 Task: Read customer reviews and ratings for real estate agents in Nashville, Tennessee, to find a reliable agent
Action: Mouse moved to (289, 179)
Screenshot: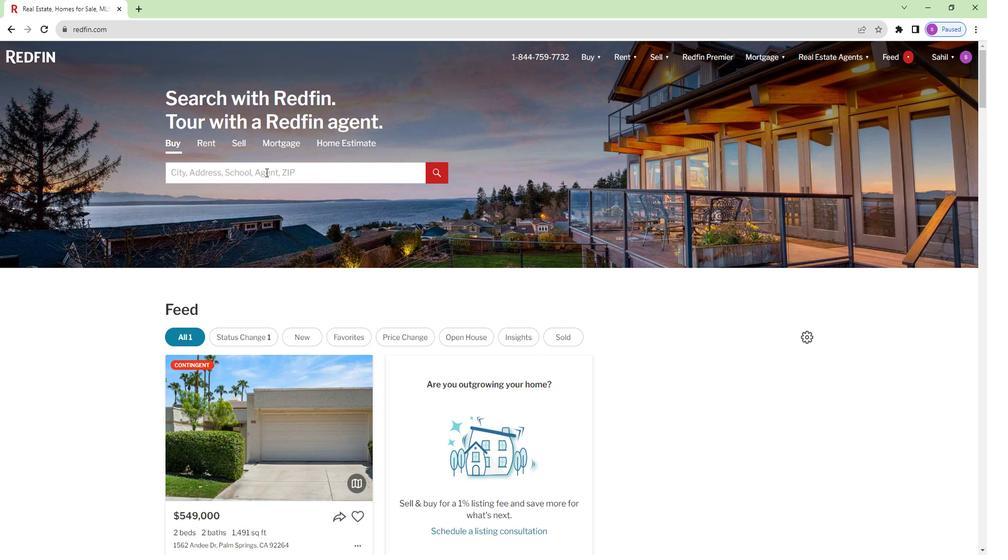 
Action: Mouse pressed left at (289, 179)
Screenshot: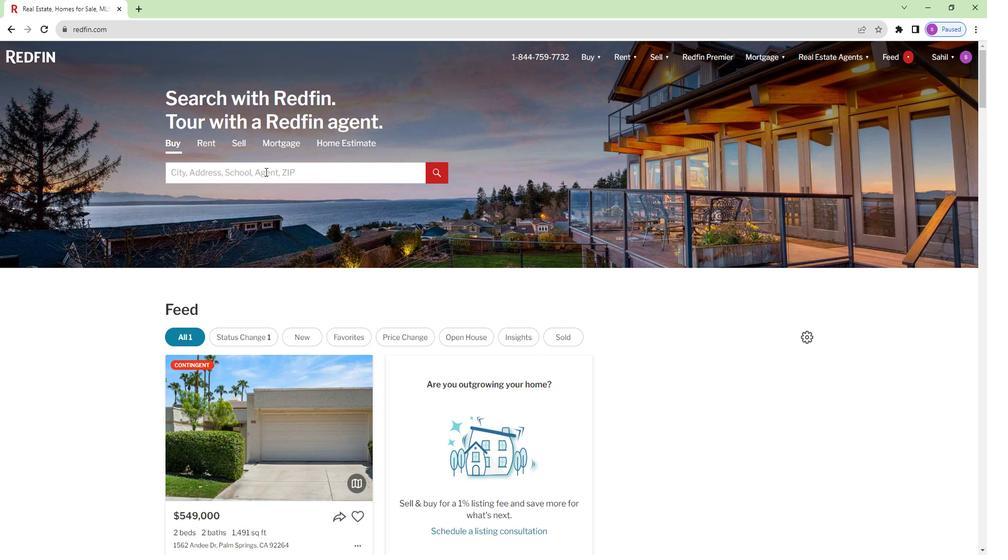 
Action: Key pressed <Key.shift>Nashville,<Key.space><Key.shift>Tennessee<Key.enter>
Screenshot: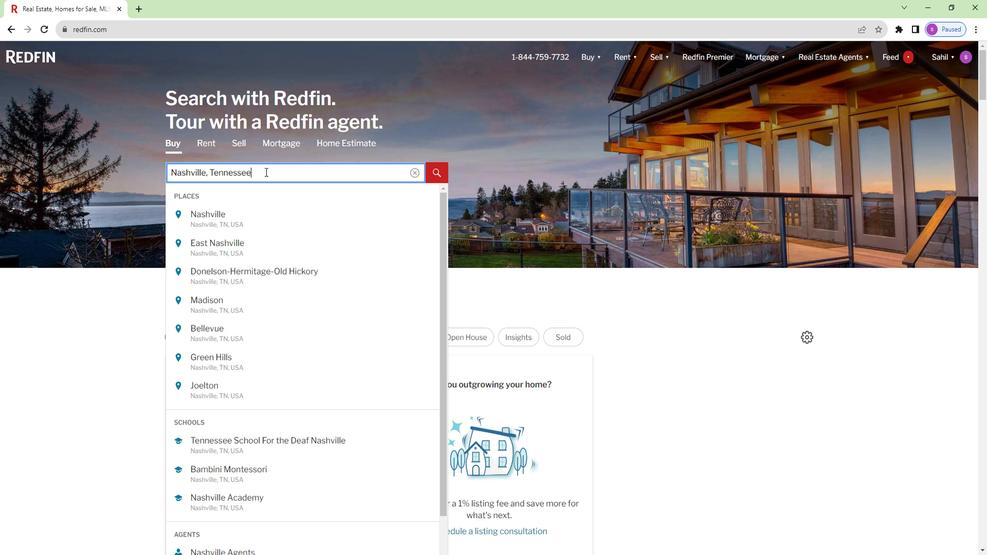 
Action: Mouse moved to (787, 68)
Screenshot: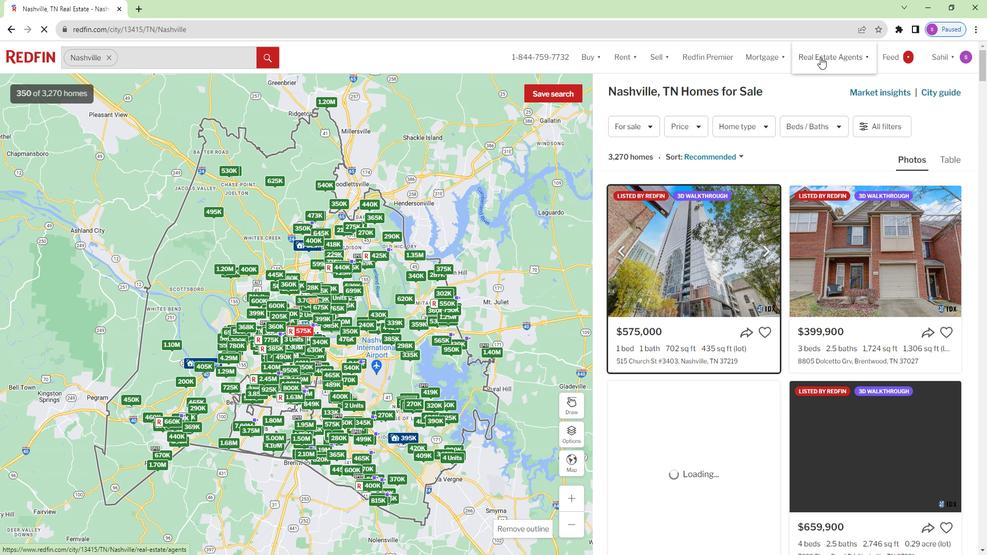 
Action: Mouse pressed left at (787, 68)
Screenshot: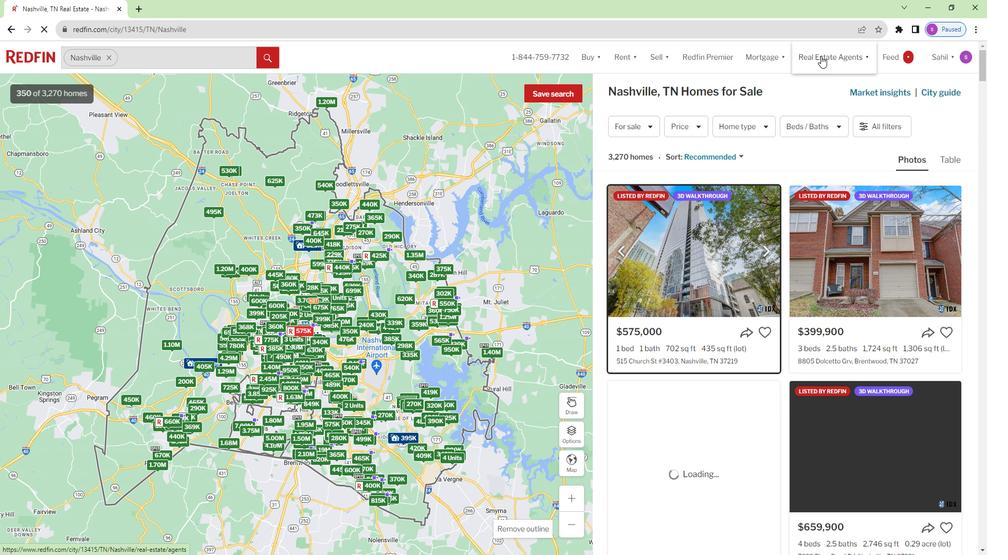 
Action: Mouse moved to (374, 246)
Screenshot: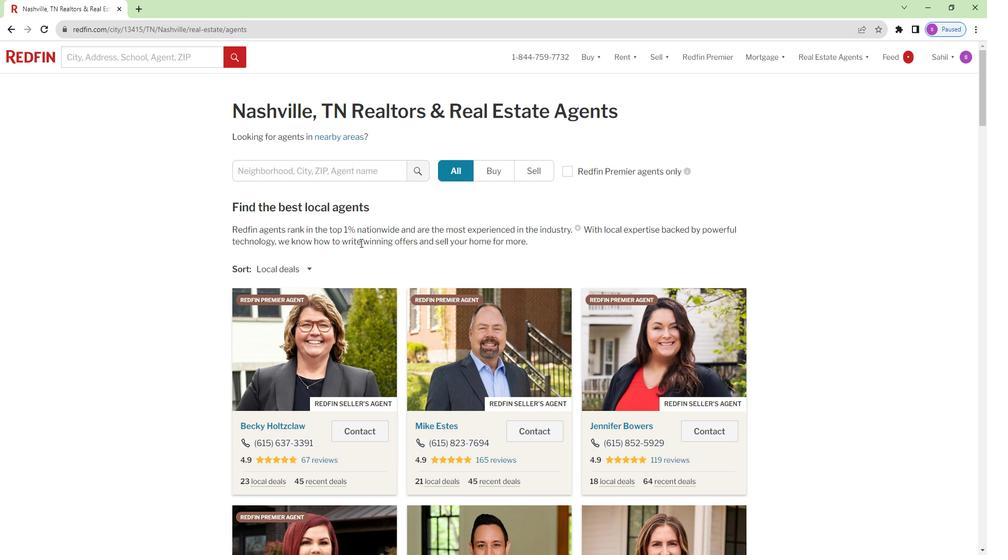 
Action: Mouse scrolled (374, 245) with delta (0, 0)
Screenshot: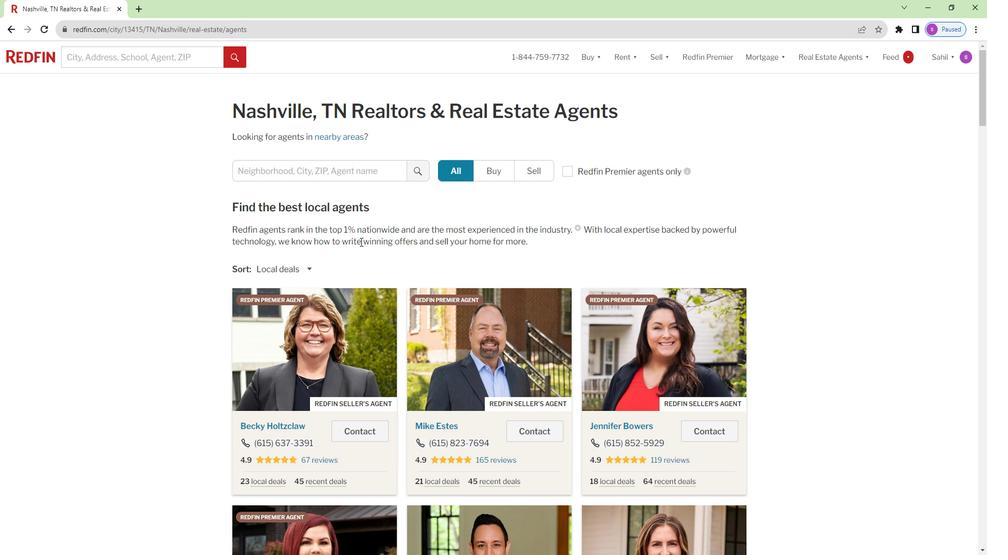 
Action: Mouse moved to (366, 234)
Screenshot: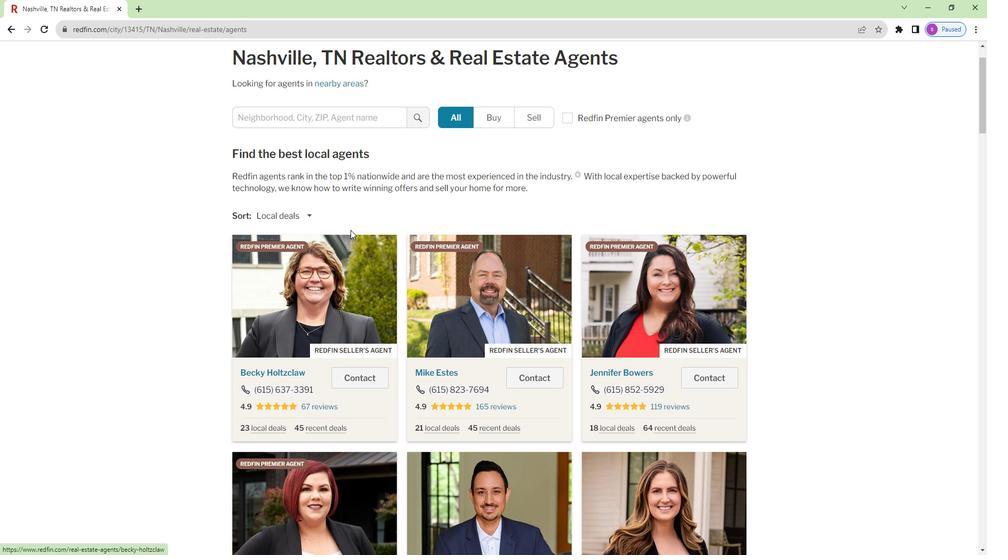 
Action: Mouse scrolled (366, 234) with delta (0, 0)
Screenshot: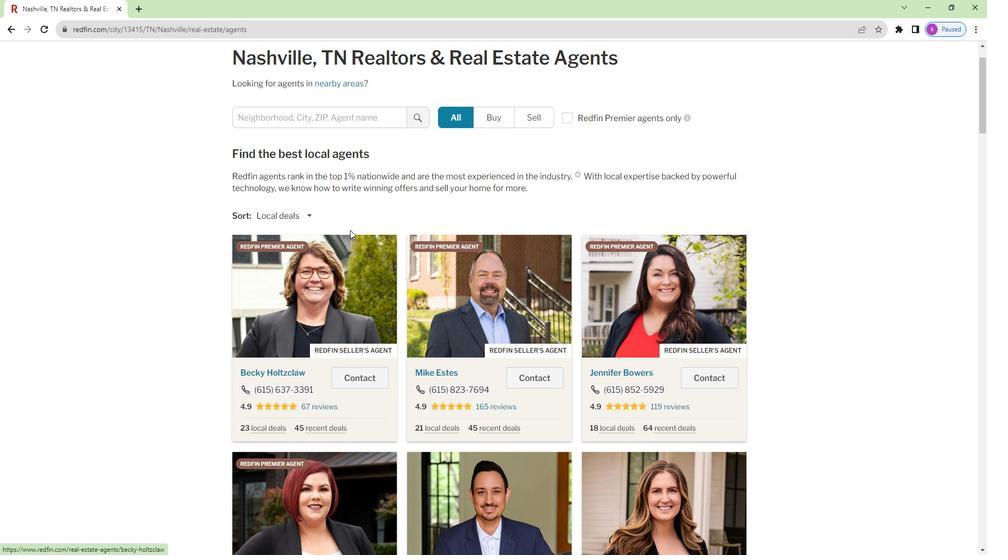 
Action: Mouse moved to (340, 351)
Screenshot: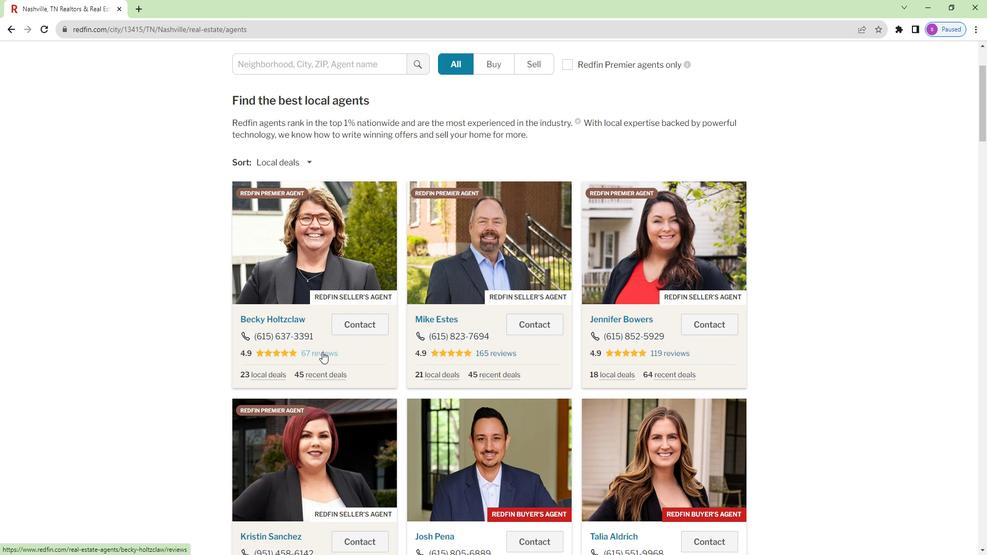 
Action: Mouse pressed left at (340, 351)
Screenshot: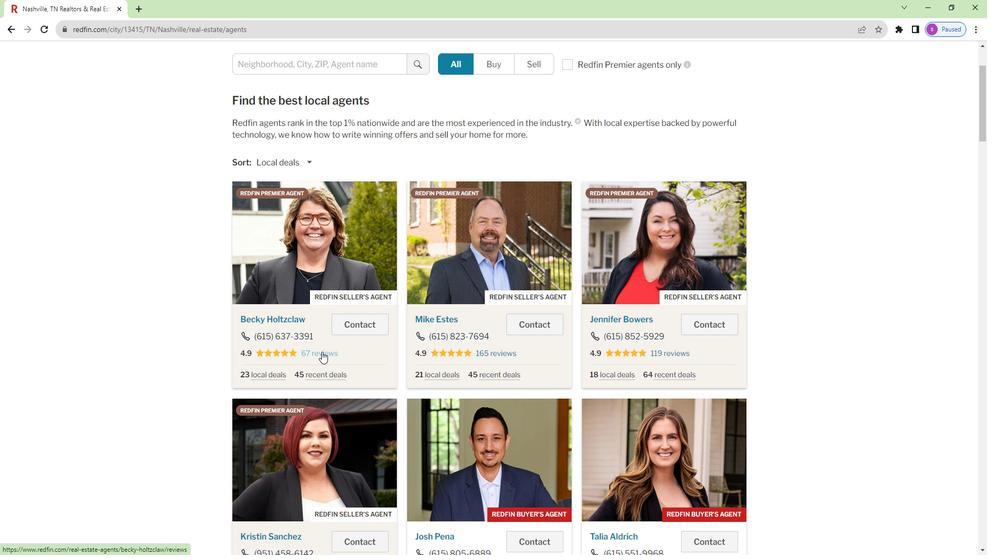 
Action: Mouse moved to (494, 345)
Screenshot: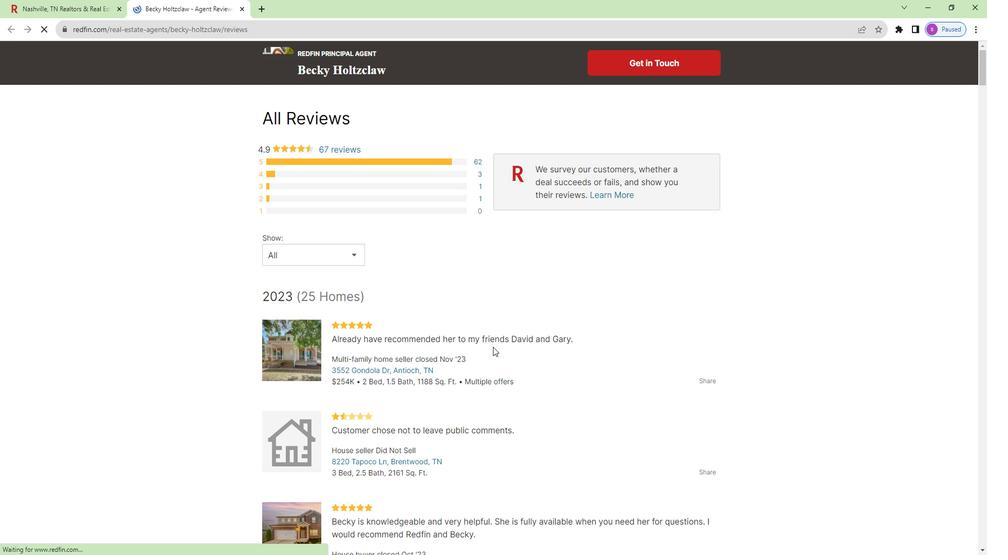 
Action: Mouse scrolled (494, 344) with delta (0, 0)
Screenshot: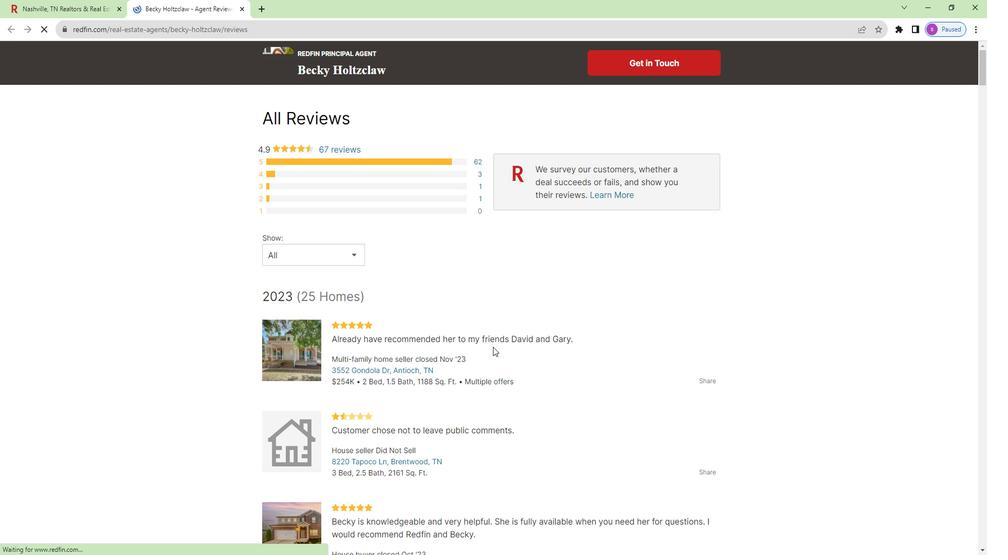 
Action: Mouse moved to (494, 344)
Screenshot: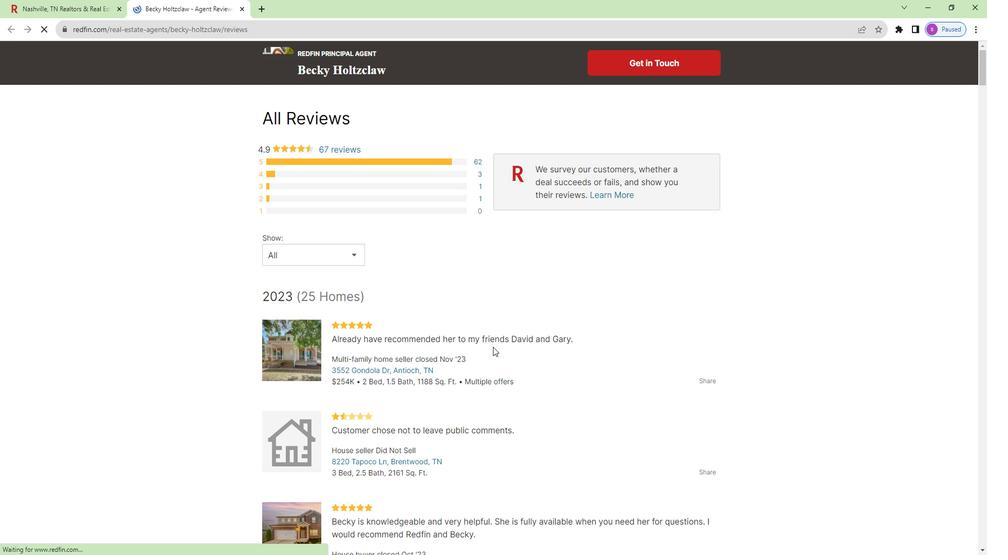 
Action: Mouse scrolled (494, 343) with delta (0, 0)
Screenshot: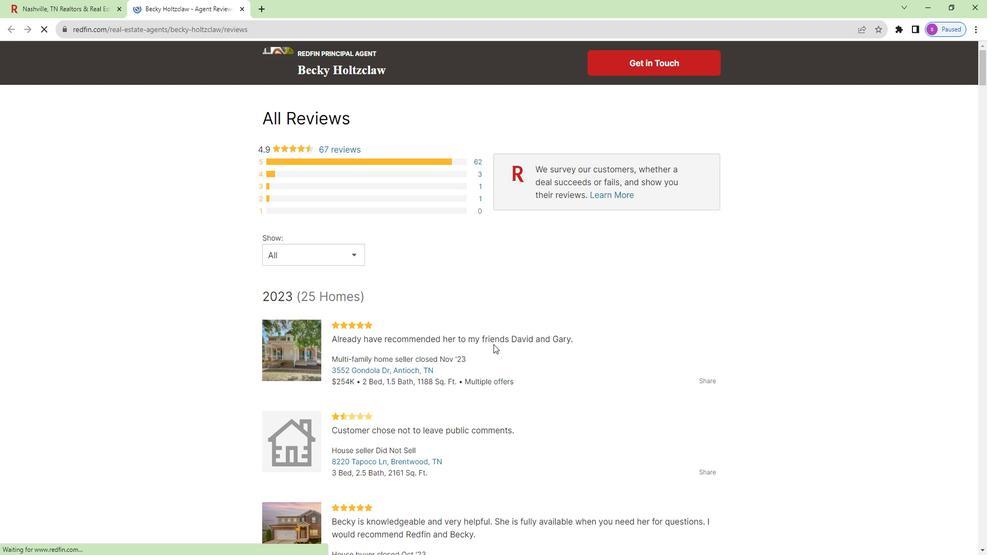 
Action: Mouse moved to (386, 269)
Screenshot: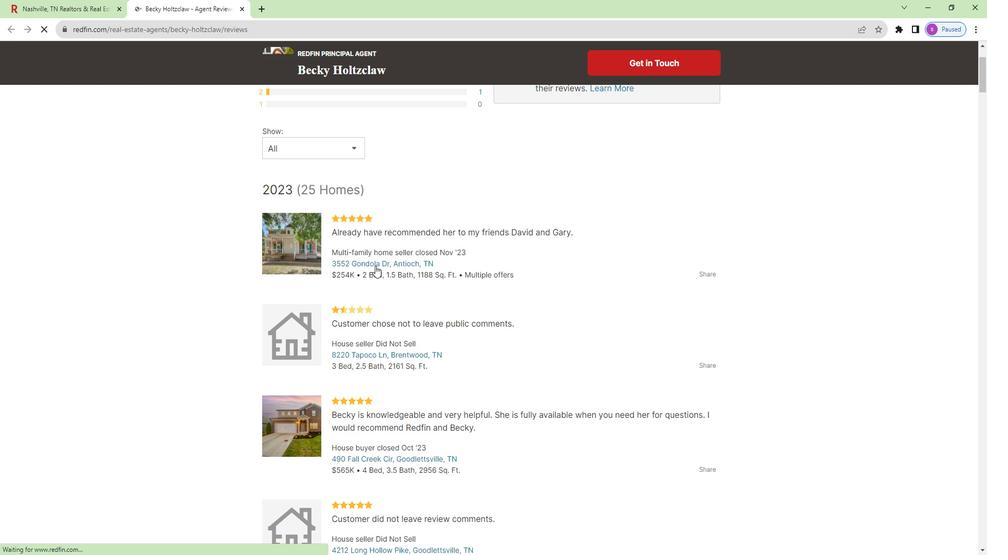 
Action: Mouse scrolled (386, 268) with delta (0, 0)
Screenshot: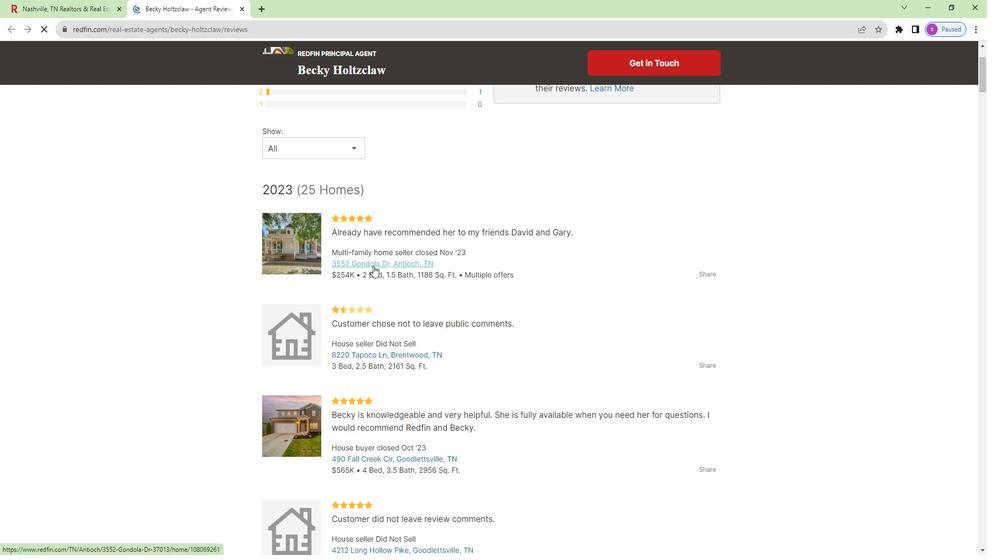 
Action: Mouse moved to (386, 268)
Screenshot: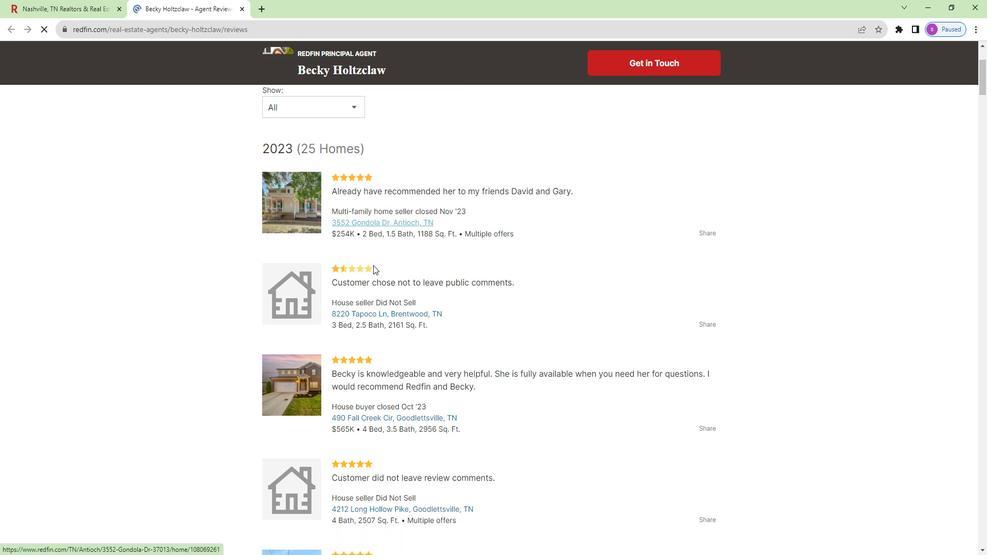 
Action: Mouse scrolled (386, 267) with delta (0, 0)
Screenshot: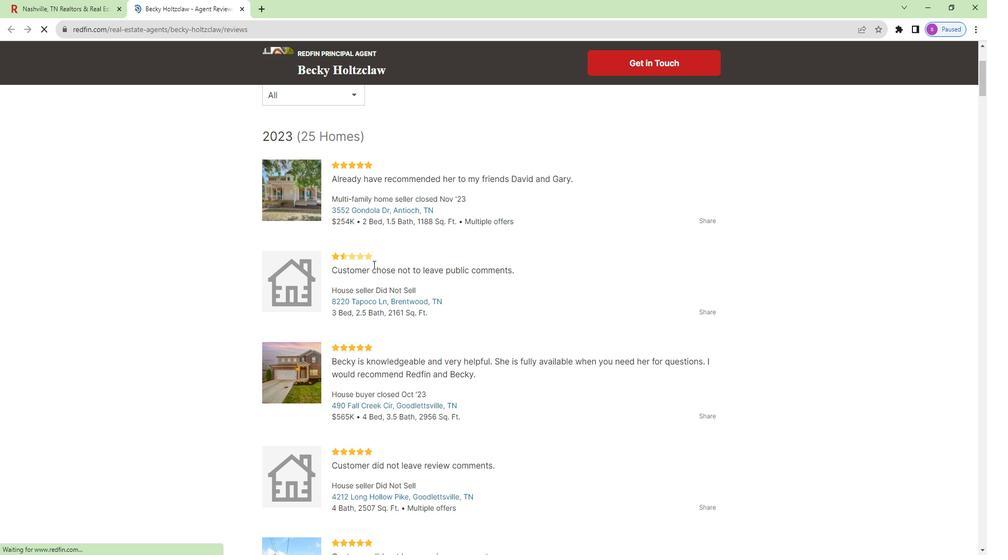 
Action: Mouse scrolled (386, 267) with delta (0, 0)
Screenshot: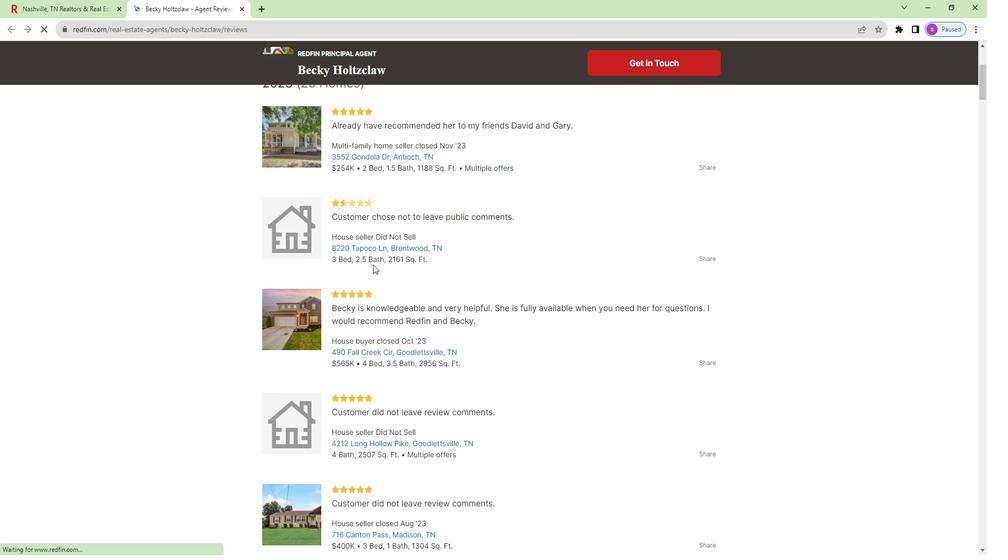 
Action: Mouse moved to (421, 304)
Screenshot: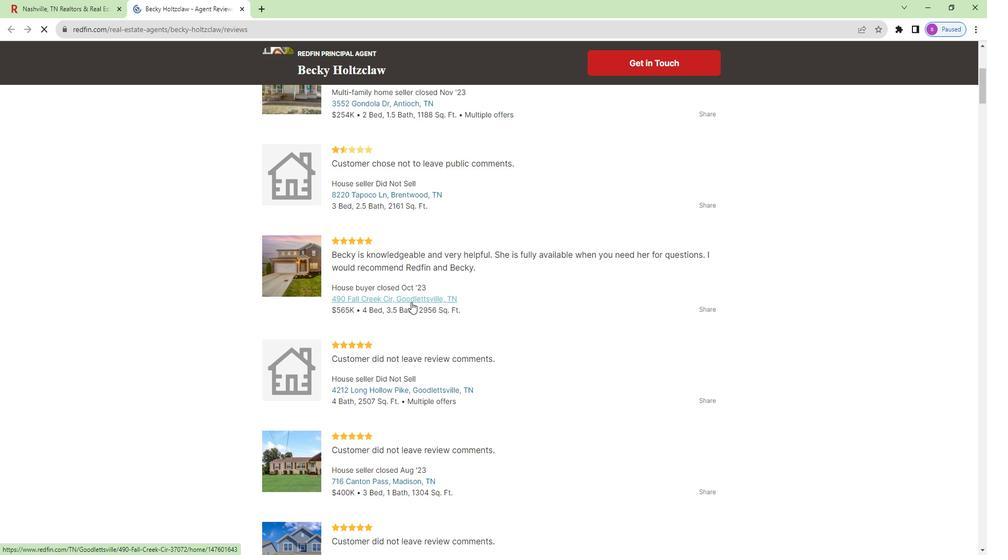 
Action: Mouse scrolled (421, 303) with delta (0, 0)
Screenshot: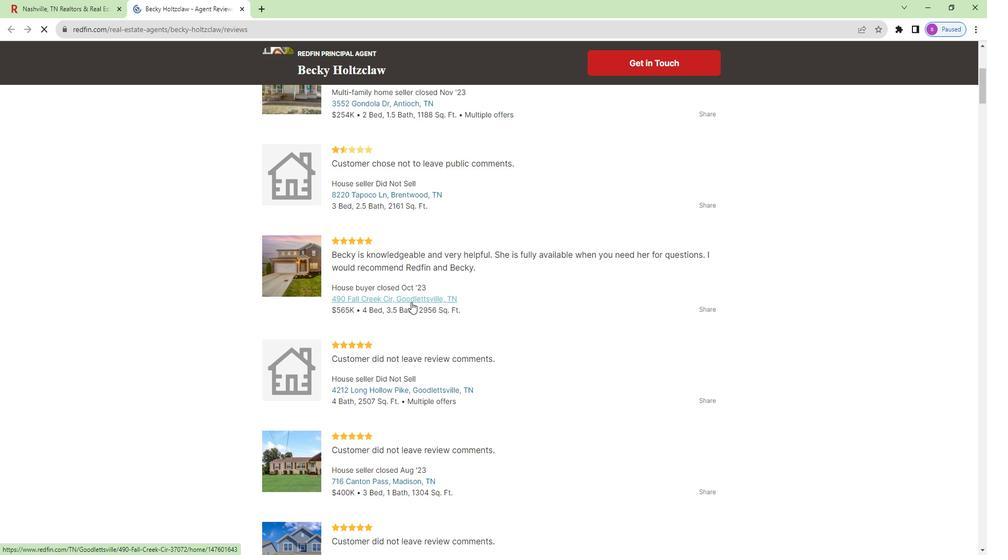 
Action: Mouse moved to (421, 302)
Screenshot: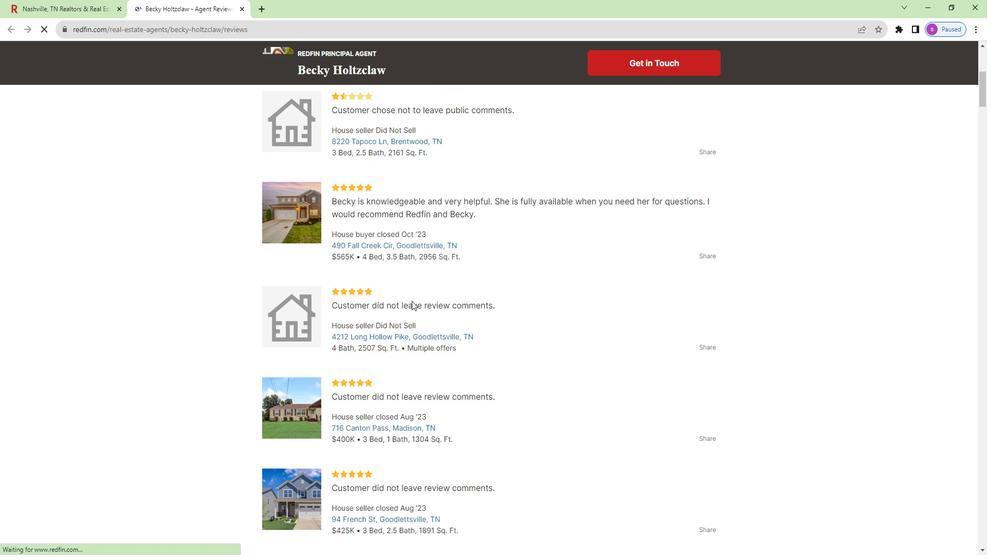 
Action: Mouse scrolled (421, 302) with delta (0, 0)
Screenshot: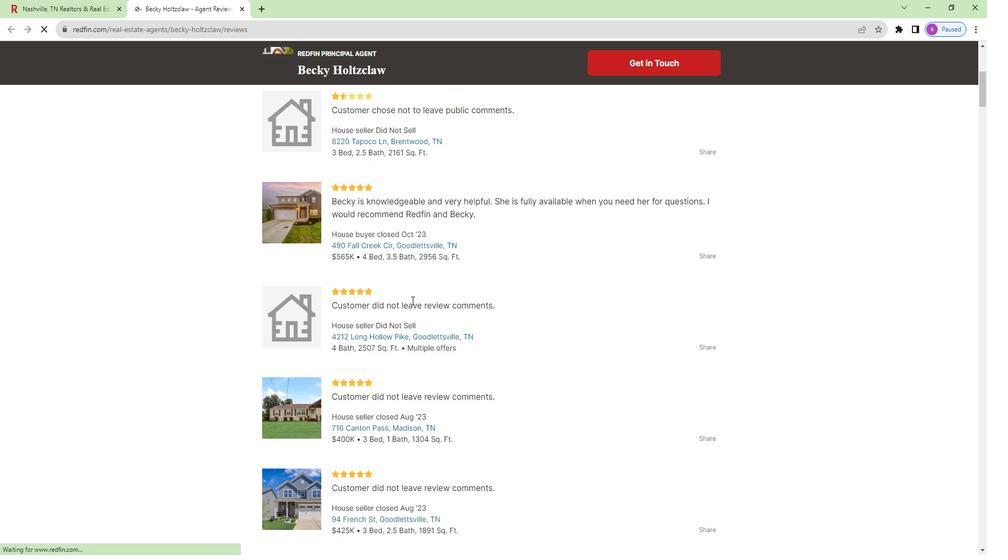 
Action: Mouse scrolled (421, 302) with delta (0, 0)
Screenshot: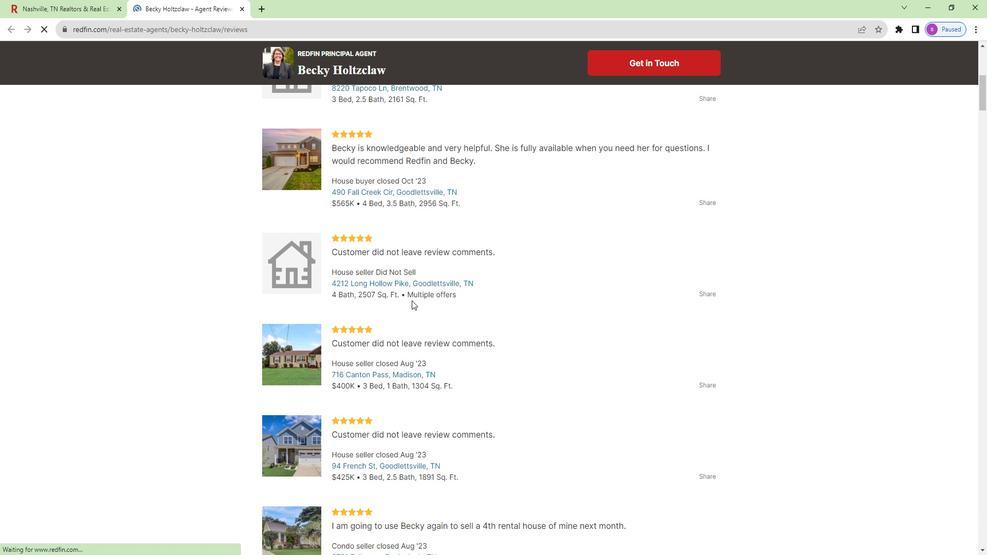 
Action: Mouse scrolled (421, 302) with delta (0, 0)
Screenshot: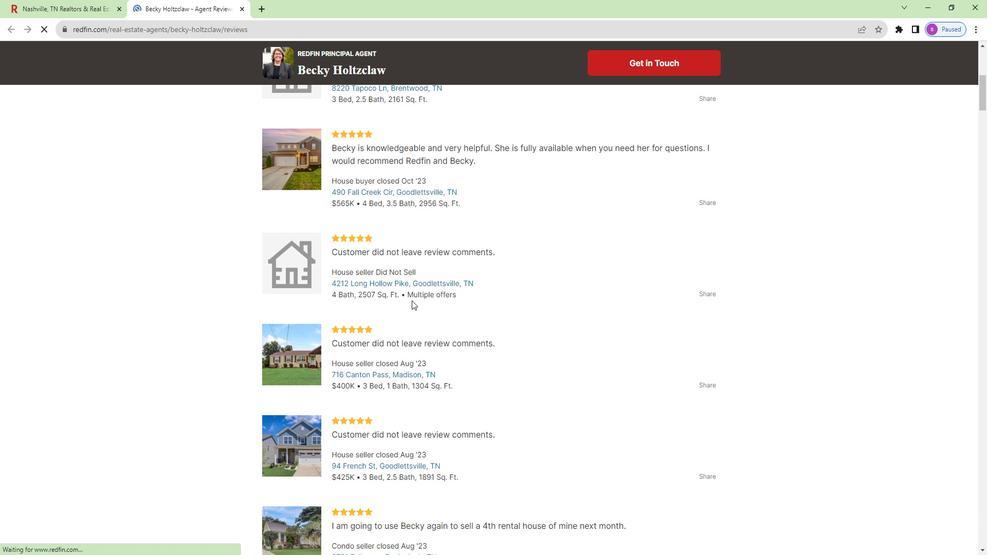 
Action: Mouse scrolled (421, 302) with delta (0, 0)
Screenshot: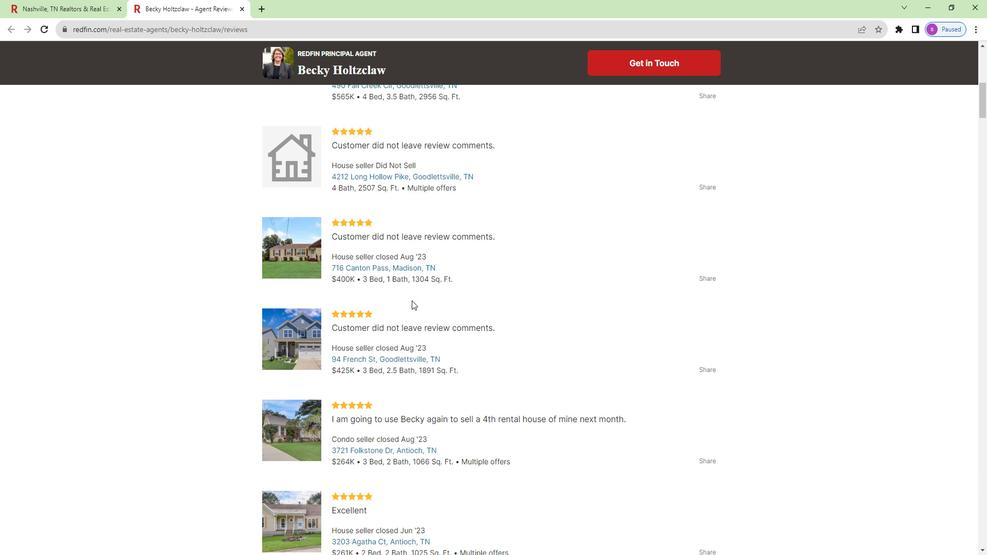 
Action: Mouse scrolled (421, 302) with delta (0, 0)
Screenshot: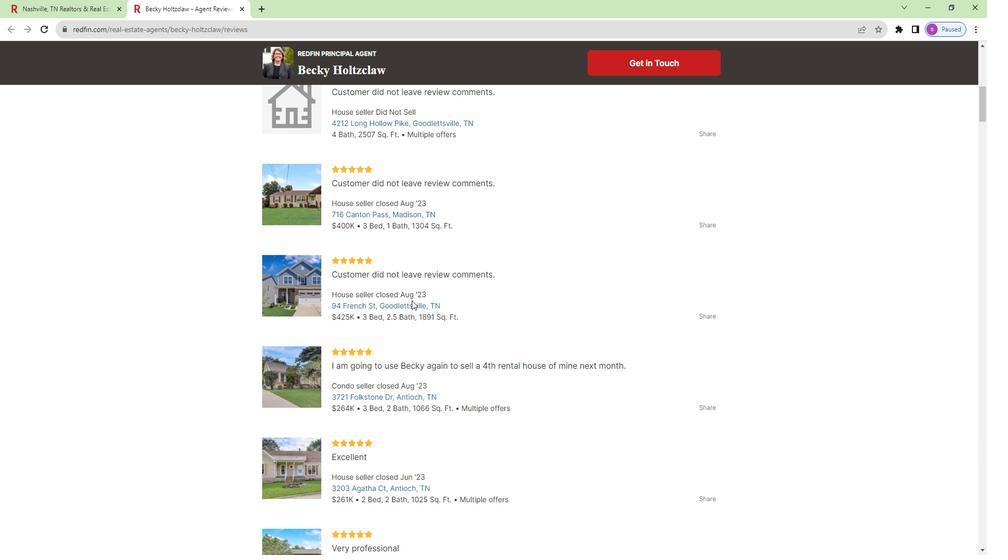 
Action: Mouse scrolled (421, 302) with delta (0, 0)
Screenshot: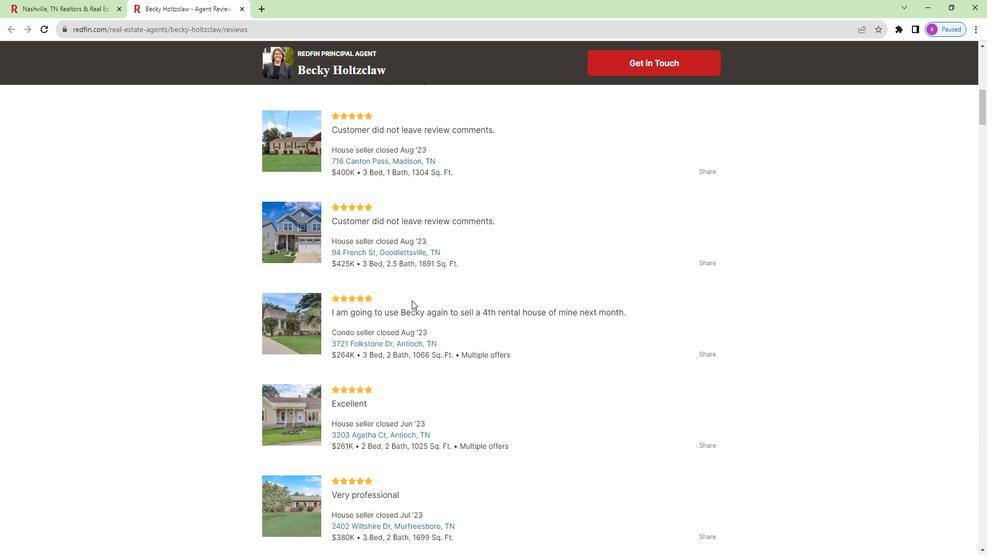 
Action: Mouse scrolled (421, 302) with delta (0, 0)
Screenshot: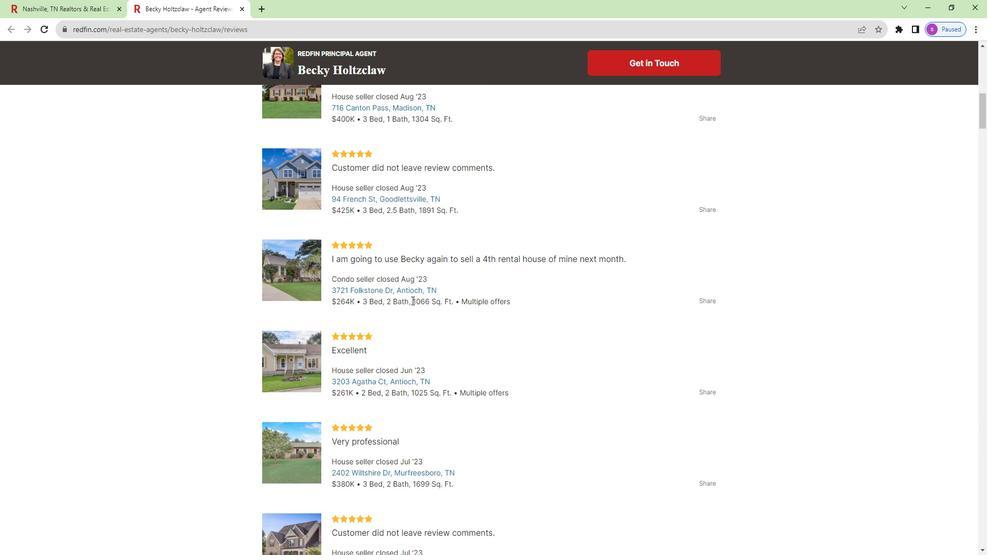 
Action: Mouse moved to (412, 298)
Screenshot: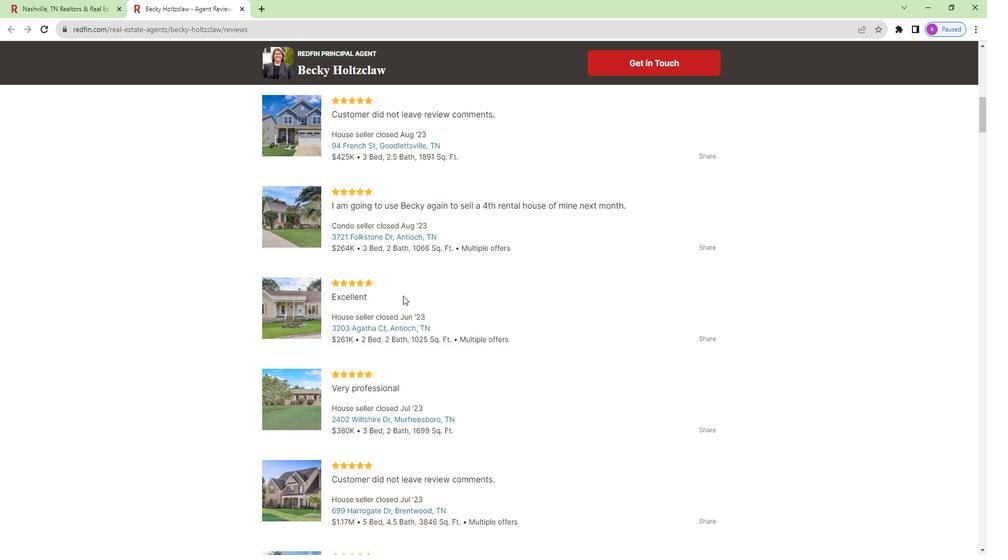 
Action: Mouse scrolled (412, 297) with delta (0, 0)
Screenshot: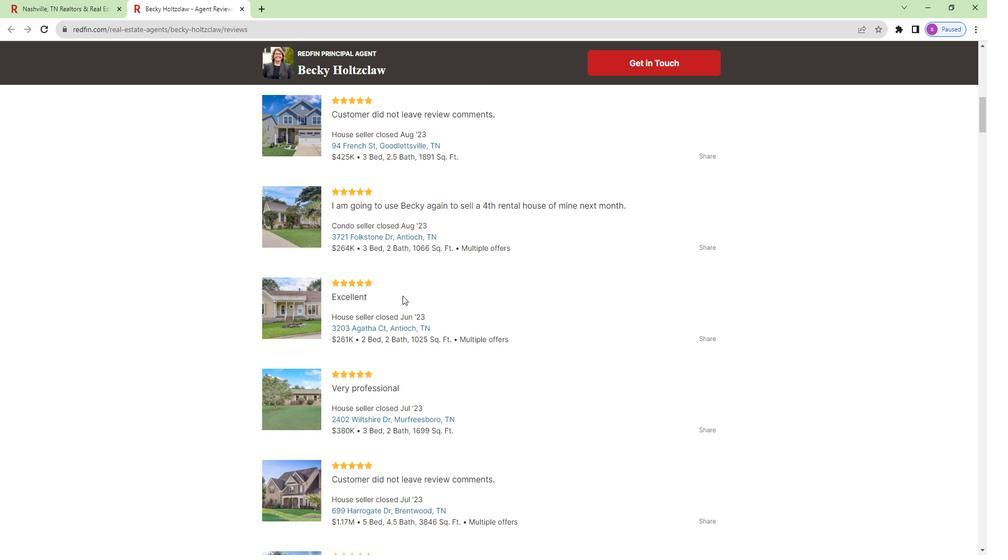 
Action: Mouse scrolled (412, 297) with delta (0, 0)
Screenshot: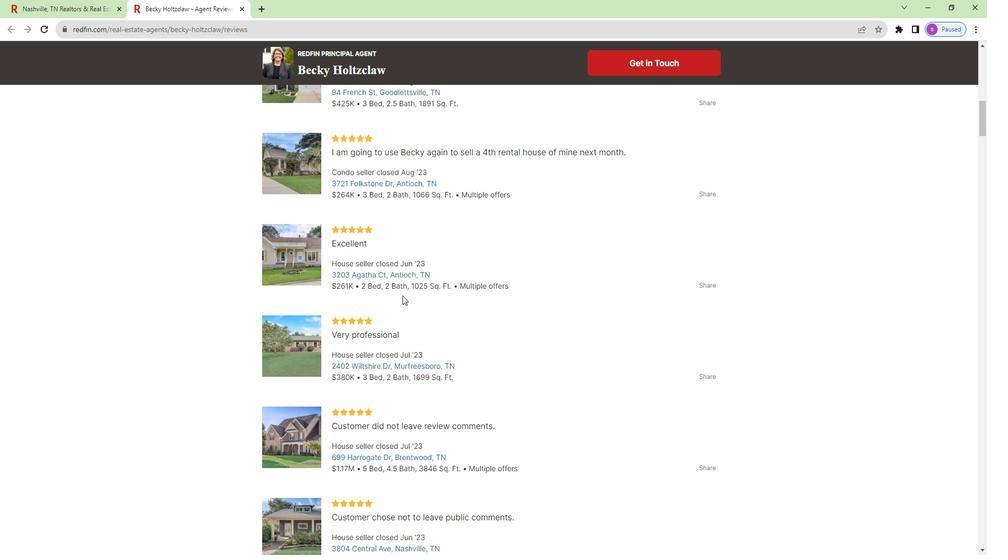 
Action: Mouse scrolled (412, 297) with delta (0, 0)
Screenshot: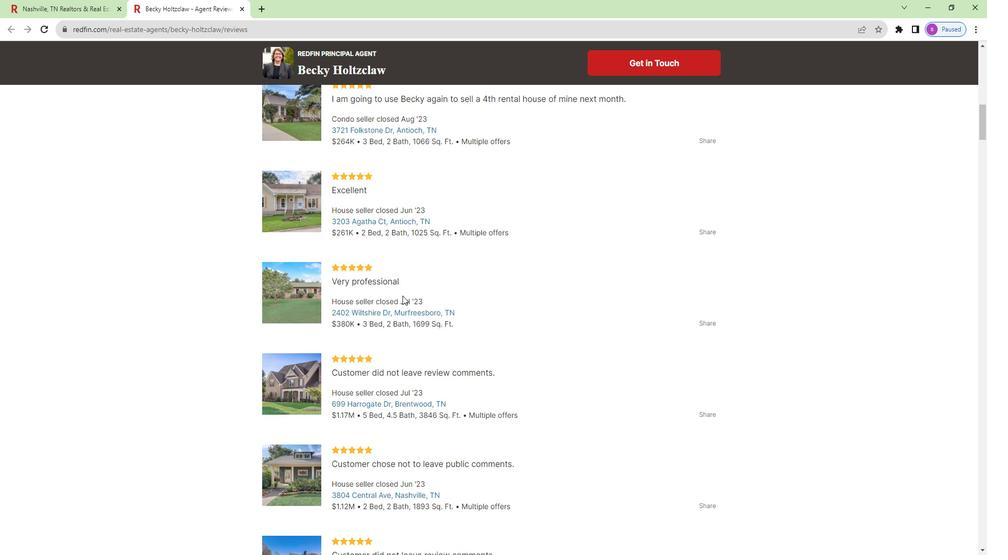 
Action: Mouse moved to (412, 297)
Screenshot: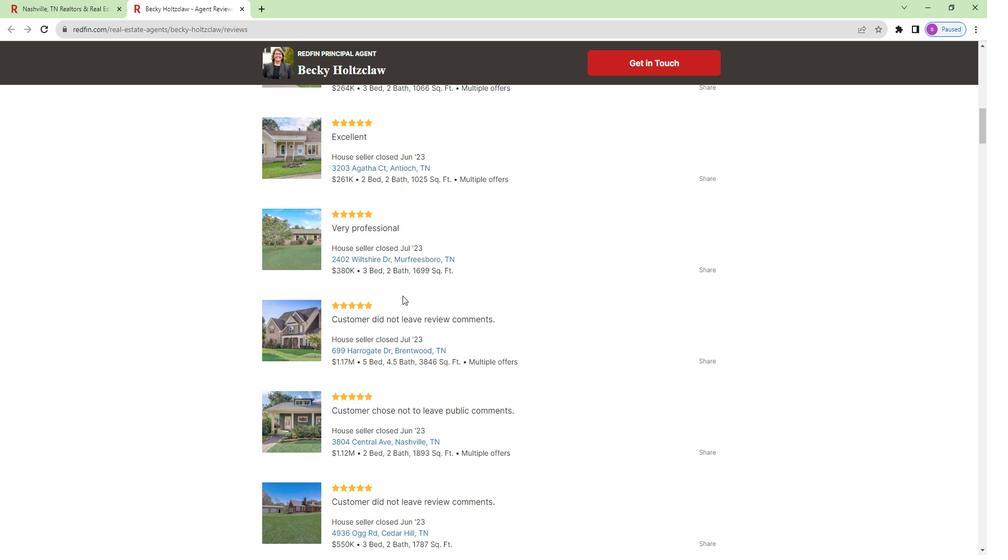 
Action: Mouse scrolled (412, 297) with delta (0, 0)
Screenshot: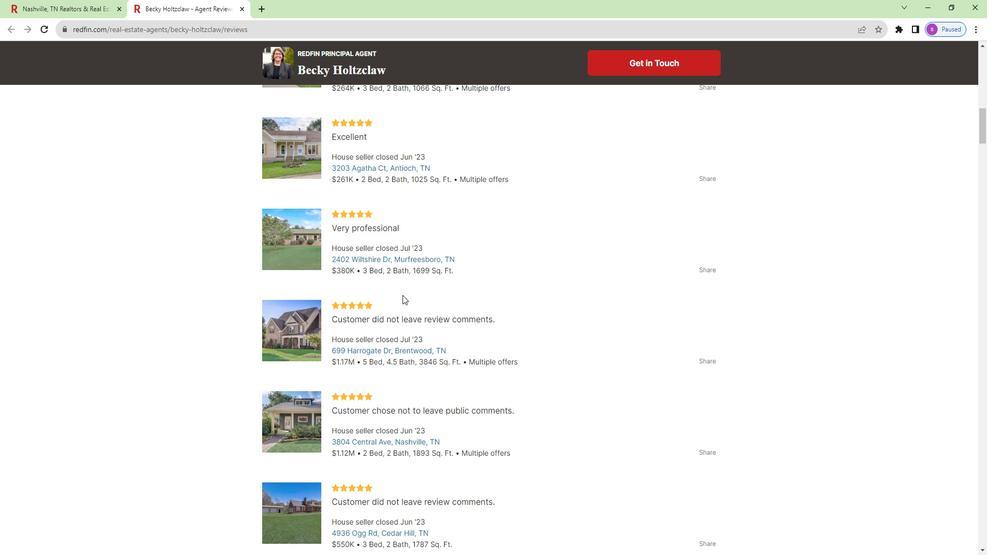 
Action: Mouse scrolled (412, 297) with delta (0, 0)
Screenshot: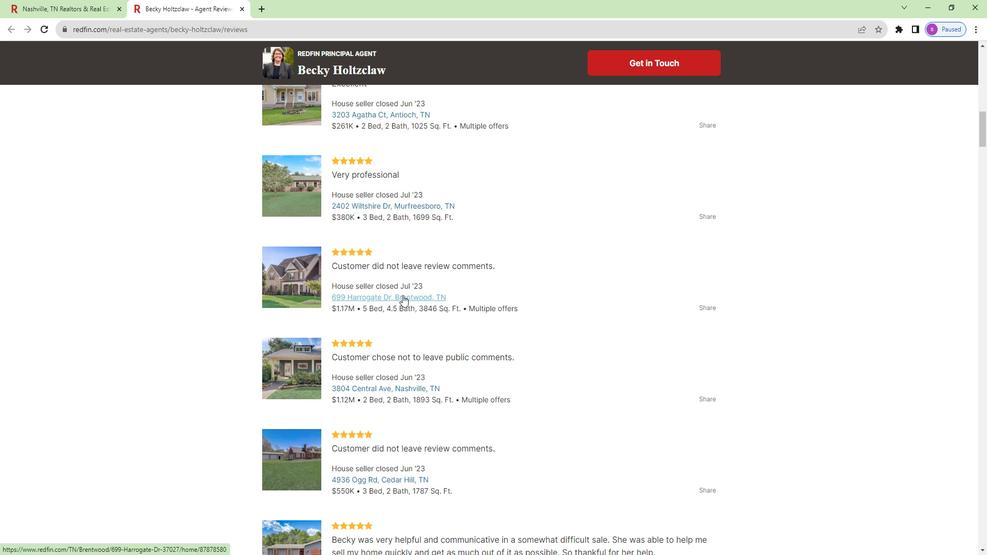 
Action: Mouse scrolled (412, 297) with delta (0, 0)
Screenshot: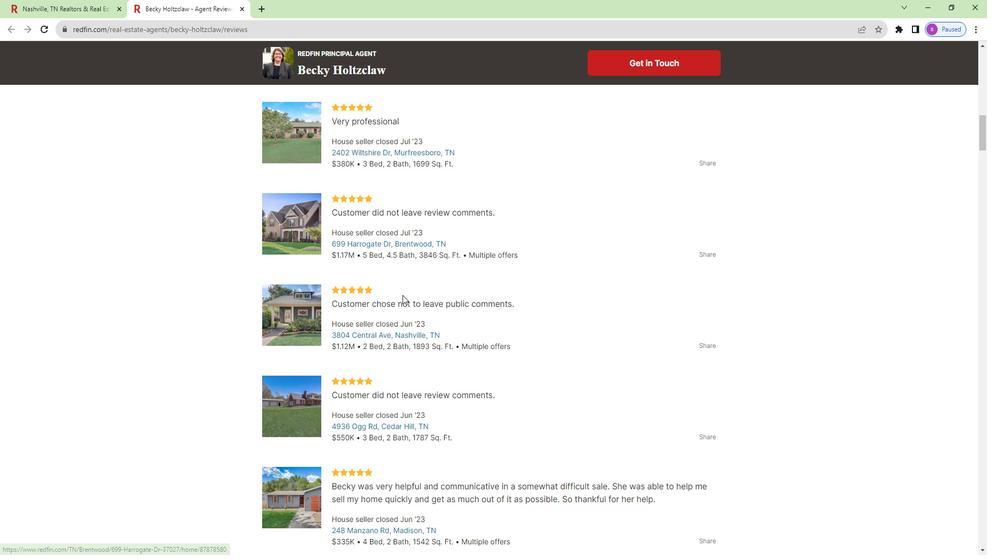 
Action: Mouse scrolled (412, 297) with delta (0, 0)
Screenshot: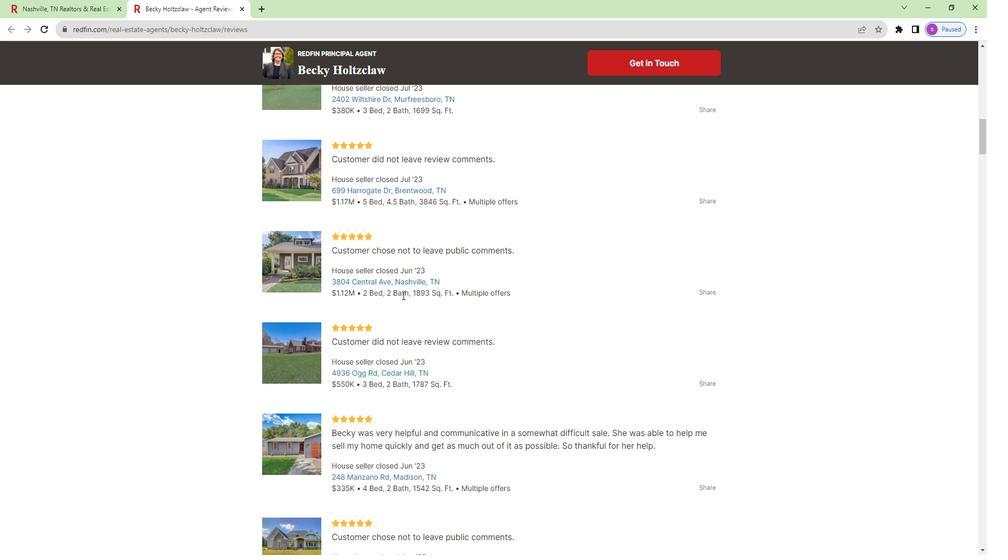 
Action: Mouse scrolled (412, 297) with delta (0, 0)
Screenshot: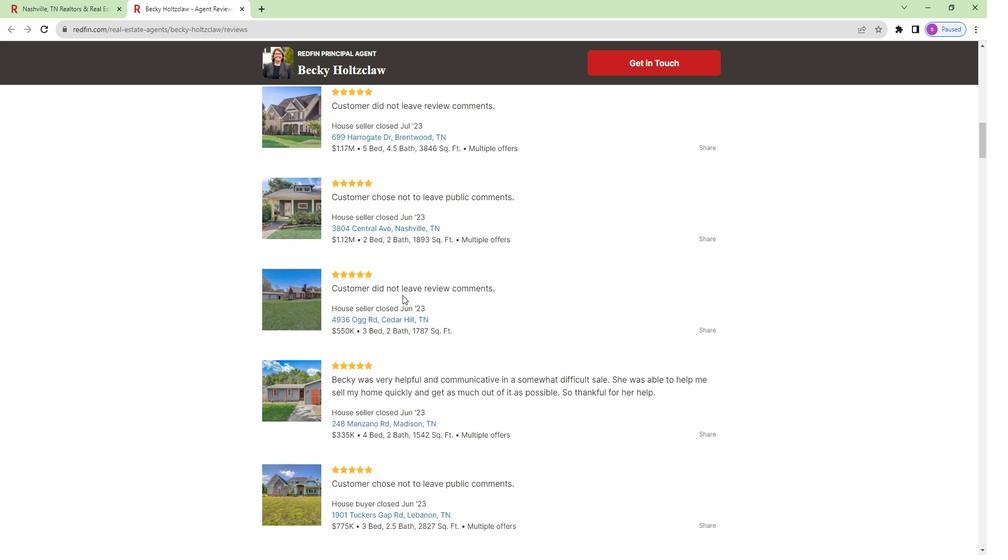 
Action: Mouse moved to (412, 294)
Screenshot: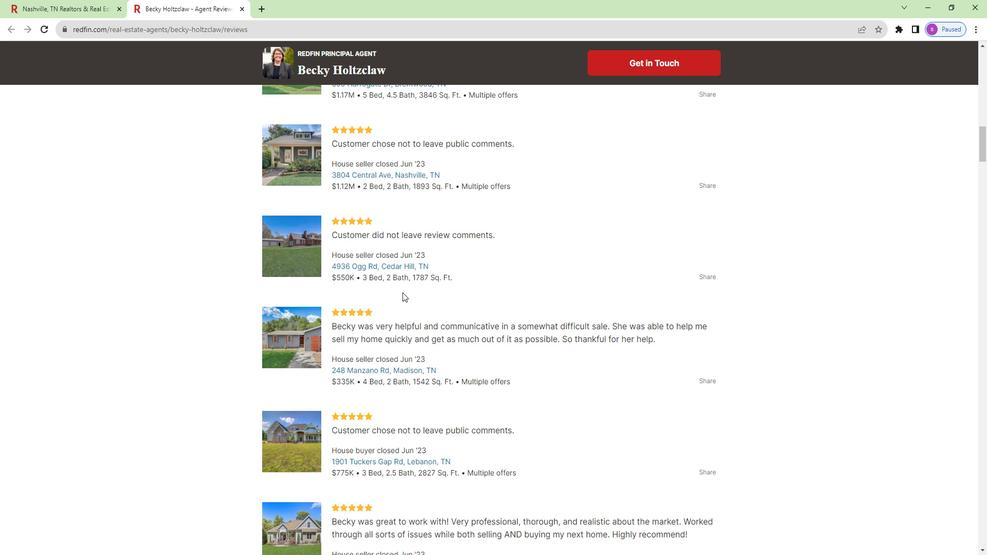 
Action: Mouse scrolled (412, 294) with delta (0, 0)
Screenshot: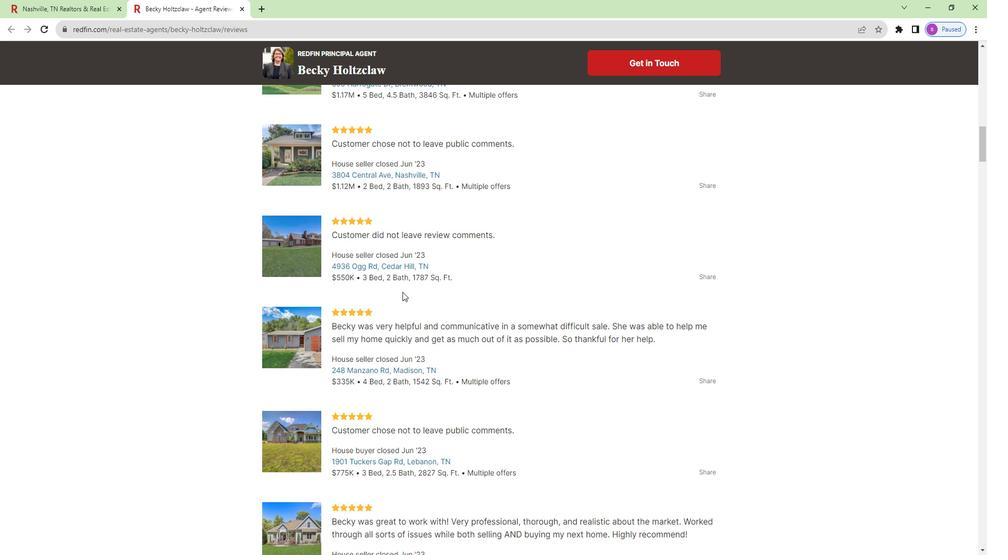 
Action: Mouse scrolled (412, 294) with delta (0, 0)
Screenshot: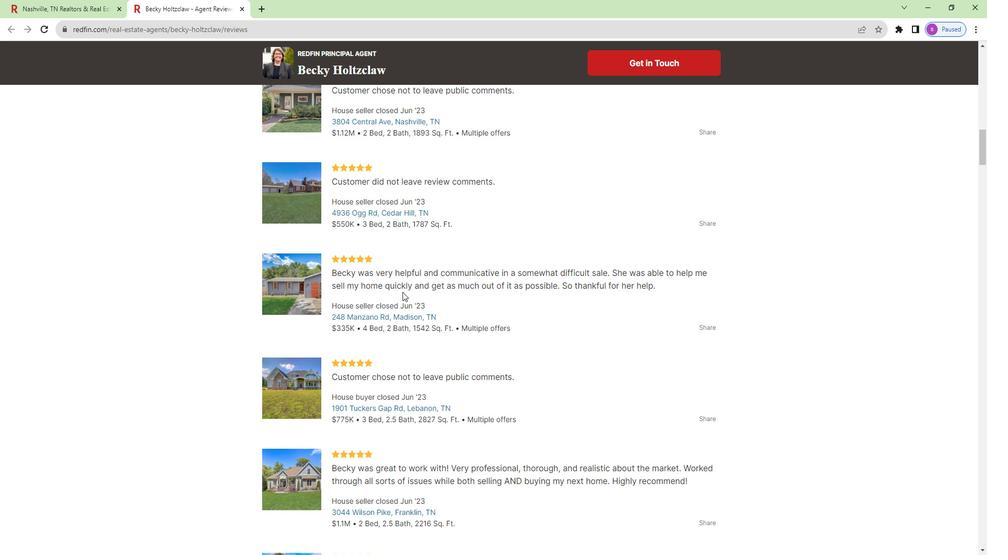 
Action: Mouse scrolled (412, 294) with delta (0, 0)
Screenshot: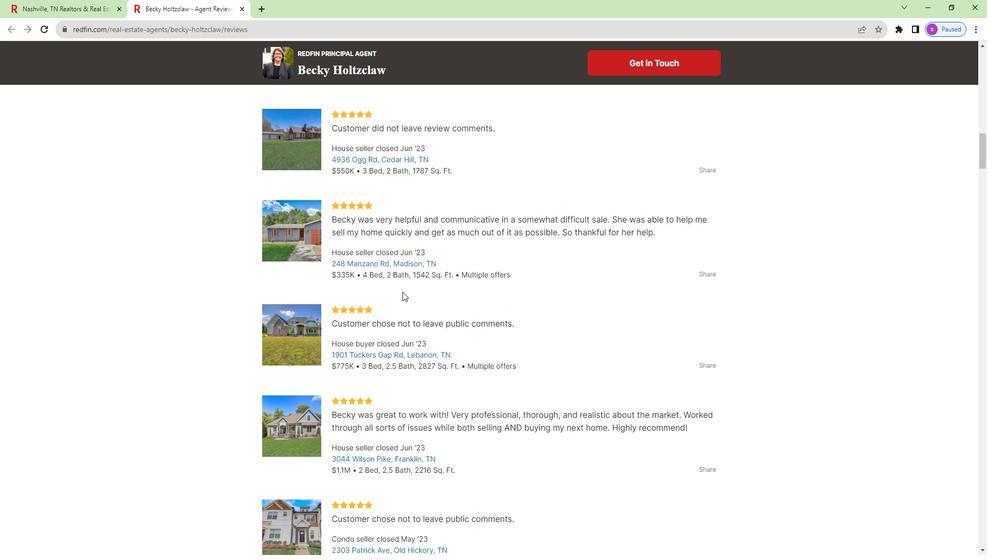 
Action: Mouse scrolled (412, 294) with delta (0, 0)
Screenshot: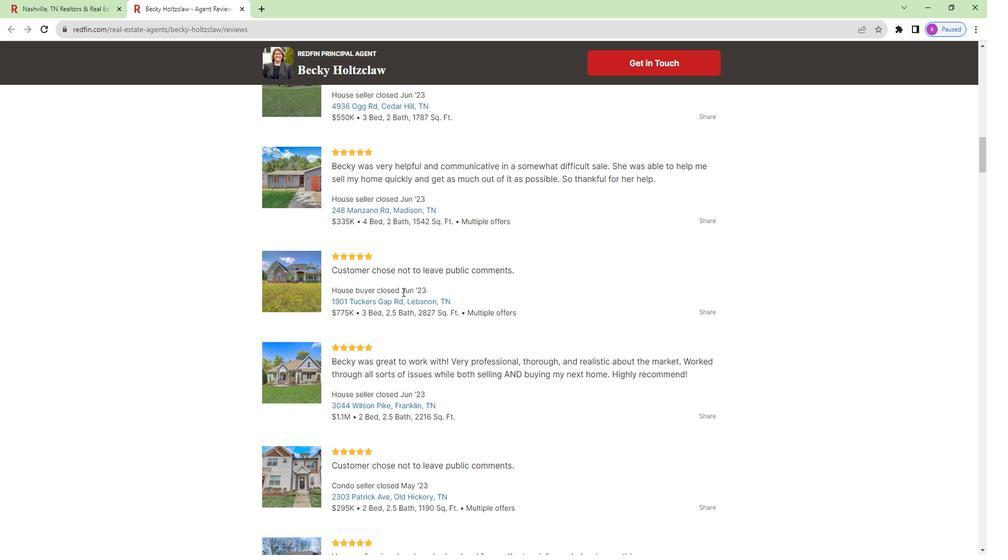 
Action: Mouse scrolled (412, 294) with delta (0, 0)
Screenshot: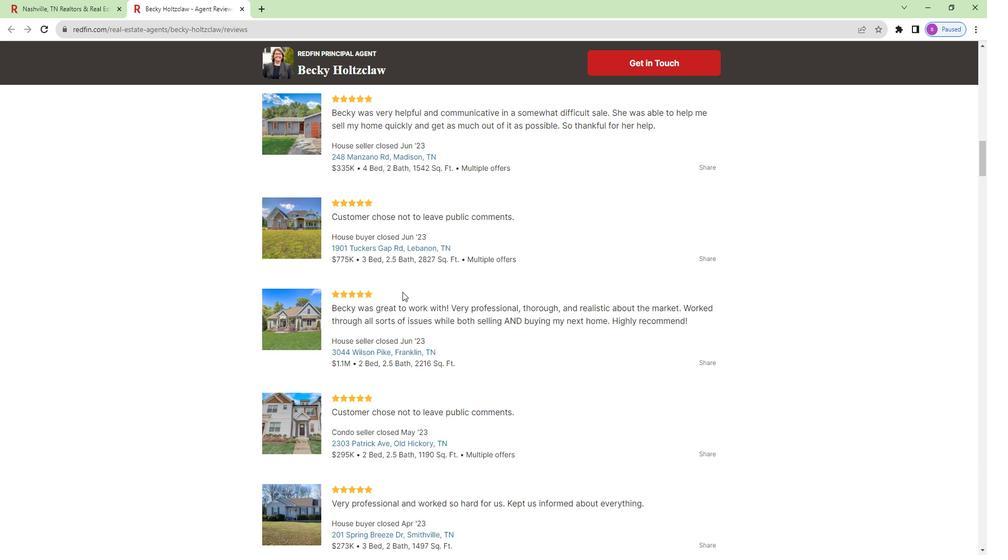 
Action: Mouse scrolled (412, 294) with delta (0, 0)
Screenshot: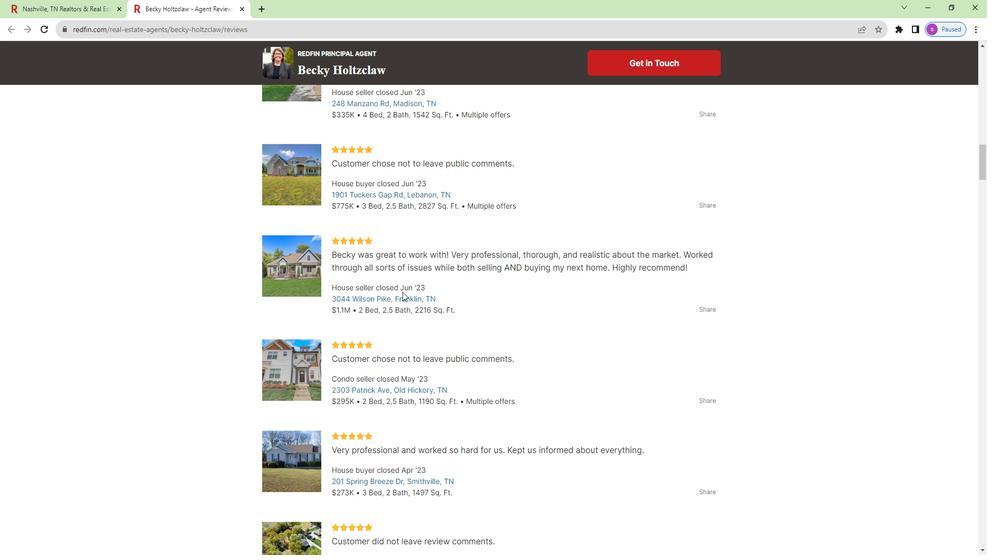 
Action: Mouse scrolled (412, 294) with delta (0, 0)
Screenshot: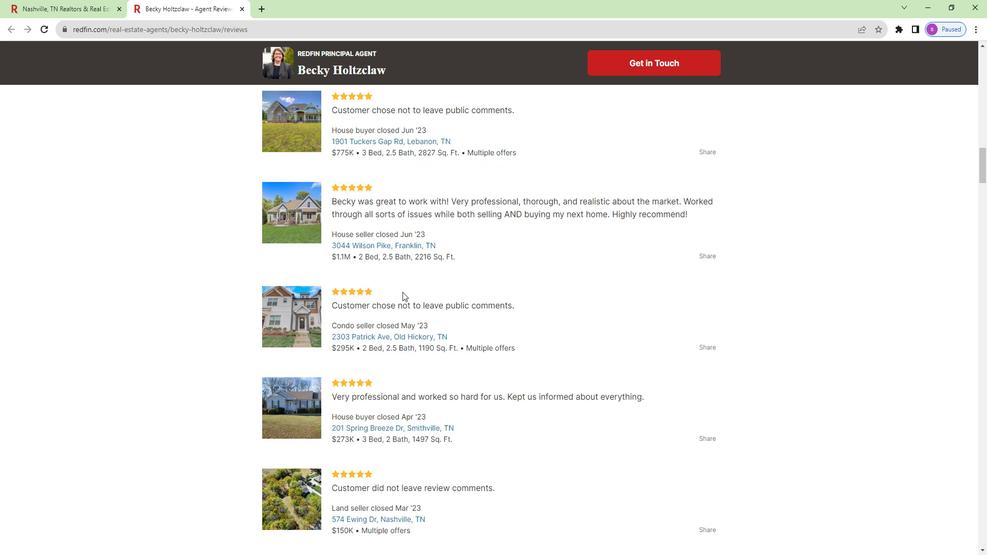
Action: Mouse scrolled (412, 294) with delta (0, 0)
Screenshot: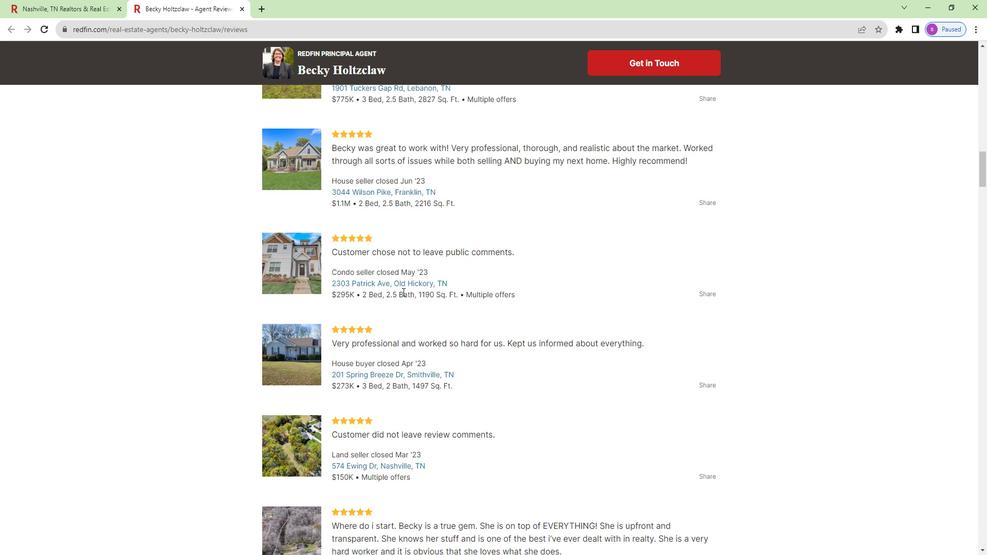 
Action: Mouse moved to (413, 292)
Screenshot: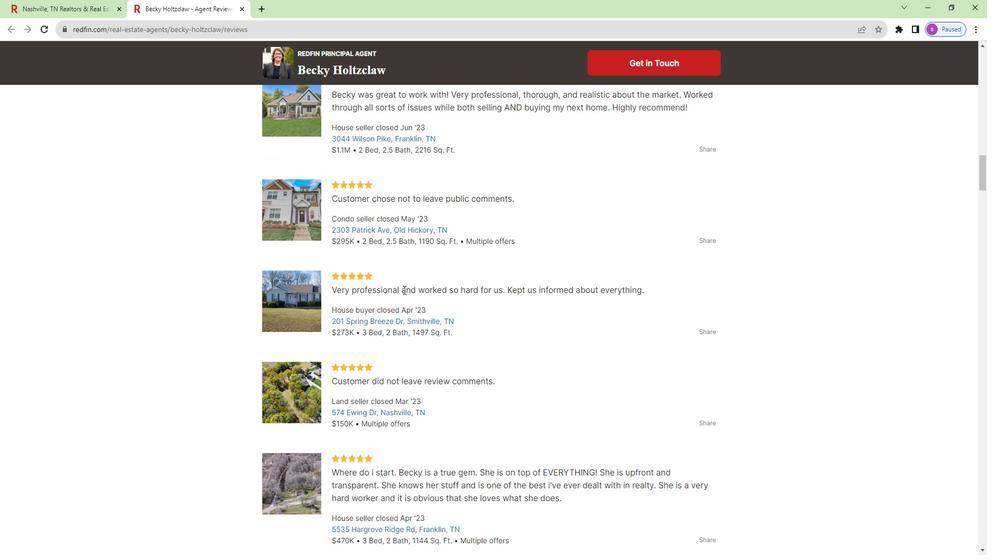 
Action: Mouse scrolled (413, 292) with delta (0, 0)
Screenshot: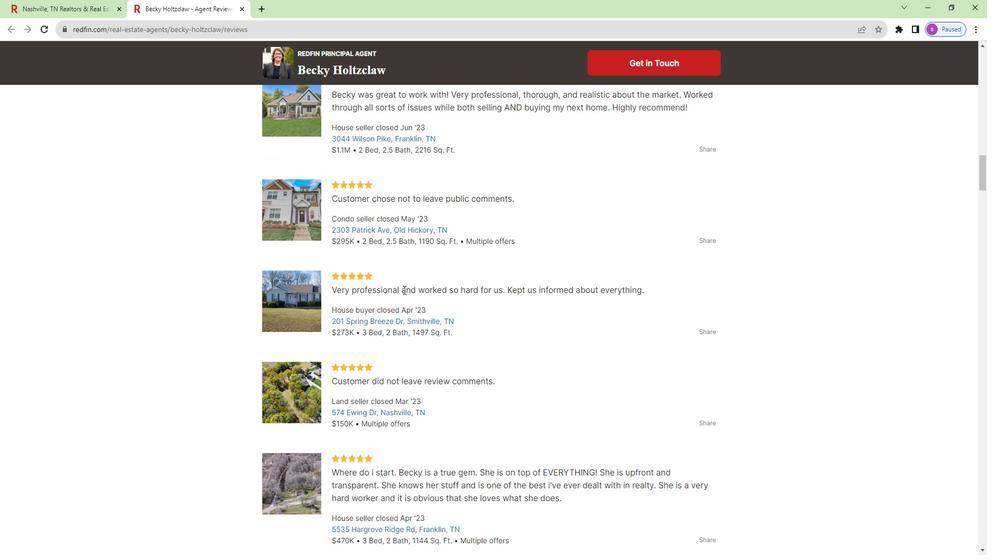 
Action: Mouse scrolled (413, 292) with delta (0, 0)
Screenshot: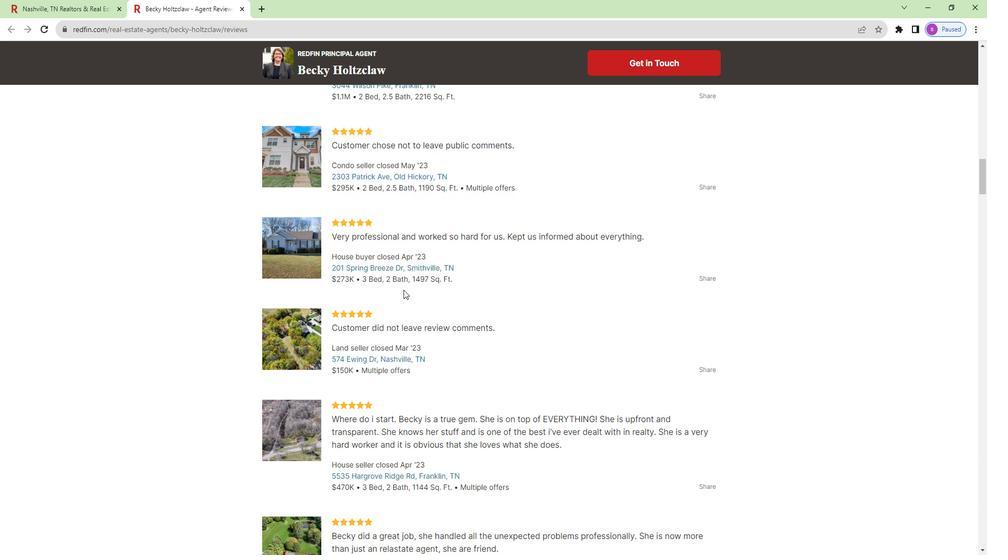 
Action: Mouse scrolled (413, 292) with delta (0, 0)
Screenshot: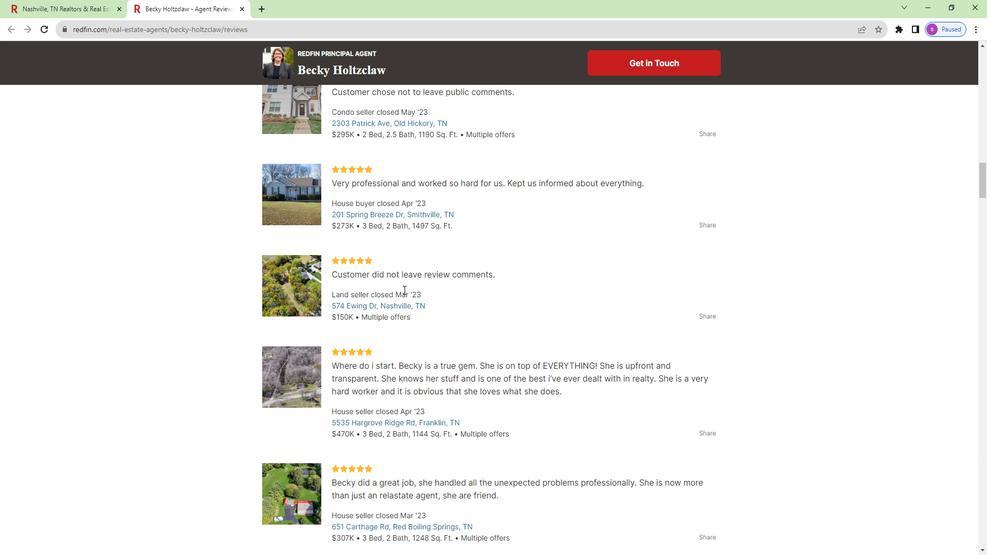
Action: Mouse scrolled (413, 292) with delta (0, 0)
Screenshot: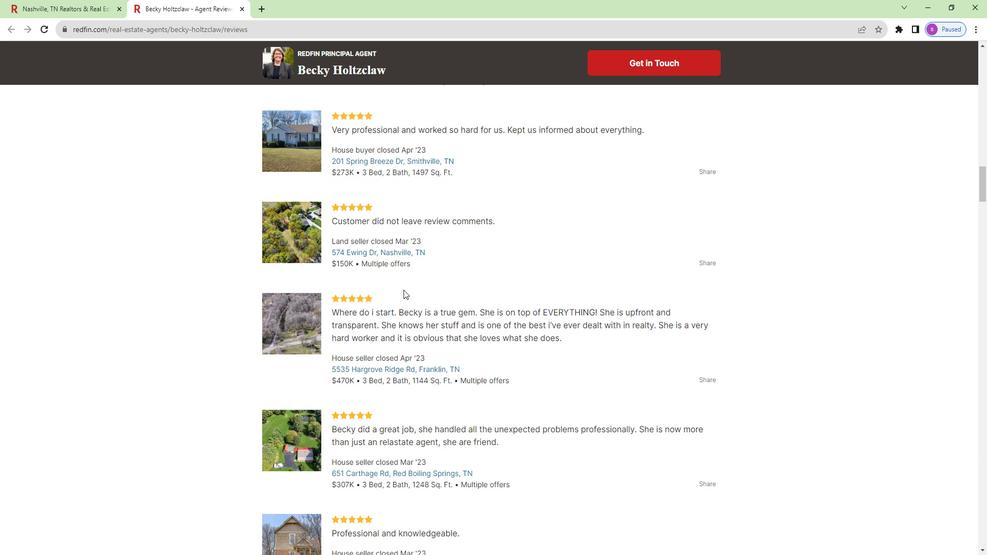 
Action: Mouse scrolled (413, 292) with delta (0, 0)
Screenshot: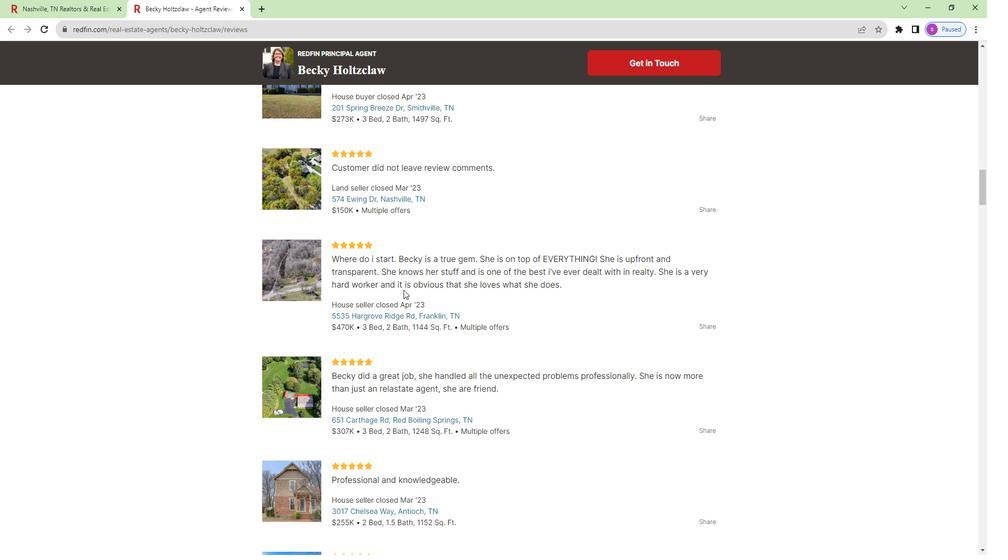 
Action: Mouse scrolled (413, 292) with delta (0, 0)
Screenshot: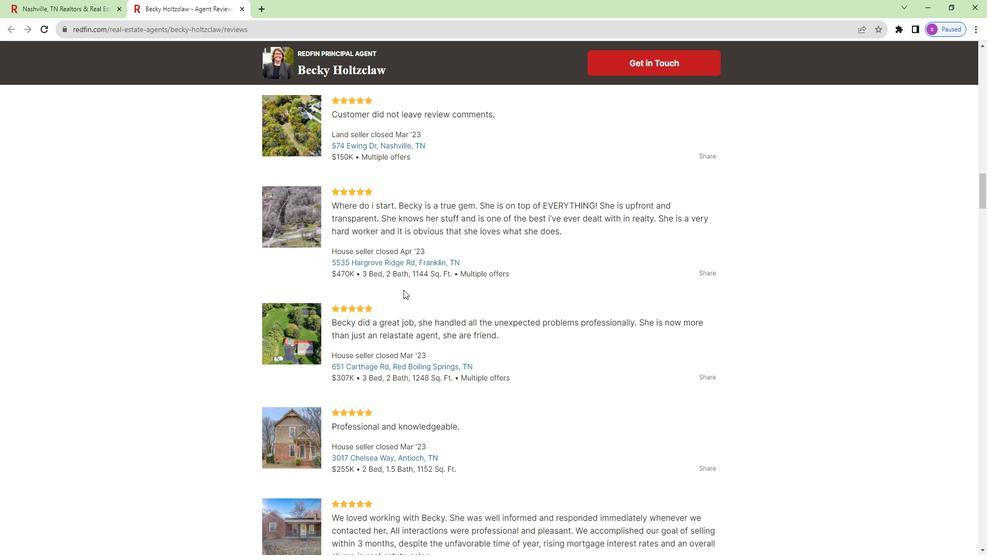 
Action: Mouse moved to (413, 290)
Screenshot: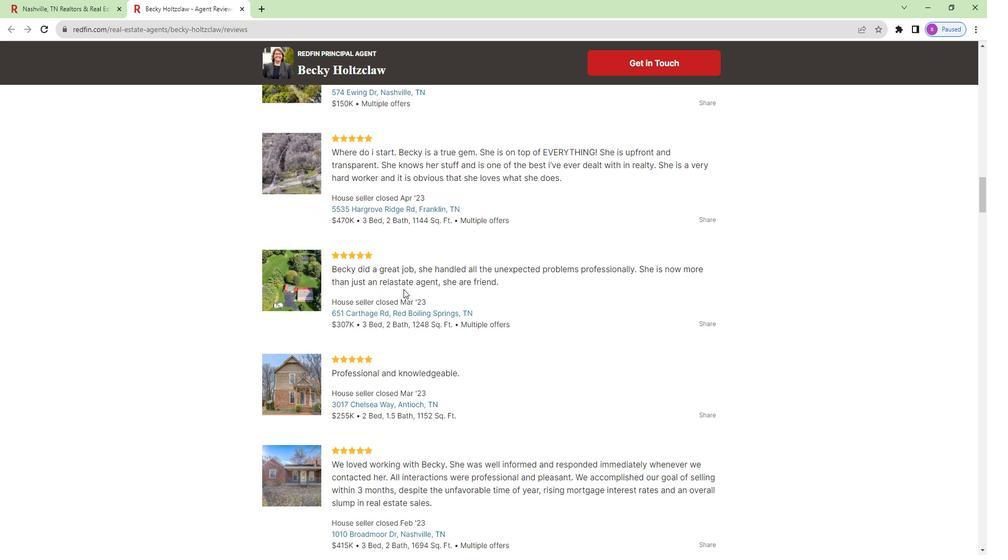 
Action: Mouse scrolled (413, 289) with delta (0, 0)
Screenshot: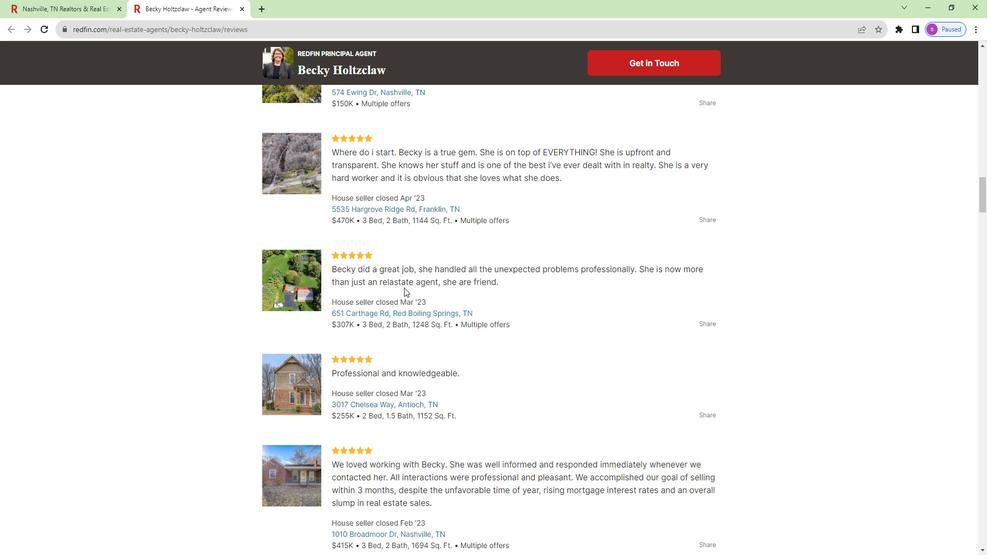 
Action: Mouse moved to (413, 288)
Screenshot: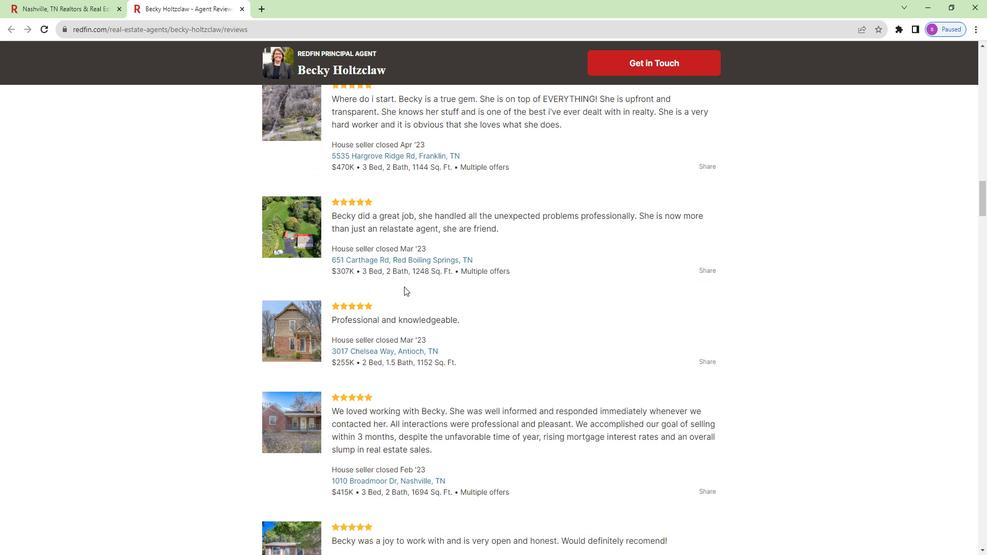
Action: Mouse scrolled (413, 288) with delta (0, 0)
Screenshot: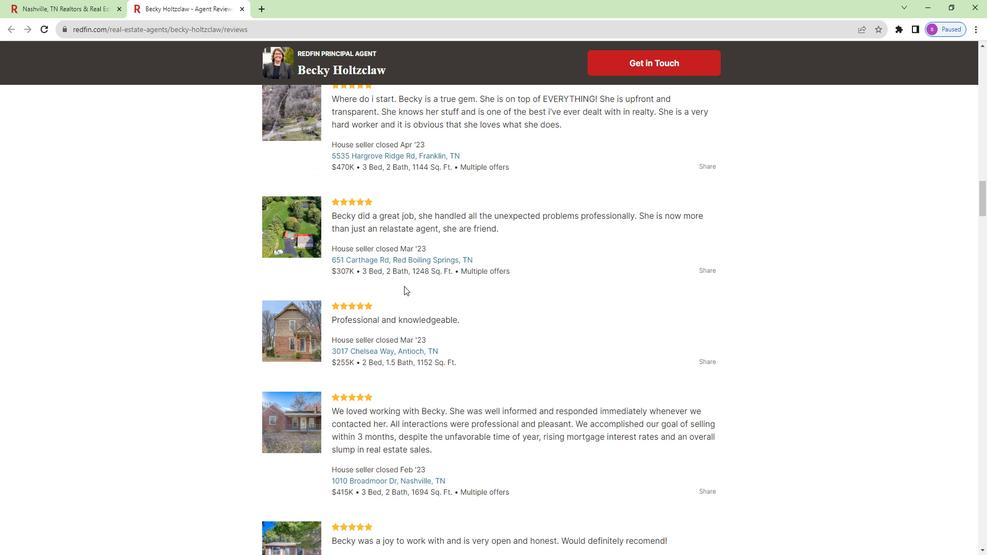 
Action: Mouse scrolled (413, 288) with delta (0, 0)
Screenshot: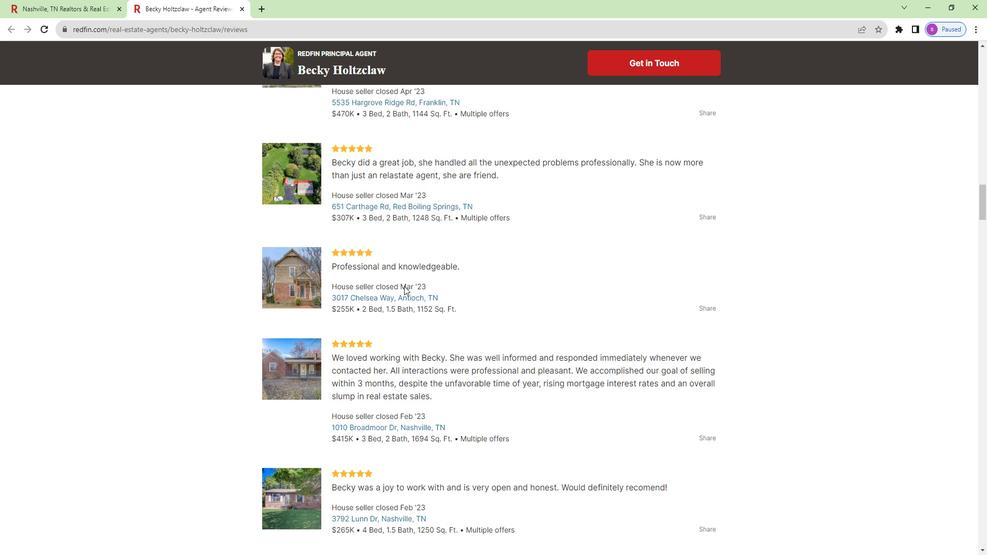 
Action: Mouse scrolled (413, 288) with delta (0, 0)
Screenshot: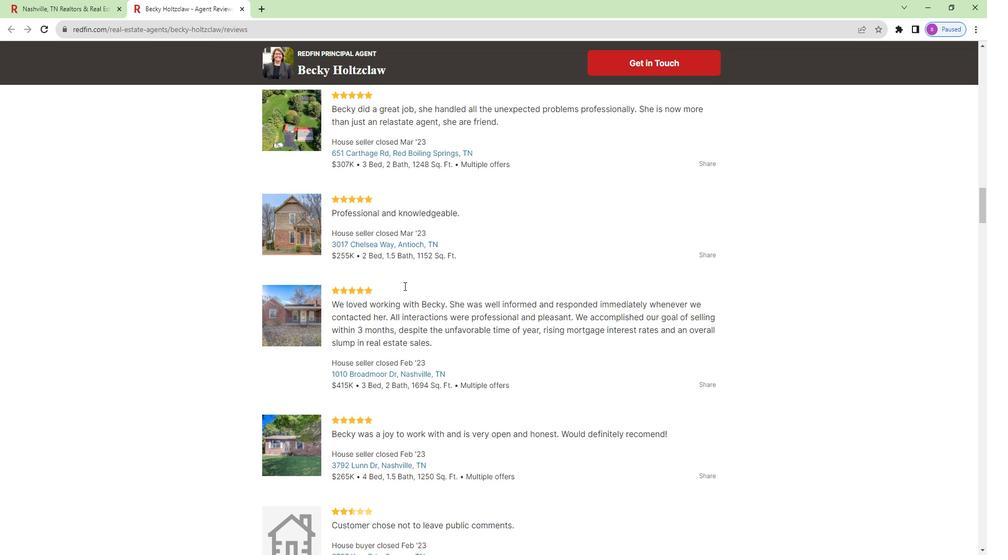 
Action: Mouse scrolled (413, 288) with delta (0, 0)
Screenshot: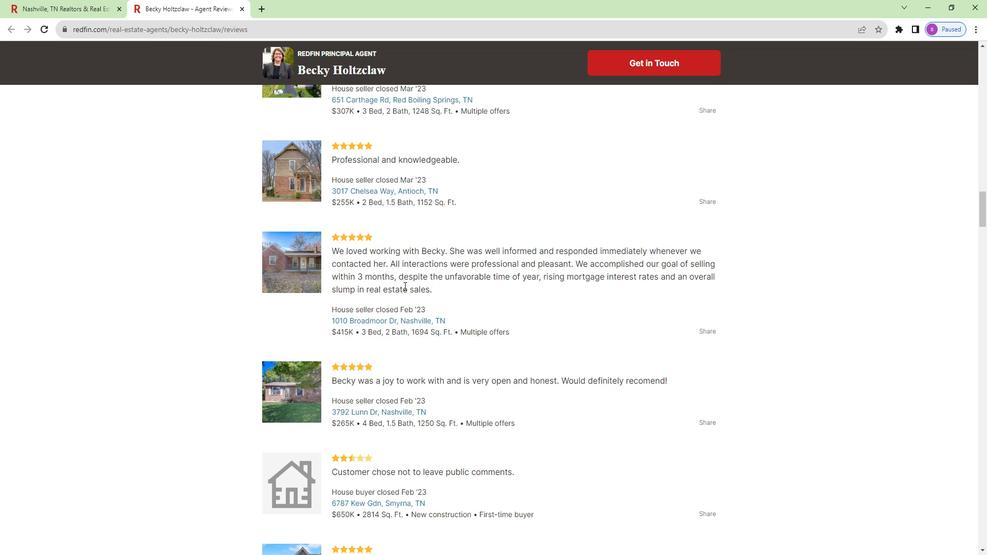
Action: Mouse scrolled (413, 288) with delta (0, 0)
Screenshot: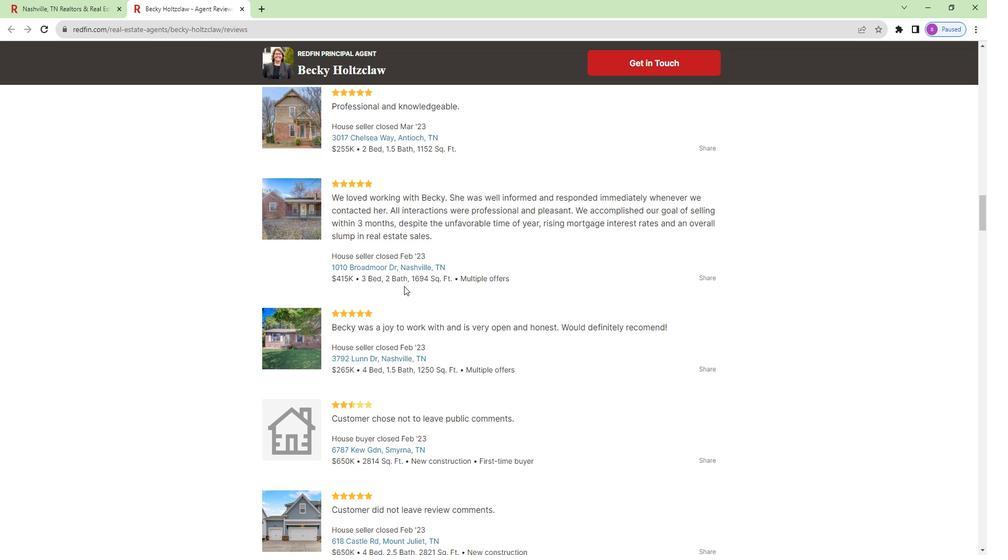 
Action: Mouse scrolled (413, 288) with delta (0, 0)
Screenshot: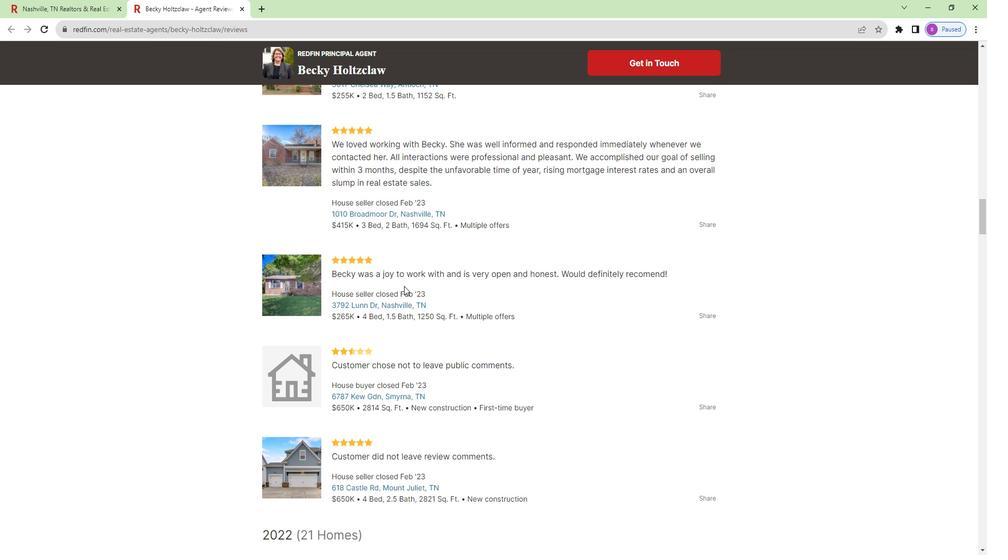 
Action: Mouse scrolled (413, 288) with delta (0, 0)
Screenshot: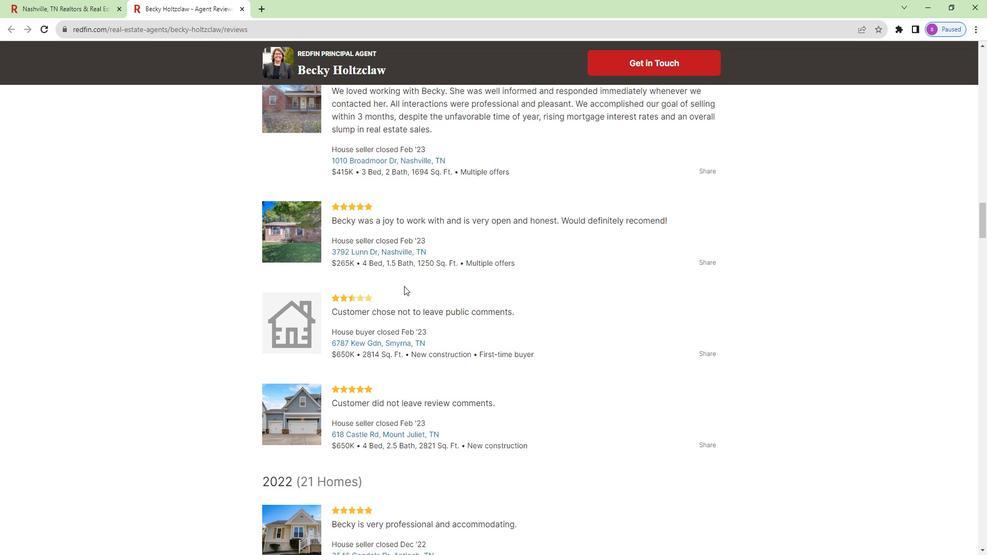 
Action: Mouse scrolled (413, 288) with delta (0, 0)
Screenshot: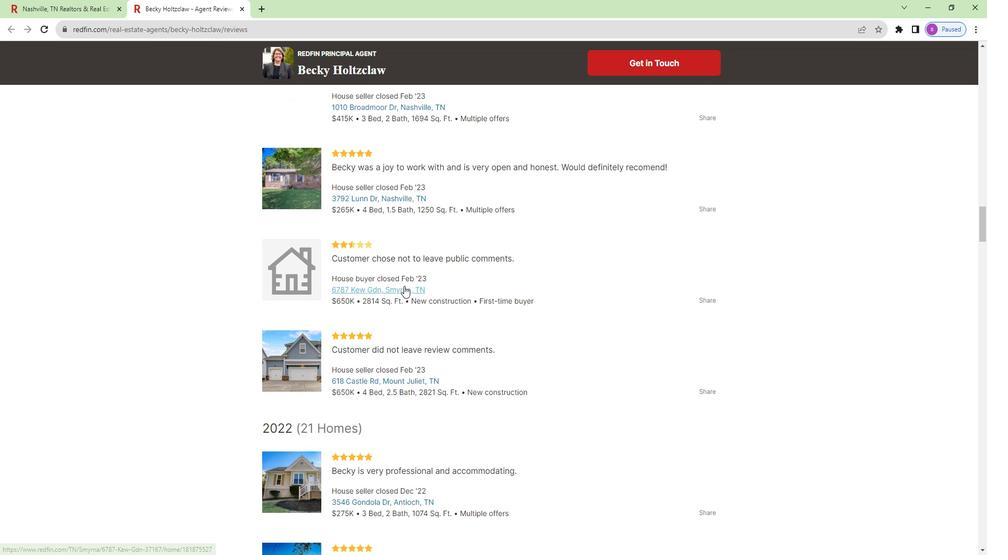 
Action: Mouse scrolled (413, 288) with delta (0, 0)
Screenshot: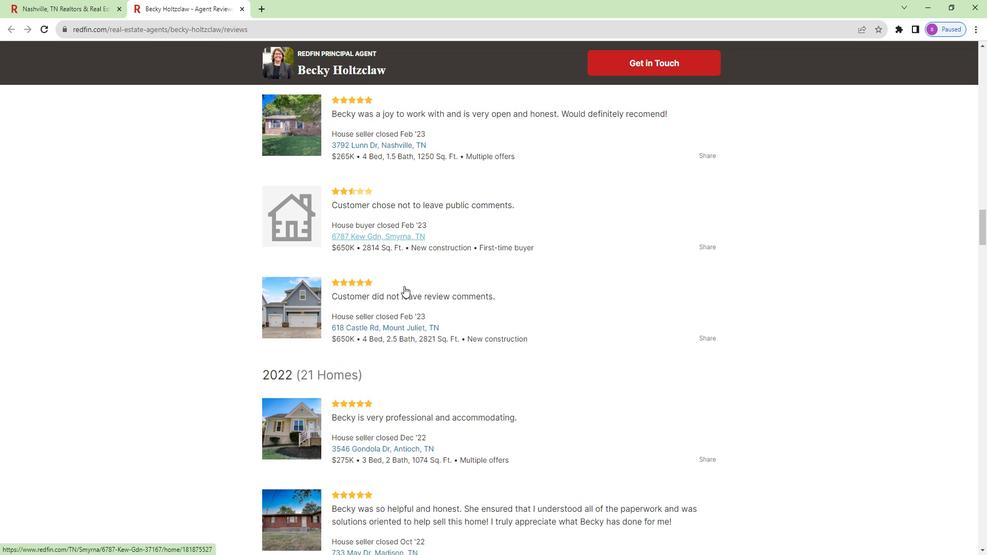 
Action: Mouse scrolled (413, 288) with delta (0, 0)
Screenshot: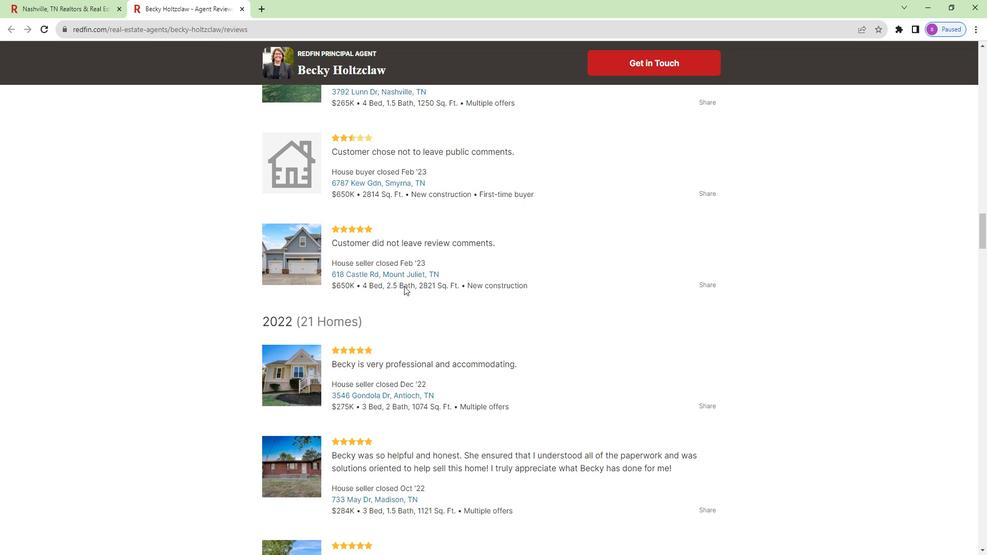 
Action: Mouse scrolled (413, 288) with delta (0, 0)
Screenshot: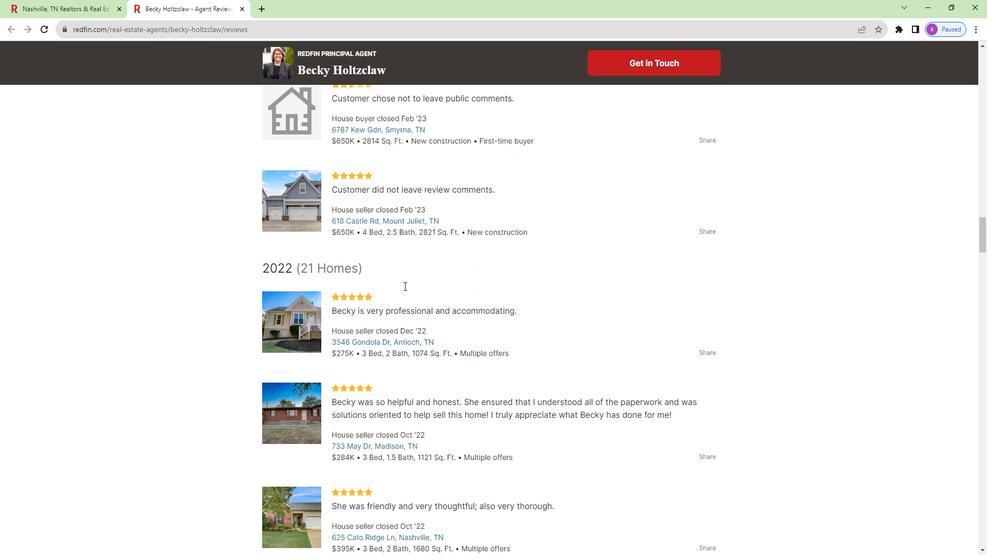 
Action: Mouse scrolled (413, 288) with delta (0, 0)
Screenshot: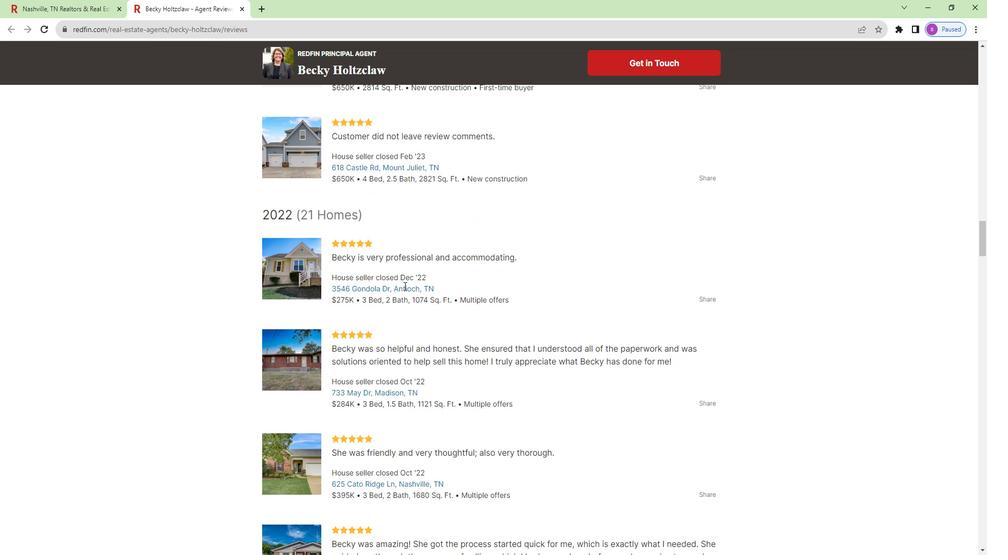 
Action: Mouse scrolled (413, 288) with delta (0, 0)
Screenshot: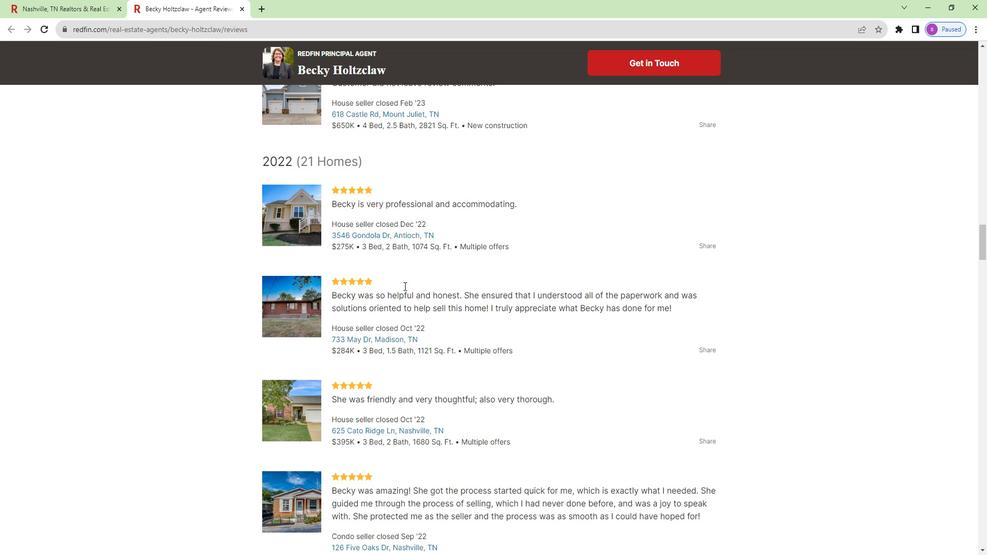 
Action: Mouse scrolled (413, 288) with delta (0, 0)
Screenshot: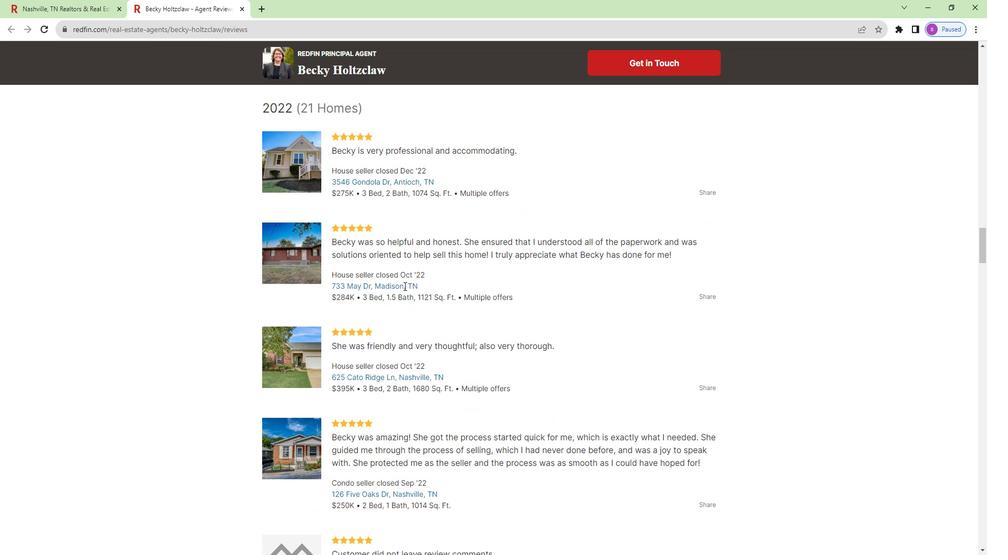 
Action: Mouse scrolled (413, 288) with delta (0, 0)
Screenshot: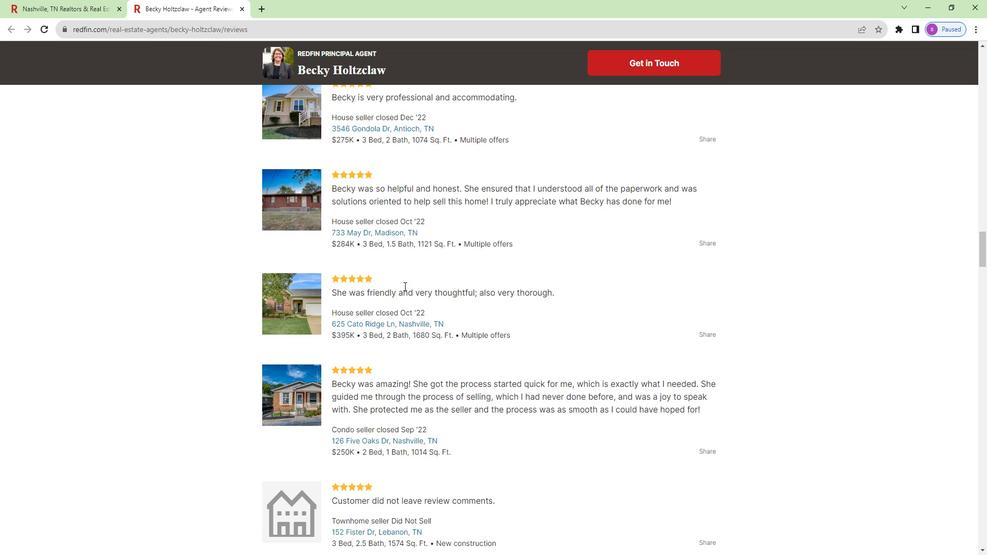 
Action: Mouse scrolled (413, 288) with delta (0, 0)
Screenshot: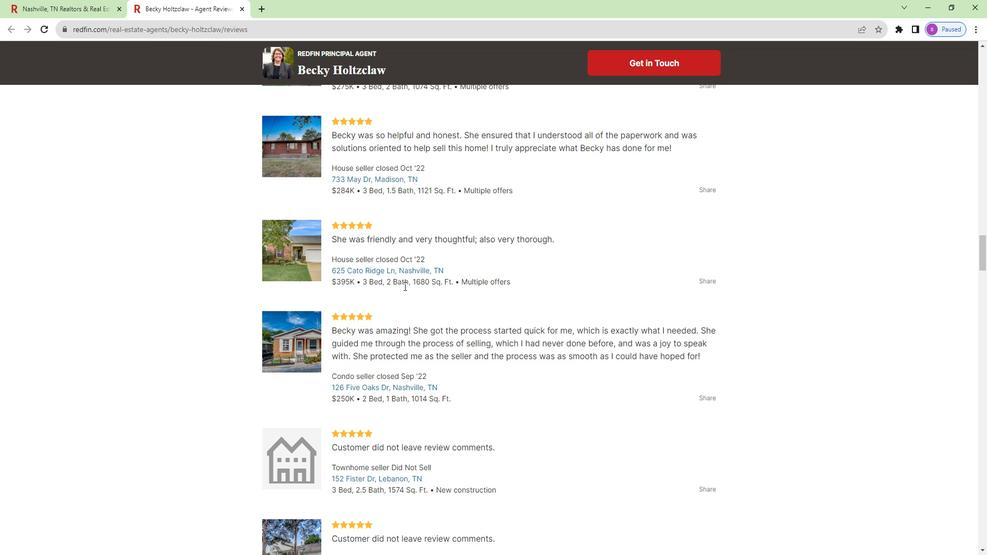 
Action: Mouse scrolled (413, 288) with delta (0, 0)
Screenshot: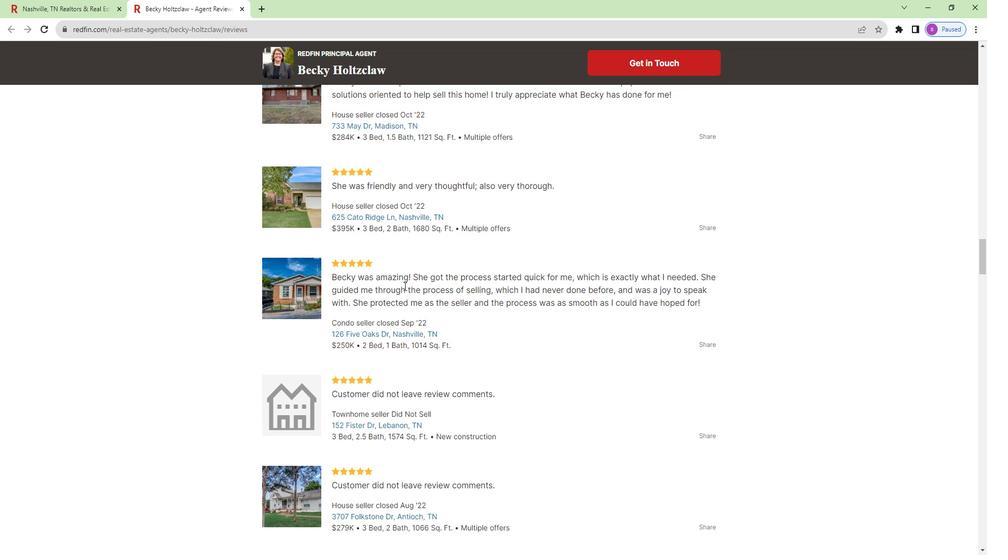 
Action: Mouse scrolled (413, 288) with delta (0, 0)
Screenshot: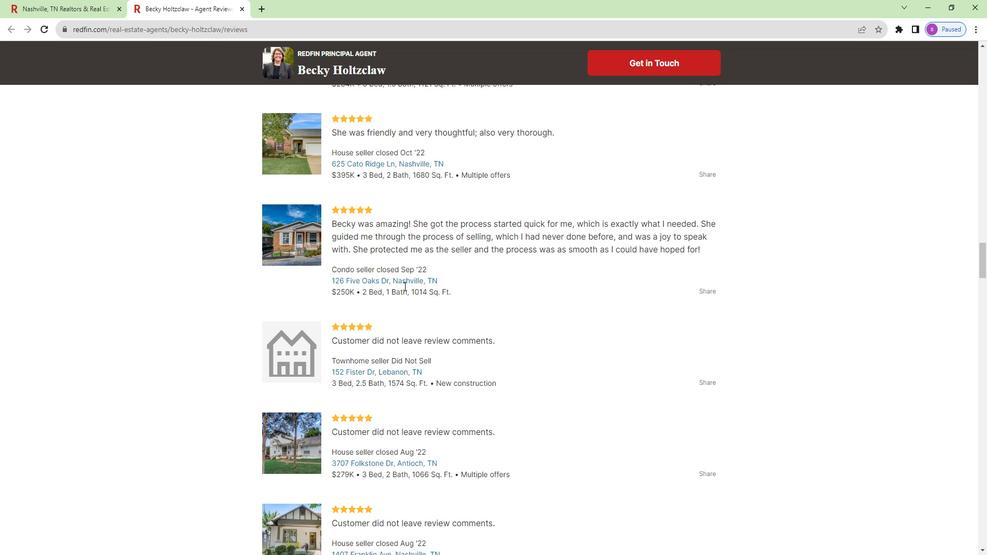 
Action: Mouse scrolled (413, 288) with delta (0, 0)
Screenshot: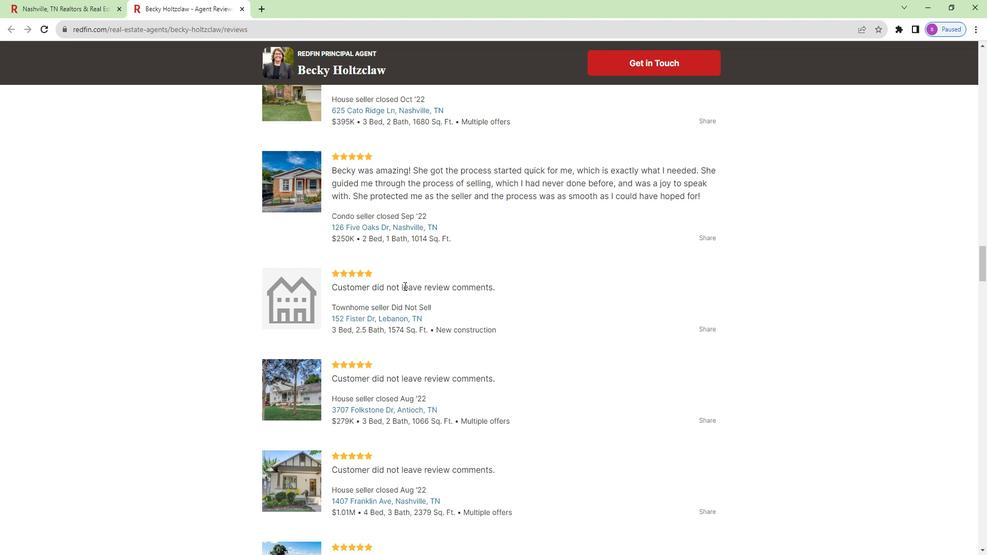 
Action: Mouse scrolled (413, 288) with delta (0, 0)
Screenshot: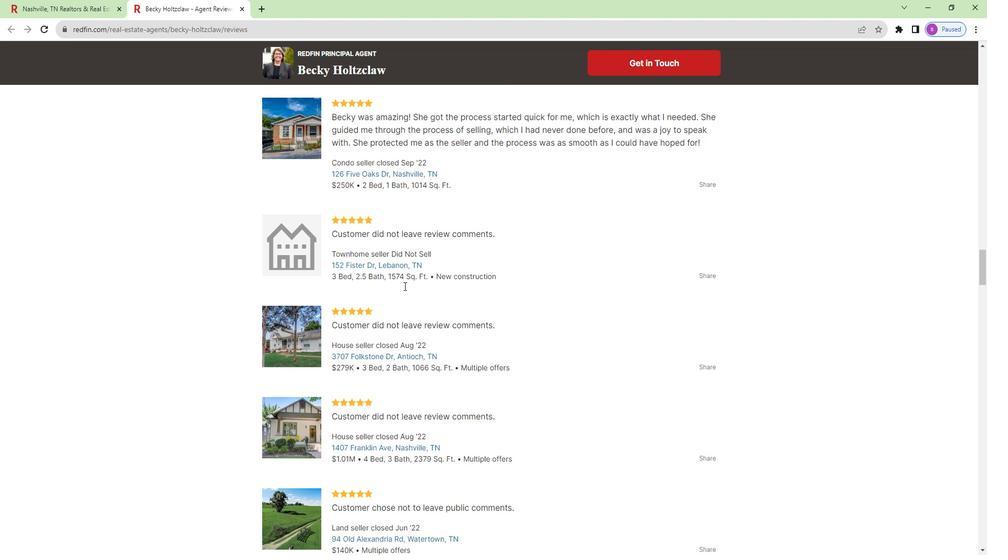 
Action: Mouse scrolled (413, 288) with delta (0, 0)
Screenshot: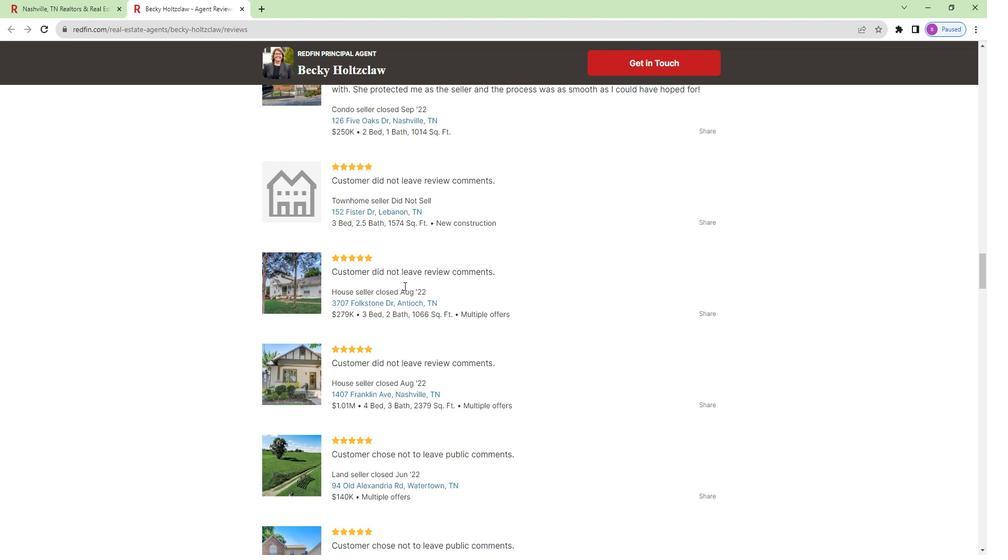 
Action: Mouse scrolled (413, 288) with delta (0, 0)
Screenshot: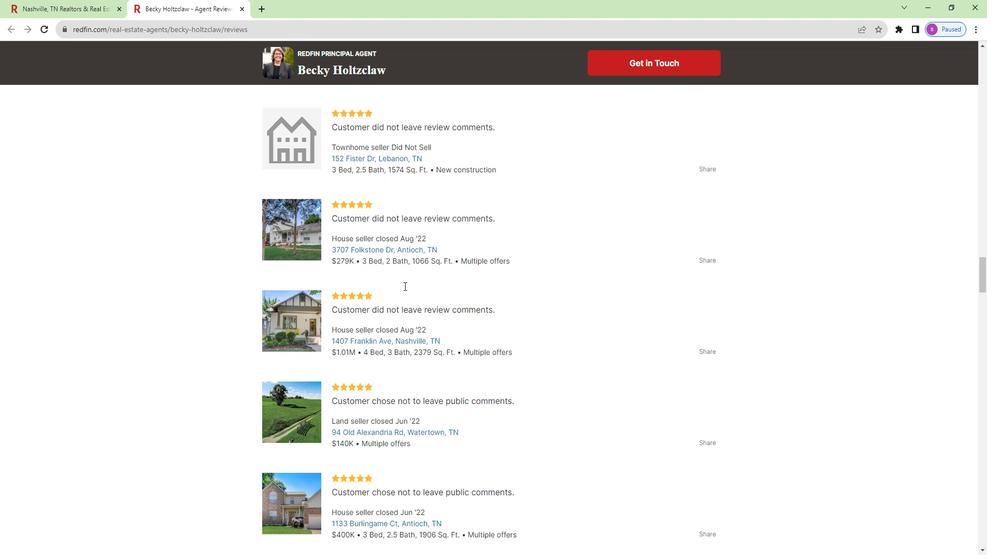 
Action: Mouse scrolled (413, 288) with delta (0, 0)
Screenshot: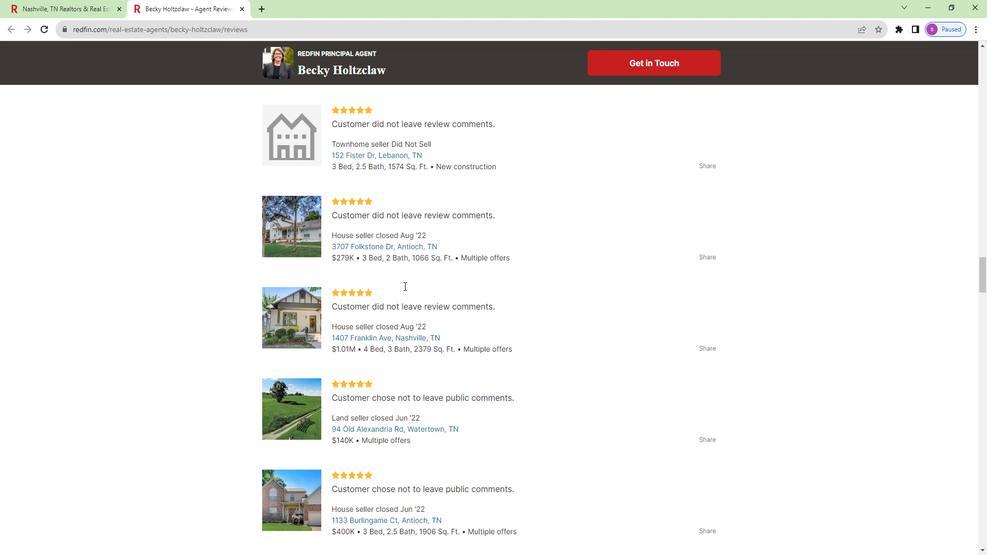 
Action: Mouse scrolled (413, 288) with delta (0, 0)
Screenshot: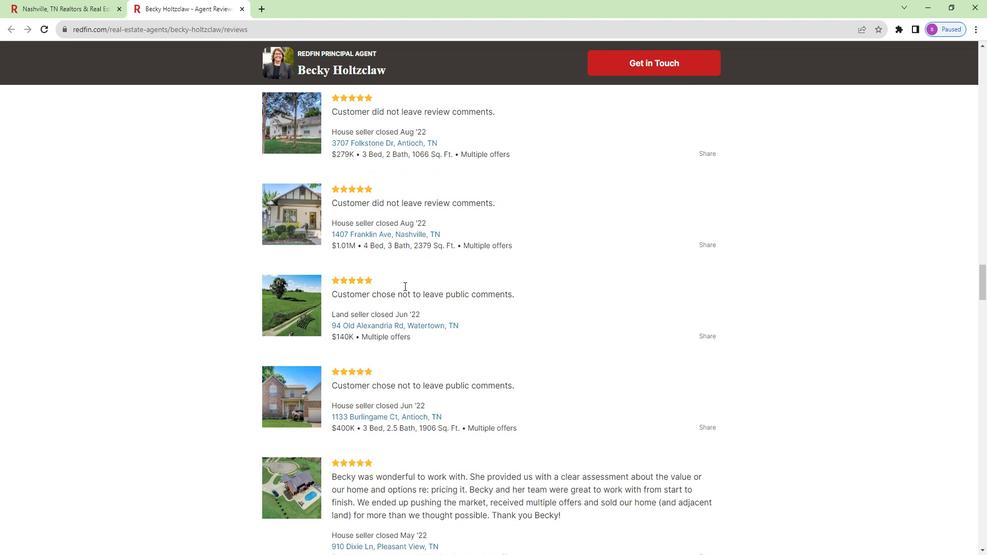 
Action: Mouse scrolled (413, 288) with delta (0, 0)
Screenshot: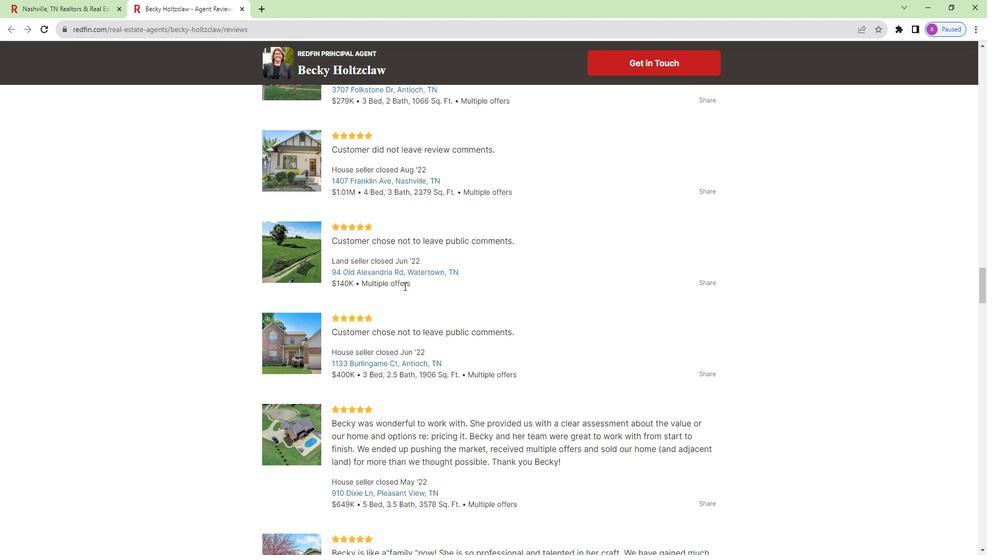 
Action: Mouse moved to (408, 334)
Screenshot: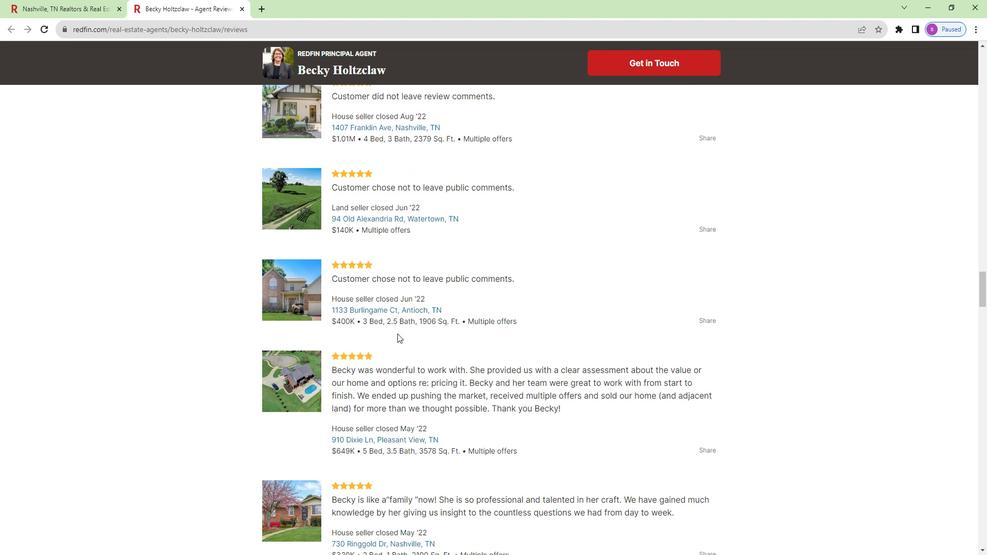 
Action: Mouse scrolled (408, 333) with delta (0, 0)
Screenshot: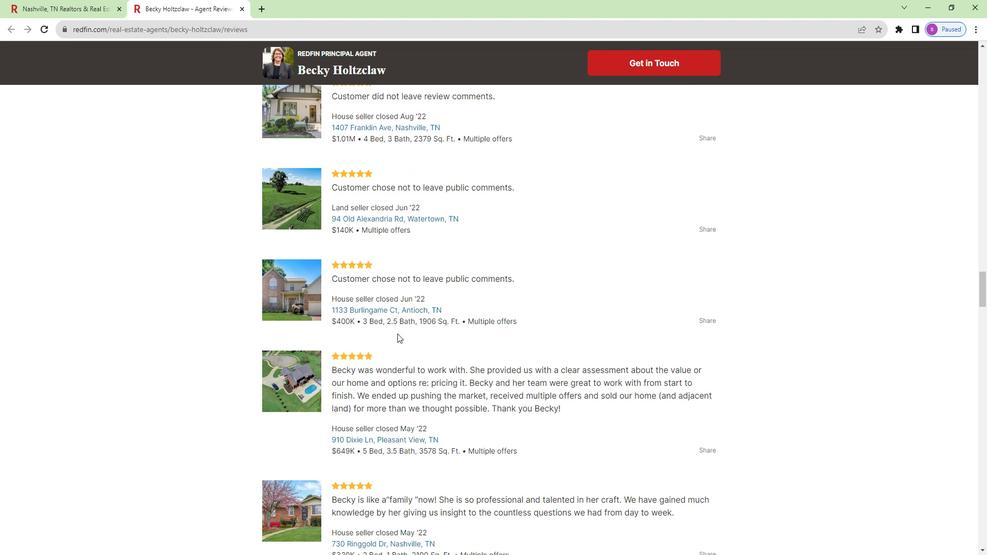 
Action: Mouse moved to (520, 353)
Screenshot: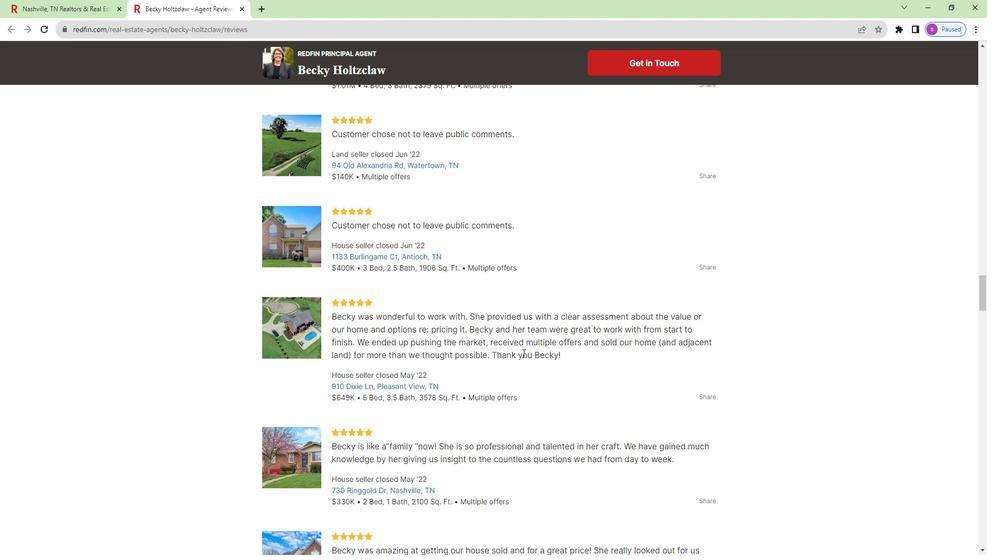 
Action: Mouse scrolled (520, 352) with delta (0, 0)
Screenshot: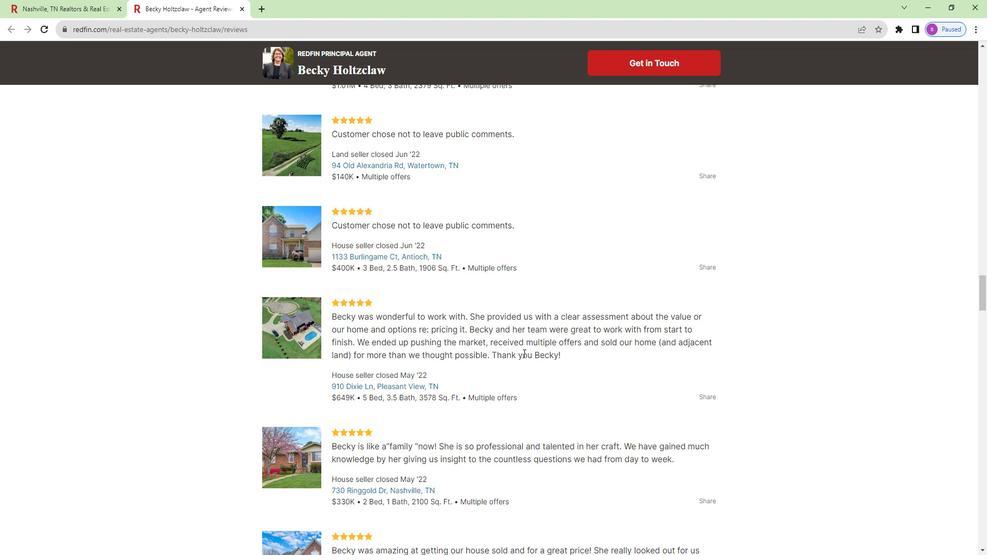 
Action: Mouse moved to (447, 385)
Screenshot: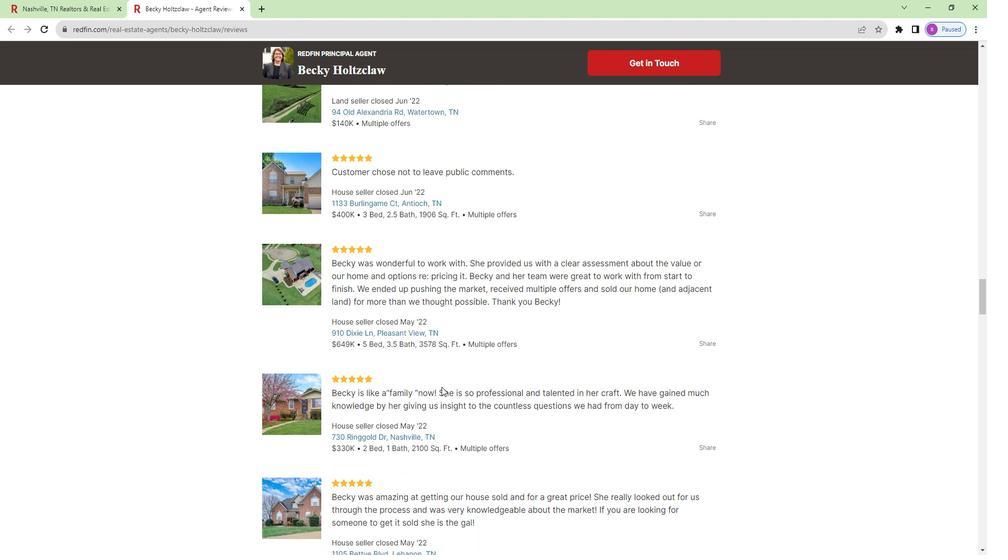 
Action: Mouse scrolled (447, 384) with delta (0, 0)
Screenshot: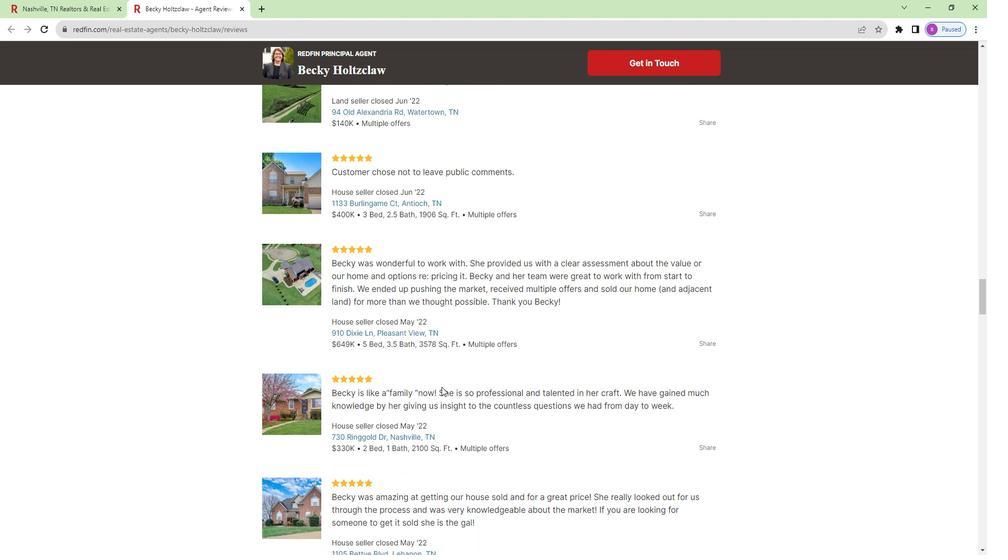 
Action: Mouse moved to (439, 365)
Screenshot: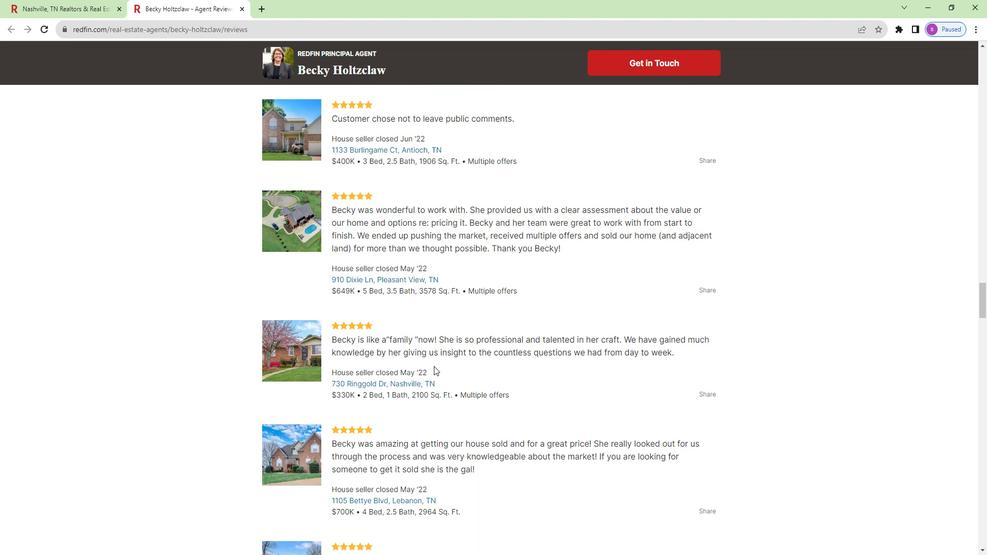 
Action: Mouse scrolled (439, 364) with delta (0, 0)
Screenshot: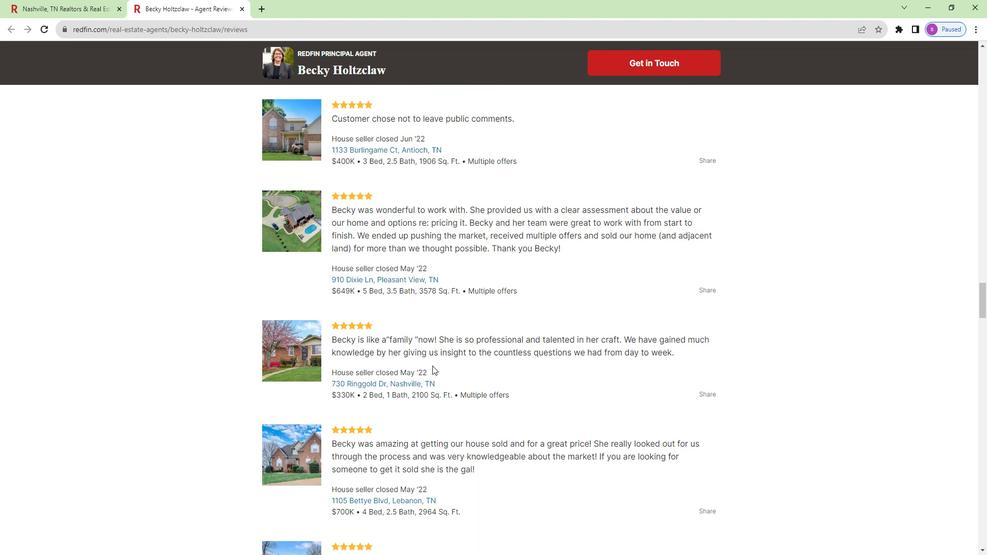 
Action: Mouse moved to (416, 410)
Screenshot: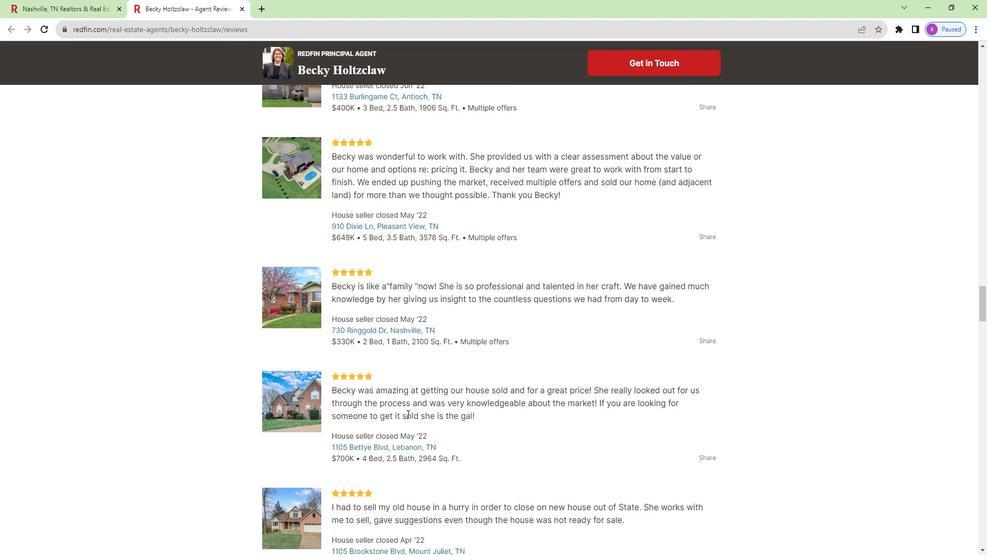 
Action: Mouse scrolled (416, 410) with delta (0, 0)
Screenshot: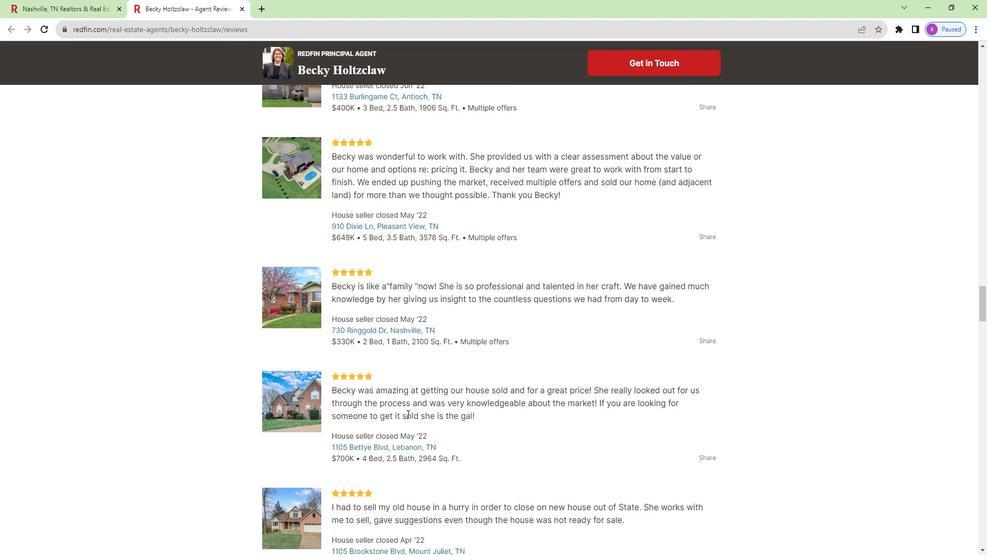 
Action: Mouse moved to (132, 14)
Screenshot: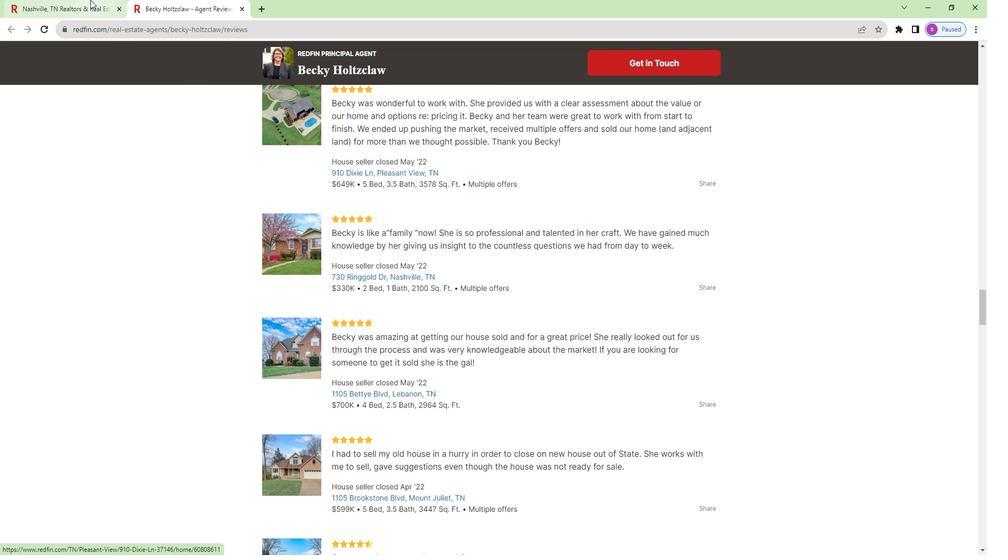 
Action: Mouse pressed left at (132, 14)
Screenshot: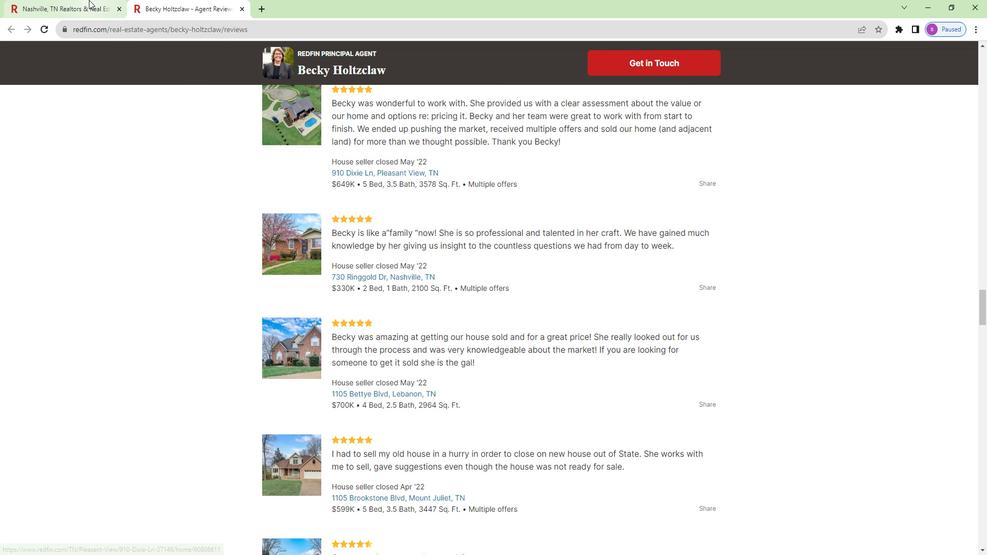 
Action: Mouse moved to (606, 315)
Screenshot: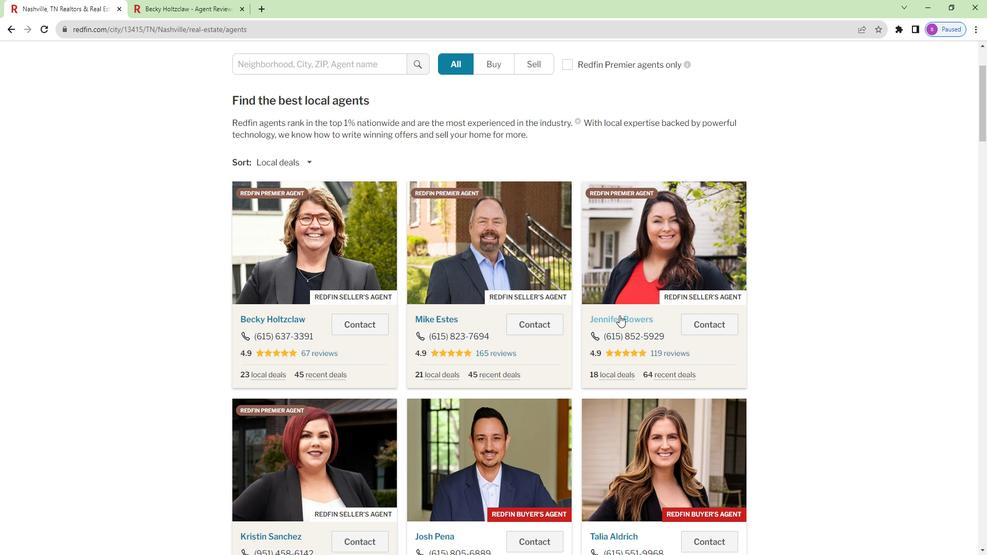 
Action: Mouse scrolled (606, 315) with delta (0, 0)
Screenshot: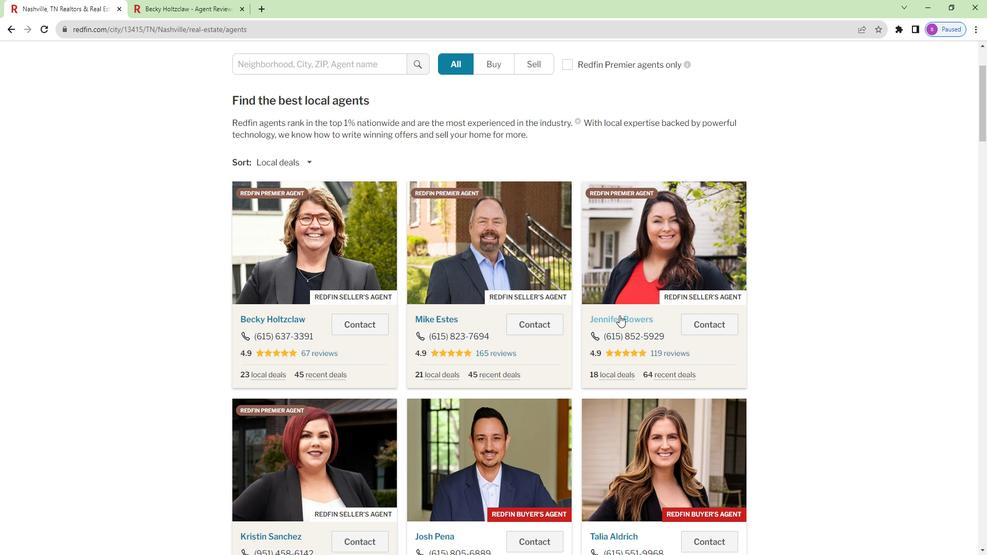
Action: Mouse moved to (602, 298)
Screenshot: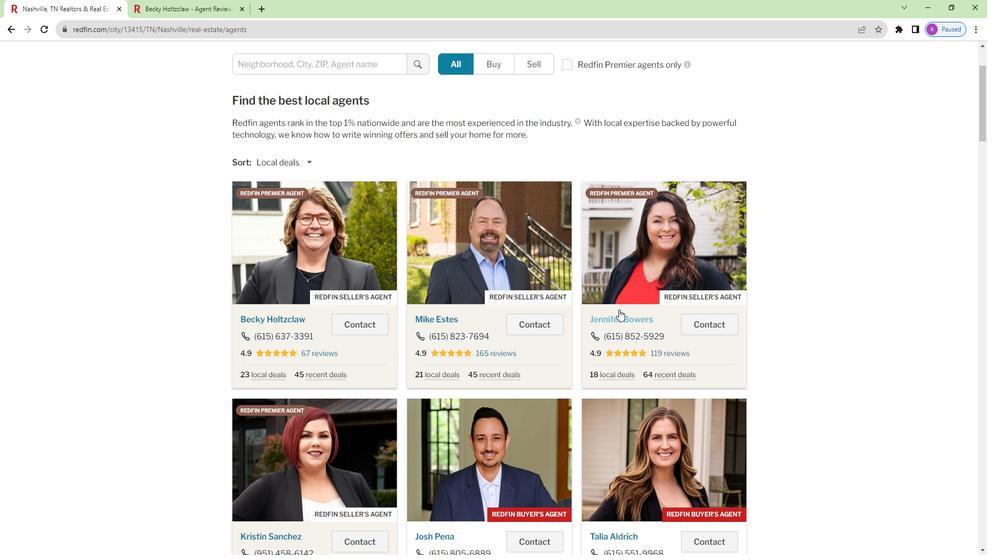
Action: Mouse scrolled (602, 297) with delta (0, 0)
Screenshot: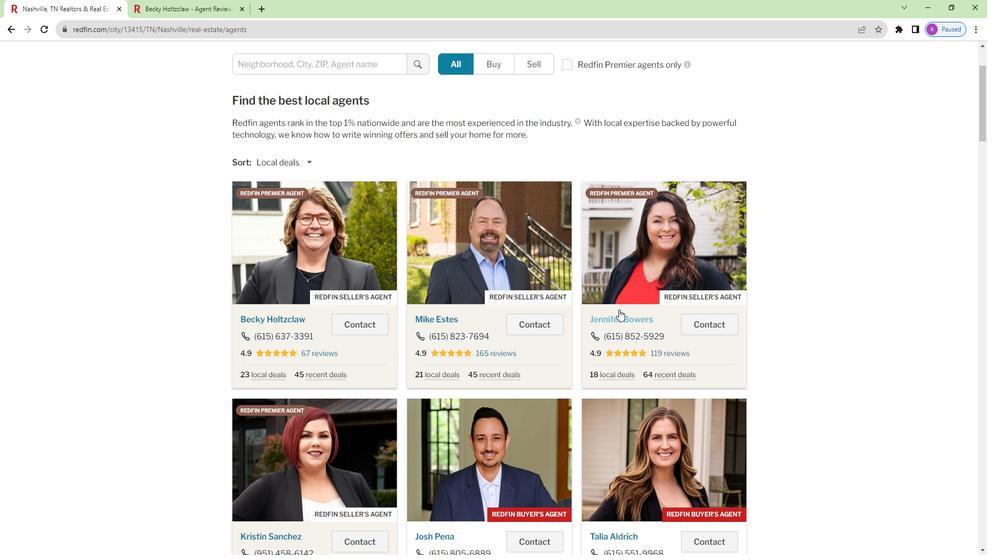 
Action: Mouse moved to (581, 262)
Screenshot: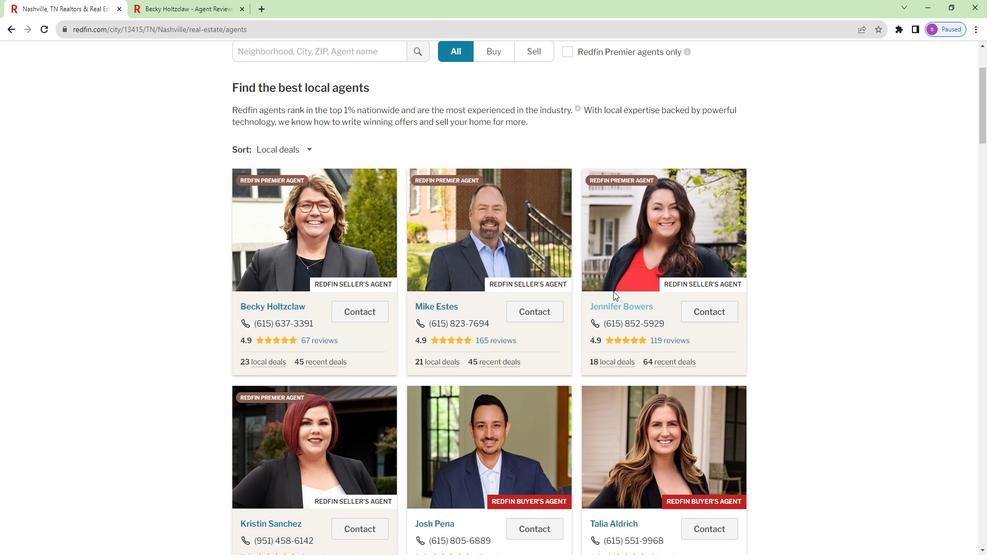 
Action: Mouse scrolled (581, 262) with delta (0, 0)
Screenshot: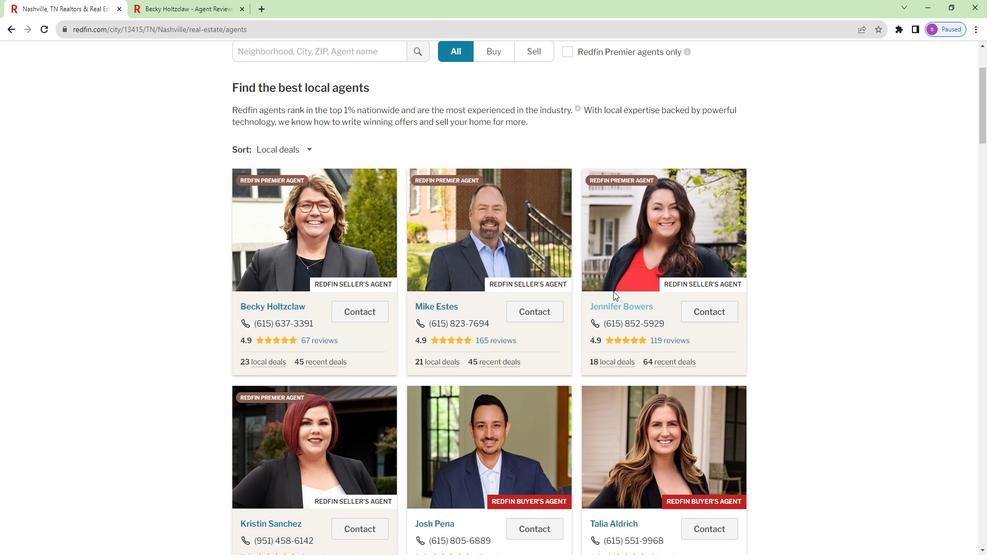 
Action: Mouse moved to (547, 244)
Screenshot: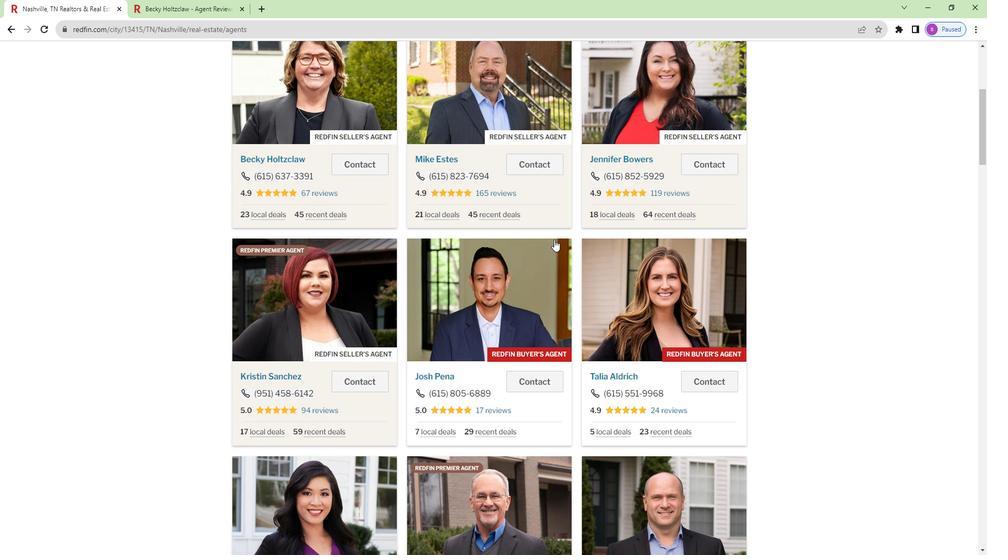 
Action: Mouse scrolled (547, 243) with delta (0, 0)
Screenshot: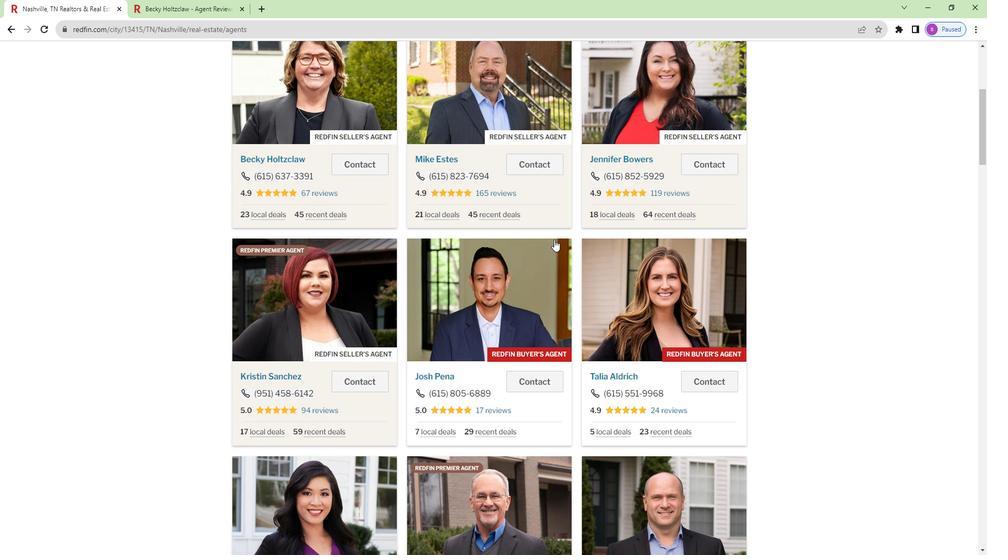 
Action: Mouse moved to (488, 355)
Screenshot: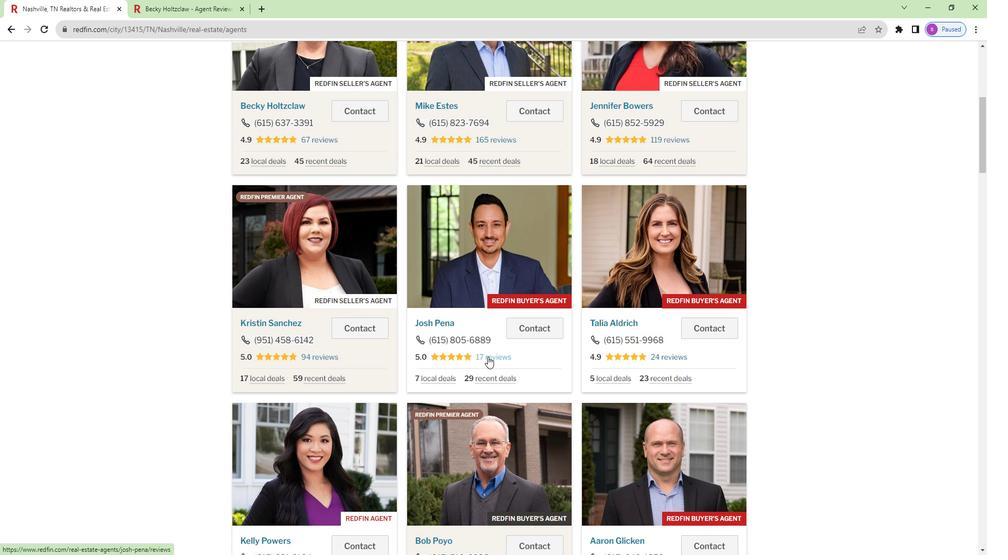 
Action: Mouse pressed left at (488, 355)
Screenshot: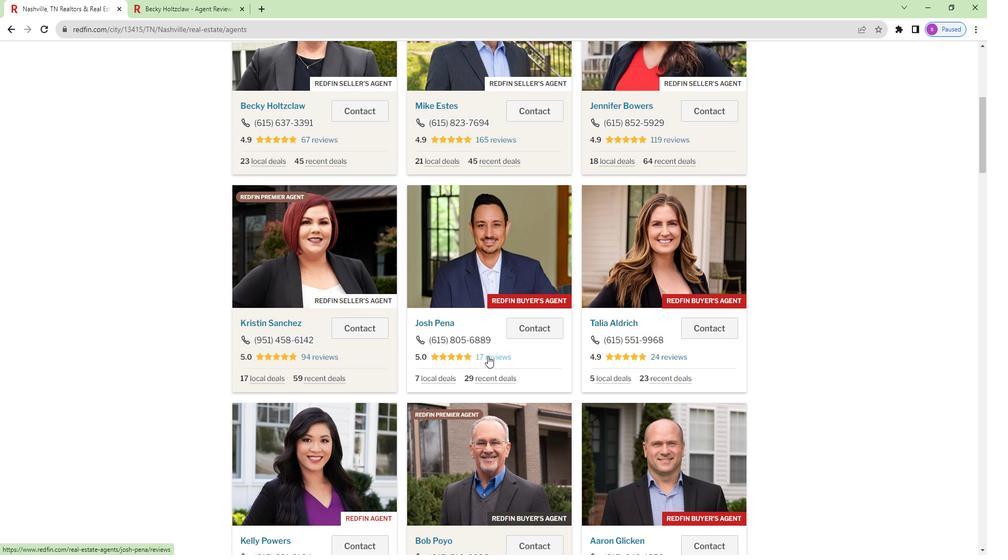 
Action: Mouse moved to (453, 319)
Screenshot: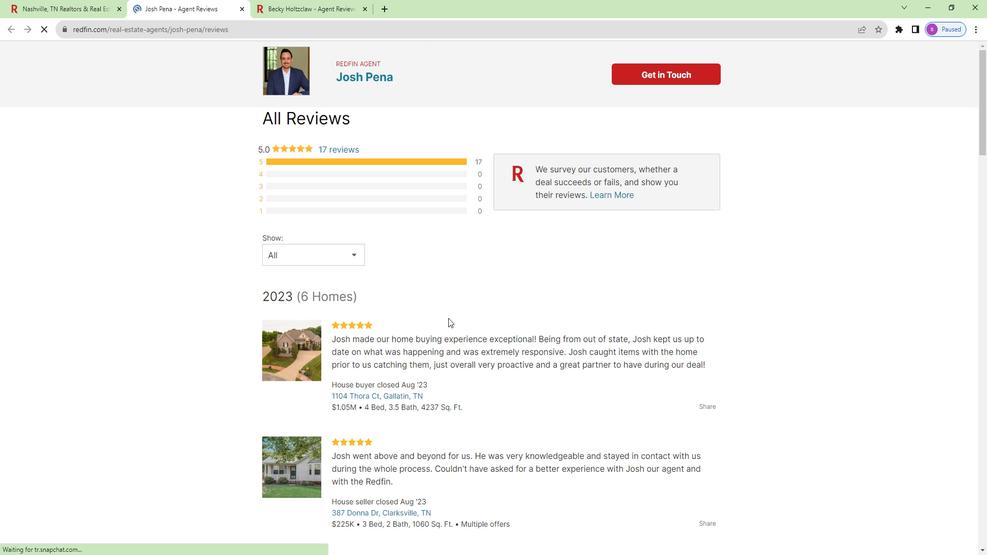 
Action: Mouse scrolled (453, 318) with delta (0, 0)
Screenshot: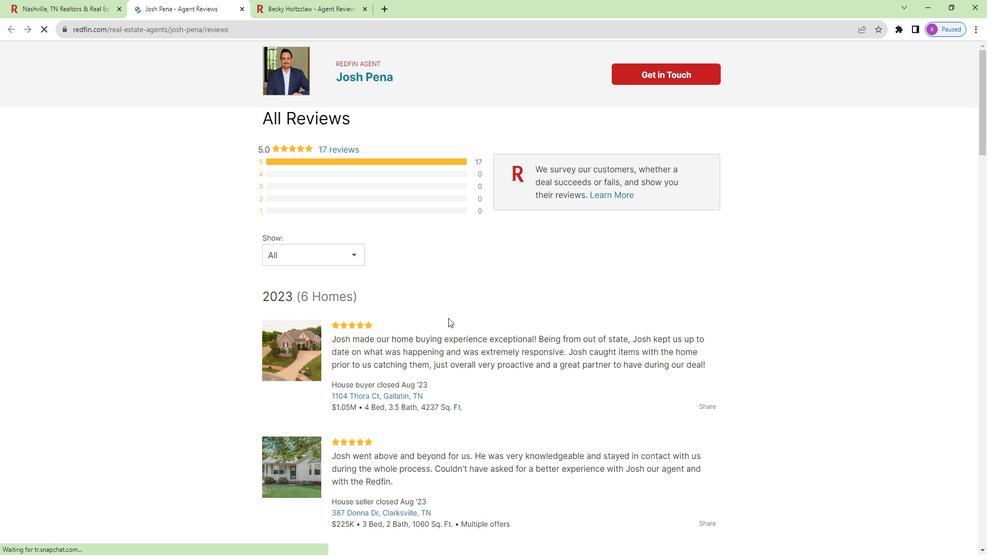 
Action: Mouse moved to (451, 306)
Screenshot: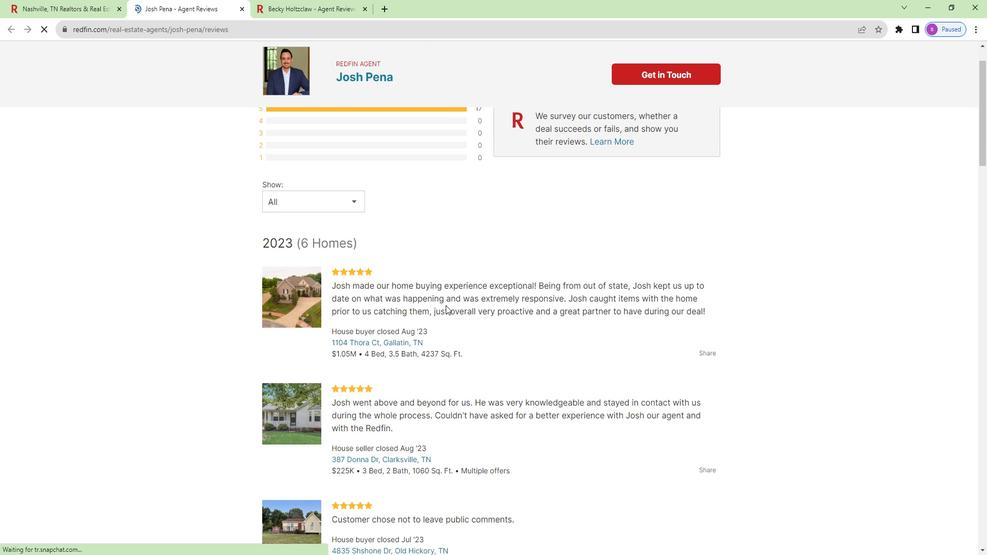
Action: Mouse scrolled (451, 306) with delta (0, 0)
Screenshot: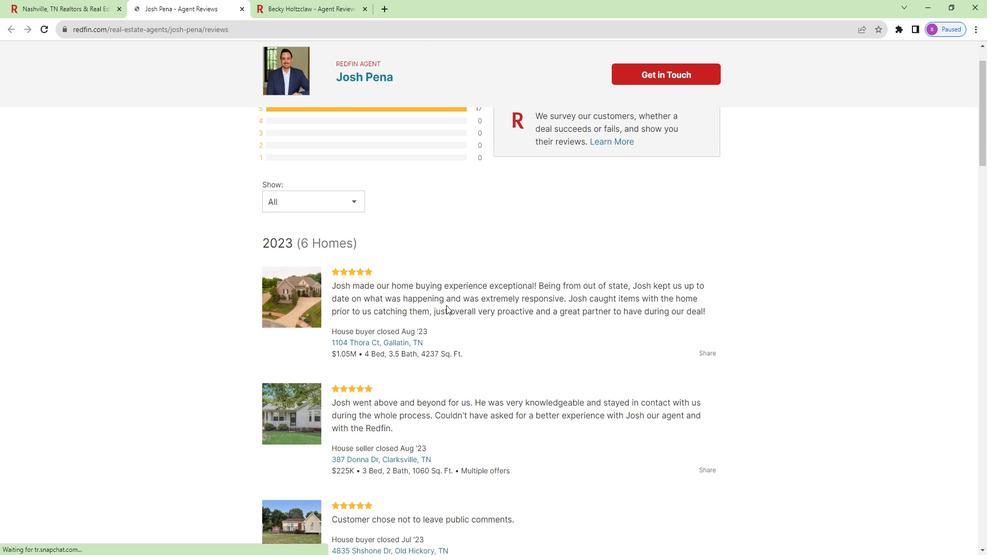 
Action: Mouse moved to (427, 287)
Screenshot: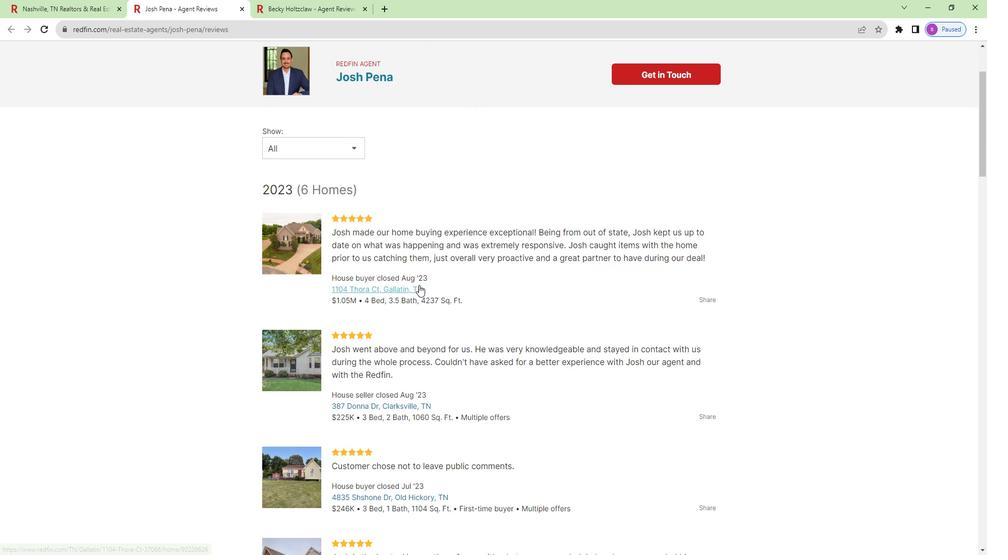 
Action: Mouse scrolled (427, 286) with delta (0, 0)
Screenshot: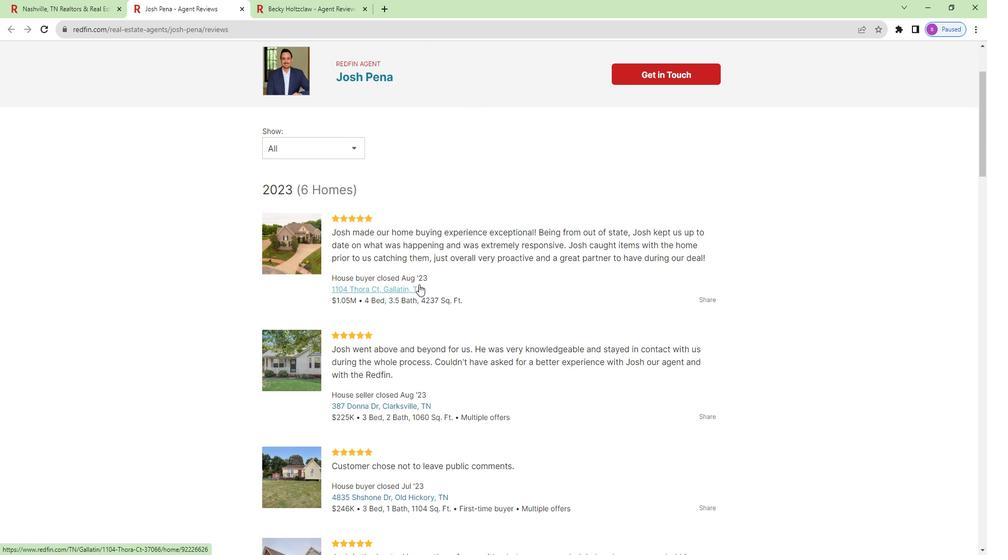 
Action: Mouse moved to (428, 287)
Screenshot: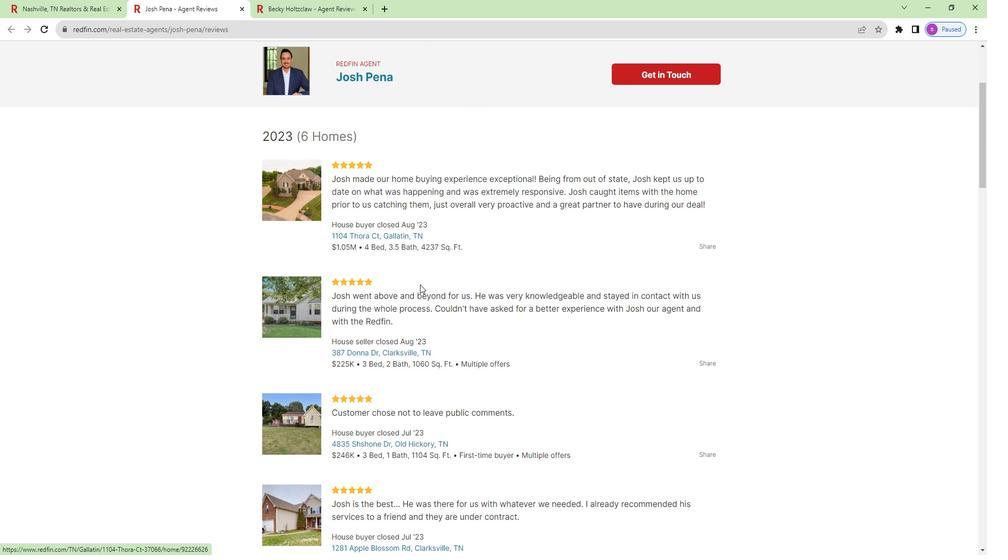 
Action: Mouse scrolled (428, 286) with delta (0, 0)
Screenshot: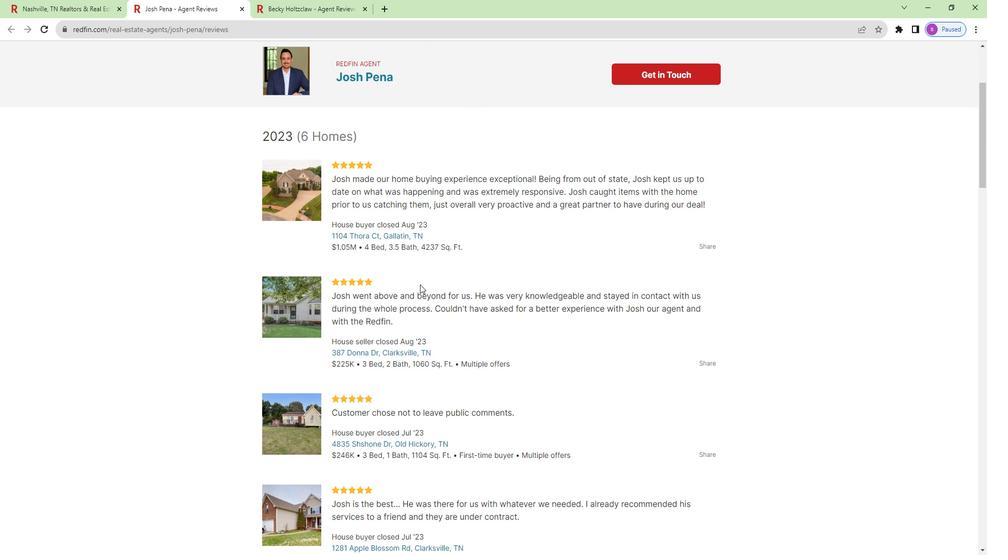 
Action: Mouse moved to (431, 283)
Screenshot: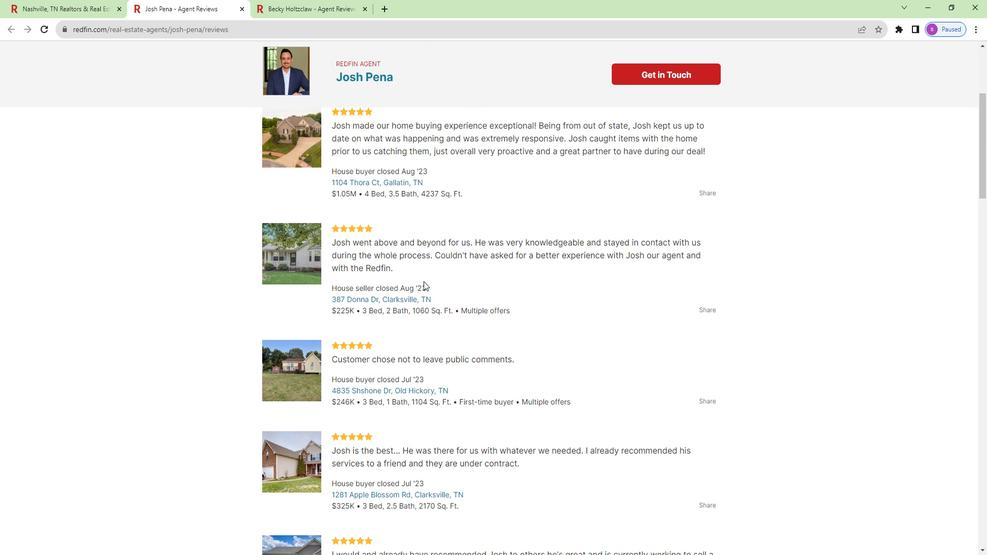 
Action: Mouse scrolled (431, 282) with delta (0, 0)
Screenshot: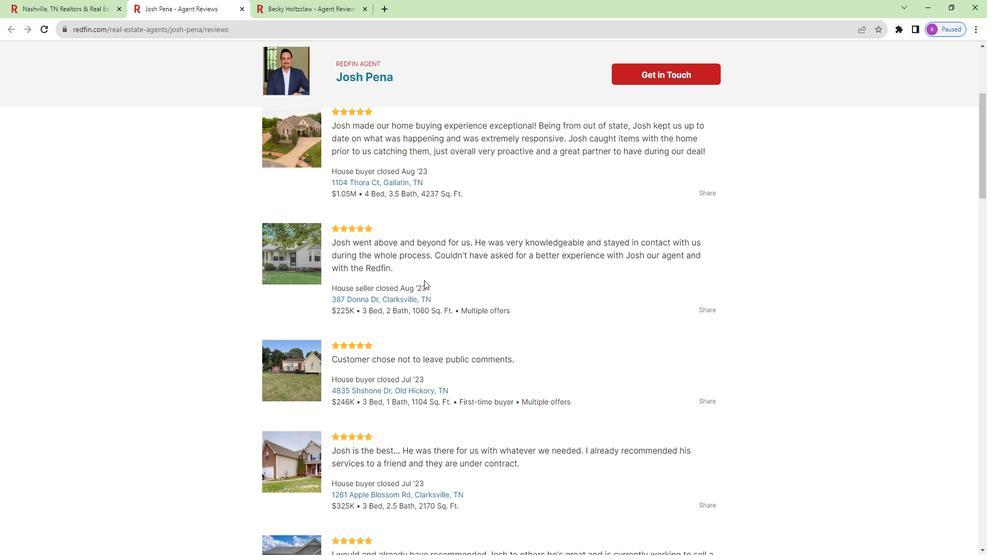 
Action: Mouse moved to (433, 280)
Screenshot: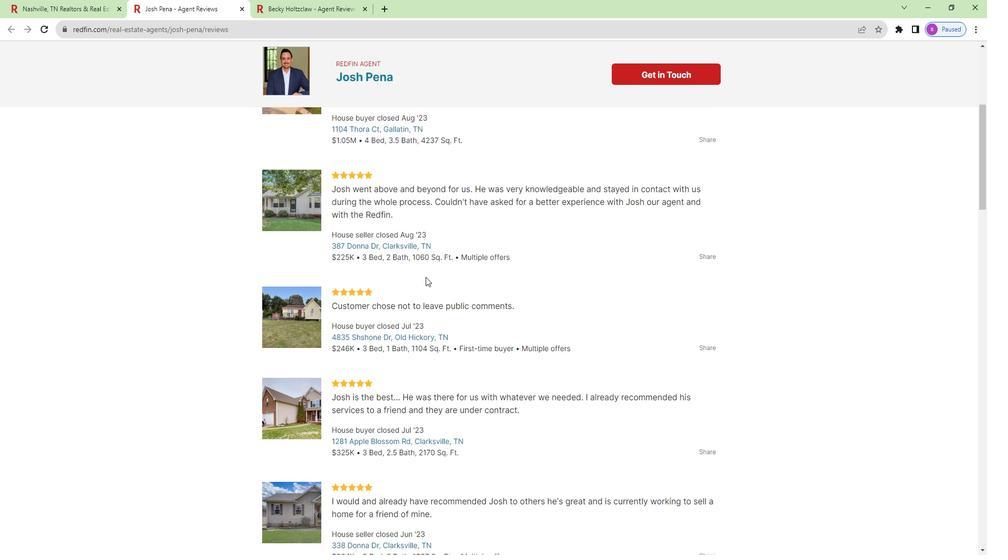 
Action: Mouse scrolled (433, 279) with delta (0, 0)
Screenshot: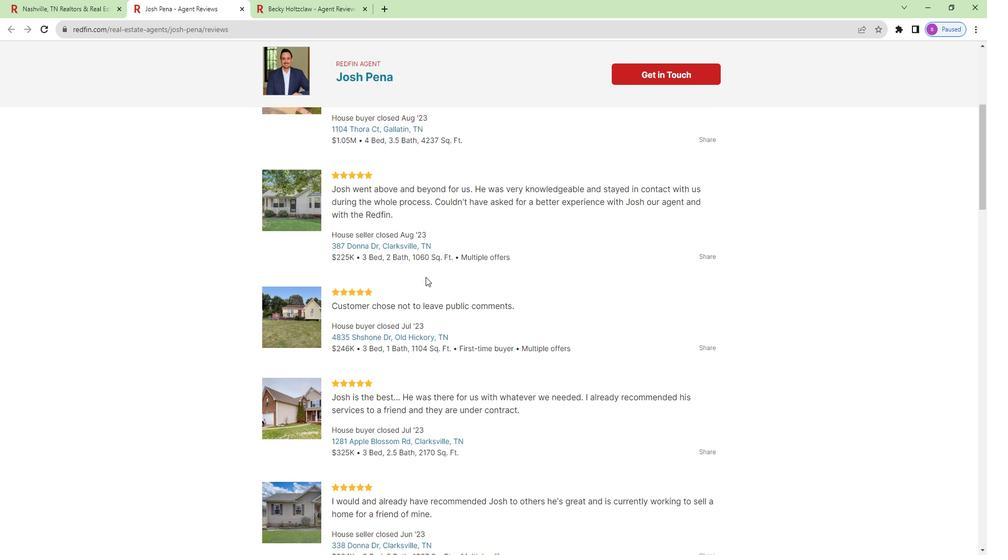 
Action: Mouse moved to (433, 278)
Screenshot: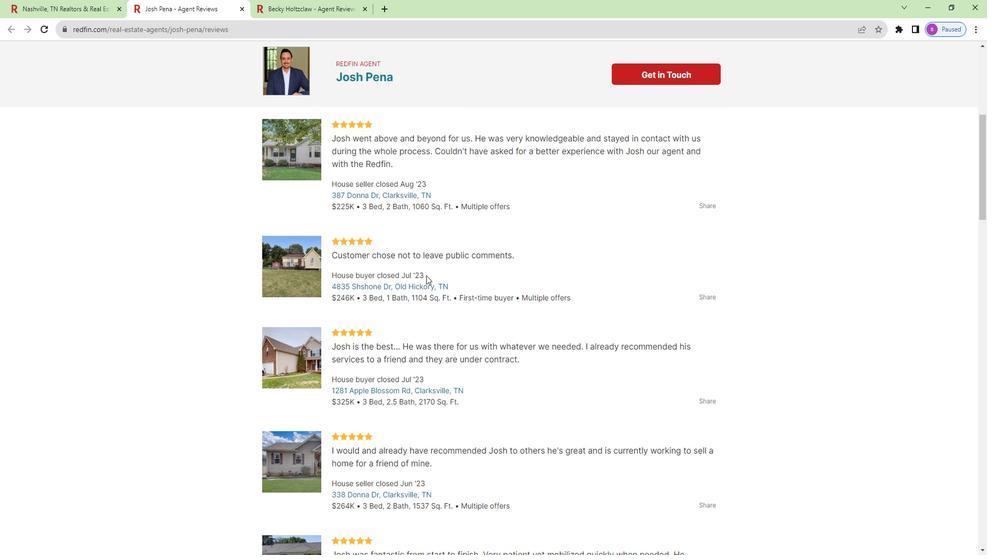 
Action: Mouse scrolled (433, 278) with delta (0, 0)
Screenshot: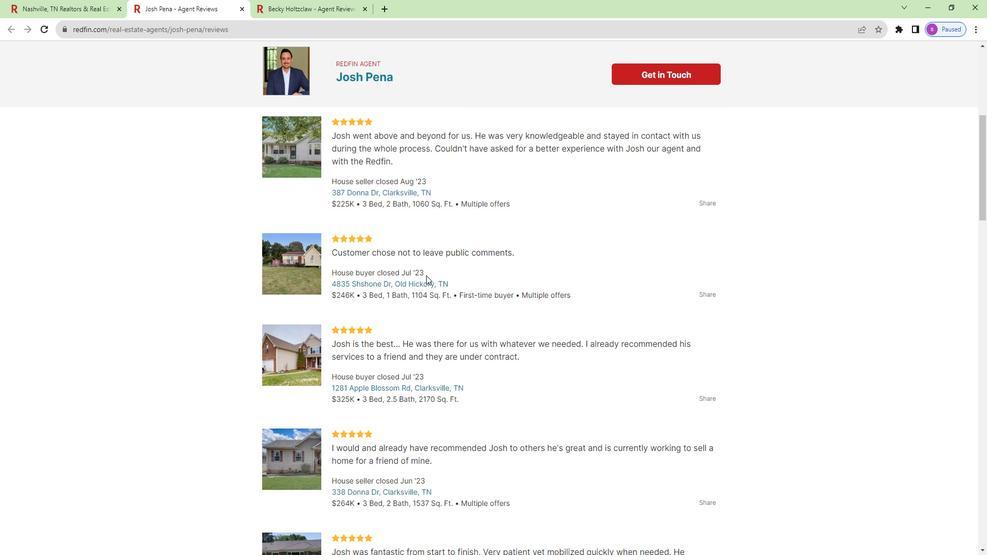 
Action: Mouse scrolled (433, 278) with delta (0, 0)
Screenshot: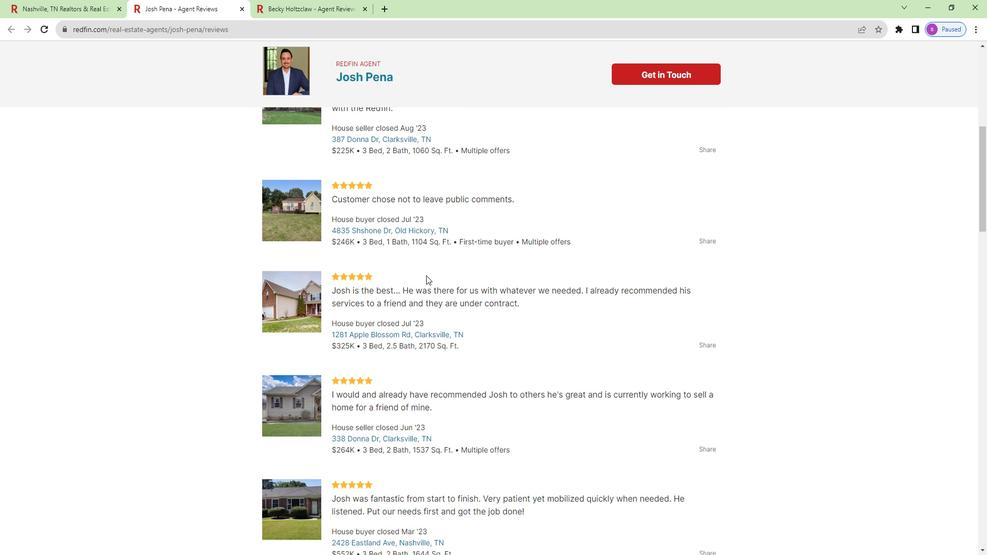 
Action: Mouse moved to (425, 269)
Screenshot: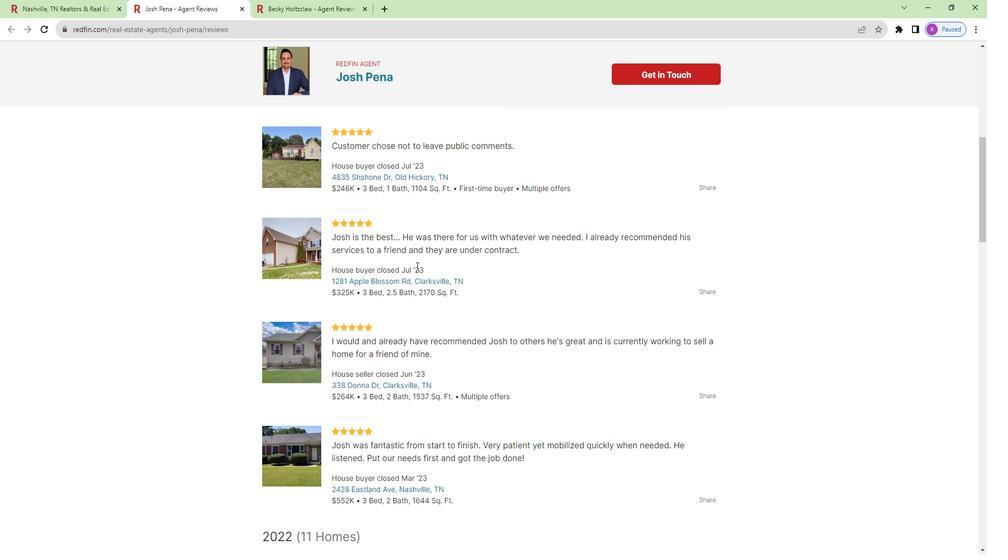 
Action: Mouse scrolled (425, 268) with delta (0, 0)
Screenshot: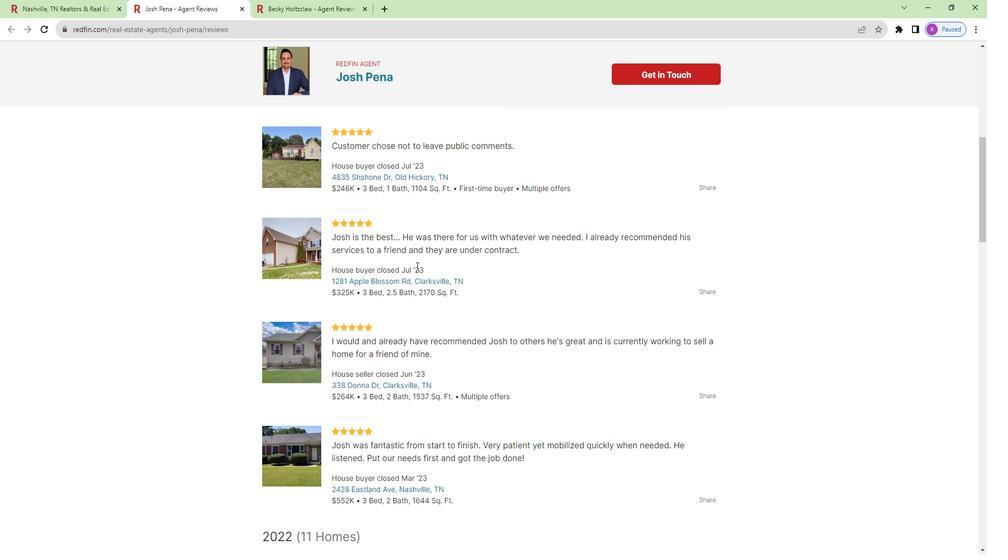 
Action: Mouse scrolled (425, 268) with delta (0, 0)
Screenshot: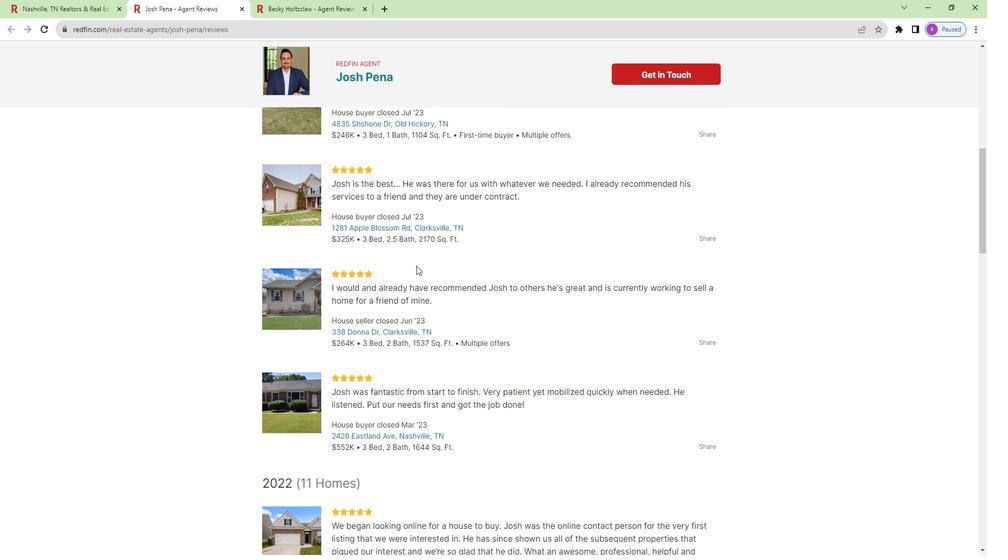 
Action: Mouse scrolled (425, 268) with delta (0, 0)
Screenshot: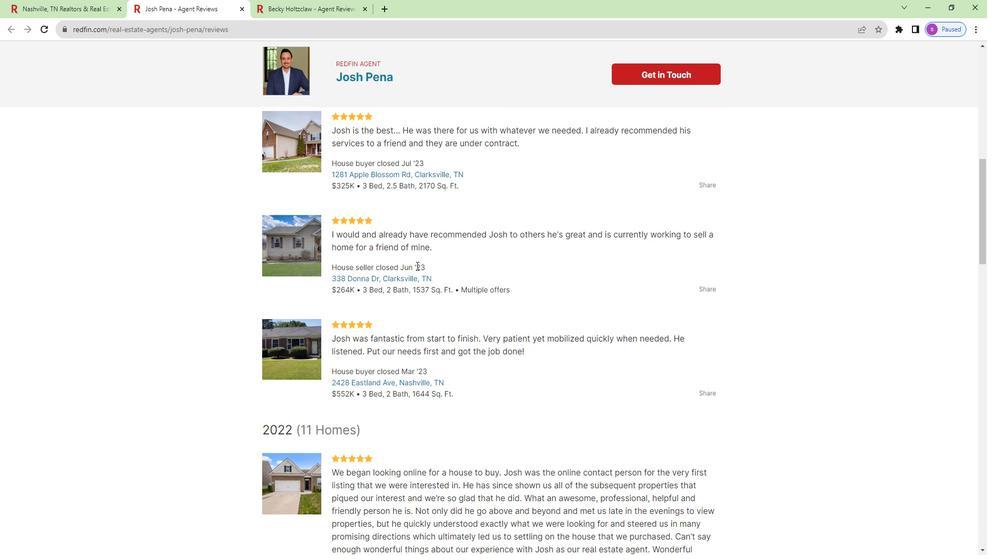 
Action: Mouse scrolled (425, 268) with delta (0, 0)
Screenshot: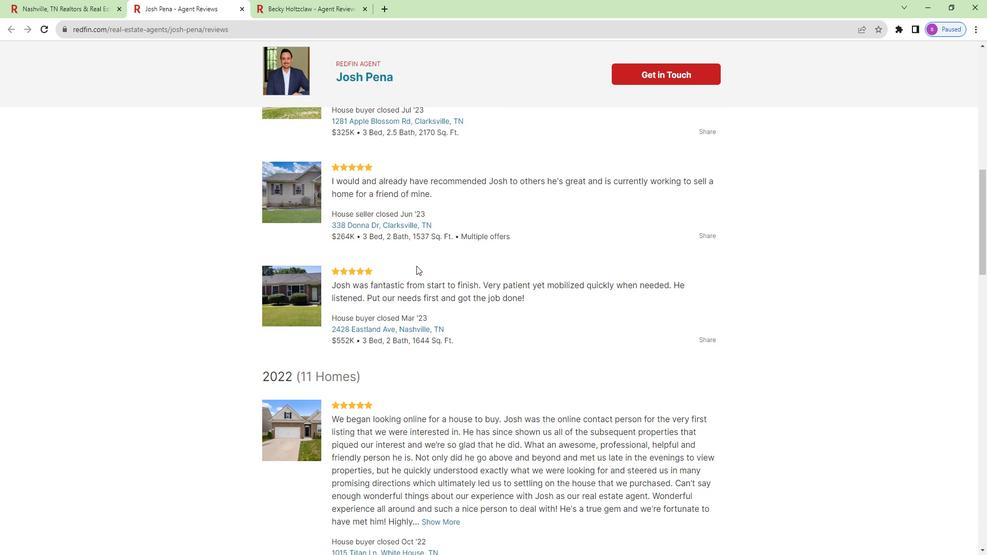 
Action: Mouse scrolled (425, 268) with delta (0, 0)
Screenshot: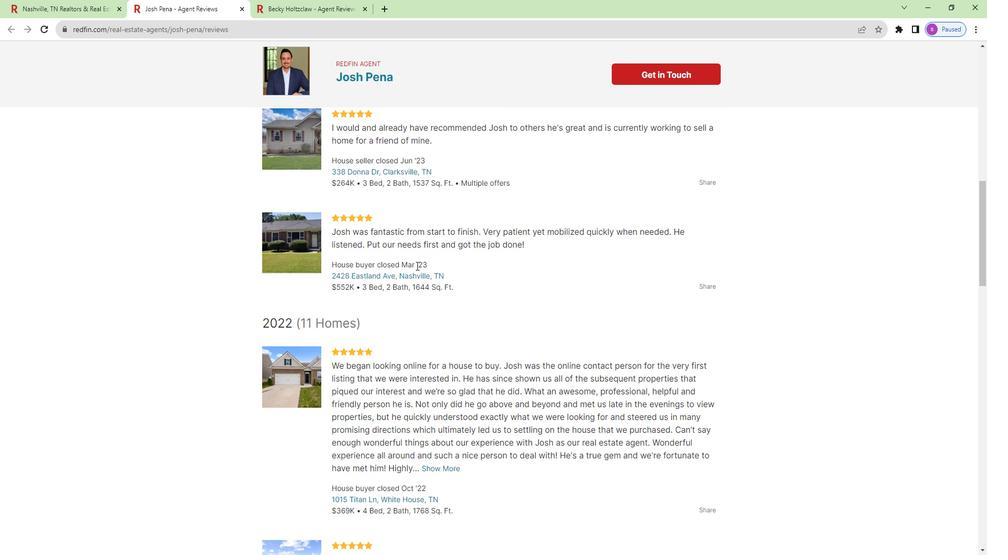 
Action: Mouse scrolled (425, 268) with delta (0, 0)
Screenshot: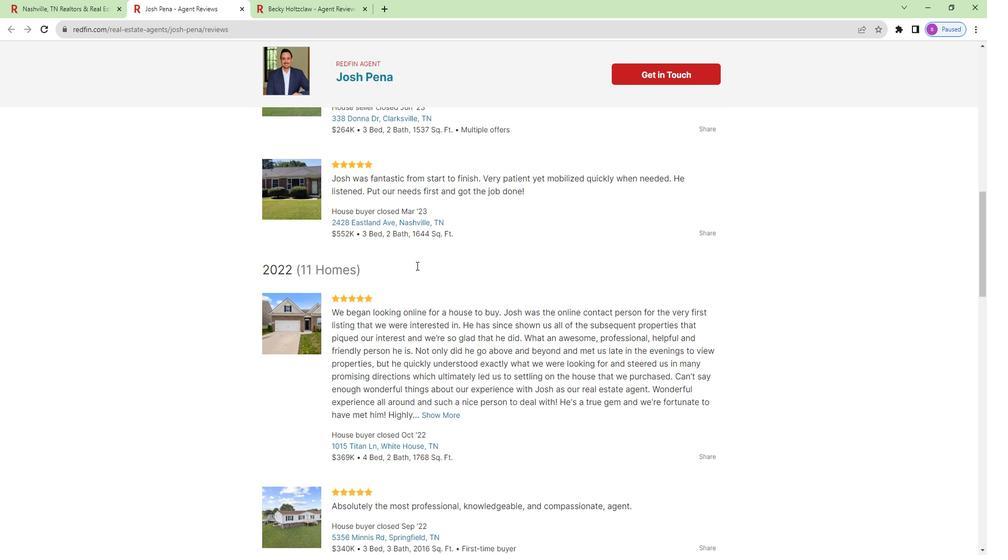 
Action: Mouse scrolled (425, 268) with delta (0, 0)
Screenshot: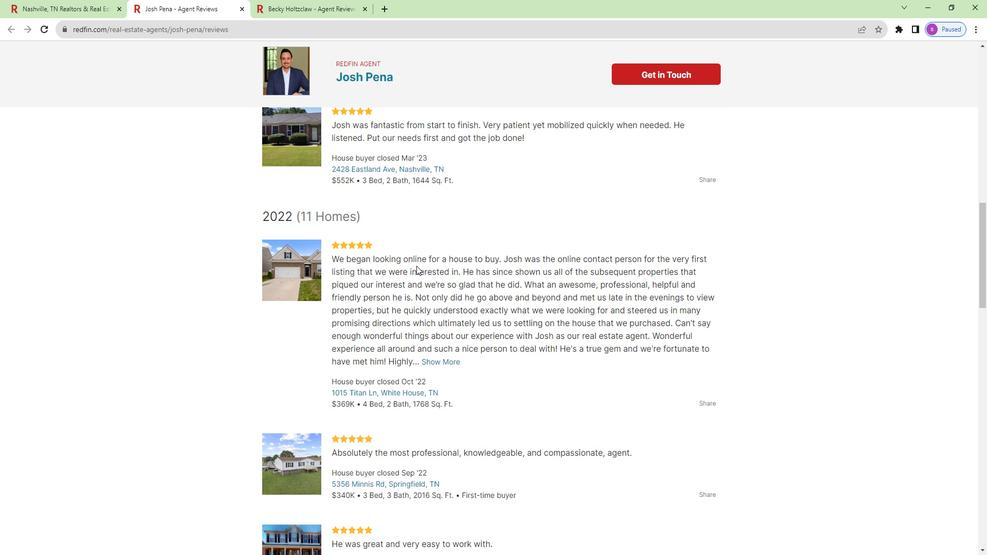 
Action: Mouse scrolled (425, 268) with delta (0, 0)
Screenshot: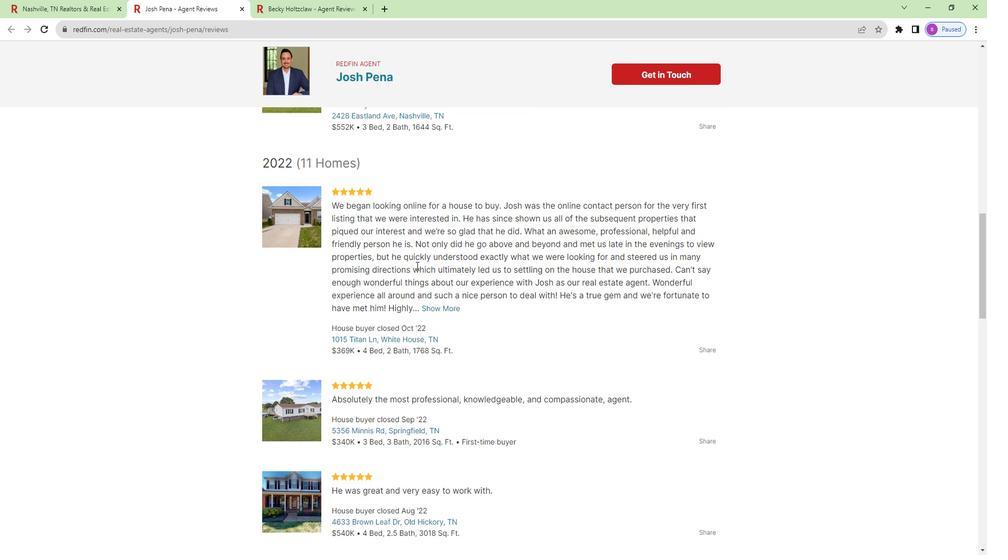 
Action: Mouse scrolled (425, 268) with delta (0, 0)
Screenshot: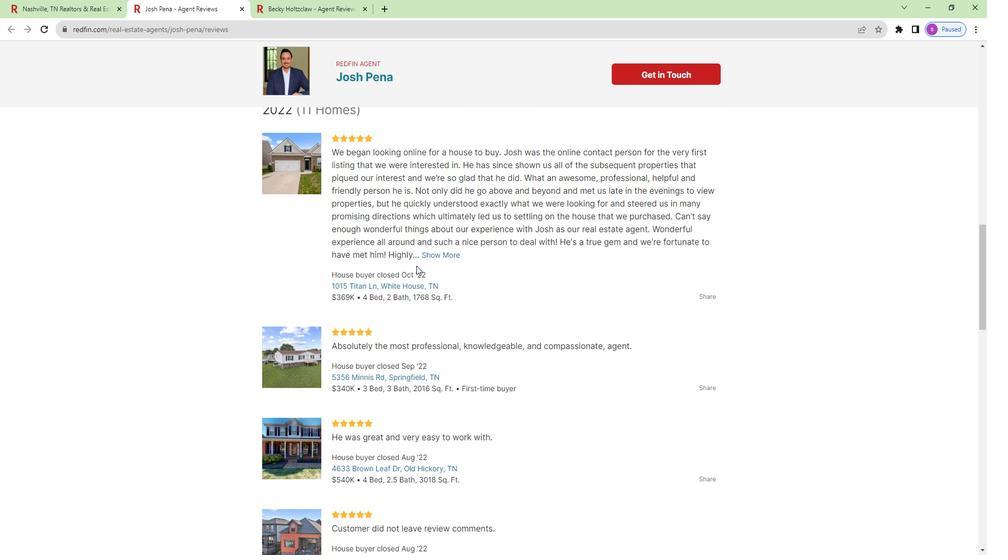 
Action: Mouse moved to (422, 270)
Screenshot: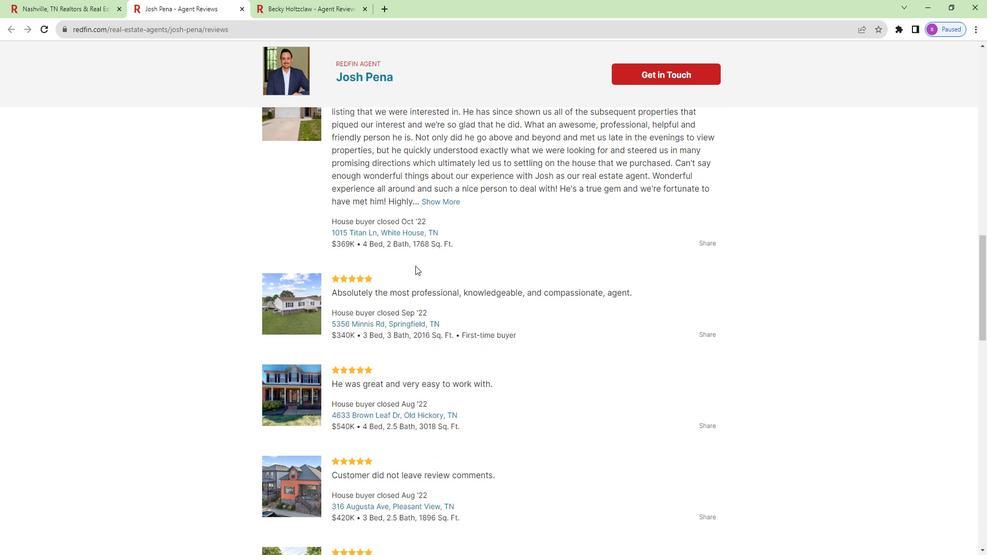 
Action: Mouse scrolled (422, 269) with delta (0, 0)
Screenshot: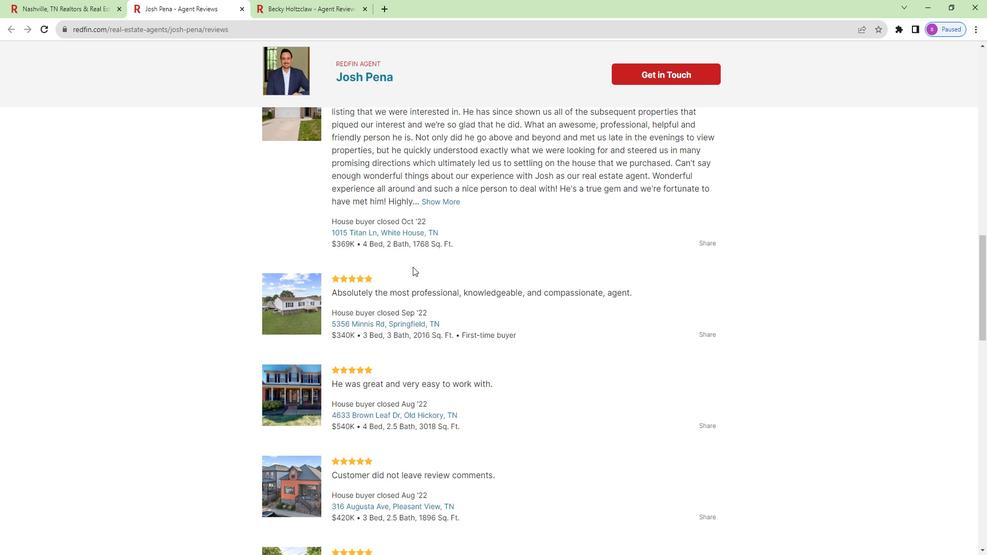 
Action: Mouse scrolled (422, 269) with delta (0, 0)
Screenshot: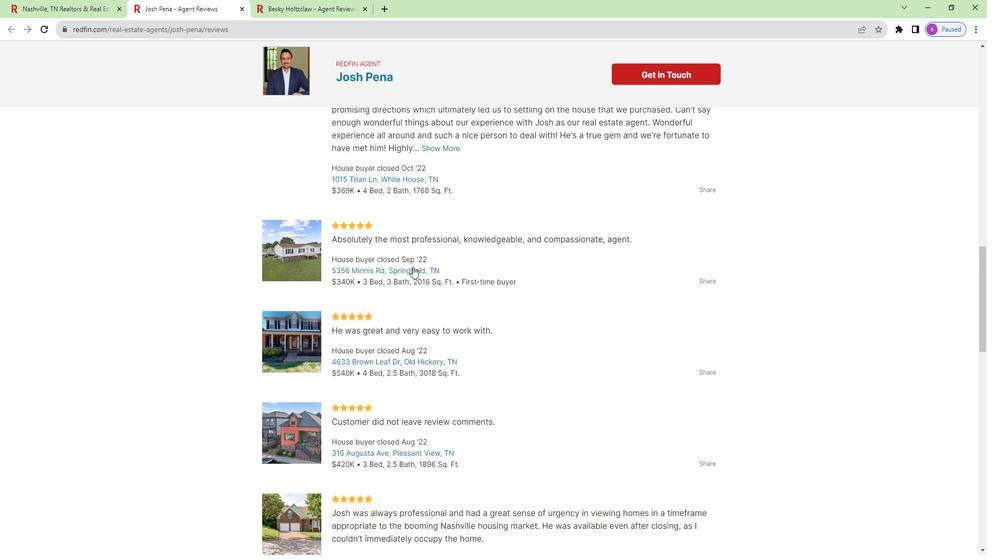 
Action: Mouse scrolled (422, 269) with delta (0, 0)
Screenshot: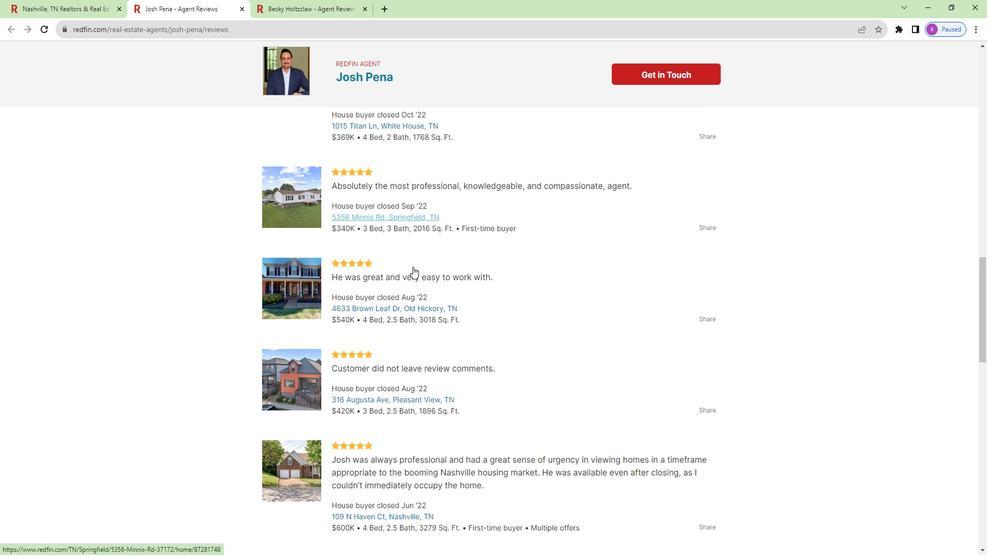 
Action: Mouse scrolled (422, 269) with delta (0, 0)
Screenshot: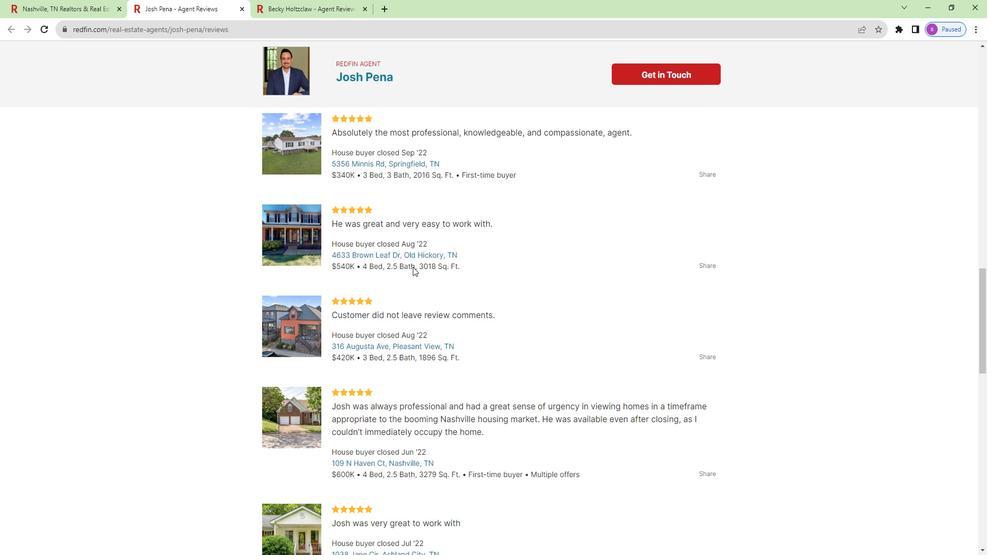 
Action: Mouse scrolled (422, 269) with delta (0, 0)
Screenshot: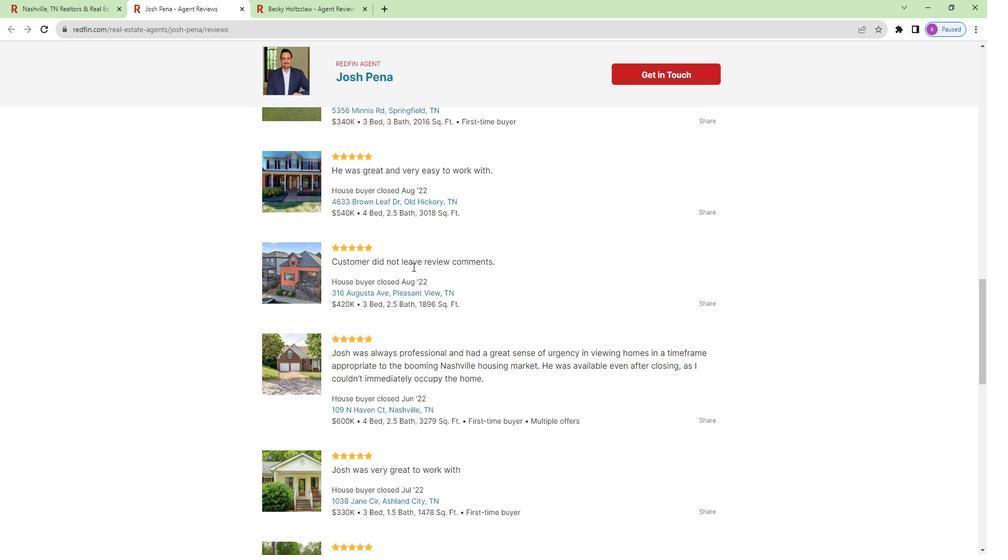 
Action: Mouse scrolled (422, 269) with delta (0, 0)
Screenshot: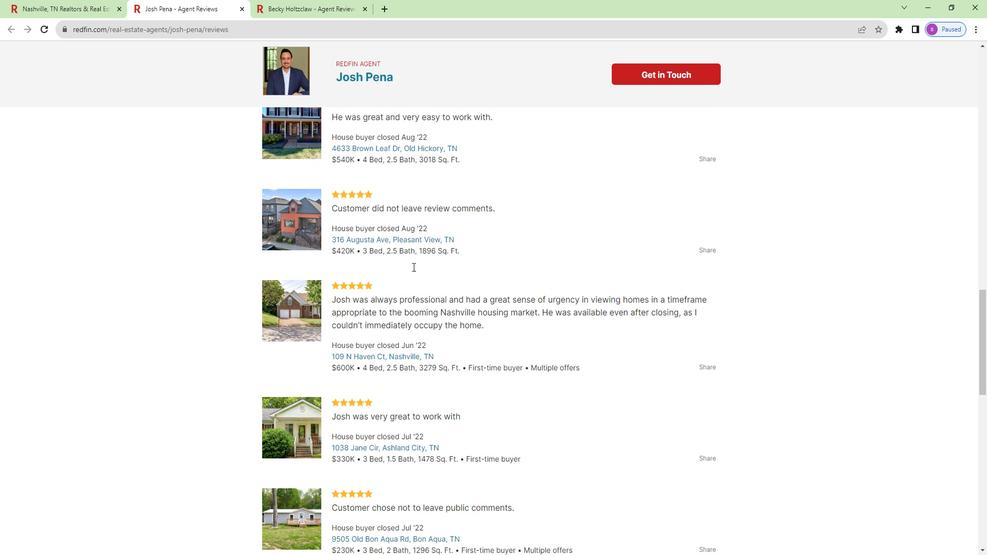 
Action: Mouse scrolled (422, 269) with delta (0, 0)
Screenshot: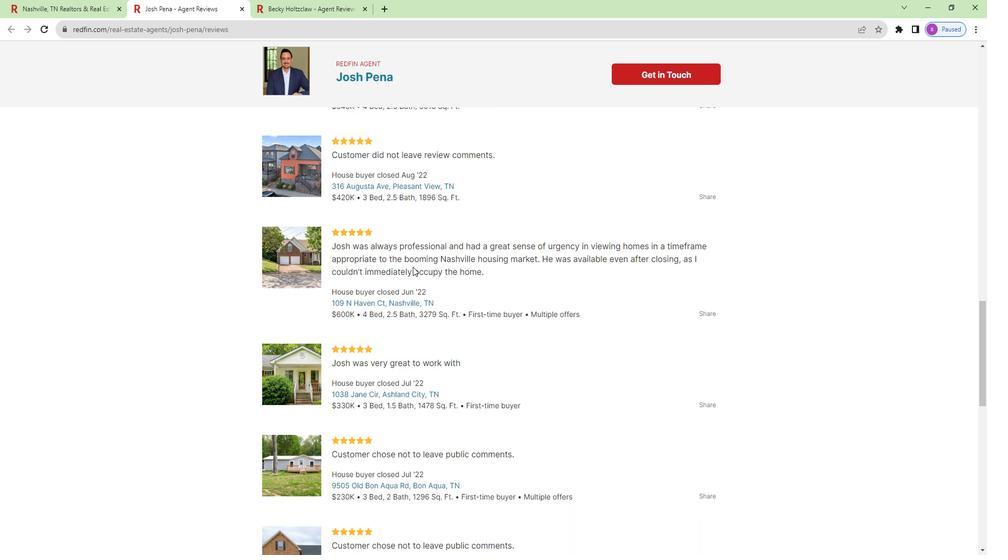 
Action: Mouse scrolled (422, 269) with delta (0, 0)
Screenshot: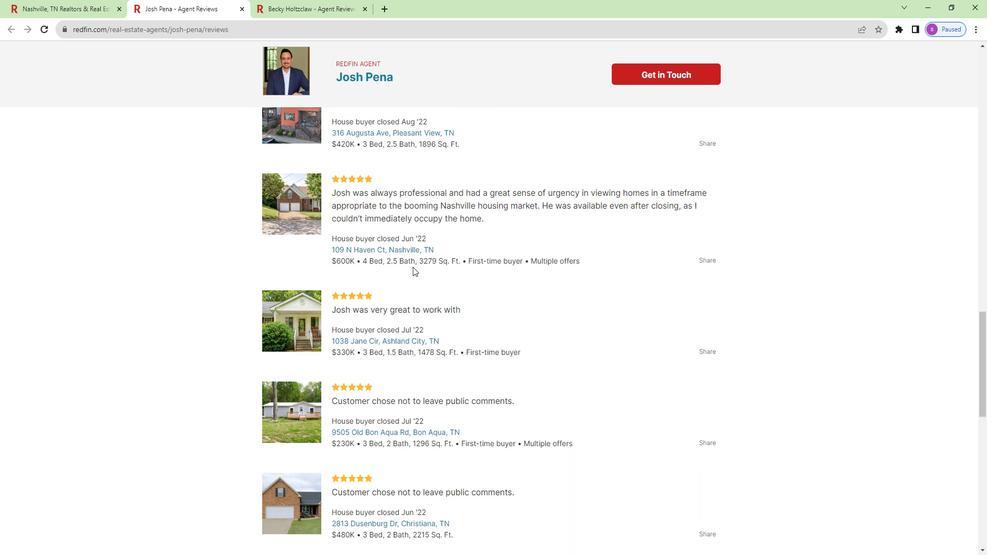 
Action: Mouse scrolled (422, 269) with delta (0, 0)
Screenshot: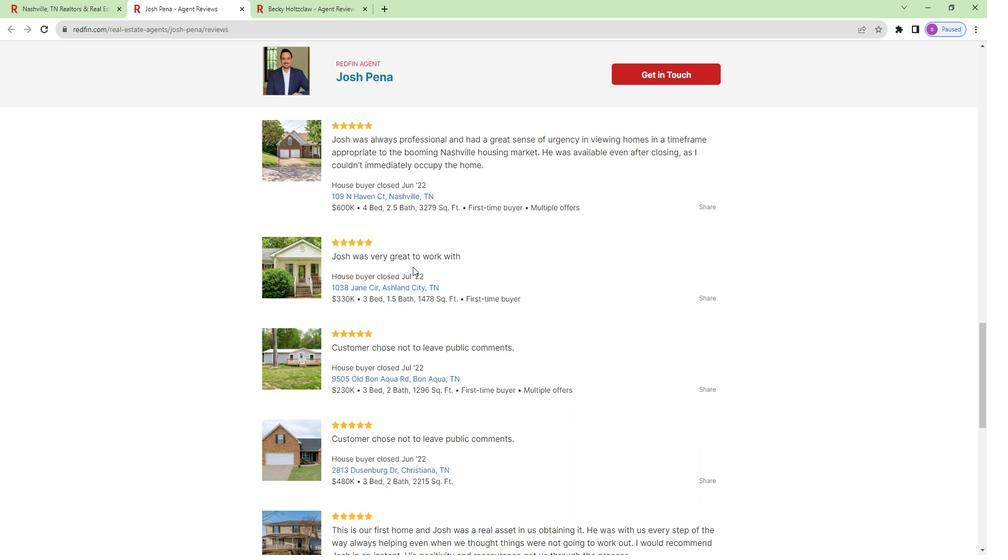 
Action: Mouse scrolled (422, 269) with delta (0, 0)
Screenshot: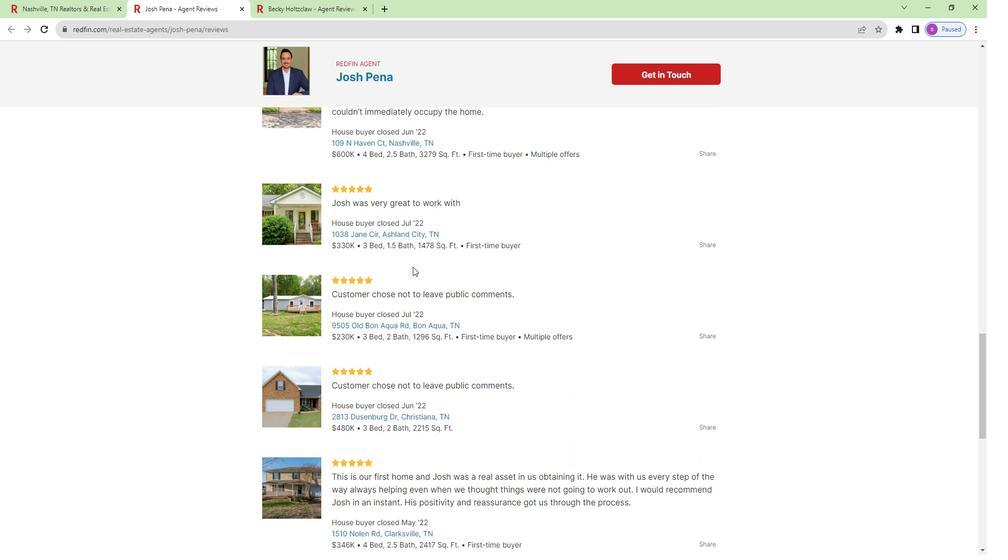 
Action: Mouse scrolled (422, 269) with delta (0, 0)
Screenshot: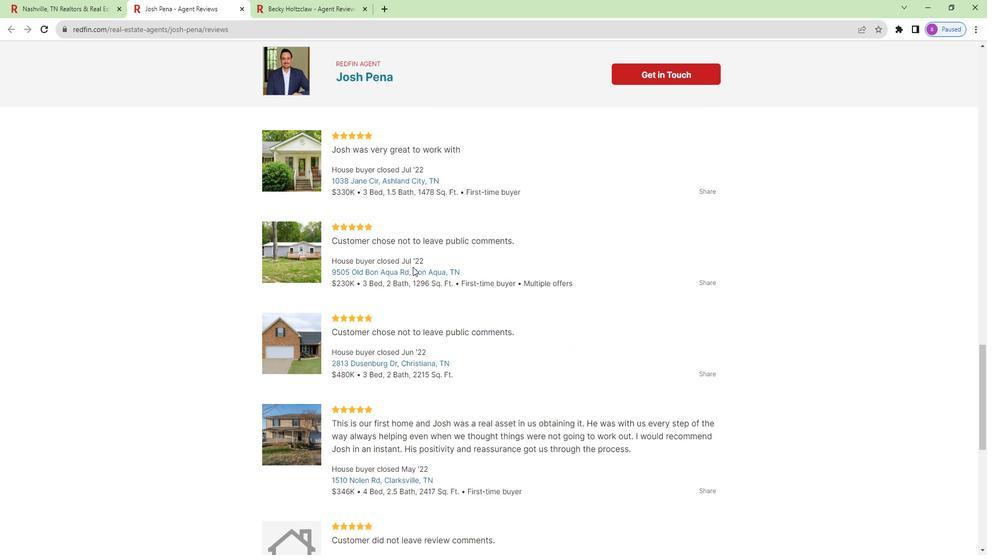 
Action: Mouse scrolled (422, 269) with delta (0, 0)
Screenshot: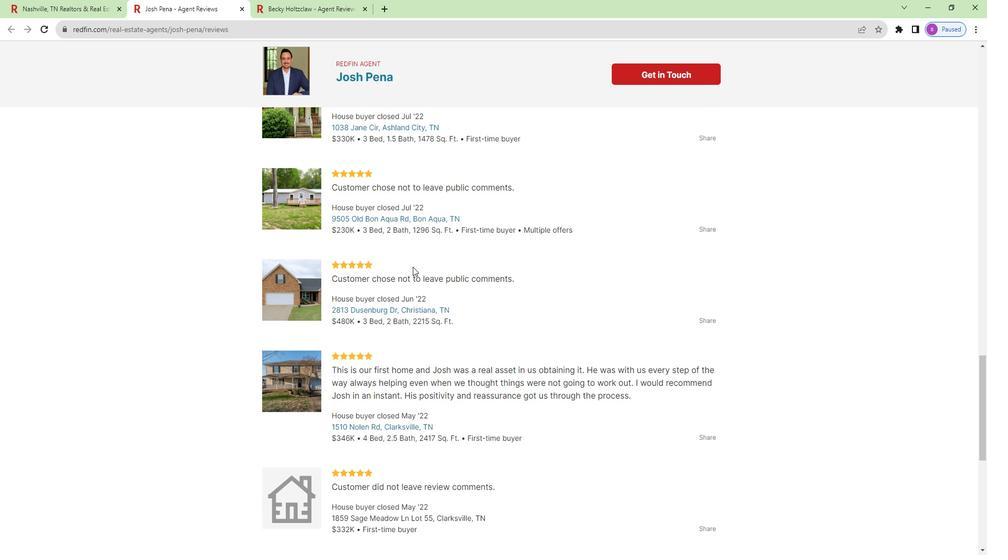 
Action: Mouse scrolled (422, 269) with delta (0, 0)
Screenshot: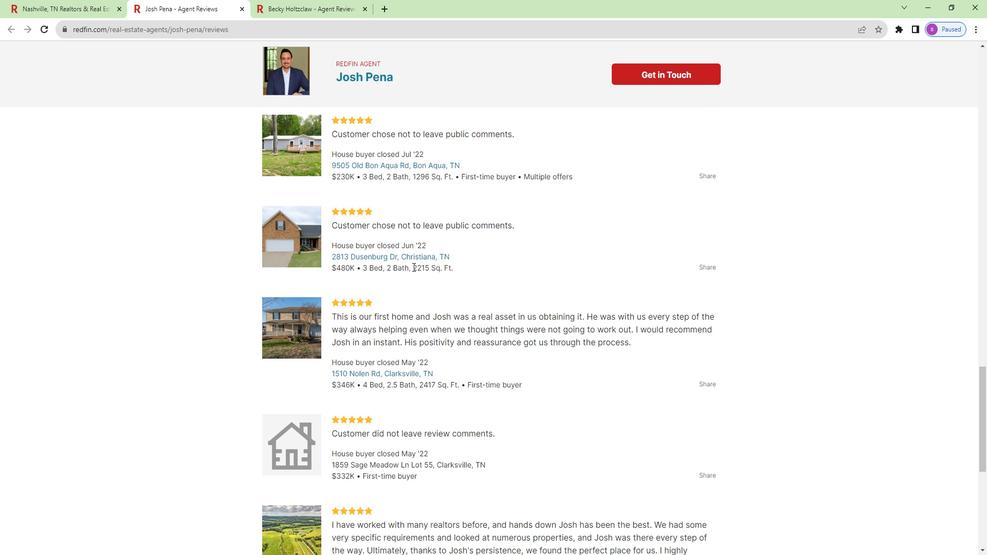 
Action: Mouse scrolled (422, 269) with delta (0, 0)
Screenshot: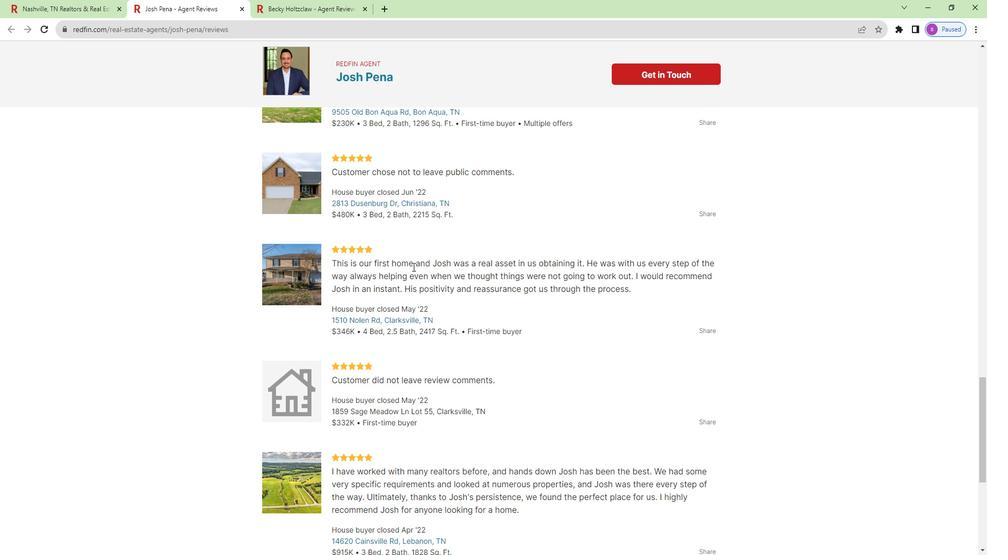 
Action: Mouse scrolled (422, 269) with delta (0, 0)
Screenshot: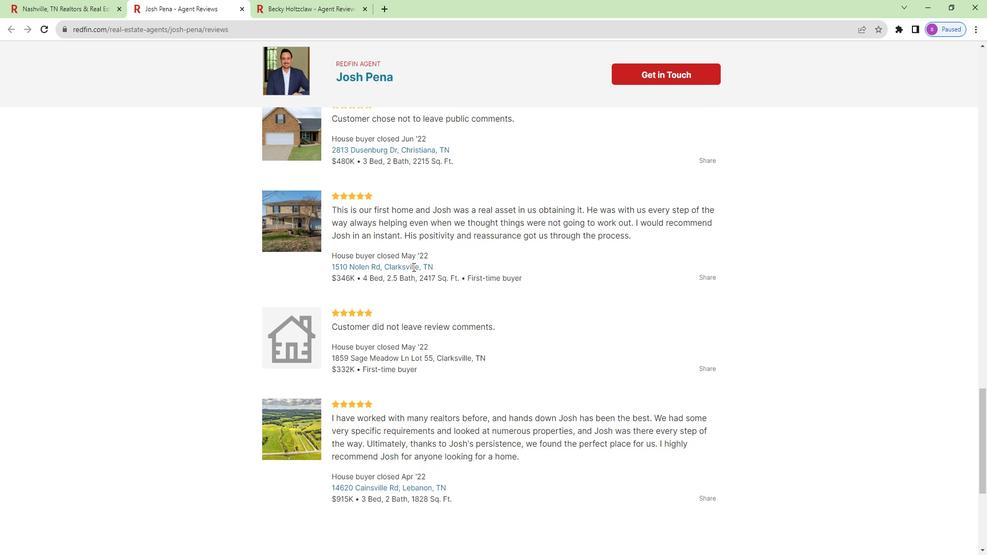 
Action: Mouse scrolled (422, 269) with delta (0, 0)
Screenshot: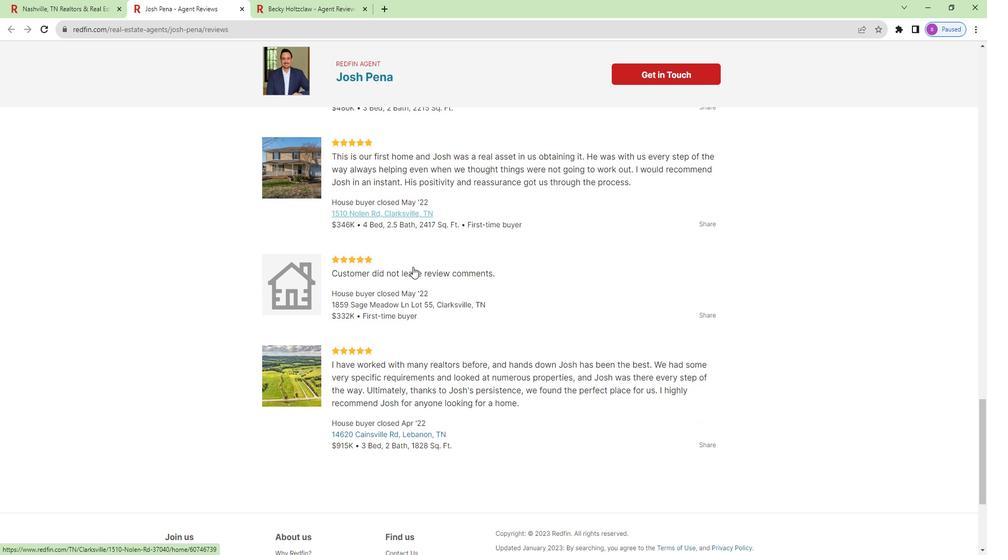 
Action: Mouse scrolled (422, 269) with delta (0, 0)
Screenshot: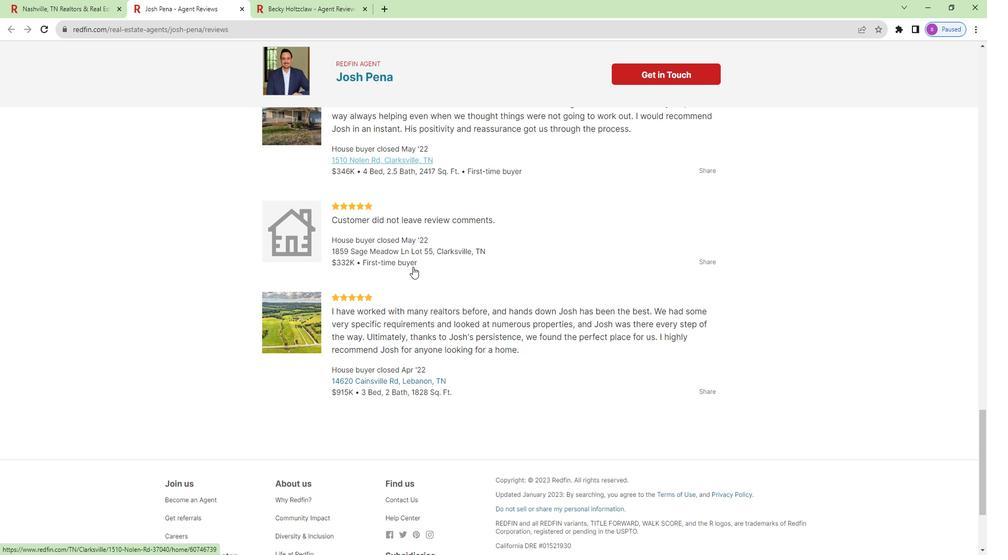 
Action: Mouse moved to (134, 14)
Screenshot: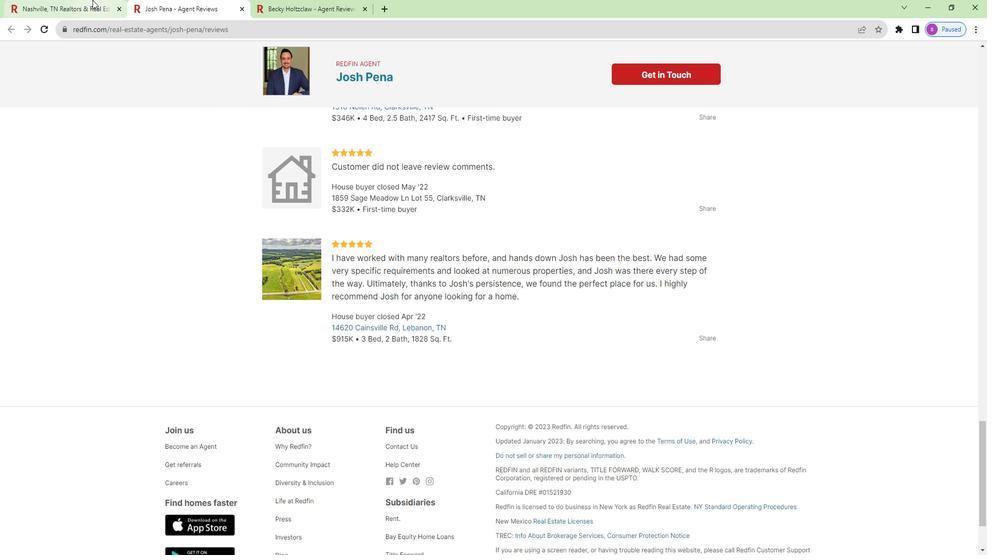 
Action: Mouse pressed left at (134, 14)
Screenshot: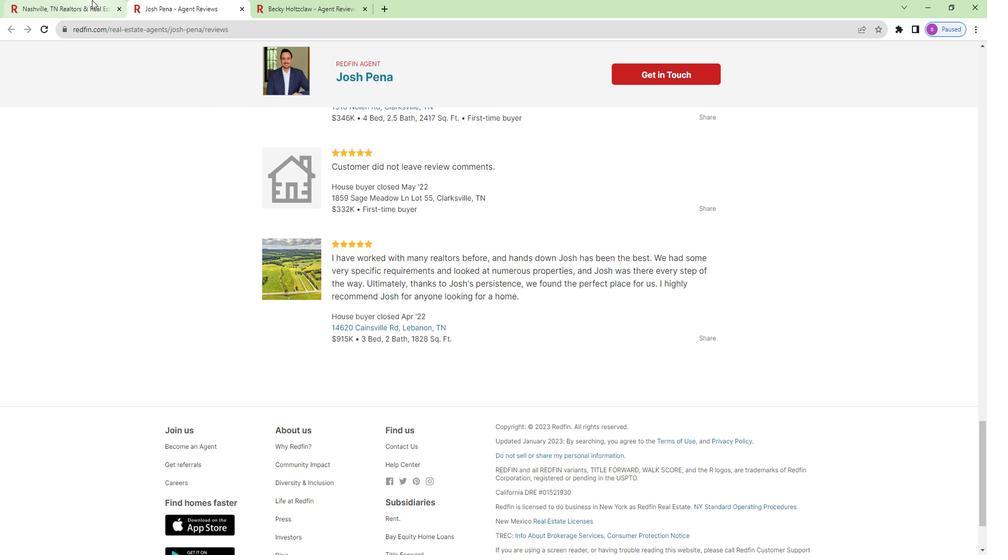 
Action: Mouse moved to (495, 295)
Screenshot: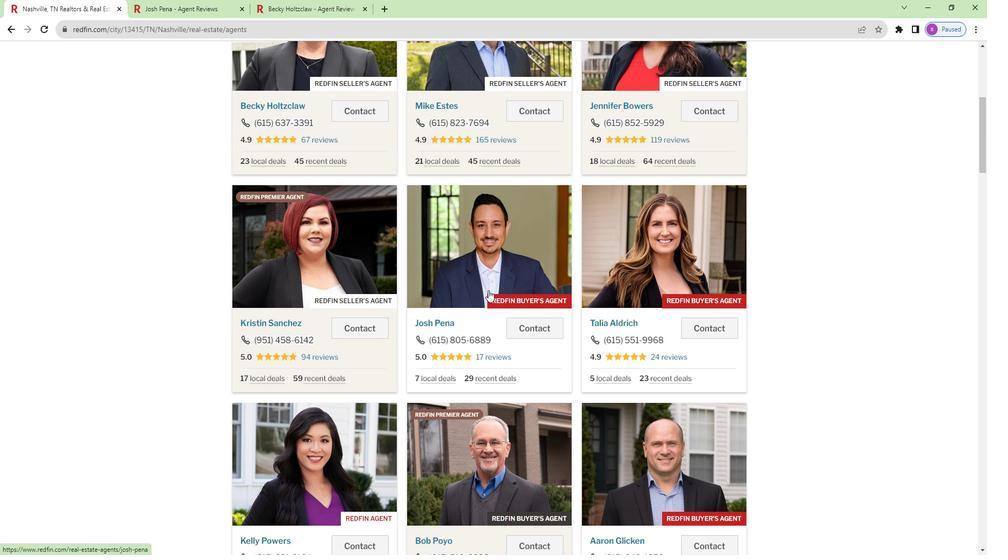 
Action: Mouse scrolled (495, 295) with delta (0, 0)
Screenshot: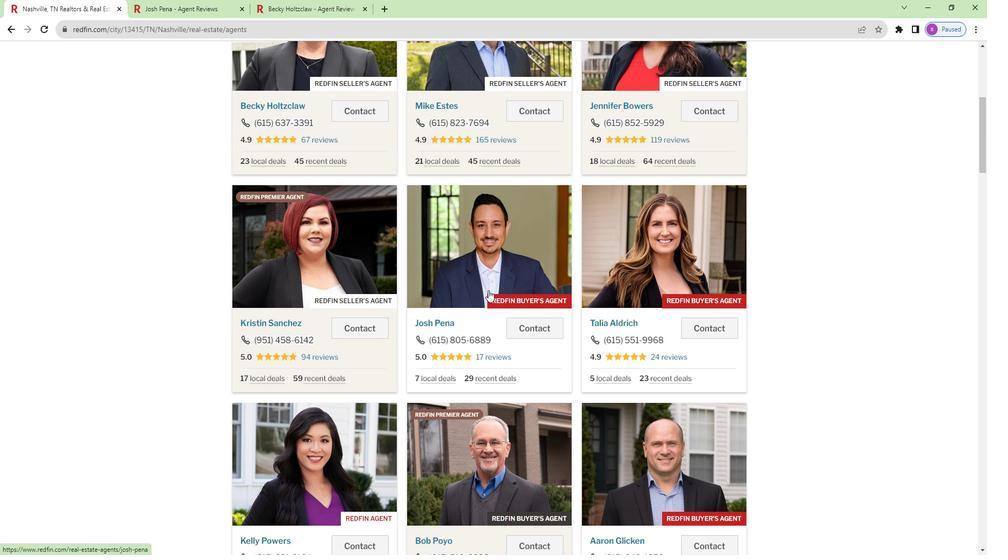 
Action: Mouse moved to (533, 295)
Screenshot: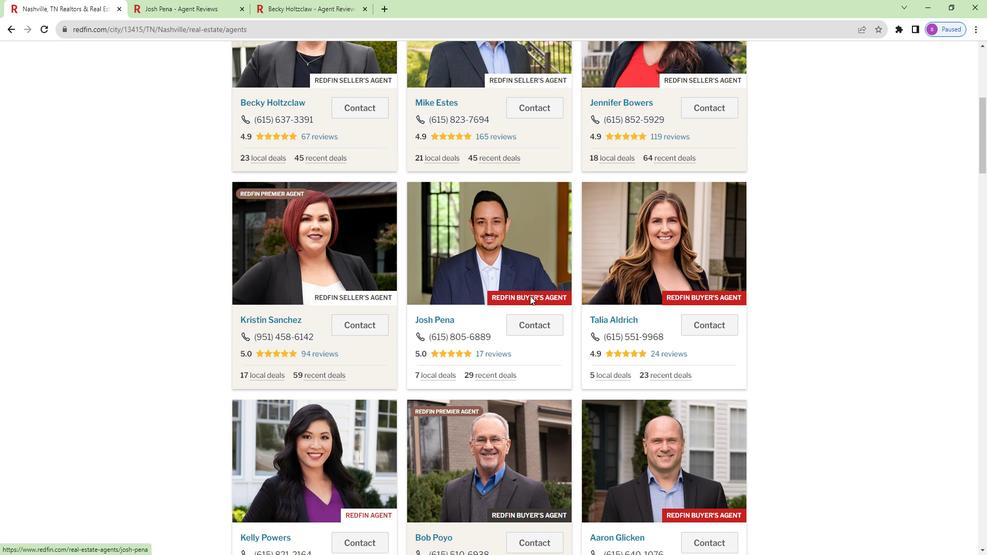 
Action: Mouse scrolled (533, 294) with delta (0, 0)
Screenshot: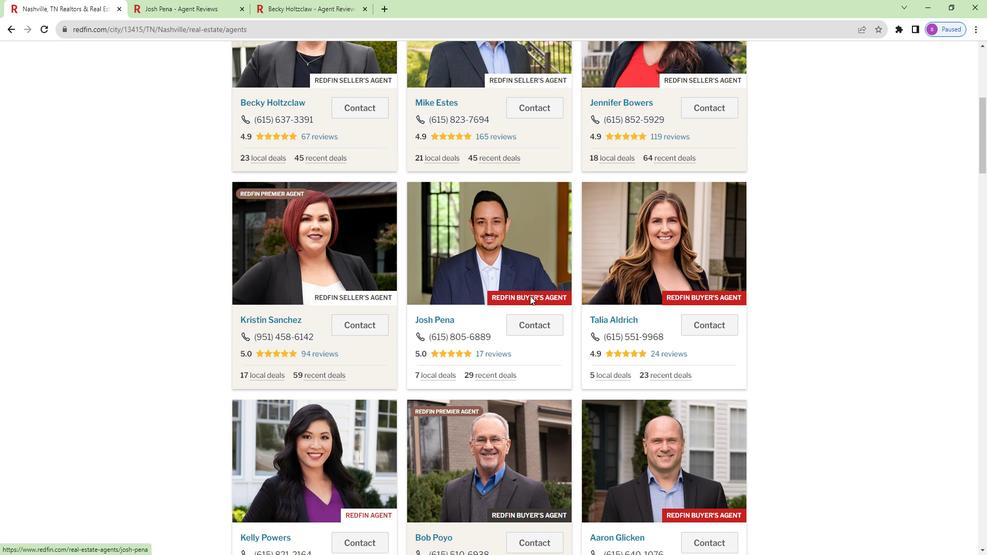 
Action: Mouse moved to (538, 291)
Screenshot: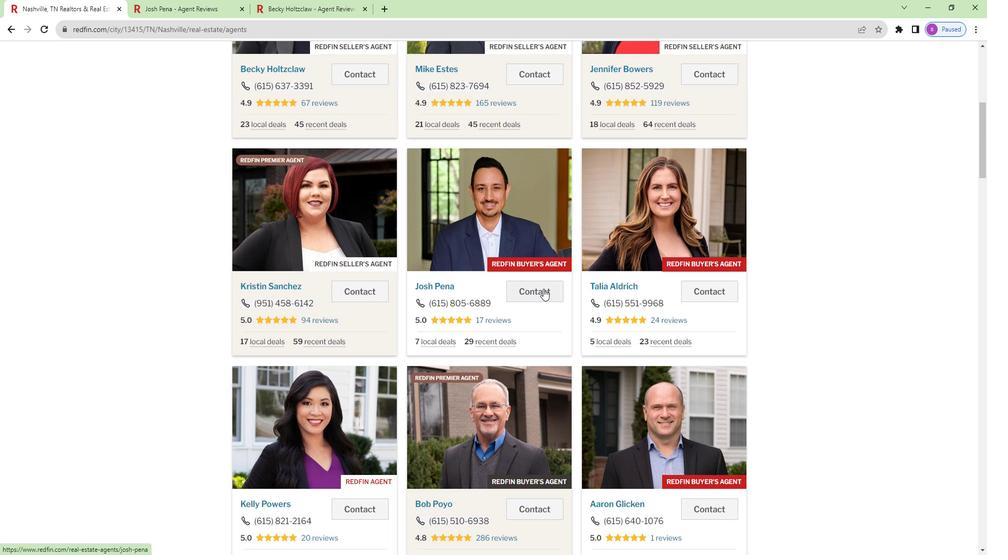 
Action: Mouse scrolled (538, 290) with delta (0, 0)
Screenshot: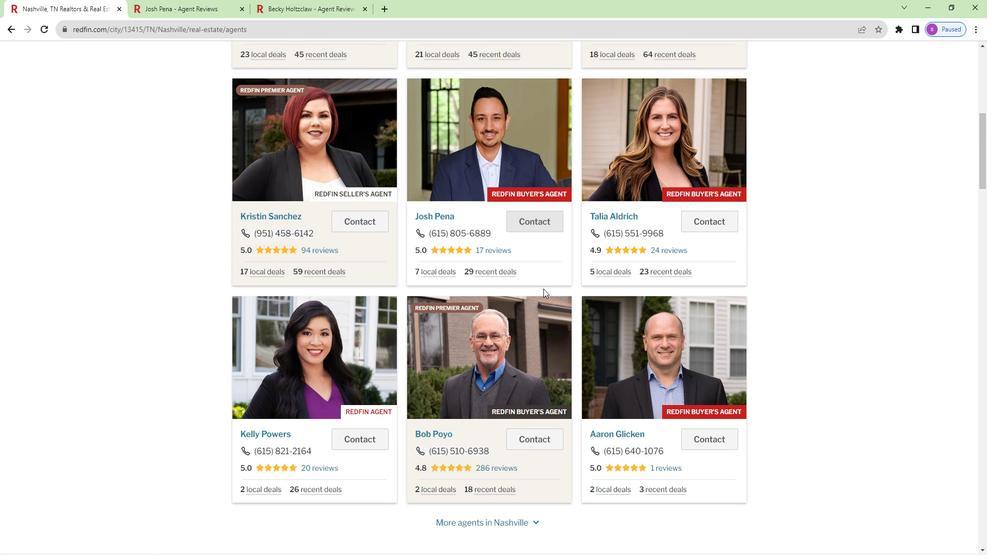 
Action: Mouse scrolled (538, 292) with delta (0, 0)
Screenshot: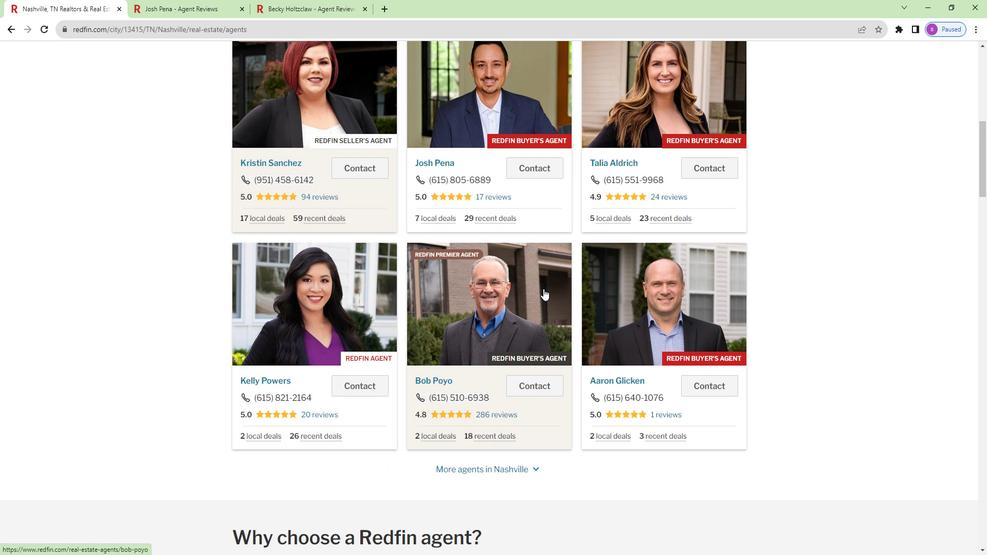 
Action: Mouse scrolled (538, 292) with delta (0, 0)
Screenshot: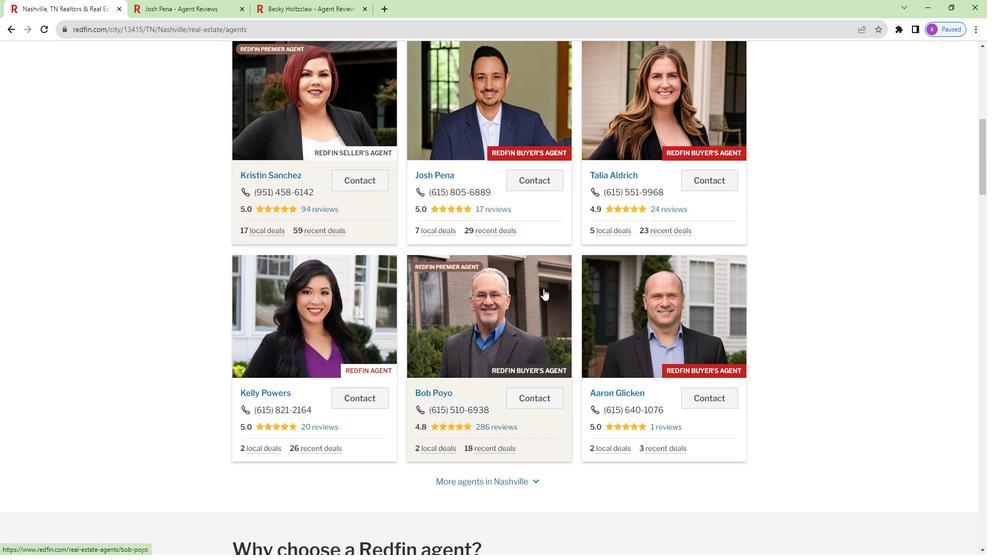 
Action: Mouse moved to (656, 305)
Screenshot: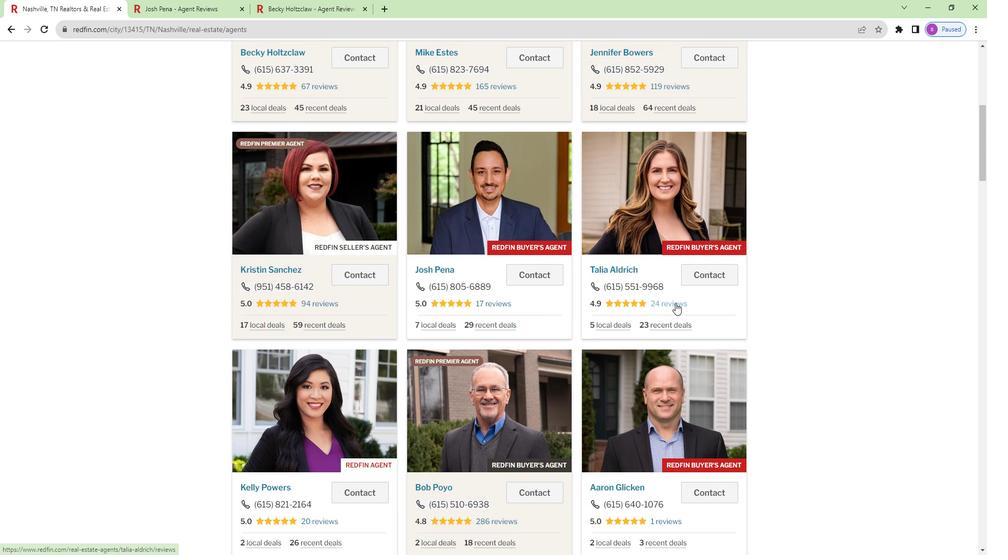 
Action: Mouse pressed left at (656, 305)
Screenshot: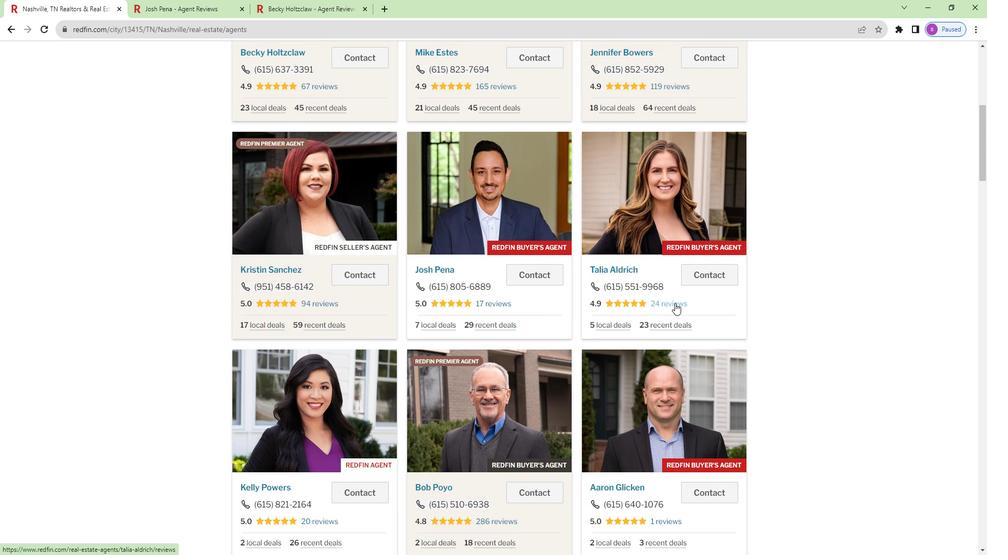 
Action: Mouse moved to (386, 237)
Screenshot: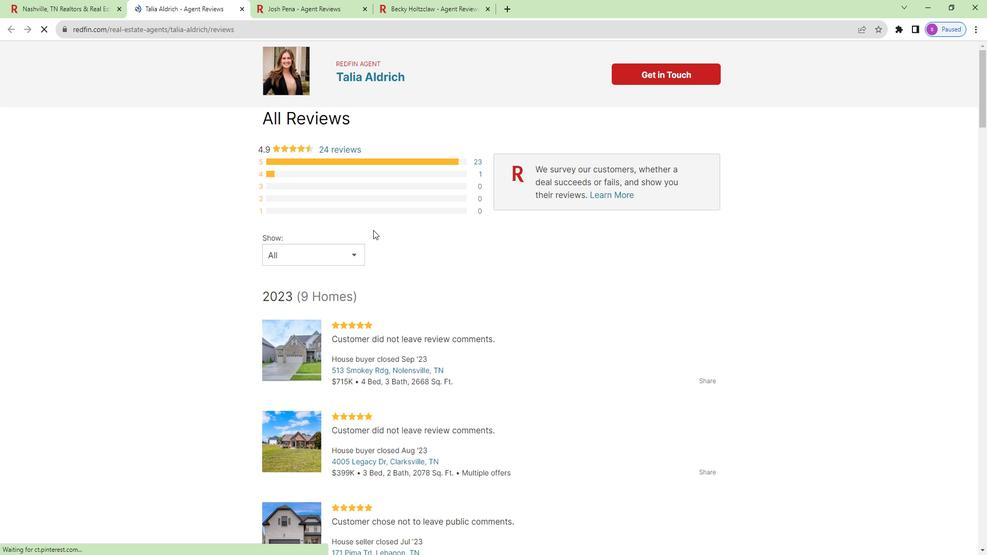 
Action: Mouse scrolled (386, 236) with delta (0, 0)
Screenshot: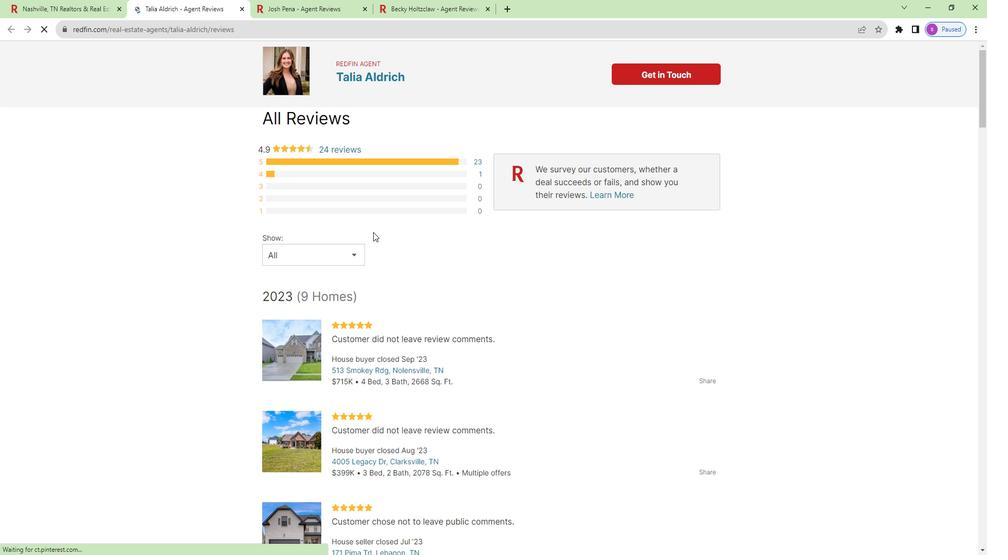 
Action: Mouse moved to (384, 226)
Screenshot: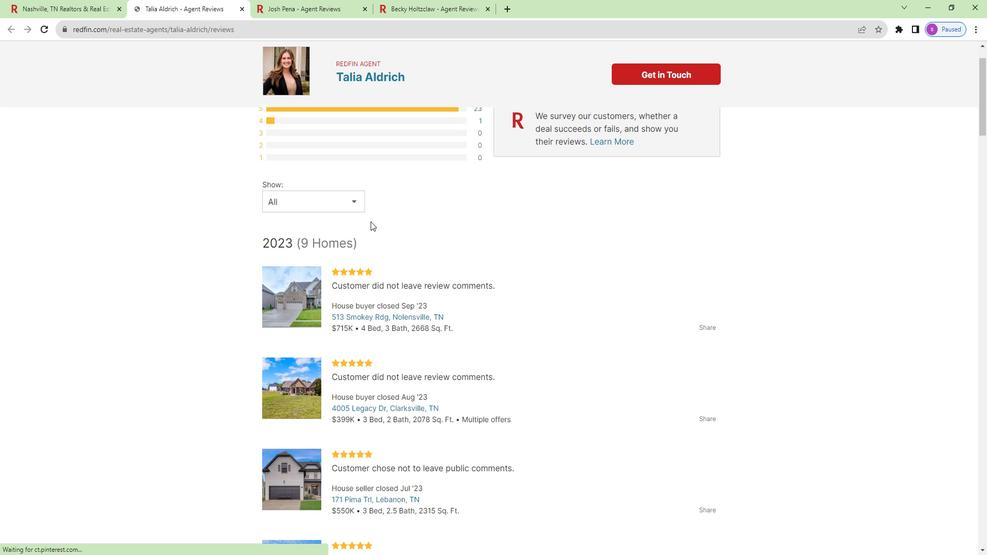 
Action: Mouse scrolled (384, 226) with delta (0, 0)
Screenshot: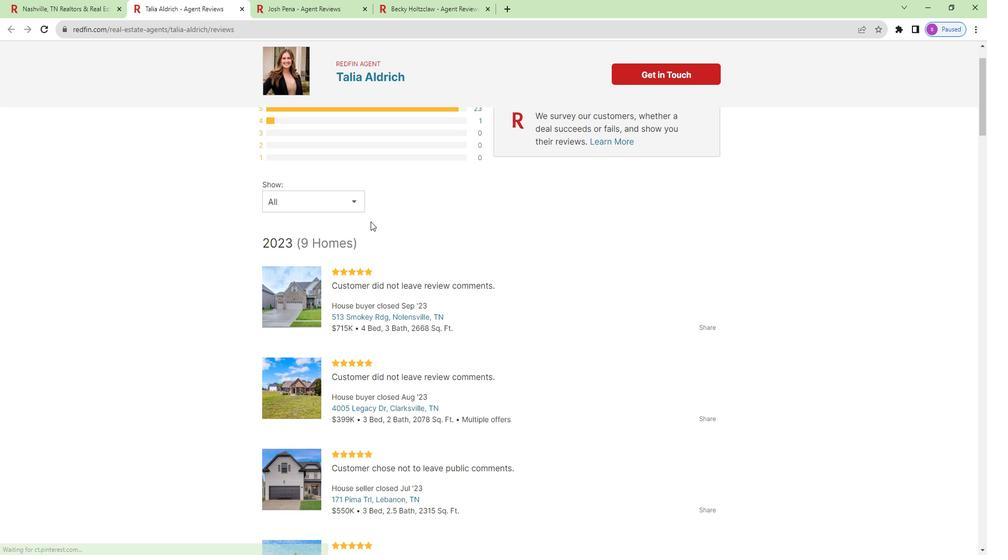 
Action: Mouse moved to (382, 226)
Screenshot: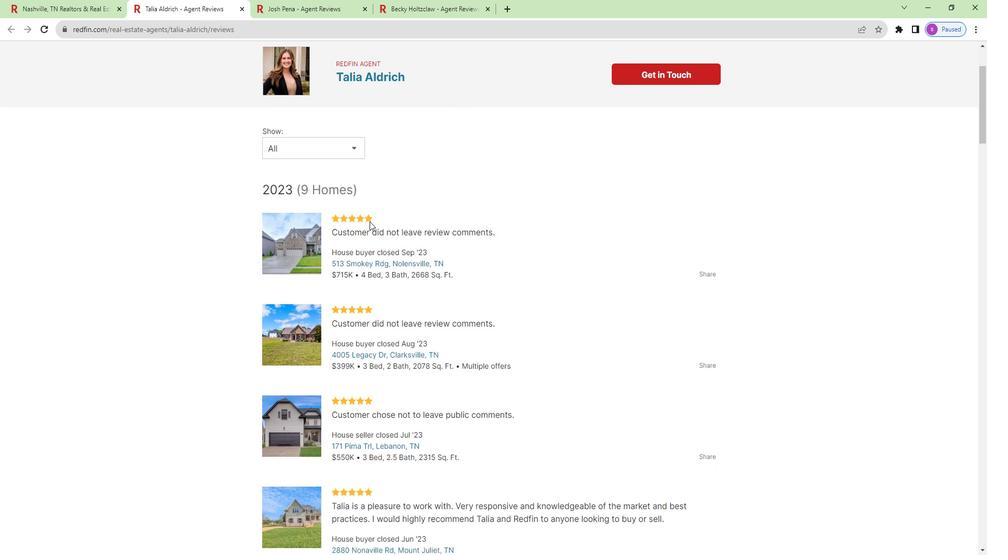 
Action: Mouse scrolled (382, 226) with delta (0, 0)
Screenshot: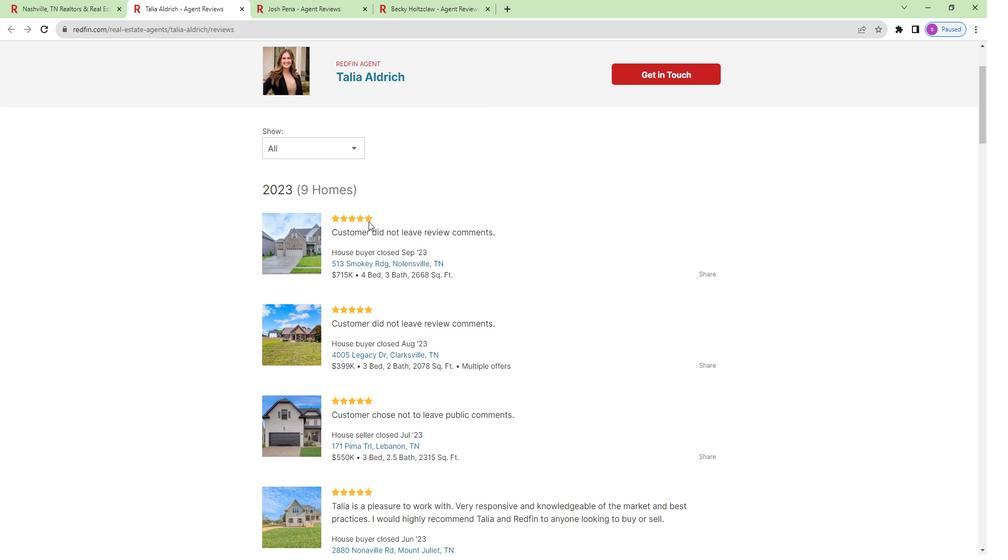 
Action: Mouse scrolled (382, 226) with delta (0, 0)
Screenshot: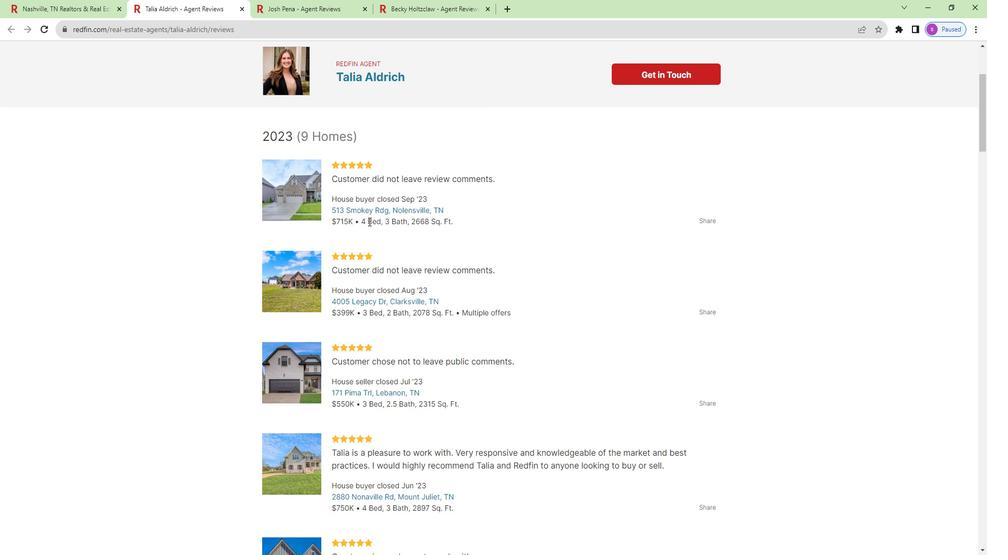 
Action: Mouse scrolled (382, 226) with delta (0, 0)
Screenshot: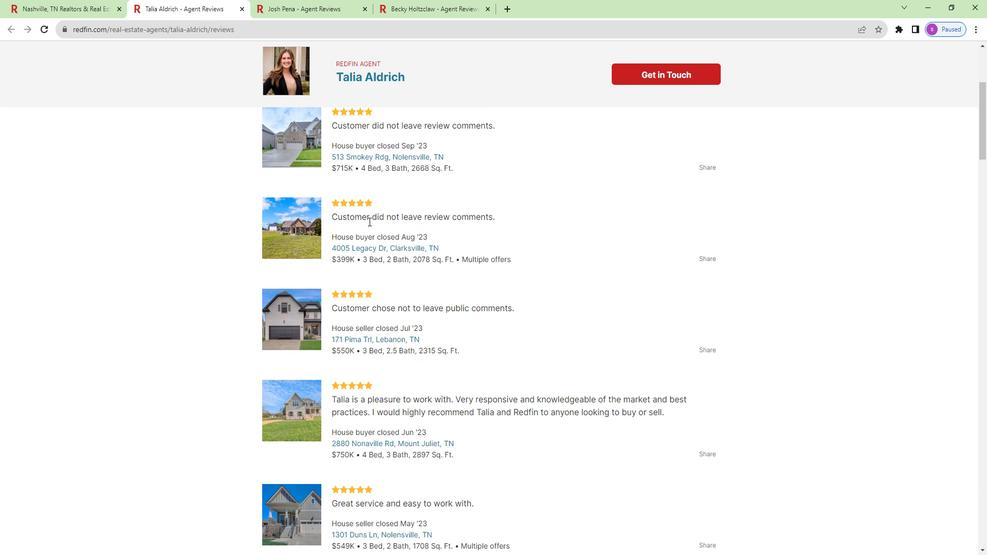 
Action: Mouse scrolled (382, 226) with delta (0, 0)
Screenshot: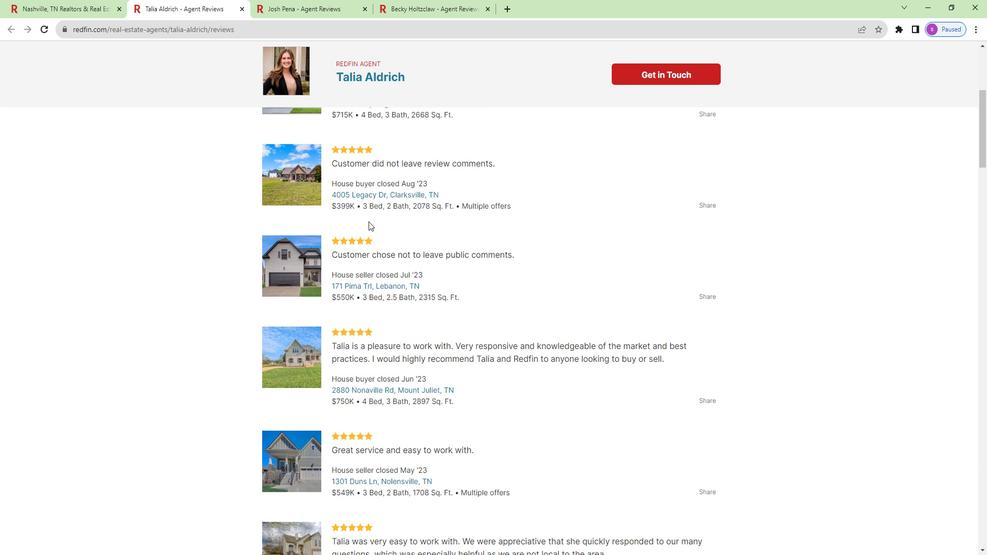 
Action: Mouse scrolled (382, 226) with delta (0, 0)
Screenshot: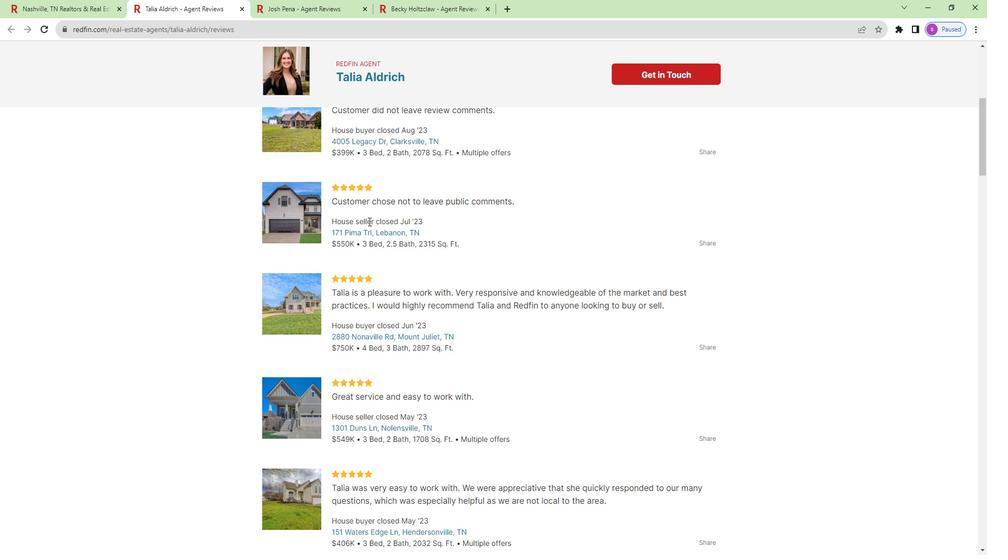 
Action: Mouse scrolled (382, 226) with delta (0, 0)
Screenshot: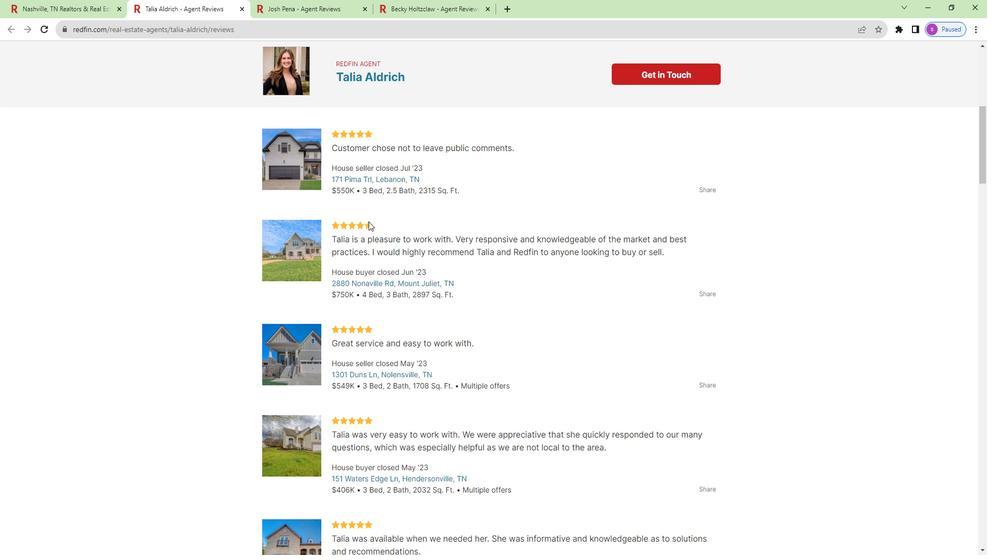 
Action: Mouse scrolled (382, 226) with delta (0, 0)
Screenshot: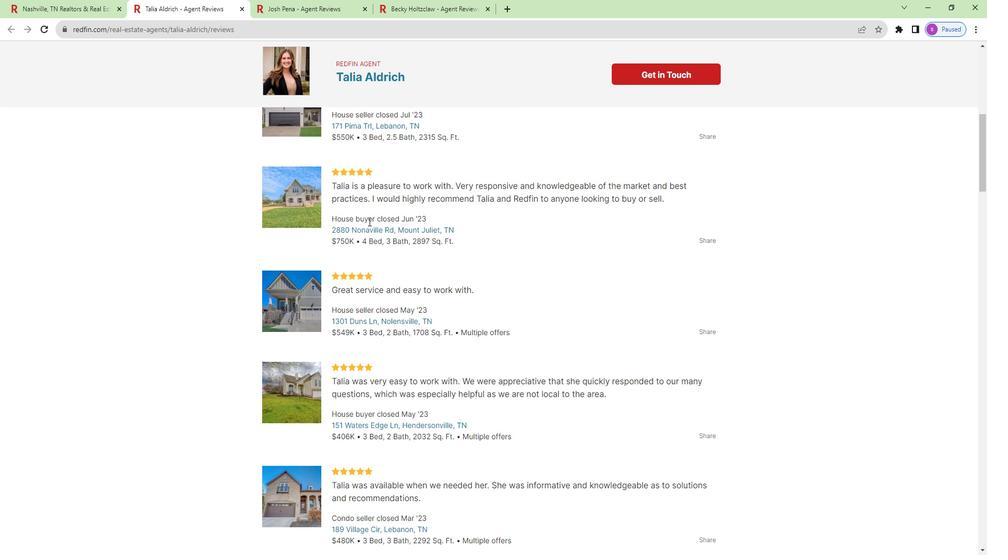 
Action: Mouse scrolled (382, 226) with delta (0, 0)
Screenshot: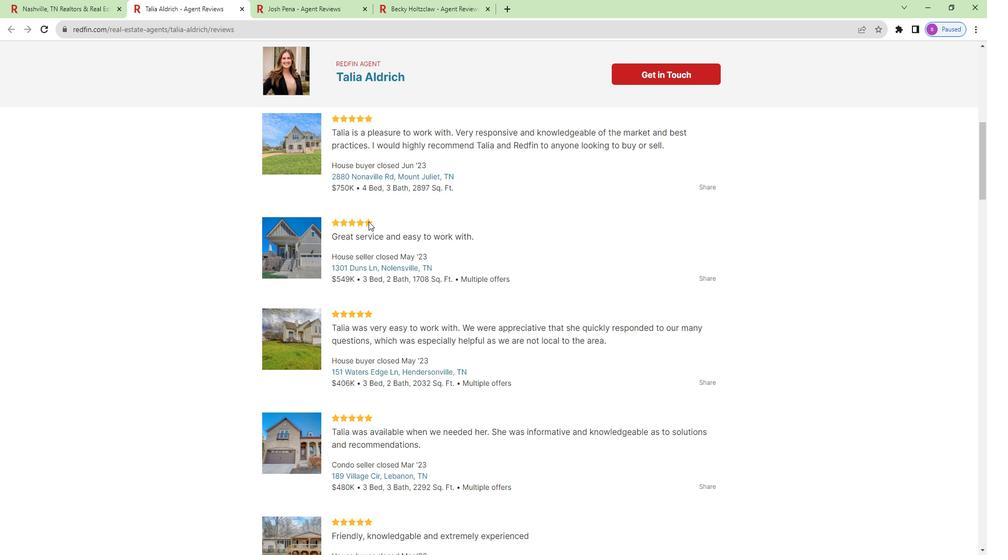 
Action: Mouse scrolled (382, 226) with delta (0, 0)
Screenshot: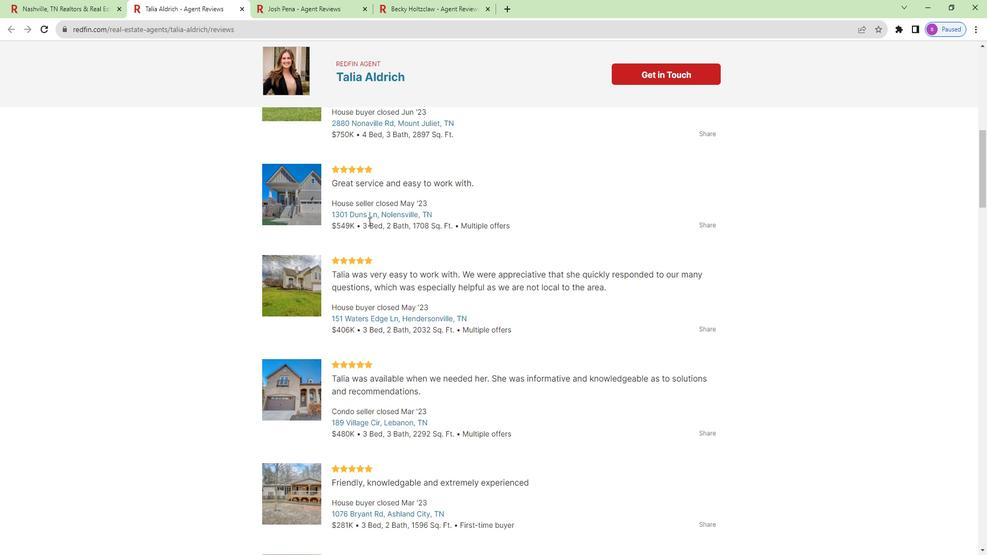 
Action: Mouse scrolled (382, 226) with delta (0, 0)
Screenshot: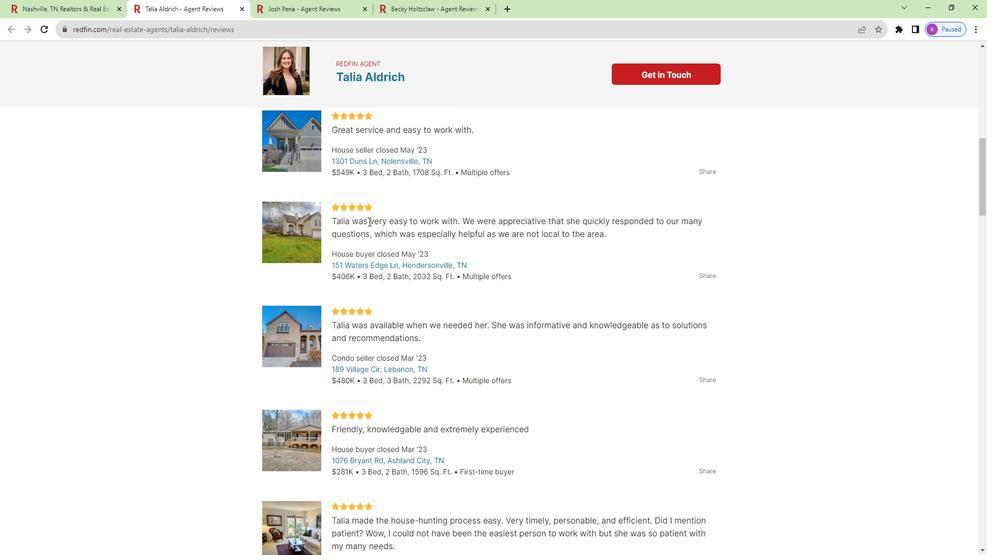 
Action: Mouse scrolled (382, 226) with delta (0, 0)
Screenshot: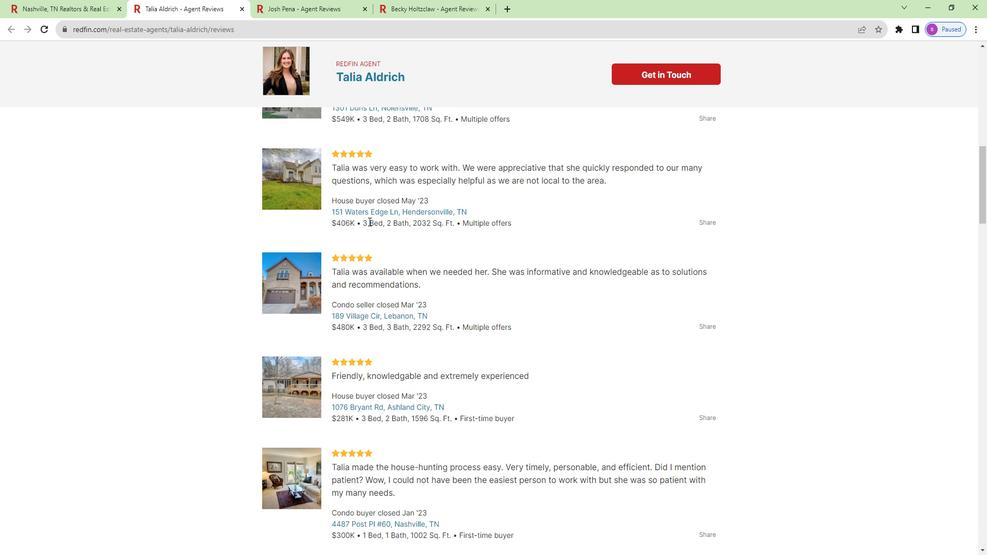 
Action: Mouse scrolled (382, 226) with delta (0, 0)
Screenshot: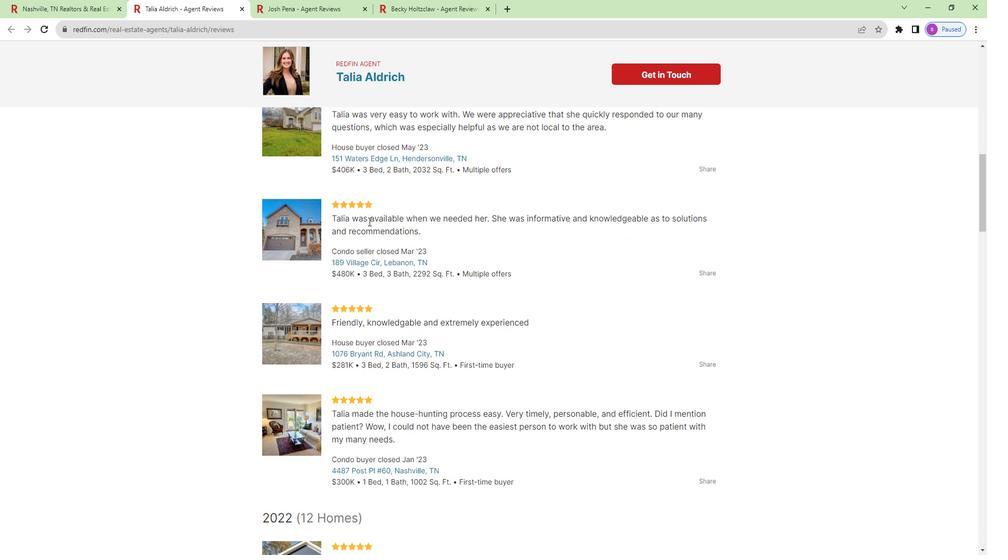 
Action: Mouse scrolled (382, 226) with delta (0, 0)
Screenshot: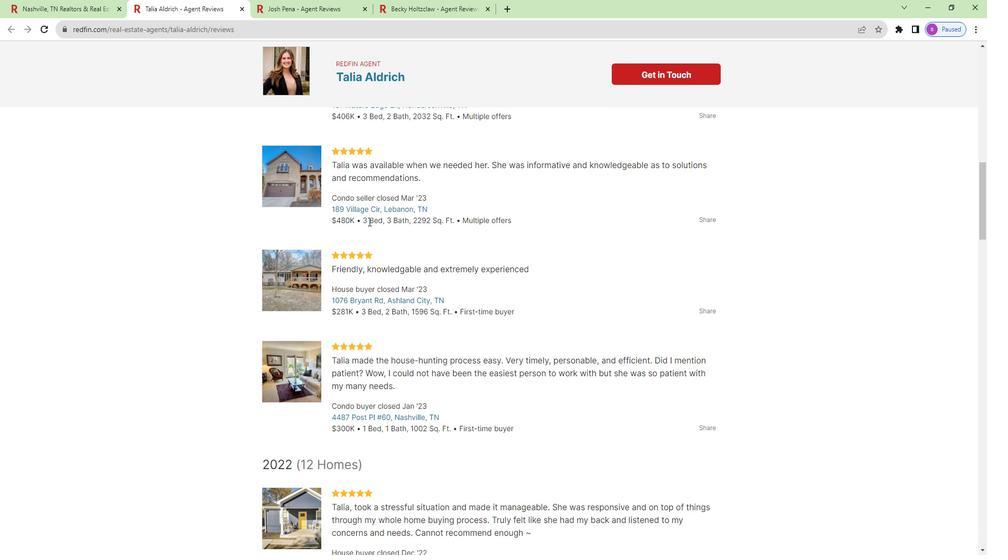 
Action: Mouse scrolled (382, 226) with delta (0, 0)
Screenshot: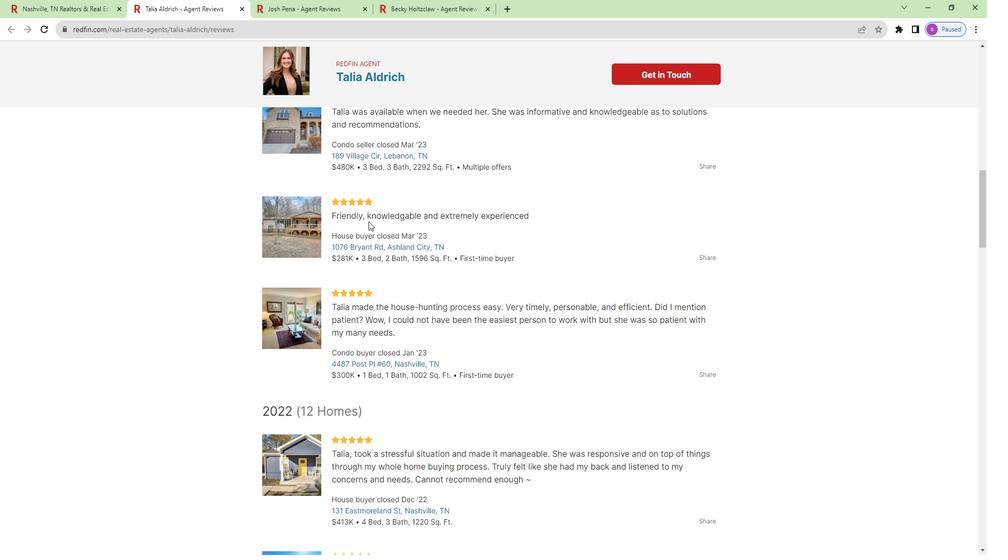 
Action: Mouse scrolled (382, 226) with delta (0, 0)
Screenshot: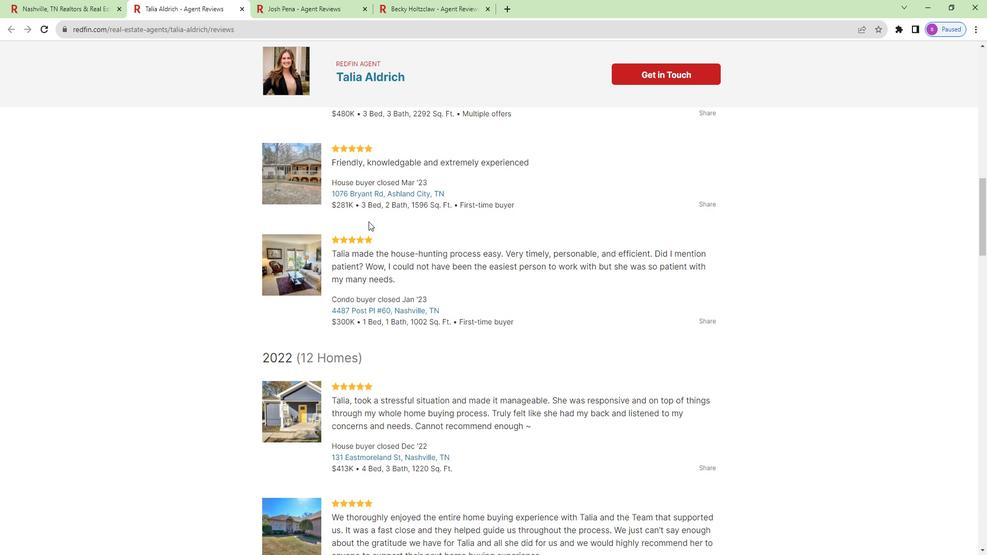 
Action: Mouse scrolled (382, 226) with delta (0, 0)
Screenshot: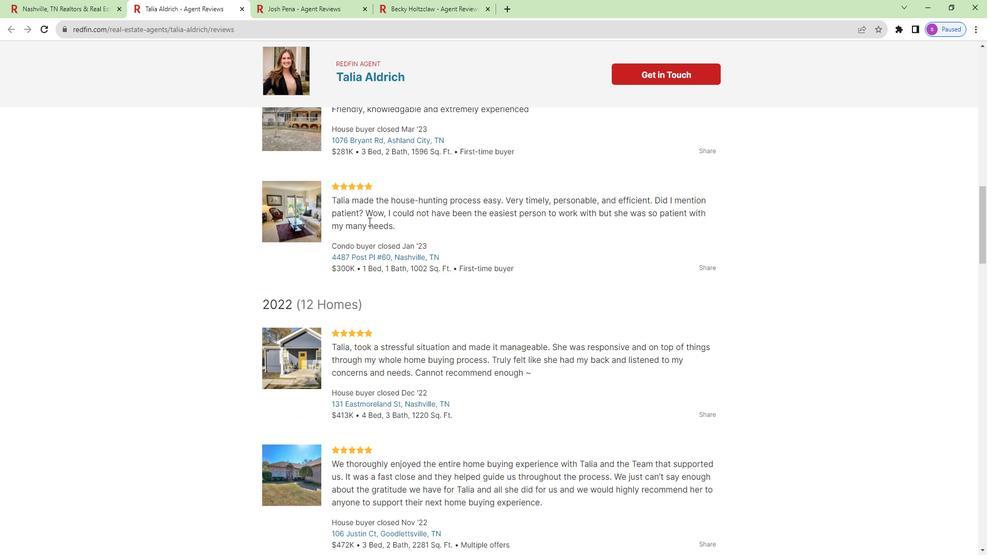 
Action: Mouse scrolled (382, 226) with delta (0, 0)
Screenshot: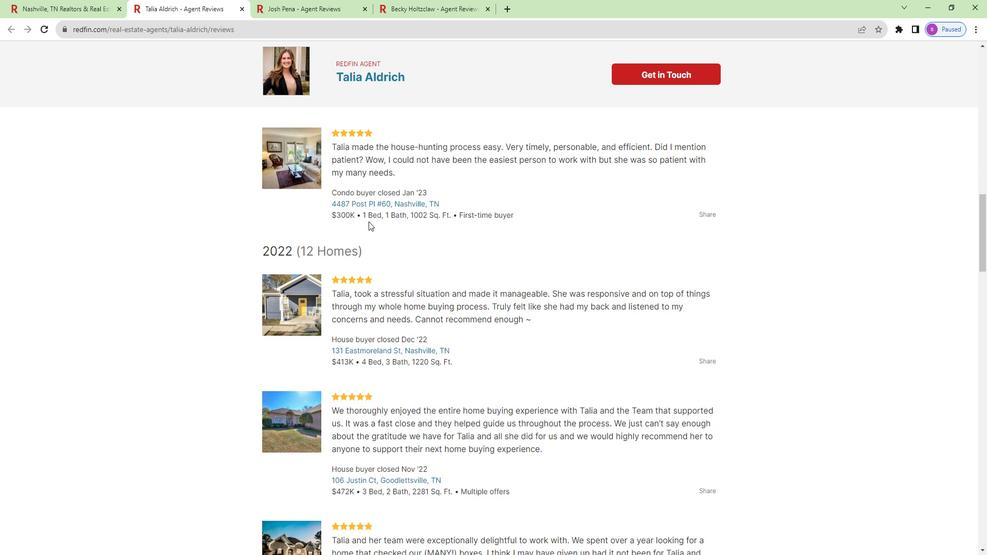 
Action: Mouse scrolled (382, 226) with delta (0, 0)
Screenshot: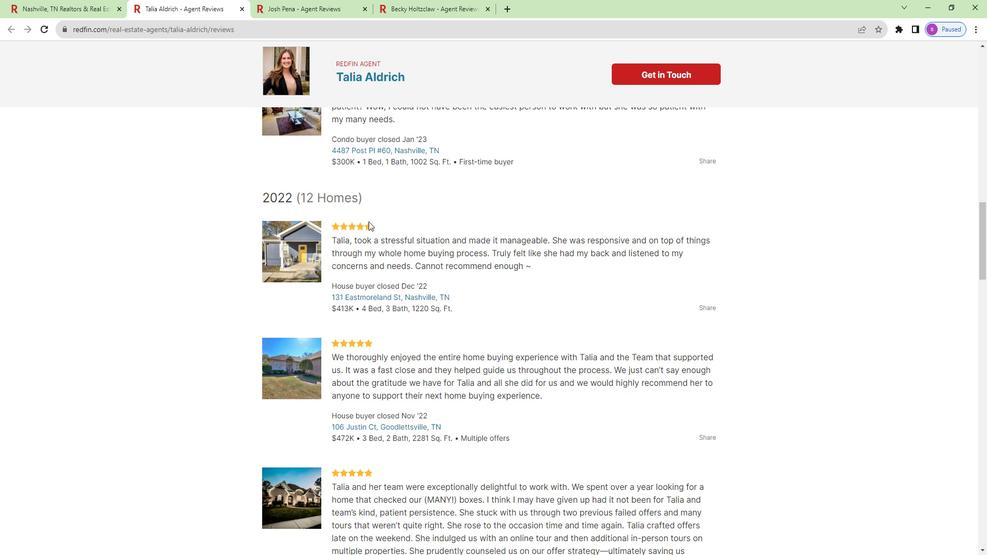 
Action: Mouse scrolled (382, 226) with delta (0, 0)
Screenshot: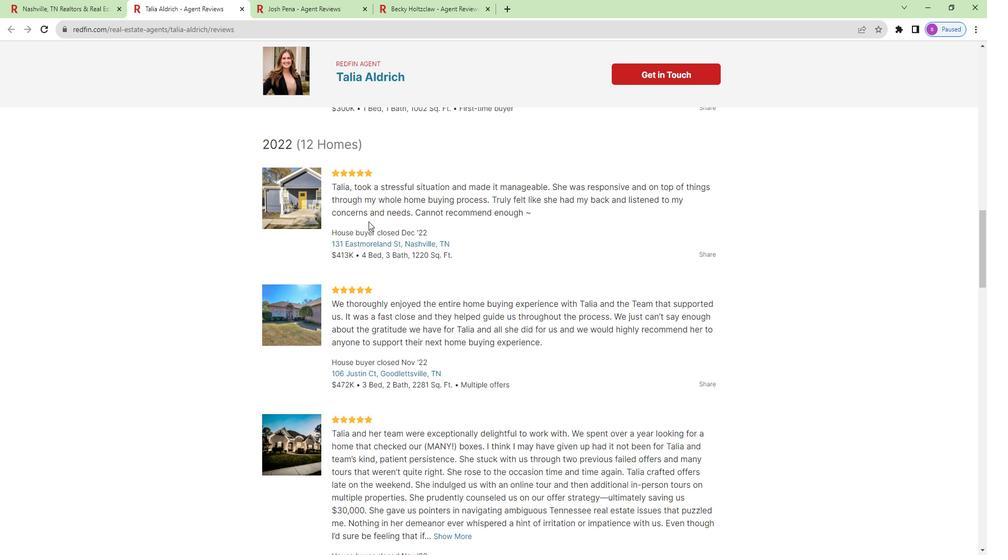
Action: Mouse scrolled (382, 226) with delta (0, 0)
Screenshot: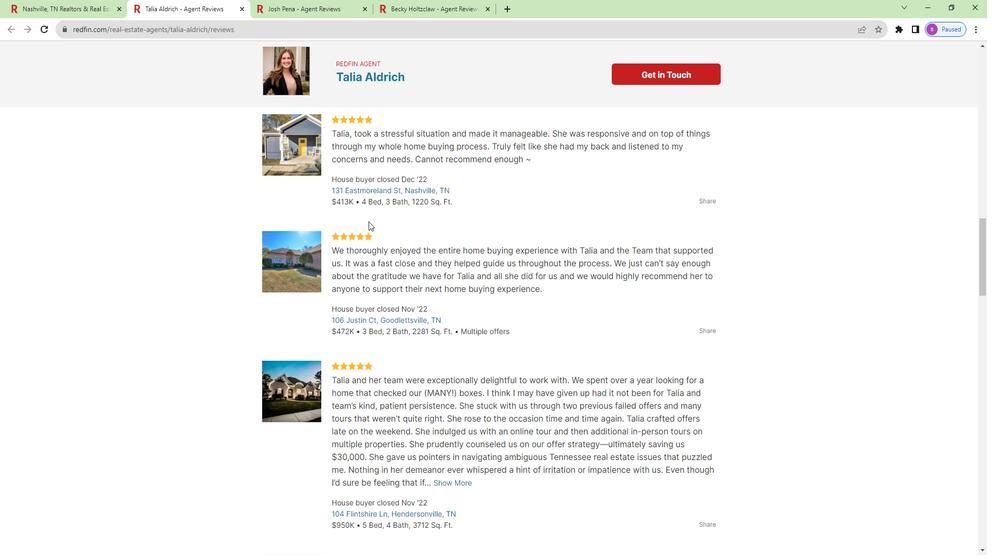
Action: Mouse scrolled (382, 226) with delta (0, 0)
Screenshot: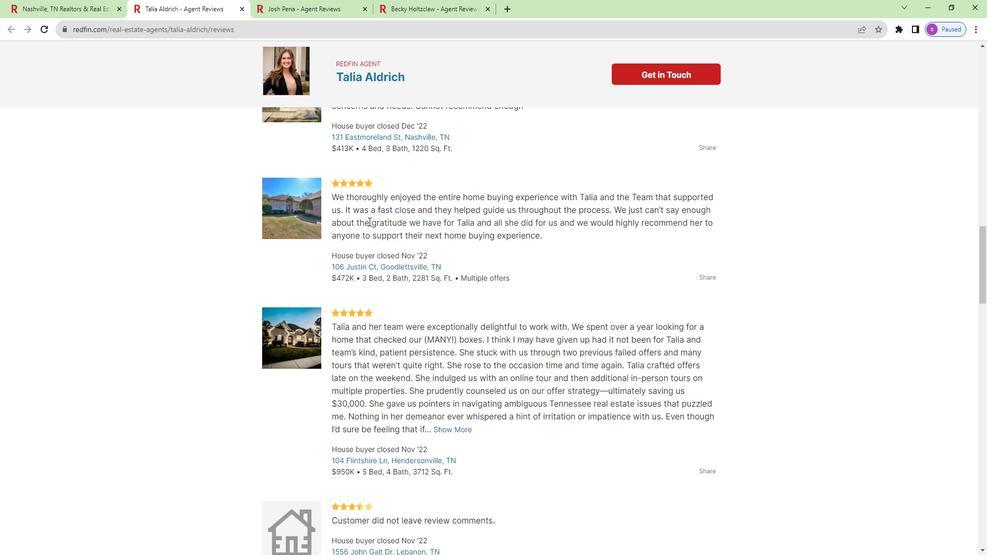 
Action: Mouse scrolled (382, 226) with delta (0, 0)
Screenshot: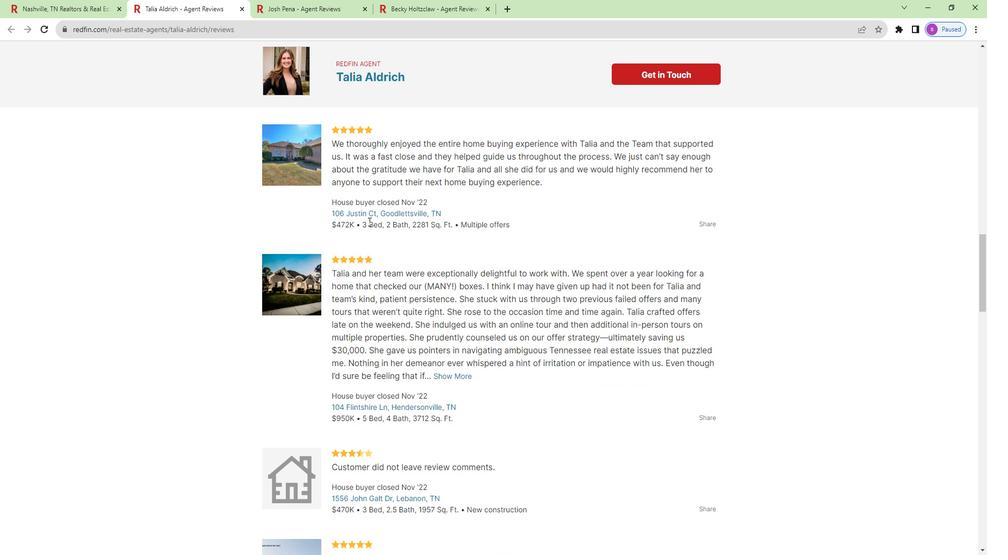 
Action: Mouse scrolled (382, 226) with delta (0, 0)
Screenshot: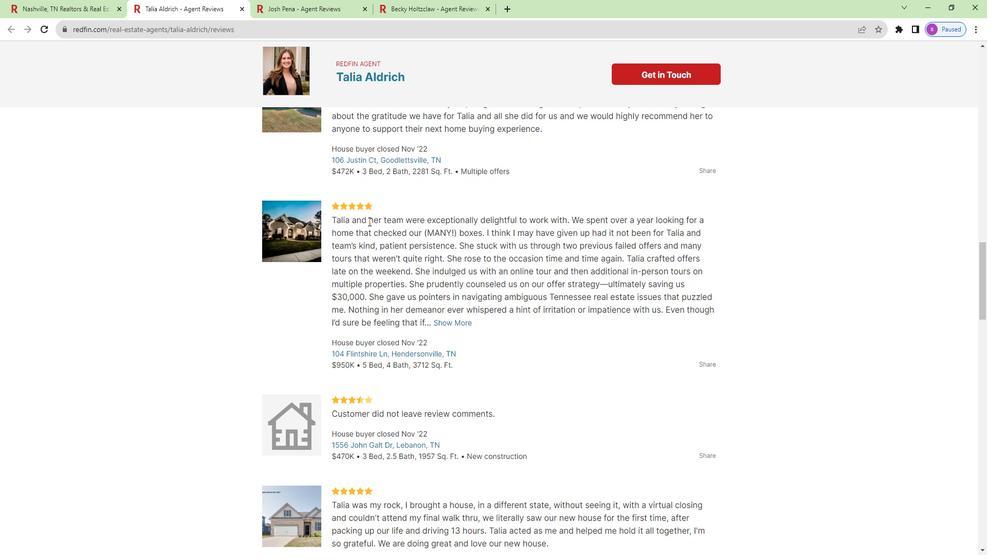 
Action: Mouse scrolled (382, 226) with delta (0, 0)
Screenshot: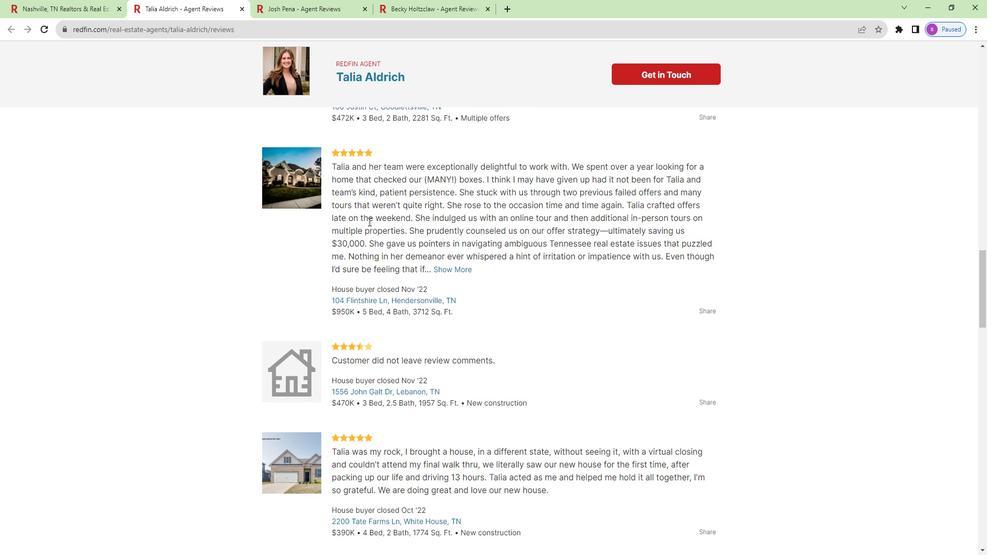
Action: Mouse scrolled (382, 226) with delta (0, 0)
Screenshot: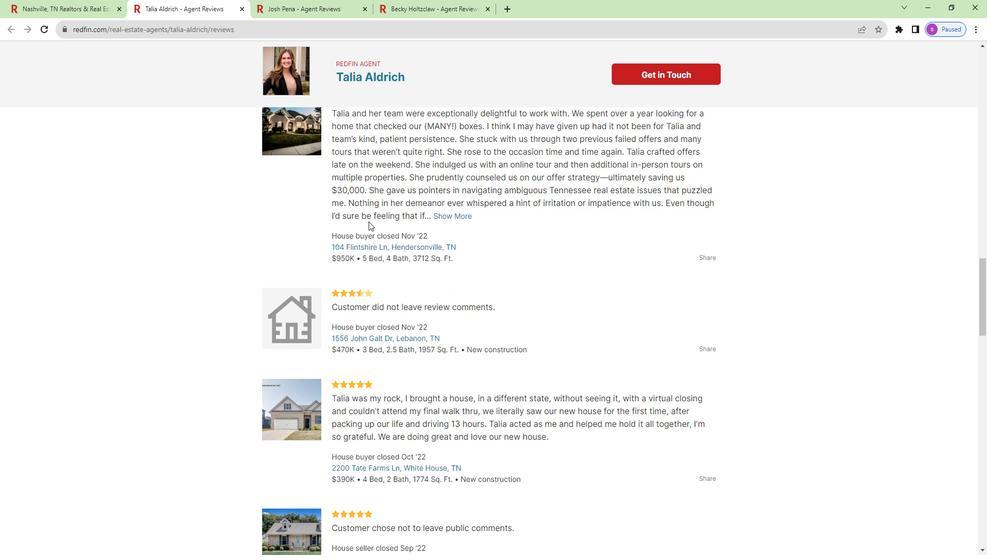 
Action: Mouse scrolled (382, 226) with delta (0, 0)
Screenshot: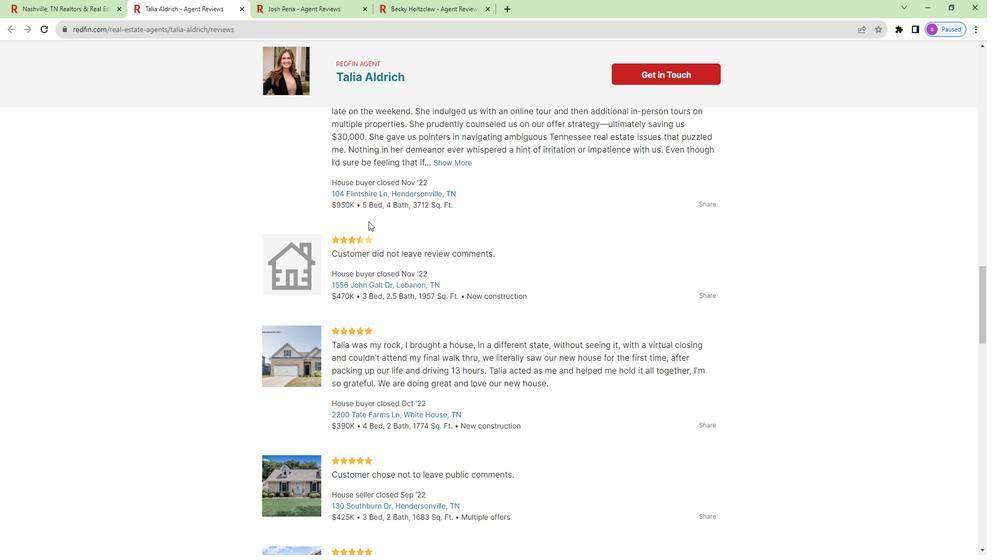 
Action: Mouse scrolled (382, 226) with delta (0, 0)
Screenshot: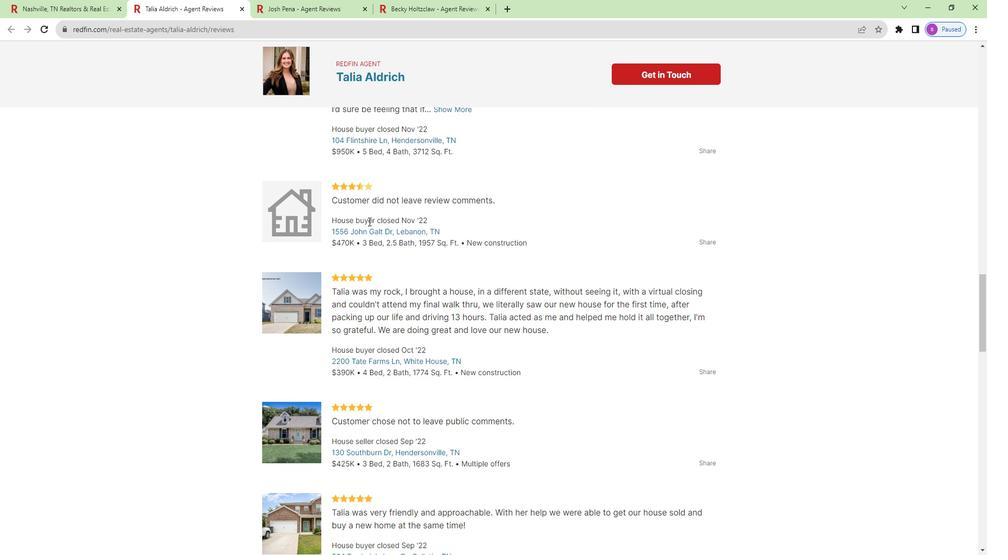 
Action: Mouse scrolled (382, 226) with delta (0, 0)
Screenshot: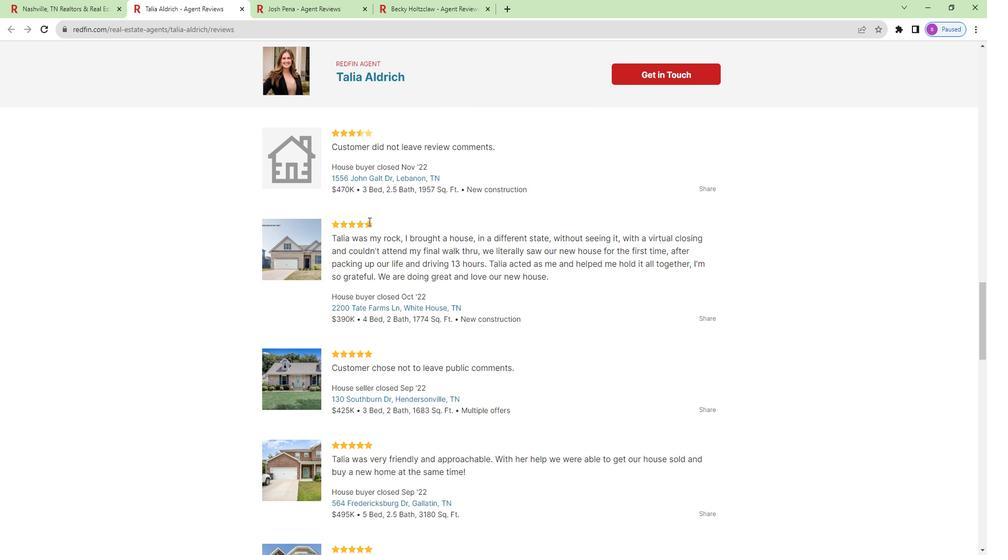 
Action: Mouse scrolled (382, 226) with delta (0, 0)
Screenshot: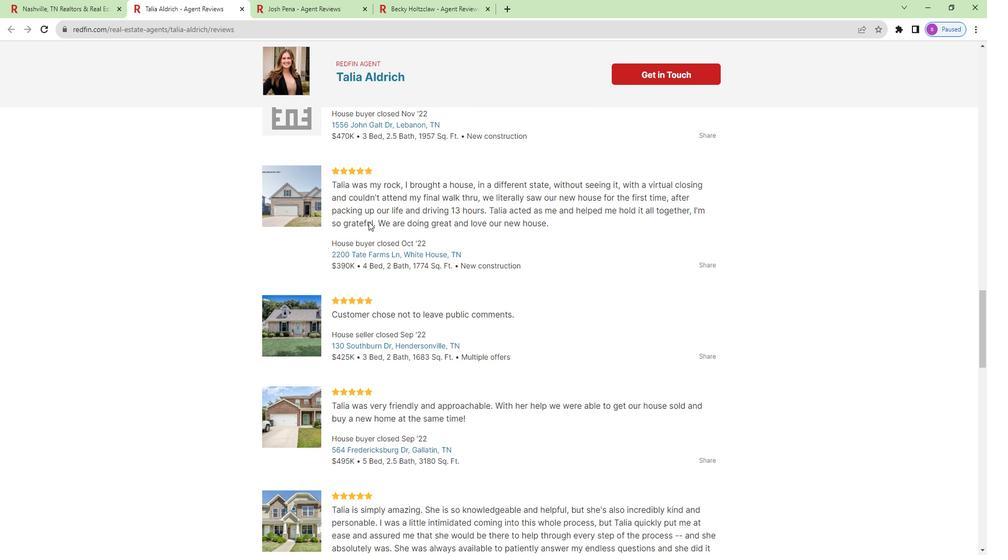 
Action: Mouse scrolled (382, 226) with delta (0, 0)
Screenshot: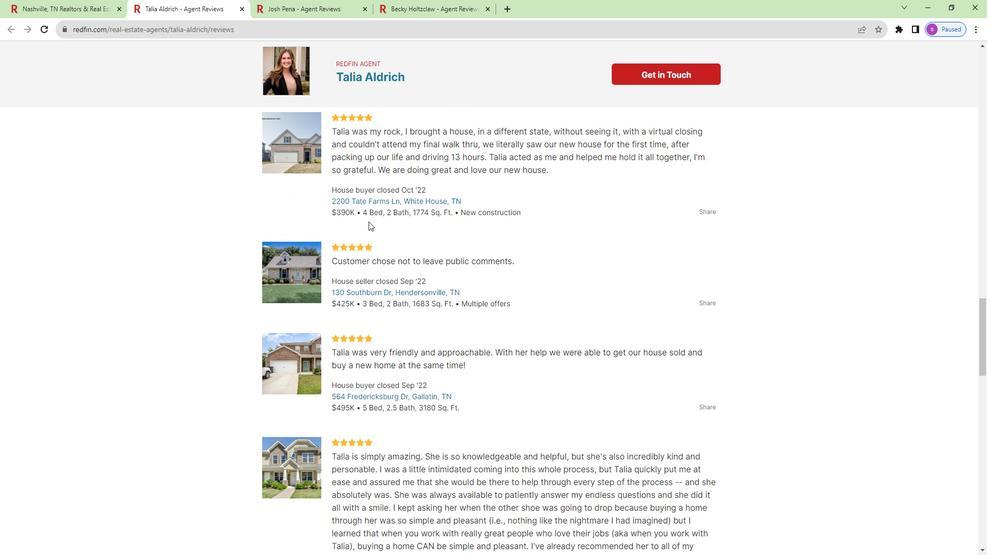 
Action: Mouse scrolled (382, 226) with delta (0, 0)
Screenshot: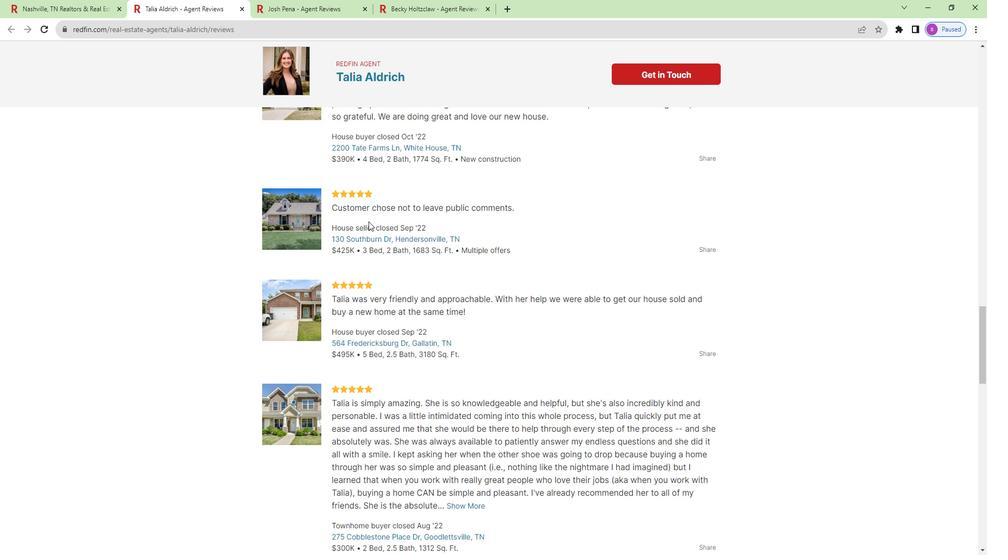 
Action: Mouse scrolled (382, 226) with delta (0, 0)
Screenshot: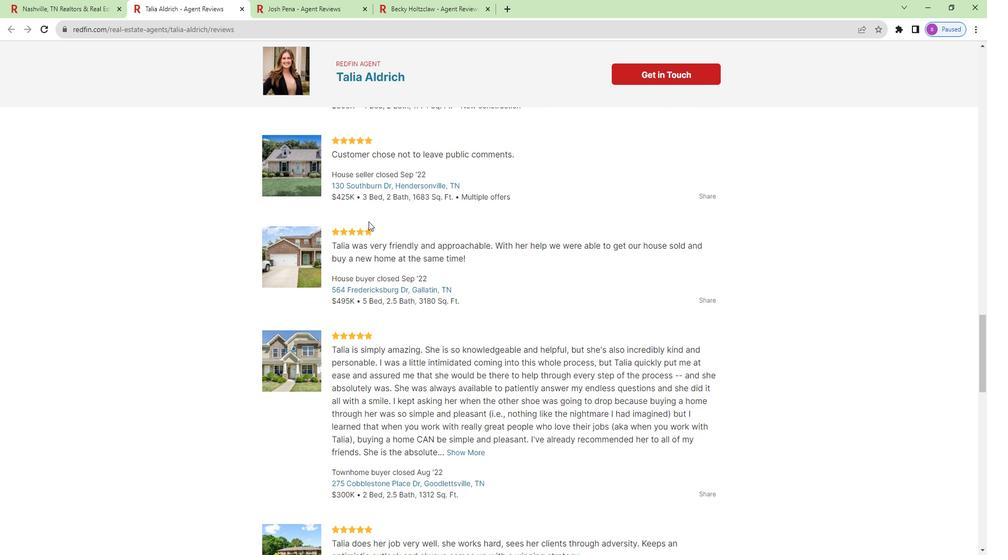 
Action: Mouse scrolled (382, 226) with delta (0, 0)
Screenshot: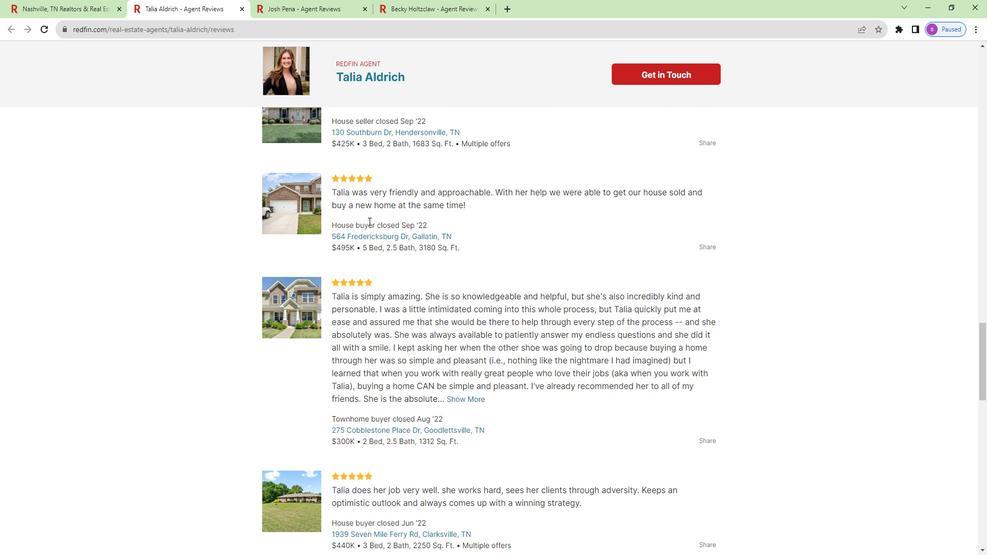 
Action: Mouse scrolled (382, 226) with delta (0, 0)
Screenshot: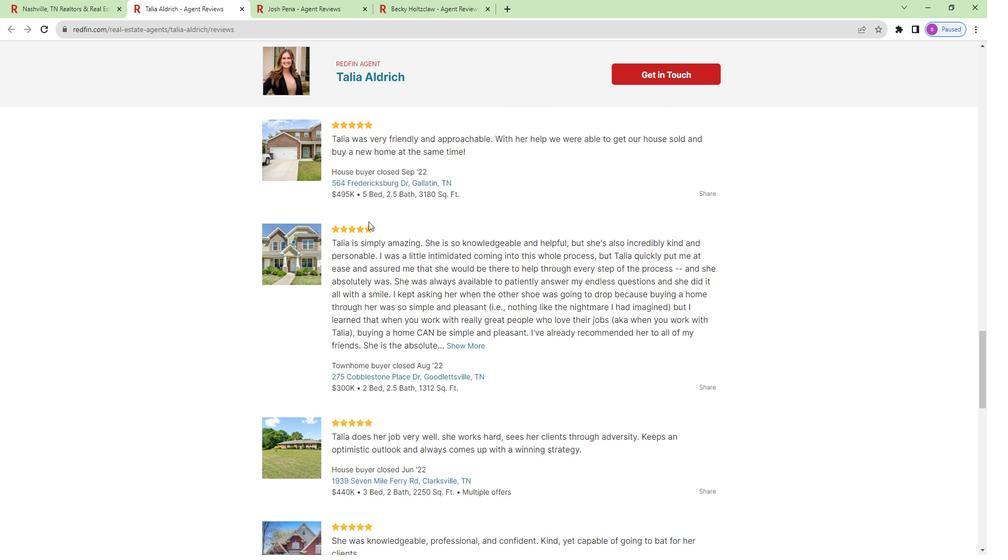 
Action: Mouse scrolled (382, 226) with delta (0, 0)
Screenshot: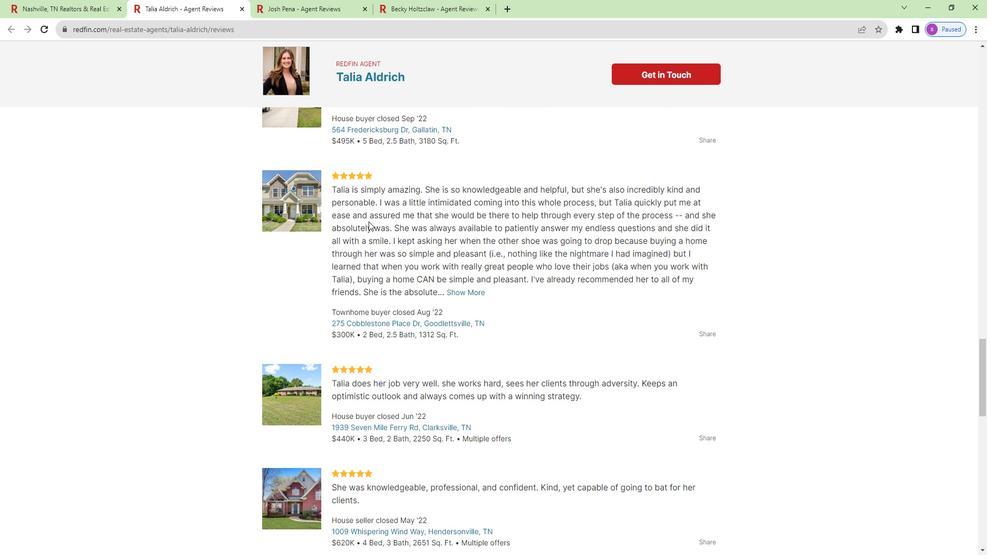 
Action: Mouse scrolled (382, 226) with delta (0, 0)
Screenshot: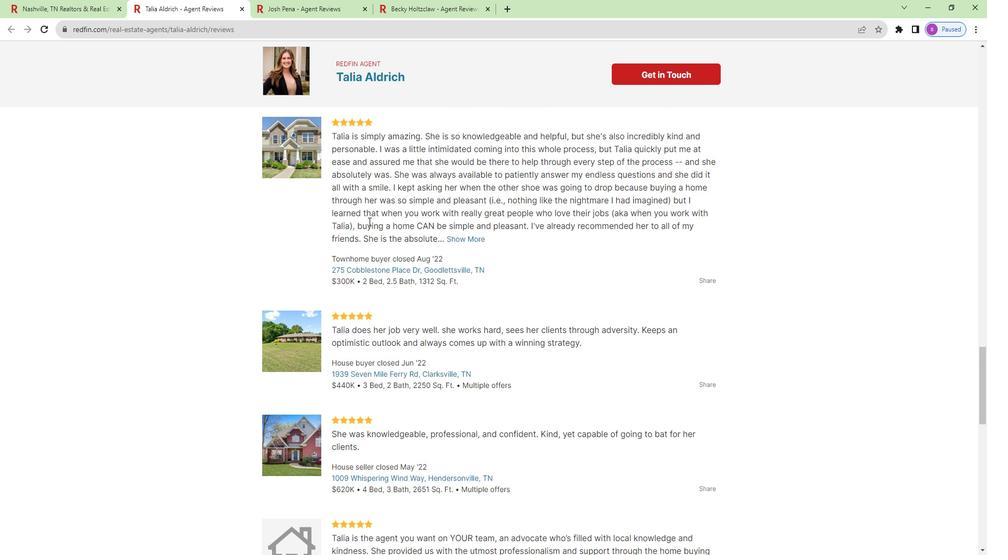 
Action: Mouse scrolled (382, 226) with delta (0, 0)
Screenshot: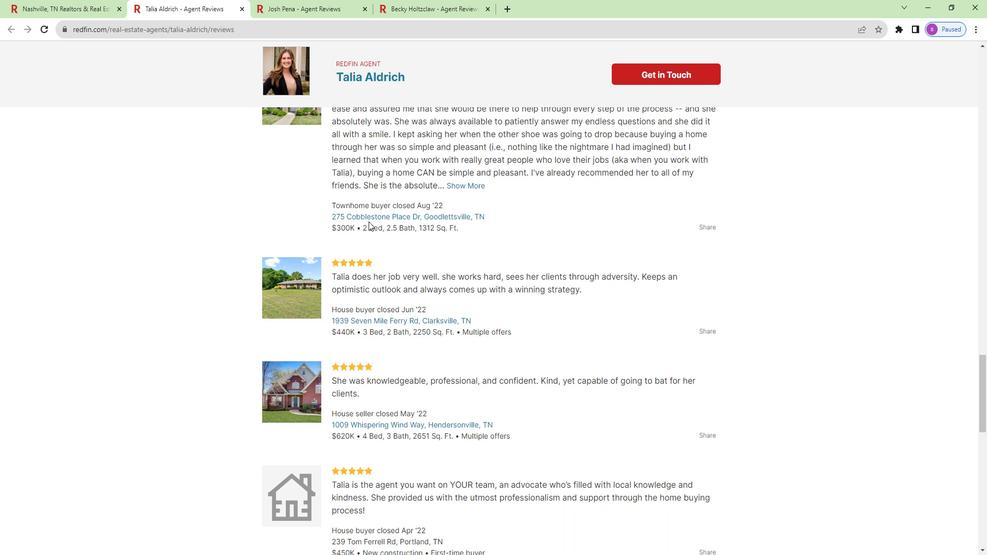 
Action: Mouse scrolled (382, 226) with delta (0, 0)
Screenshot: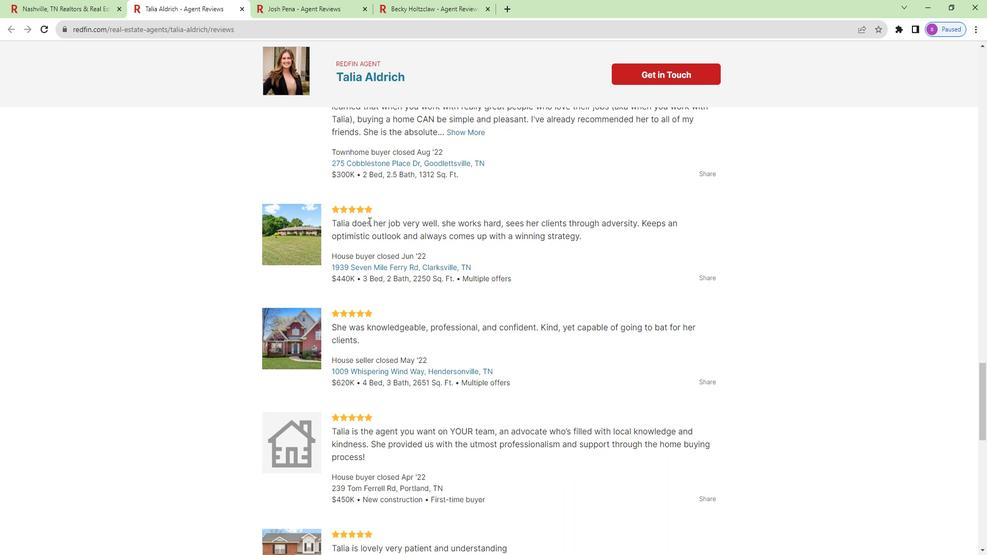 
Action: Mouse scrolled (382, 226) with delta (0, 0)
Screenshot: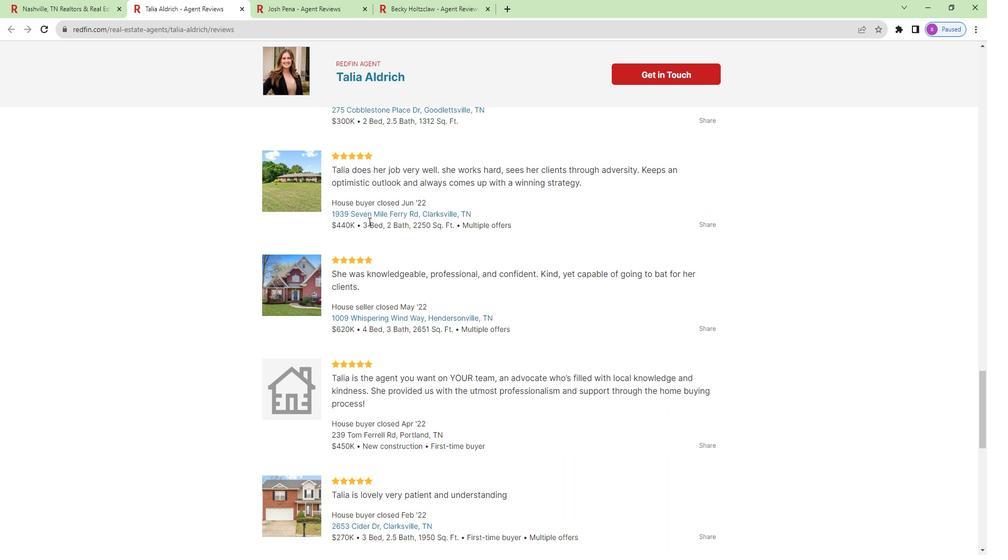 
Action: Mouse scrolled (382, 226) with delta (0, 0)
Screenshot: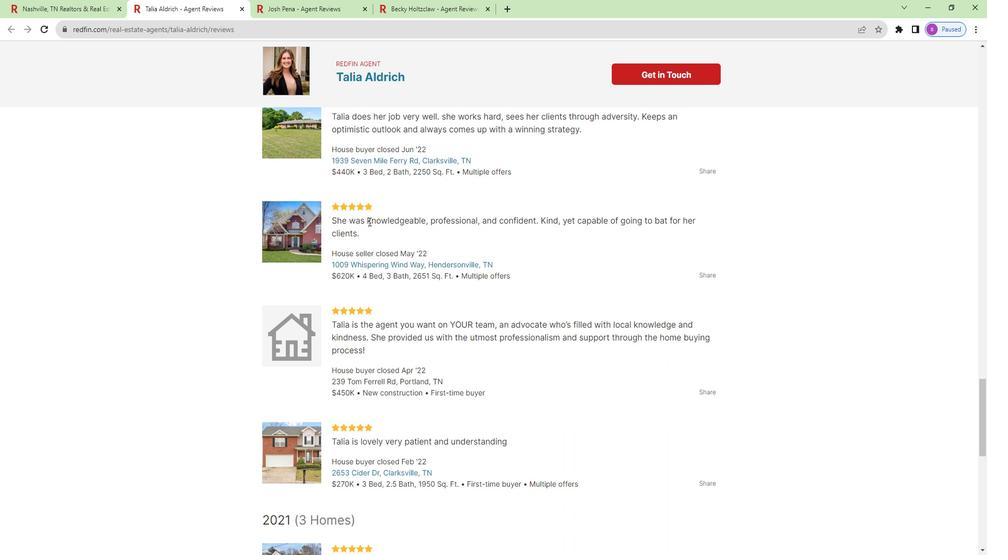
Action: Mouse scrolled (382, 226) with delta (0, 0)
Screenshot: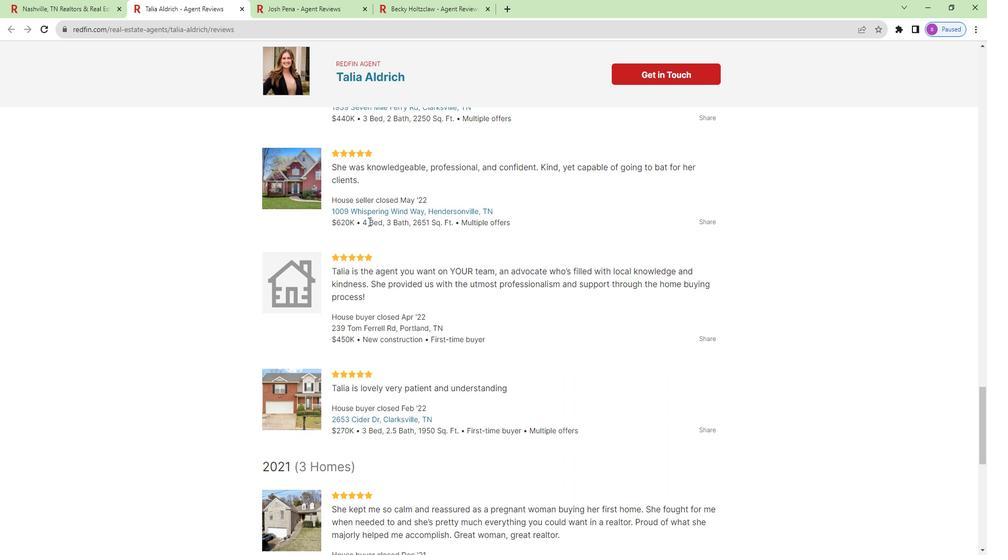 
Action: Mouse scrolled (382, 226) with delta (0, 0)
Screenshot: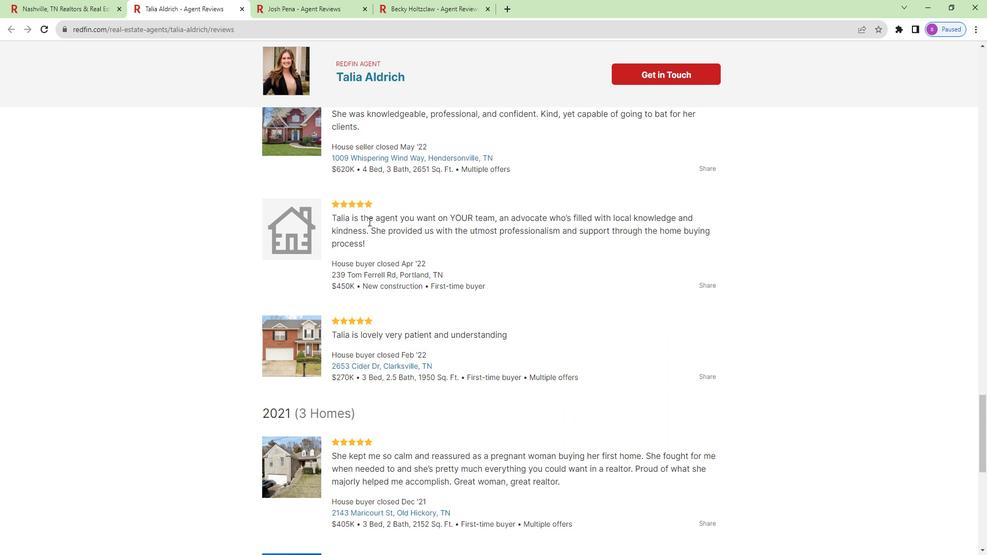 
Action: Mouse scrolled (382, 226) with delta (0, 0)
Screenshot: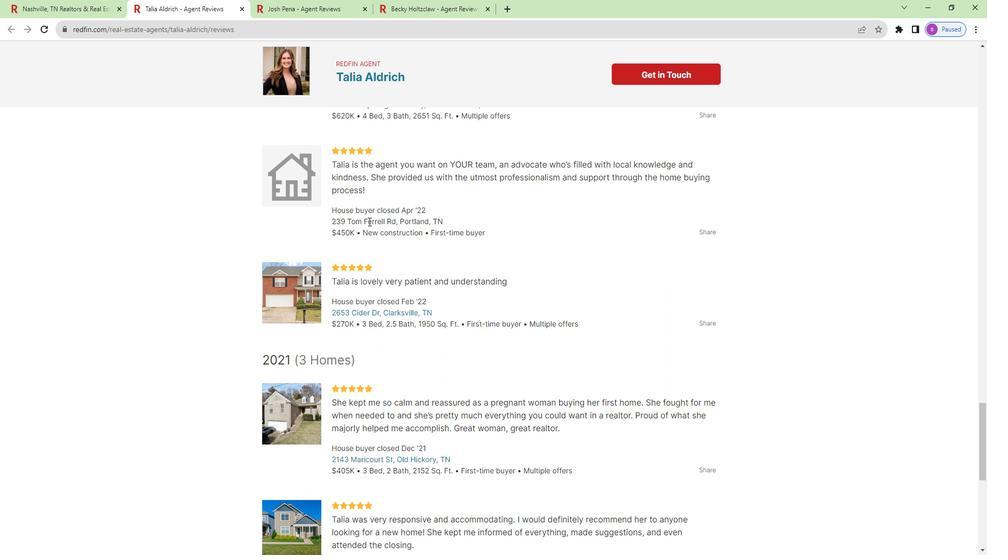 
Action: Mouse scrolled (382, 226) with delta (0, 0)
Screenshot: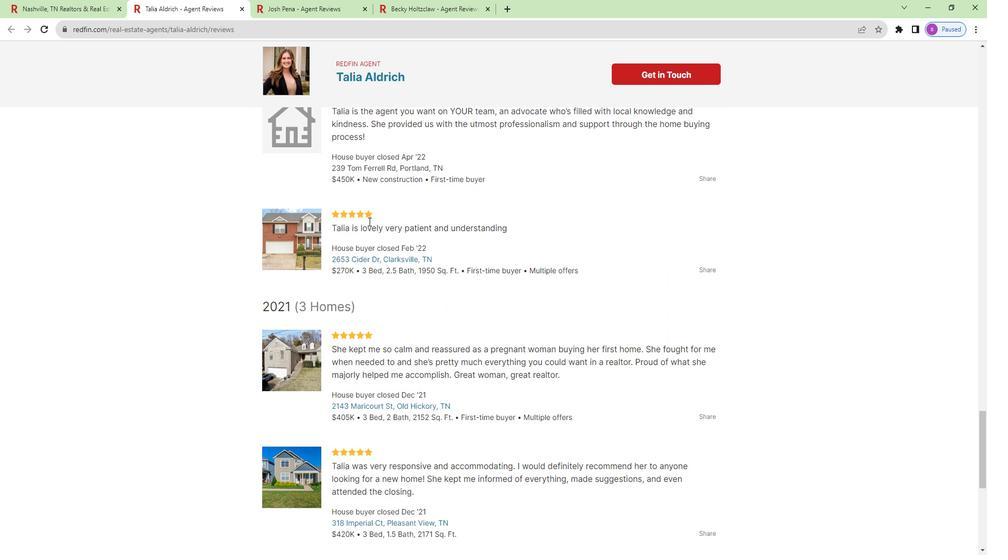 
Action: Mouse scrolled (382, 226) with delta (0, 0)
Screenshot: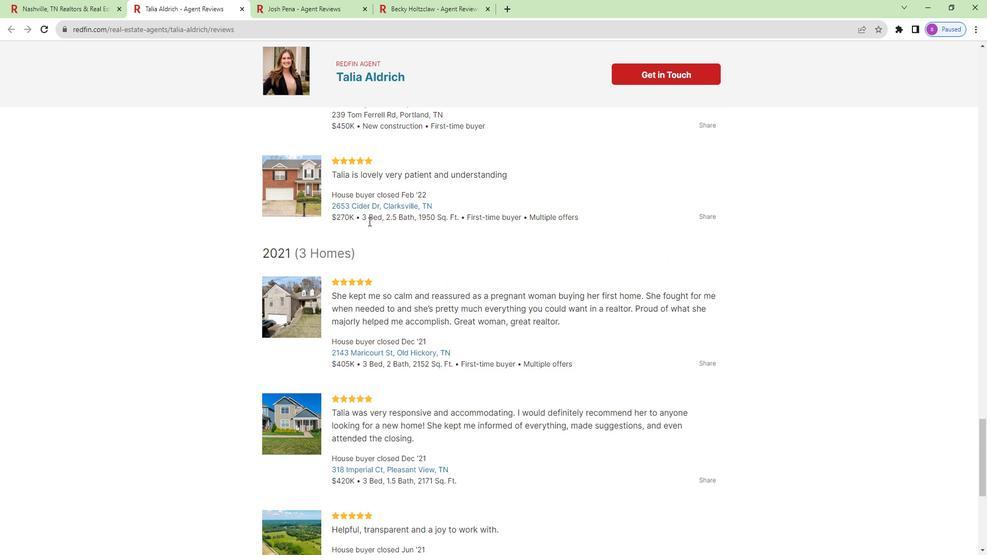 
Action: Mouse scrolled (382, 226) with delta (0, 0)
Screenshot: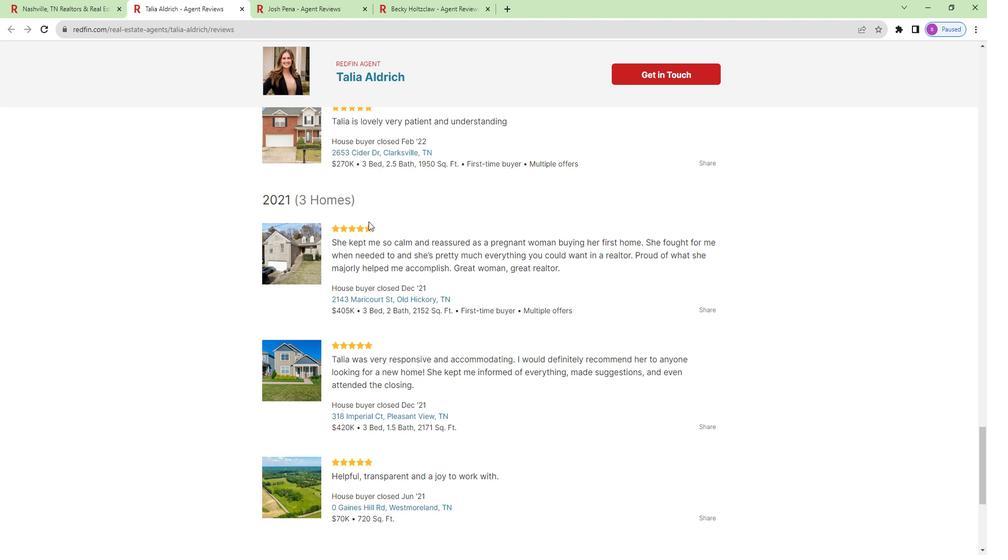 
Action: Mouse scrolled (382, 226) with delta (0, 0)
Screenshot: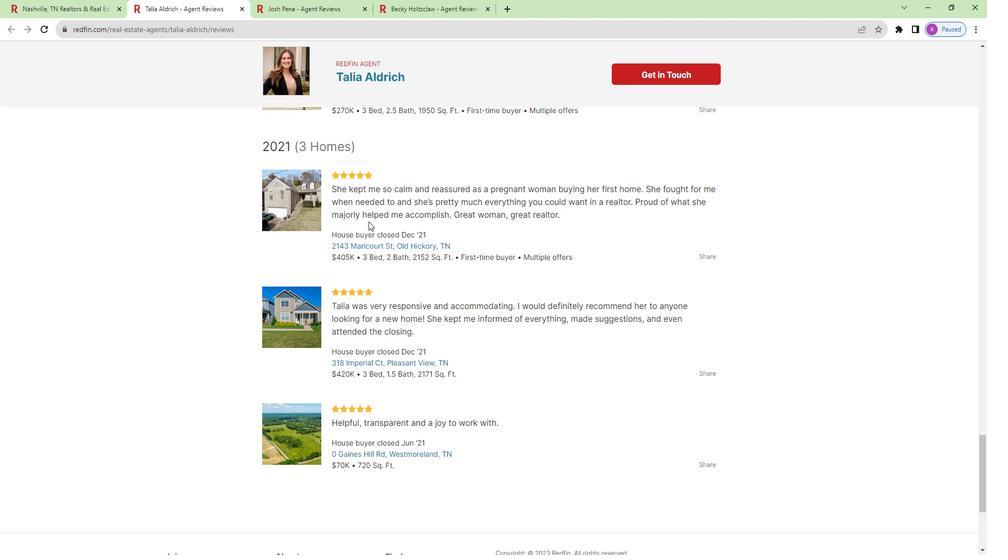 
Action: Mouse moved to (117, 14)
Screenshot: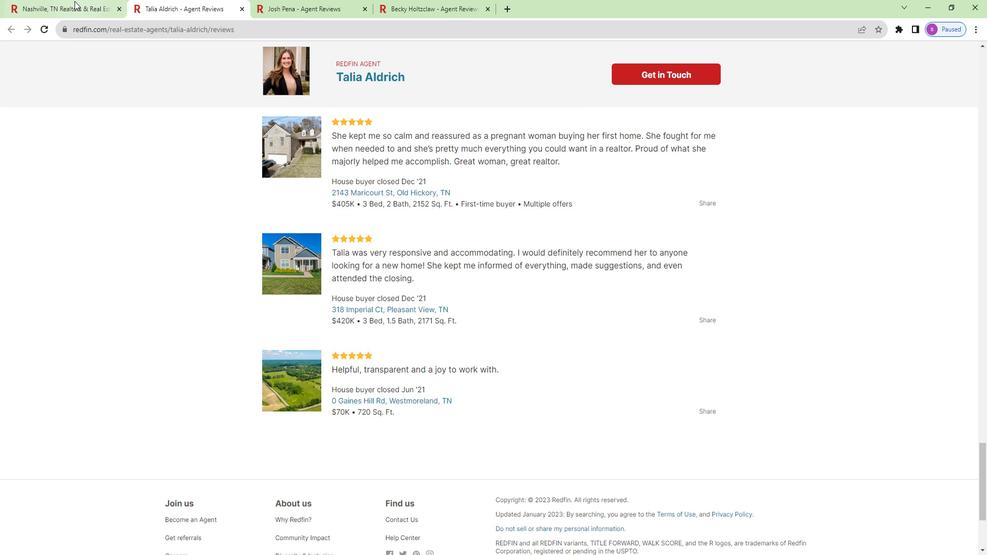 
Action: Mouse pressed left at (117, 14)
Screenshot: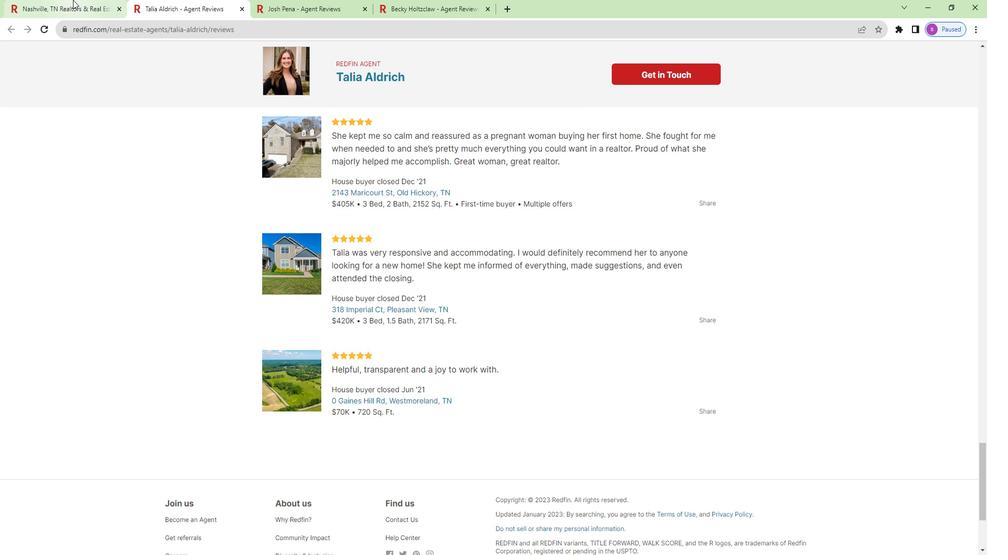 
Action: Mouse moved to (517, 238)
Screenshot: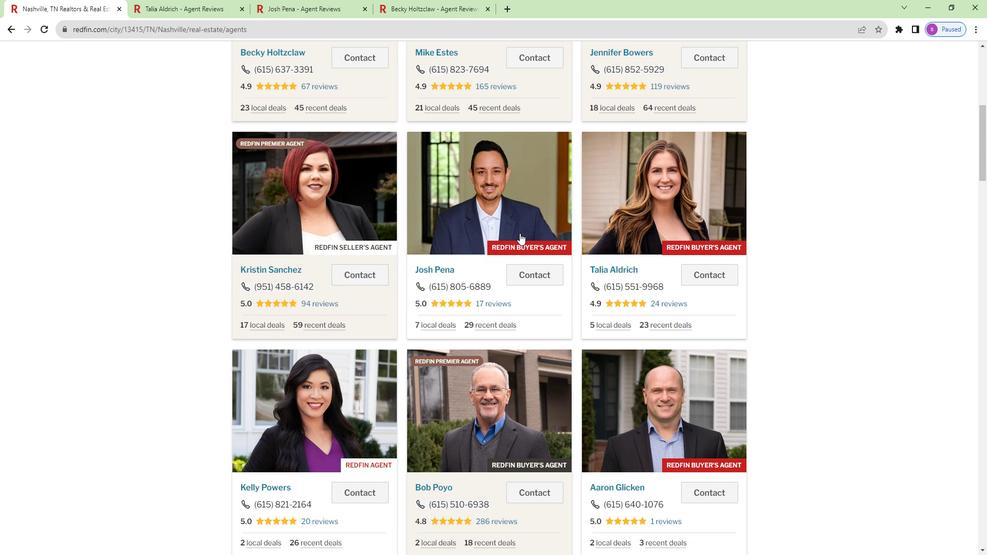 
Action: Mouse scrolled (517, 237) with delta (0, 0)
Screenshot: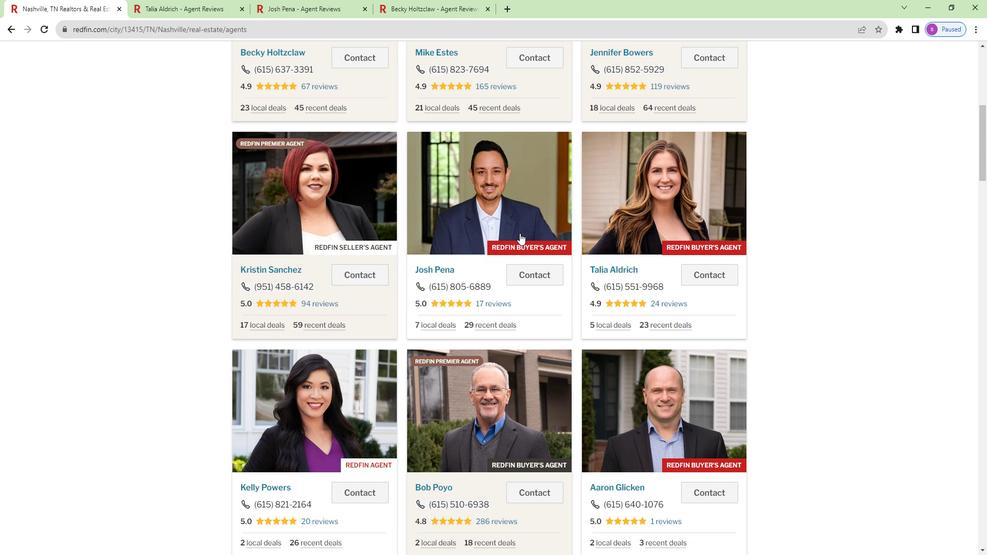 
Action: Mouse moved to (348, 251)
Screenshot: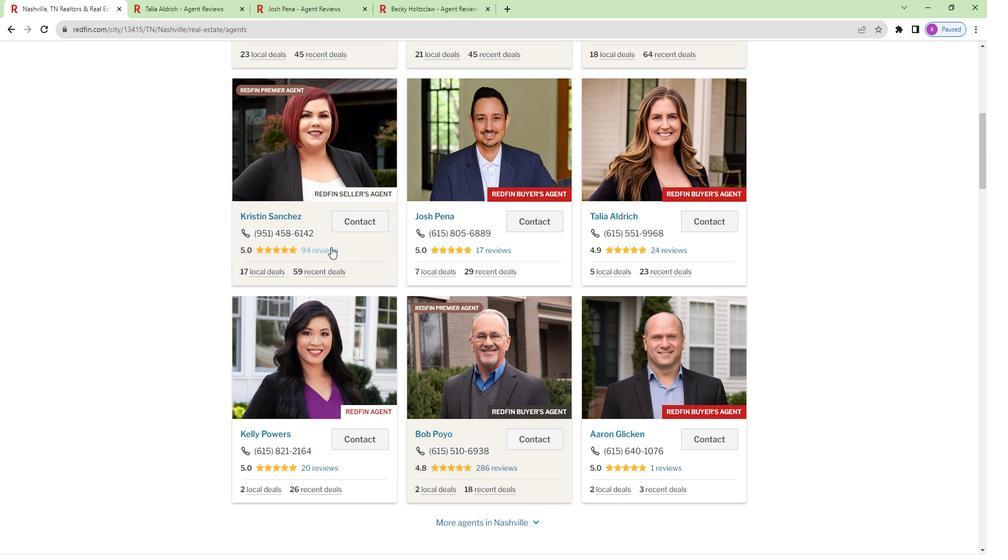 
Action: Mouse pressed left at (348, 251)
Screenshot: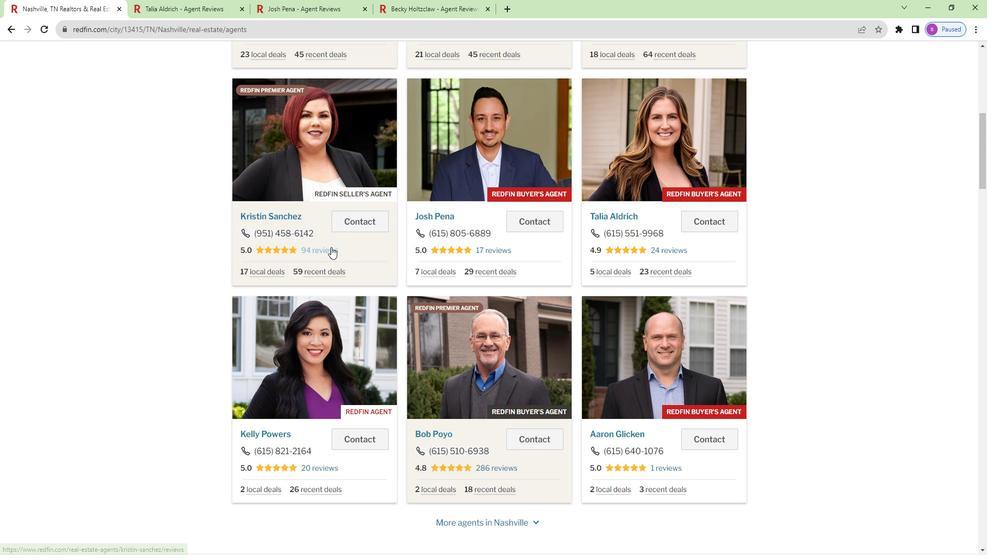
Action: Mouse moved to (506, 289)
Screenshot: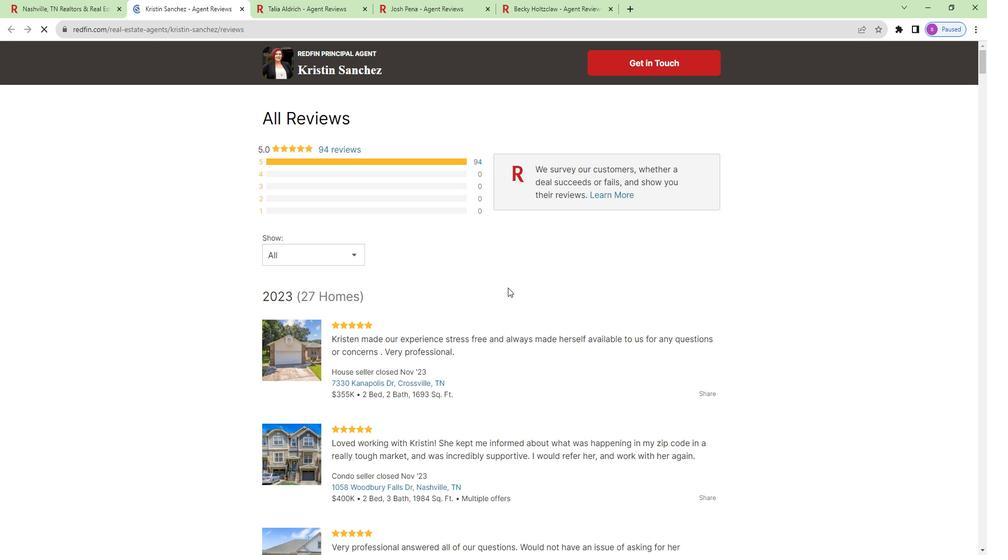 
Action: Mouse scrolled (506, 289) with delta (0, 0)
Screenshot: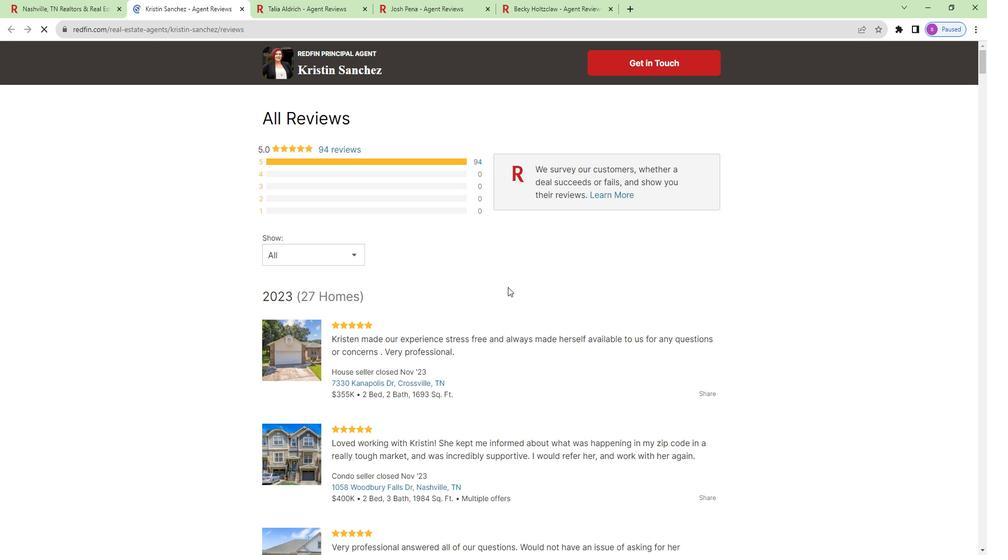 
Action: Mouse moved to (445, 241)
Screenshot: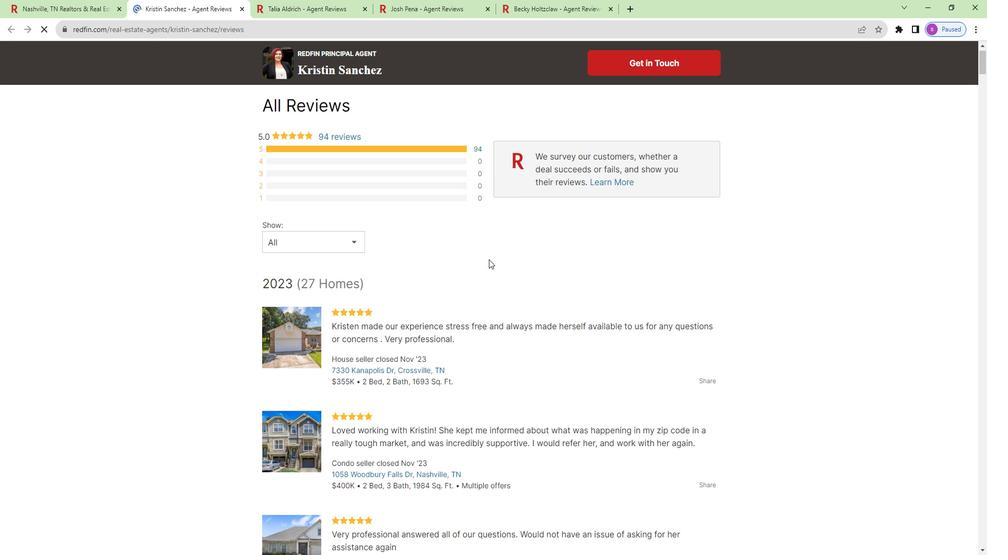 
Action: Mouse scrolled (445, 240) with delta (0, 0)
Screenshot: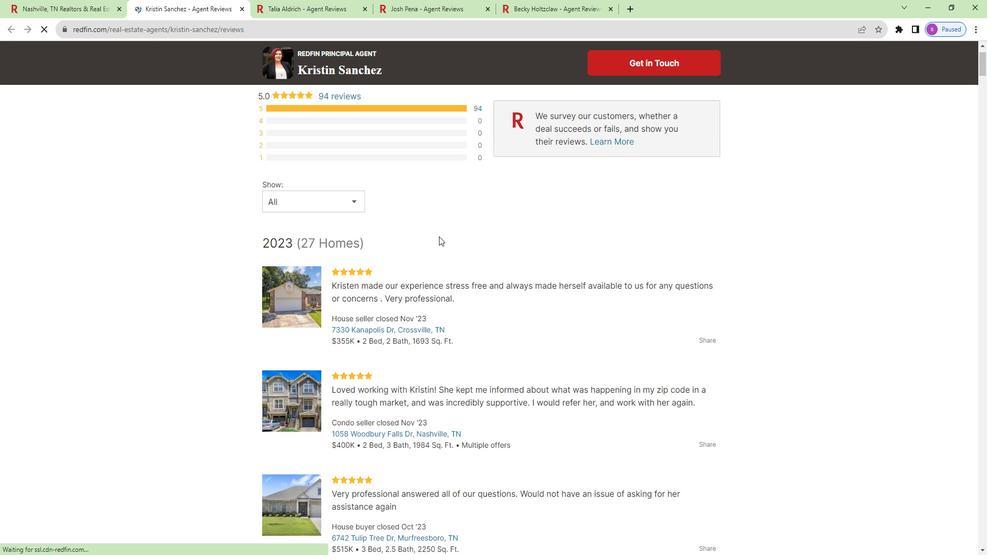 
Action: Mouse scrolled (445, 240) with delta (0, 0)
Screenshot: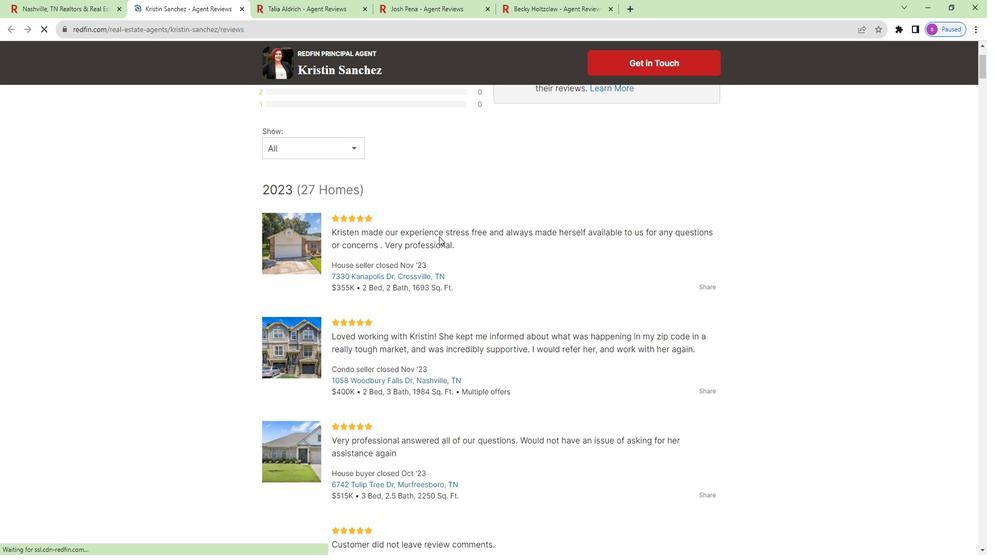 
Action: Mouse scrolled (445, 240) with delta (0, 0)
Screenshot: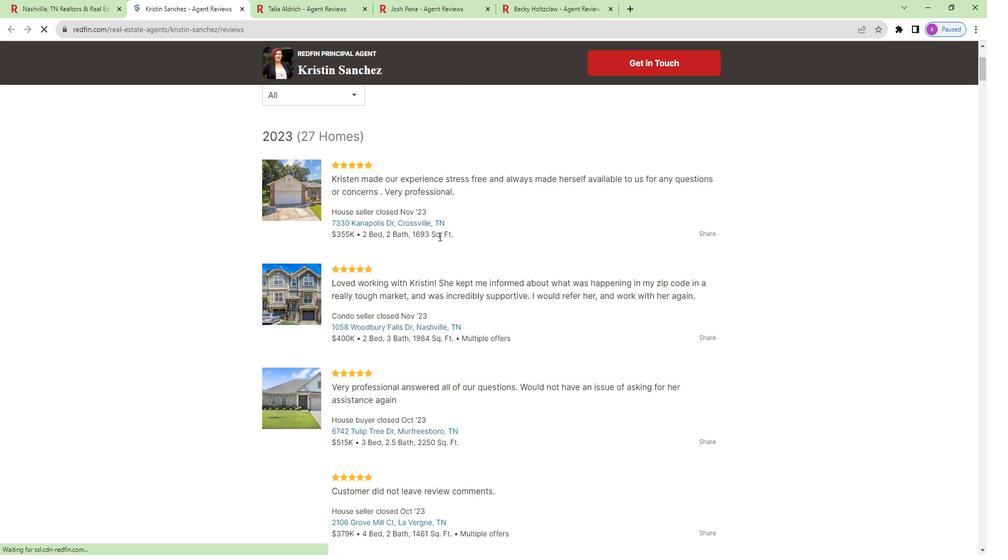 
Action: Mouse scrolled (445, 240) with delta (0, 0)
Screenshot: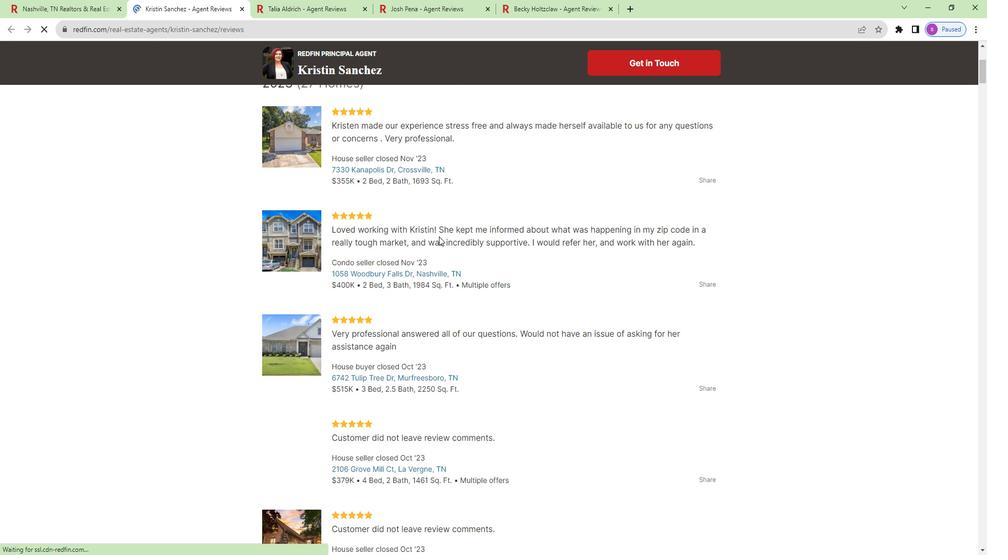 
Action: Mouse scrolled (445, 240) with delta (0, 0)
Screenshot: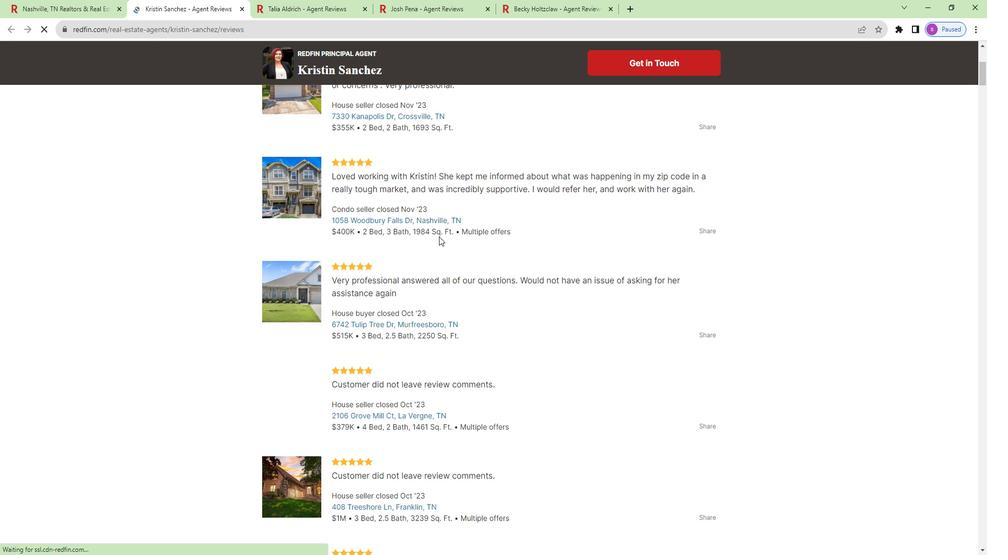 
Action: Mouse scrolled (445, 240) with delta (0, 0)
Screenshot: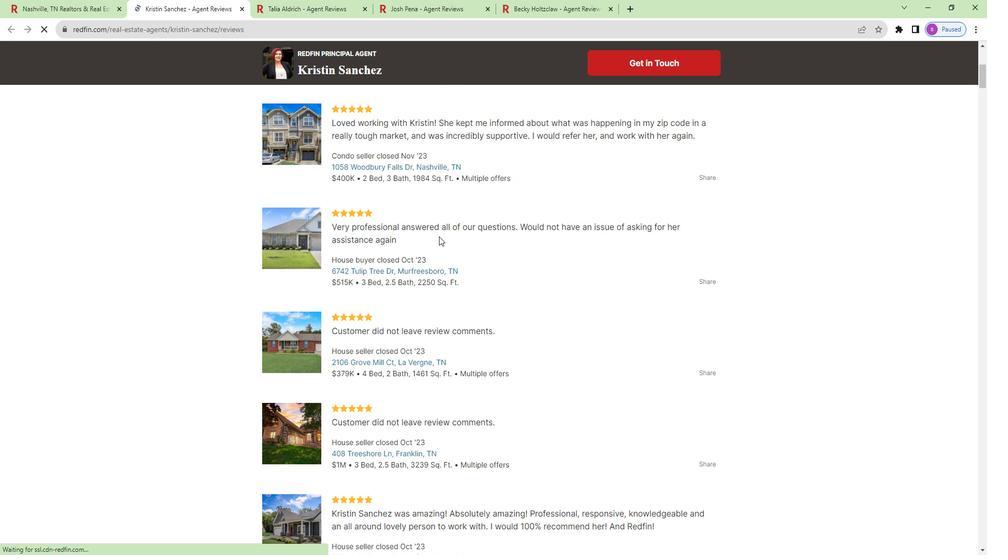 
Action: Mouse scrolled (445, 240) with delta (0, 0)
Screenshot: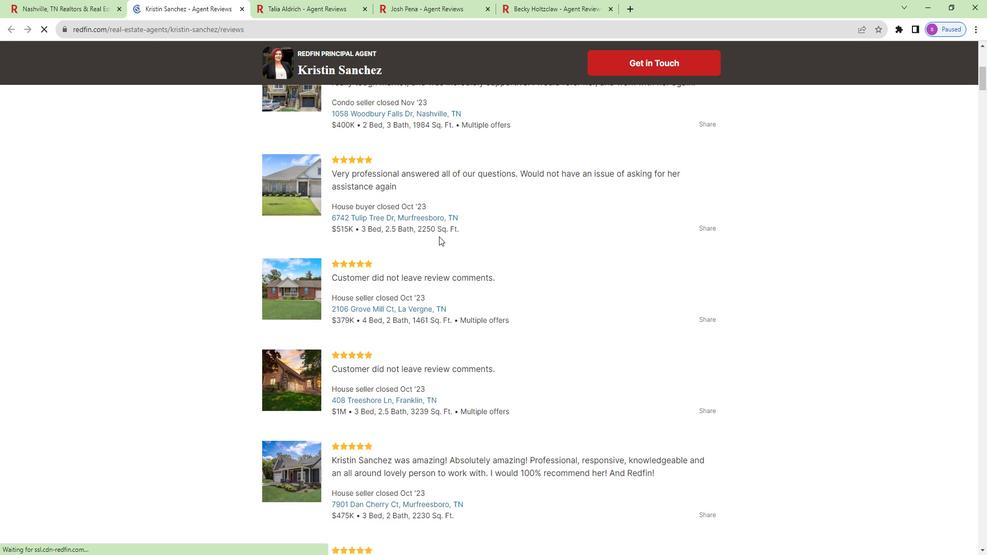 
Action: Mouse scrolled (445, 240) with delta (0, 0)
Screenshot: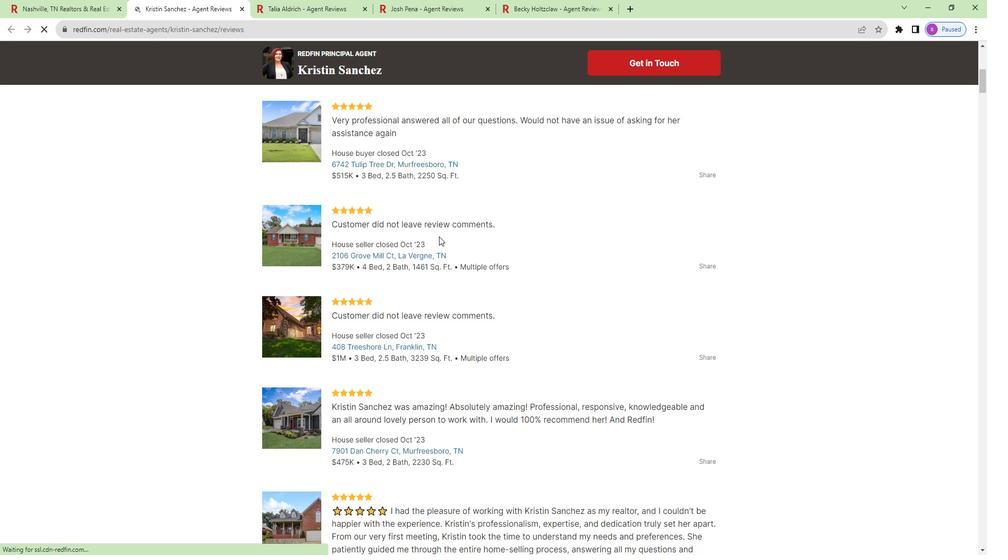 
Action: Mouse scrolled (445, 240) with delta (0, 0)
Screenshot: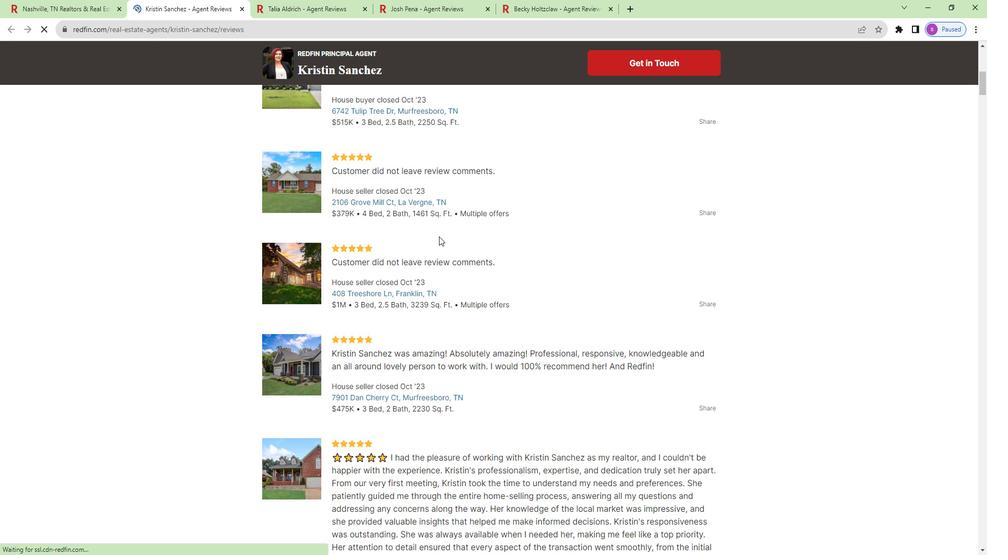 
Action: Mouse scrolled (445, 240) with delta (0, 0)
Screenshot: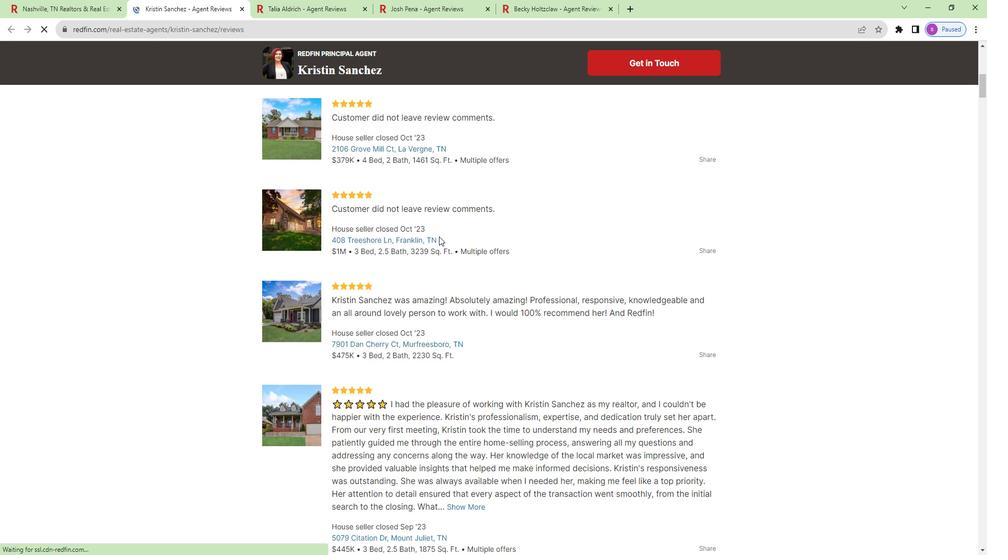 
Action: Mouse scrolled (445, 240) with delta (0, 0)
Screenshot: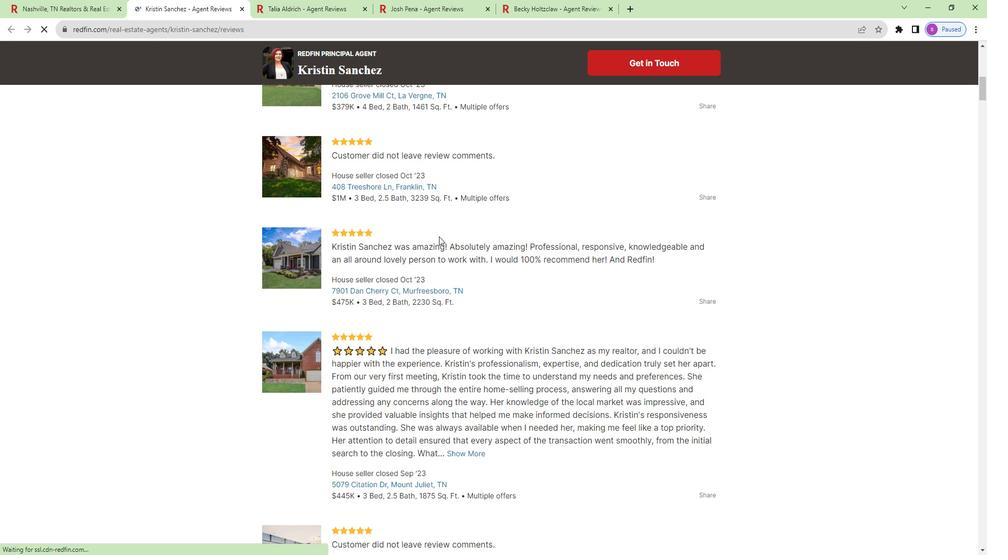 
Action: Mouse scrolled (445, 240) with delta (0, 0)
Screenshot: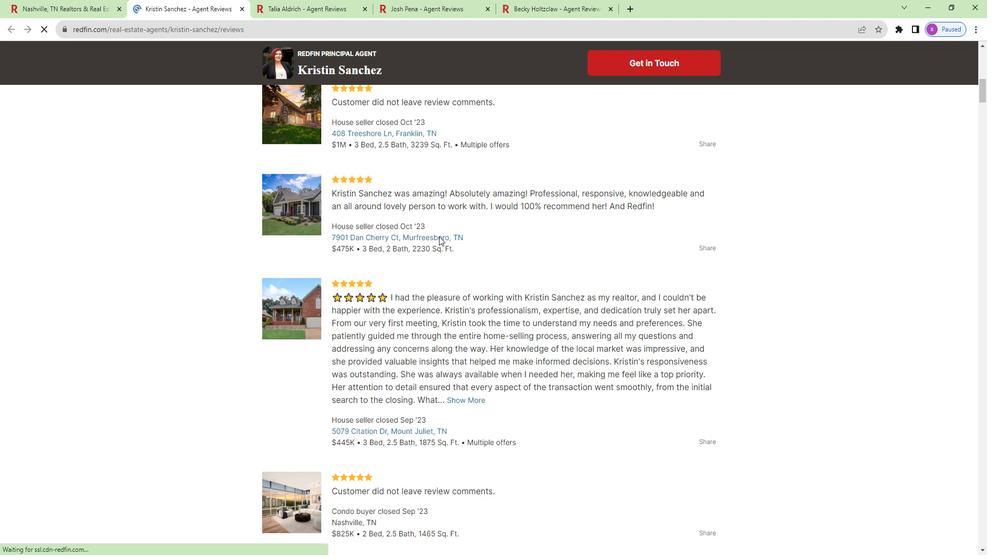 
Action: Mouse scrolled (445, 240) with delta (0, 0)
Screenshot: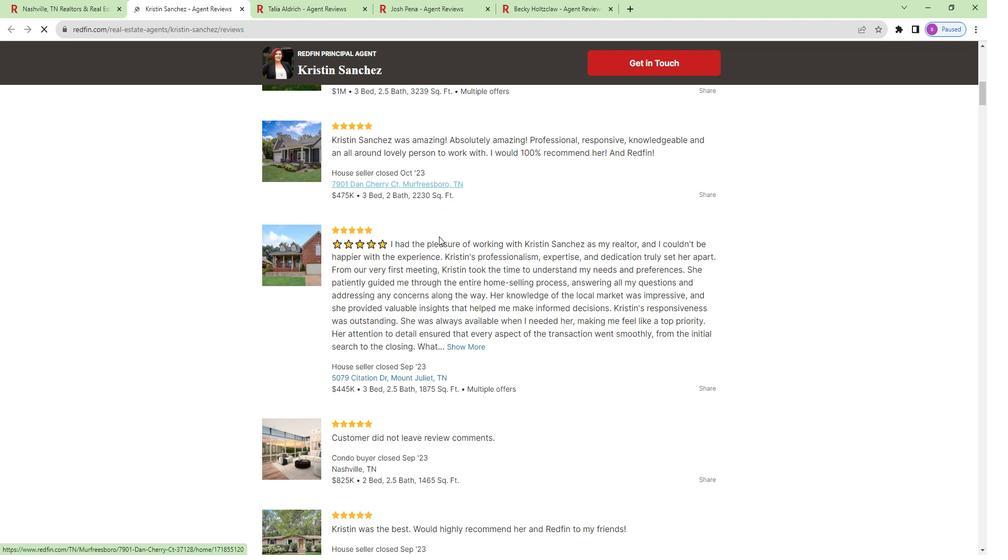 
Action: Mouse scrolled (445, 240) with delta (0, 0)
Screenshot: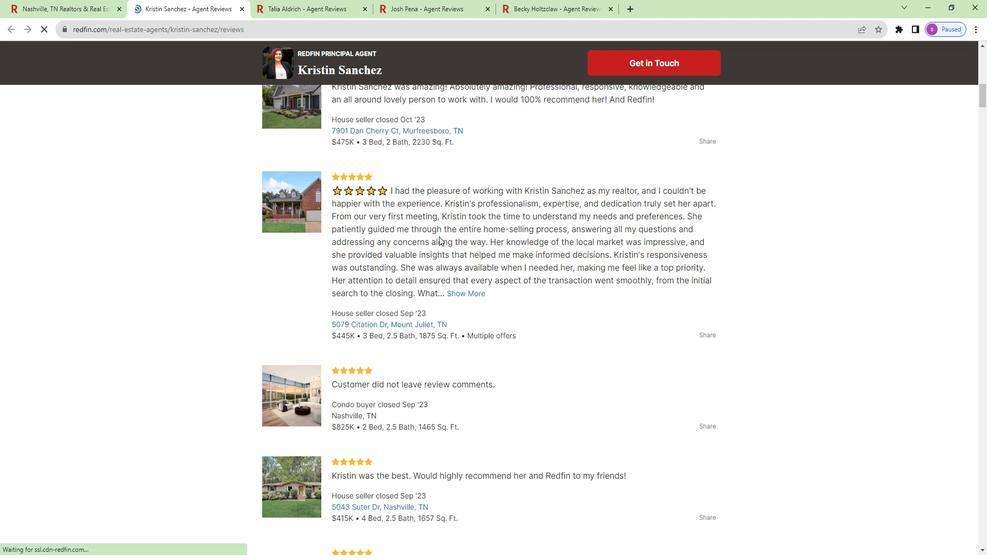 
Action: Mouse scrolled (445, 240) with delta (0, 0)
Screenshot: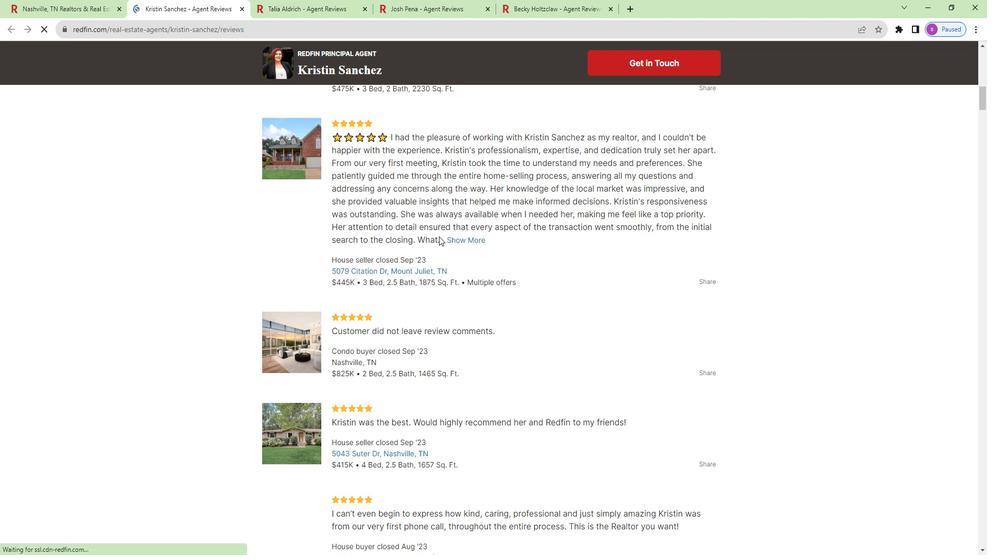 
Action: Mouse scrolled (445, 240) with delta (0, 0)
Screenshot: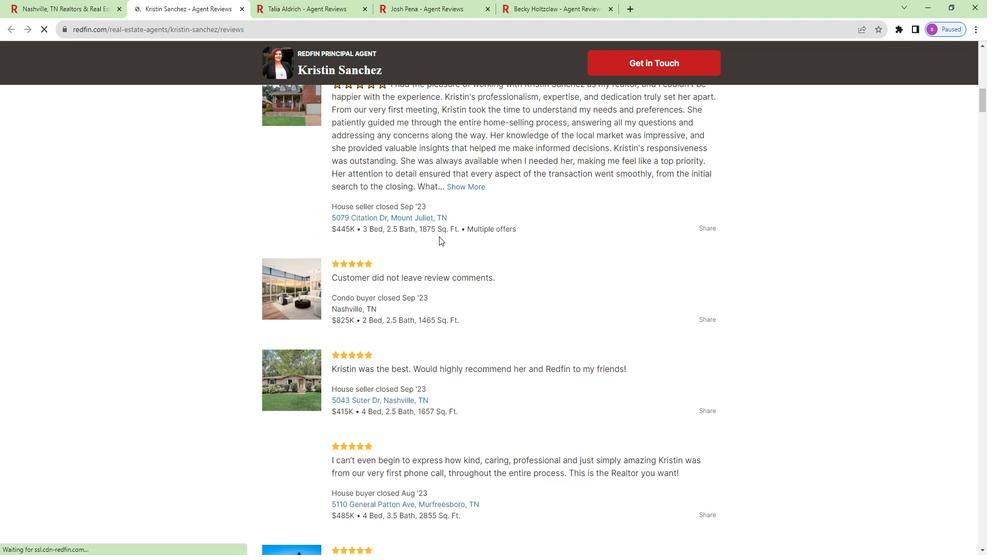
Action: Mouse scrolled (445, 240) with delta (0, 0)
Screenshot: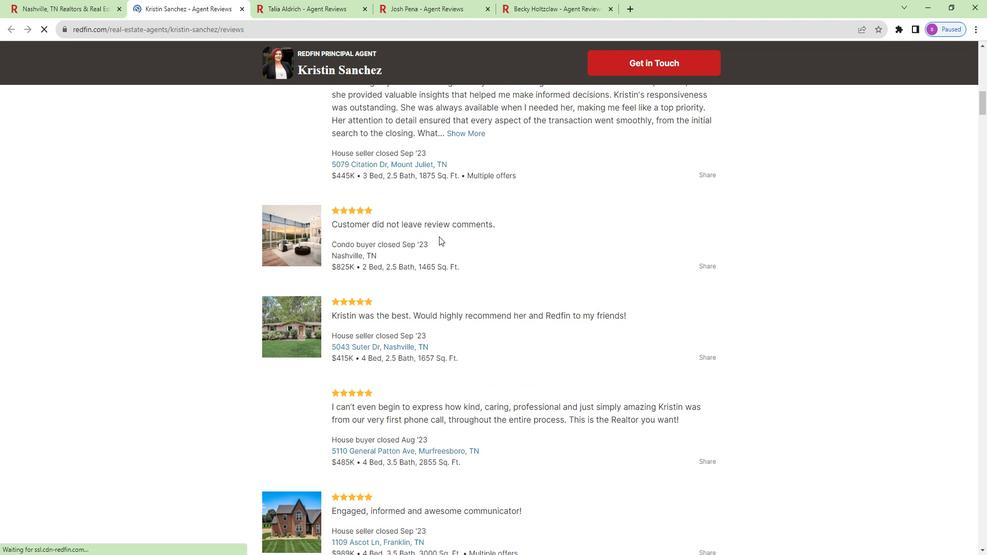 
Action: Mouse scrolled (445, 240) with delta (0, 0)
Screenshot: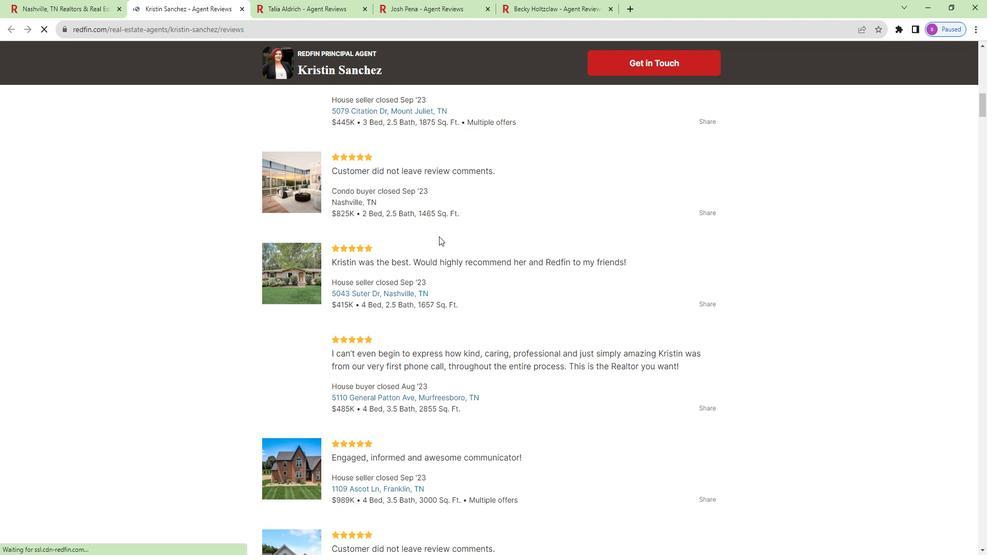 
Action: Mouse scrolled (445, 240) with delta (0, 0)
Screenshot: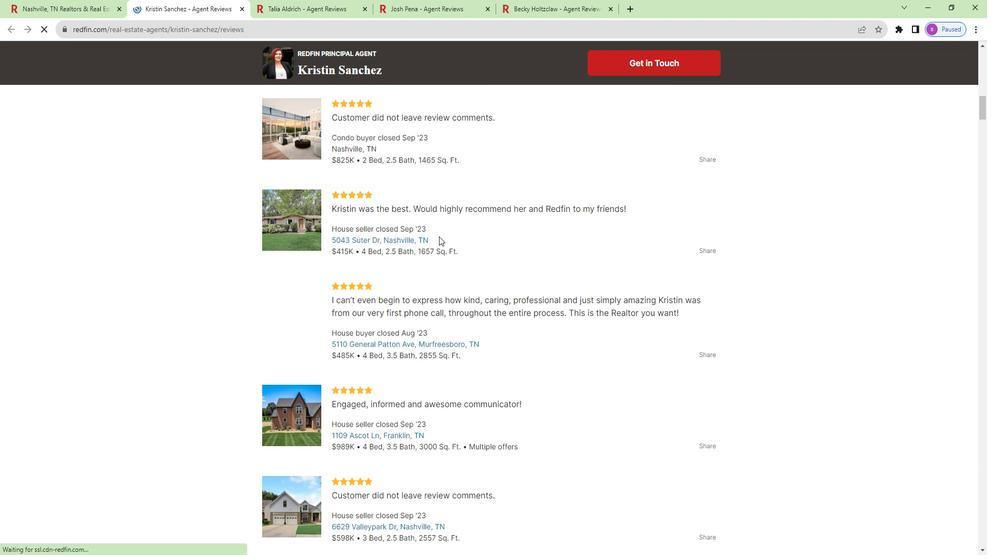 
Action: Mouse scrolled (445, 240) with delta (0, 0)
Screenshot: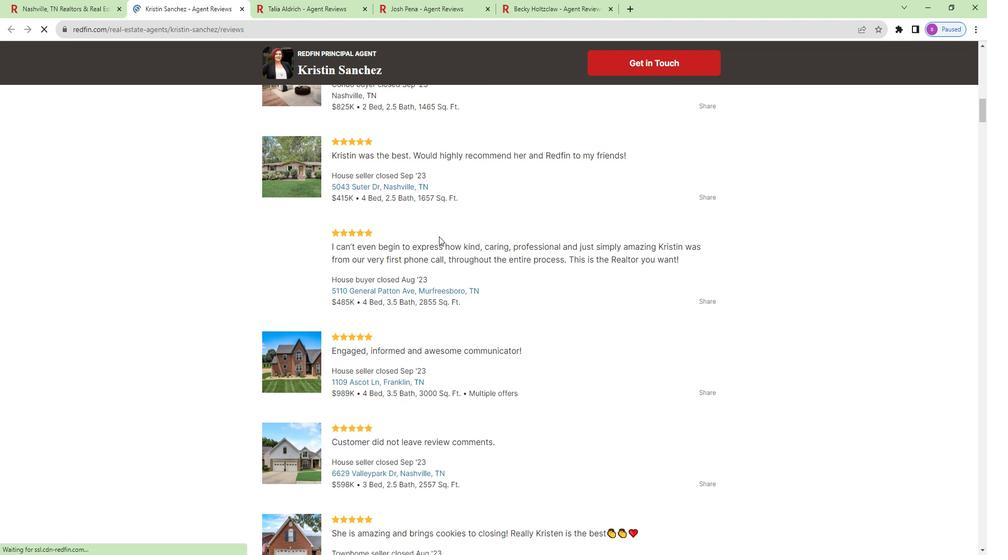 
Action: Mouse scrolled (445, 240) with delta (0, 0)
Screenshot: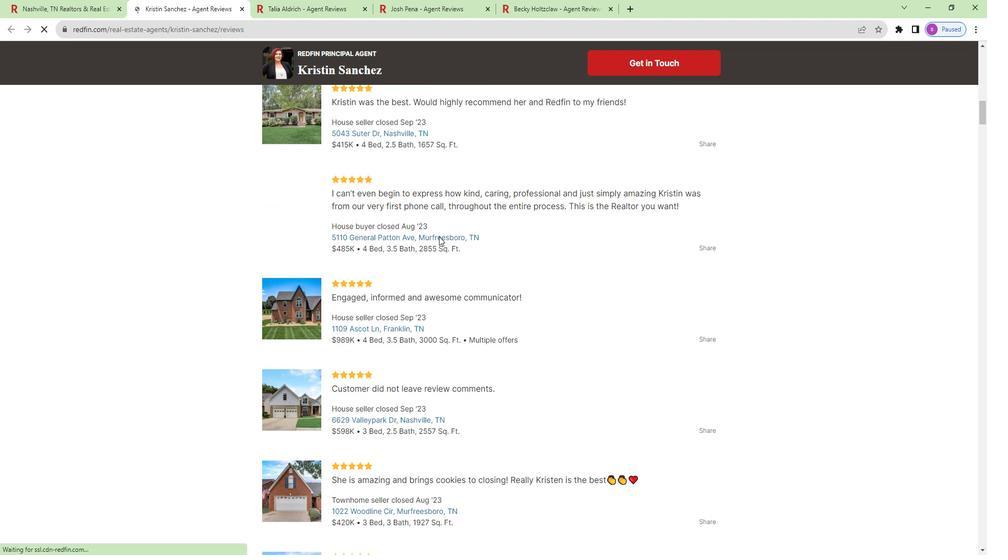 
Action: Mouse scrolled (445, 240) with delta (0, 0)
Screenshot: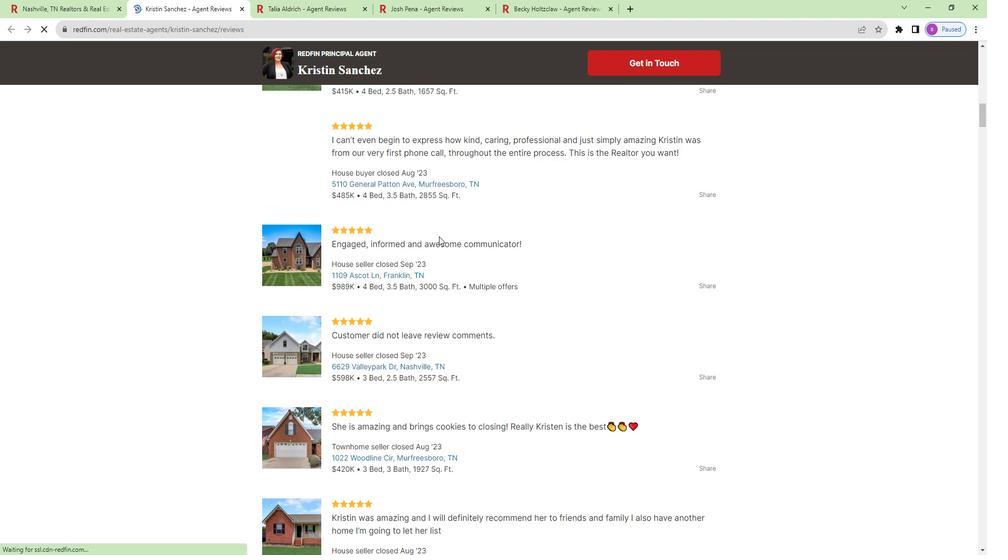 
Action: Mouse scrolled (445, 240) with delta (0, 0)
Screenshot: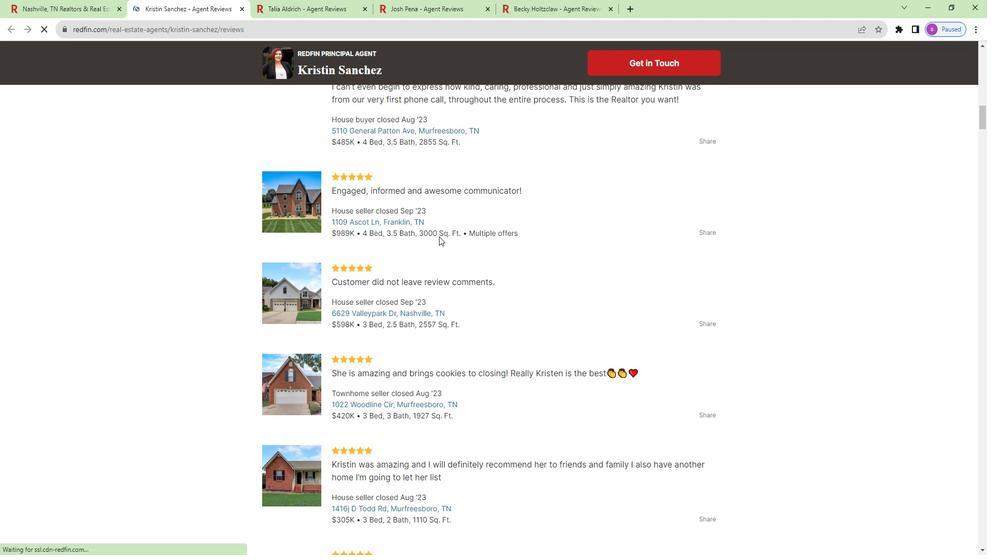 
Action: Mouse scrolled (445, 240) with delta (0, 0)
Screenshot: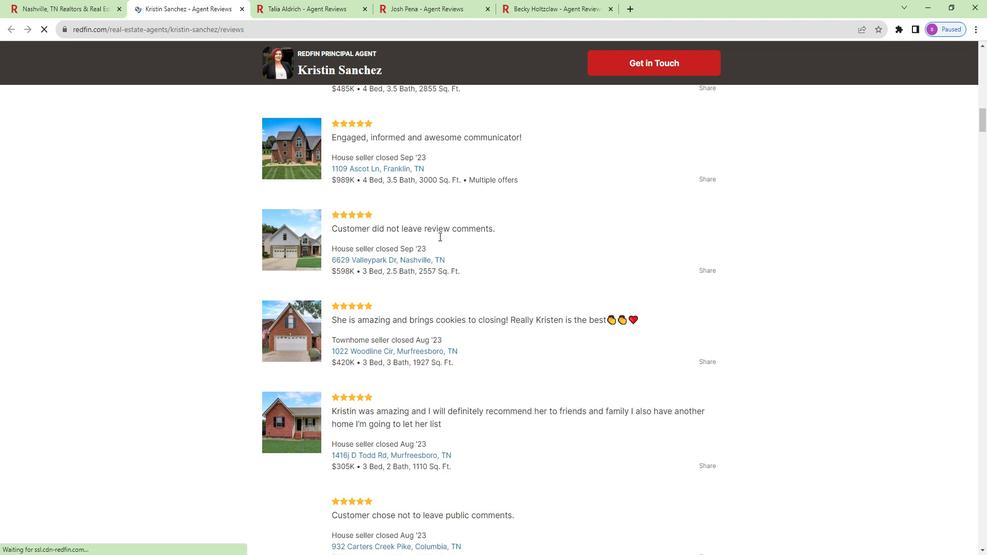 
Action: Mouse scrolled (445, 240) with delta (0, 0)
Screenshot: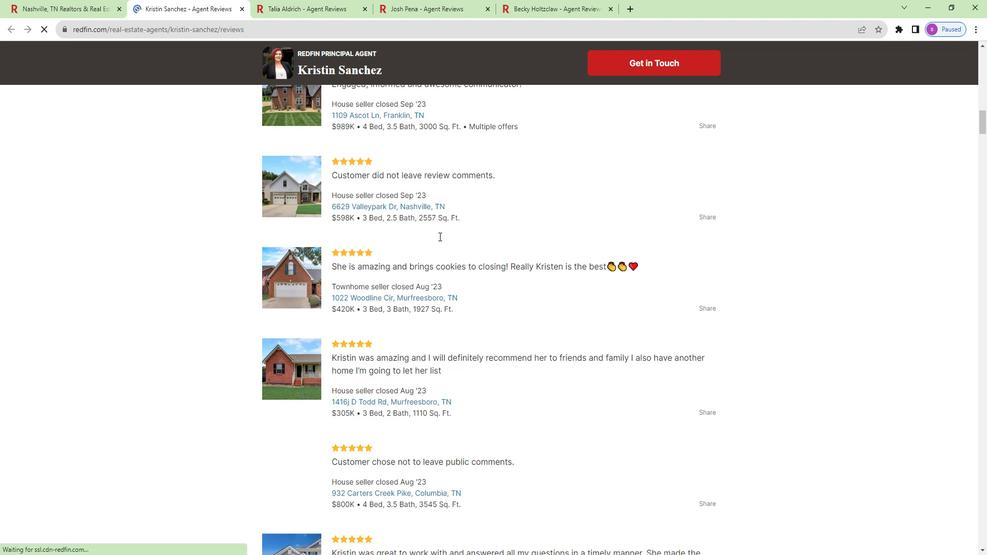 
Action: Mouse scrolled (445, 240) with delta (0, 0)
Screenshot: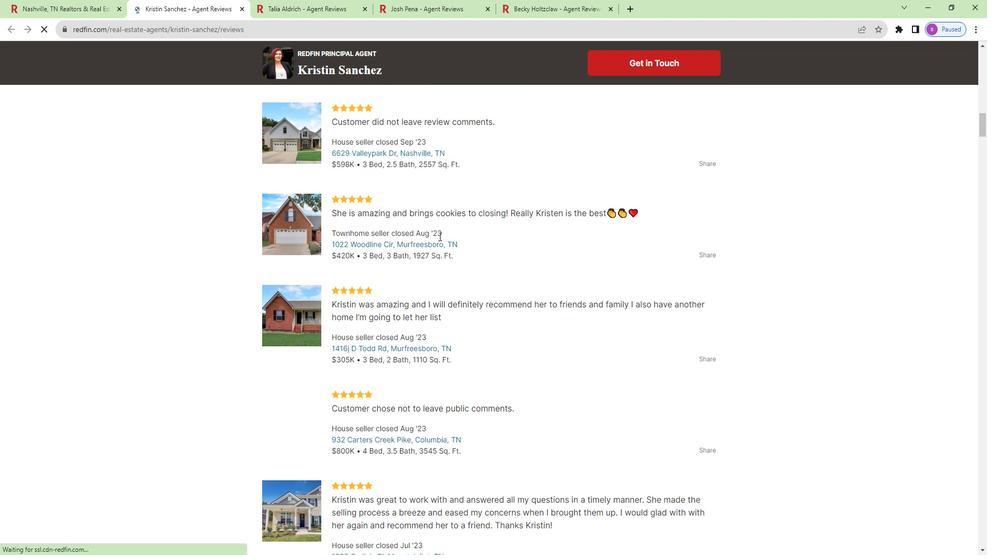 
Action: Mouse scrolled (445, 240) with delta (0, 0)
Screenshot: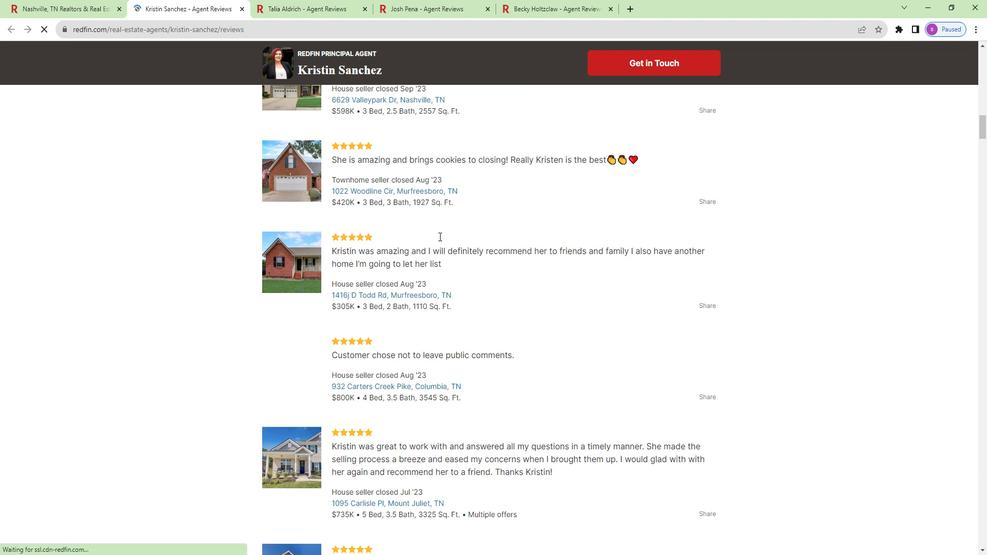 
Action: Mouse scrolled (445, 240) with delta (0, 0)
